 Task: Find a one-way flight from Austin to Cedar Rapids for 5 people in business class on 9 May, using specific filters for airlines, bags, and price range.
Action: Mouse moved to (385, 129)
Screenshot: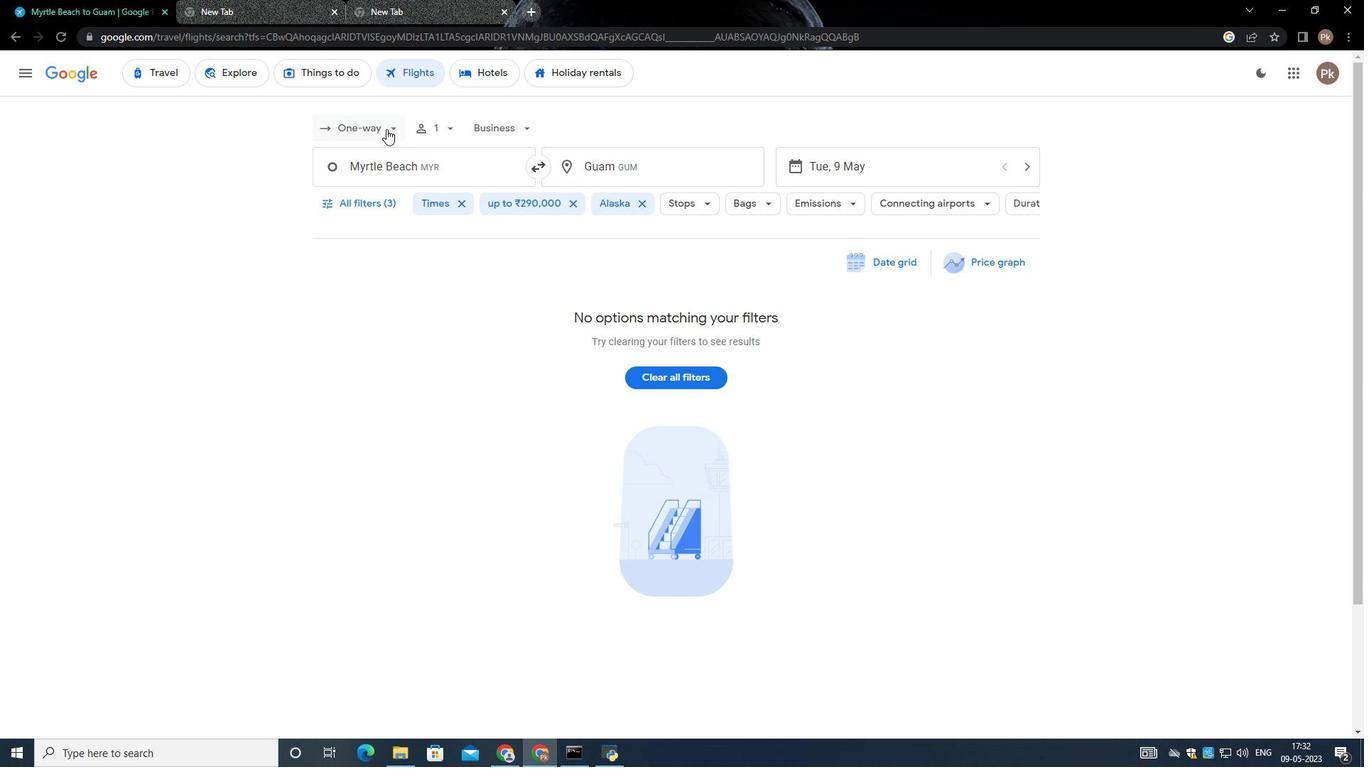 
Action: Mouse pressed left at (385, 129)
Screenshot: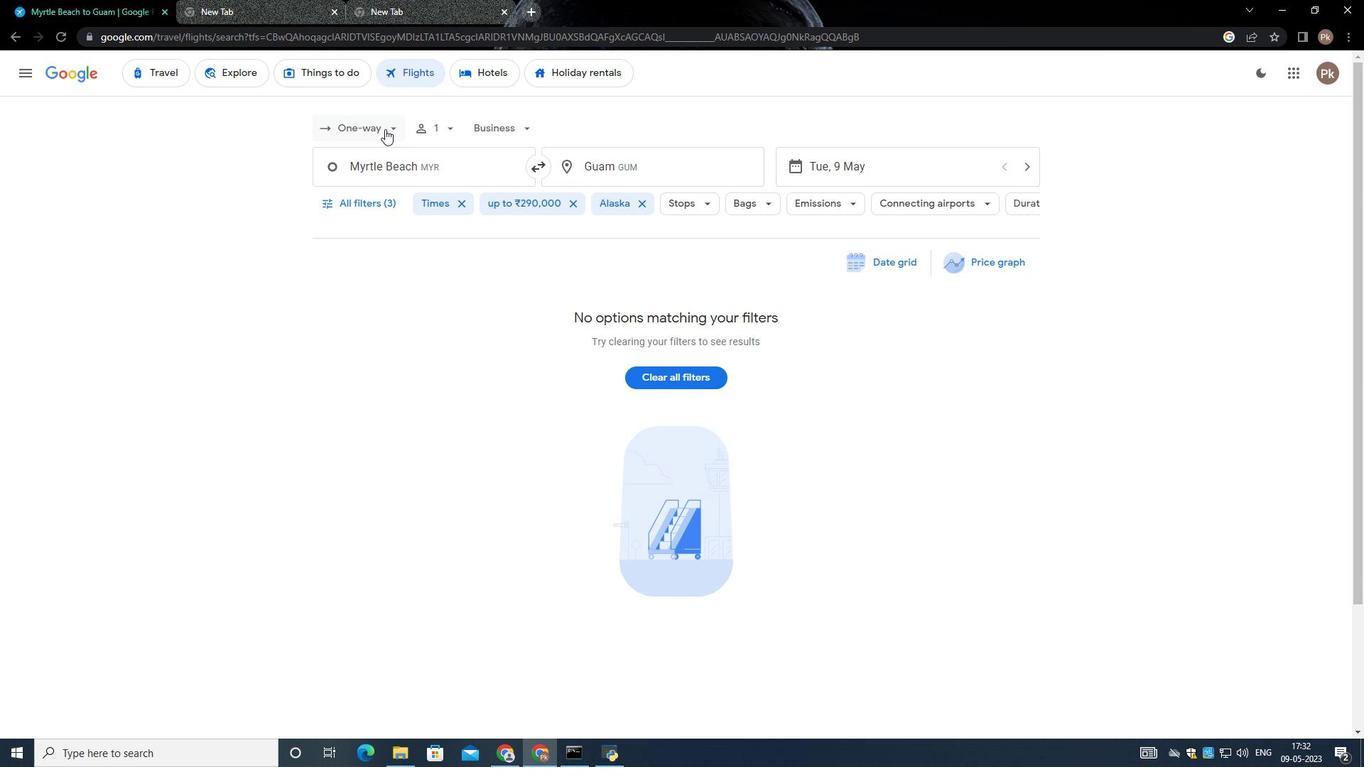
Action: Mouse moved to (390, 191)
Screenshot: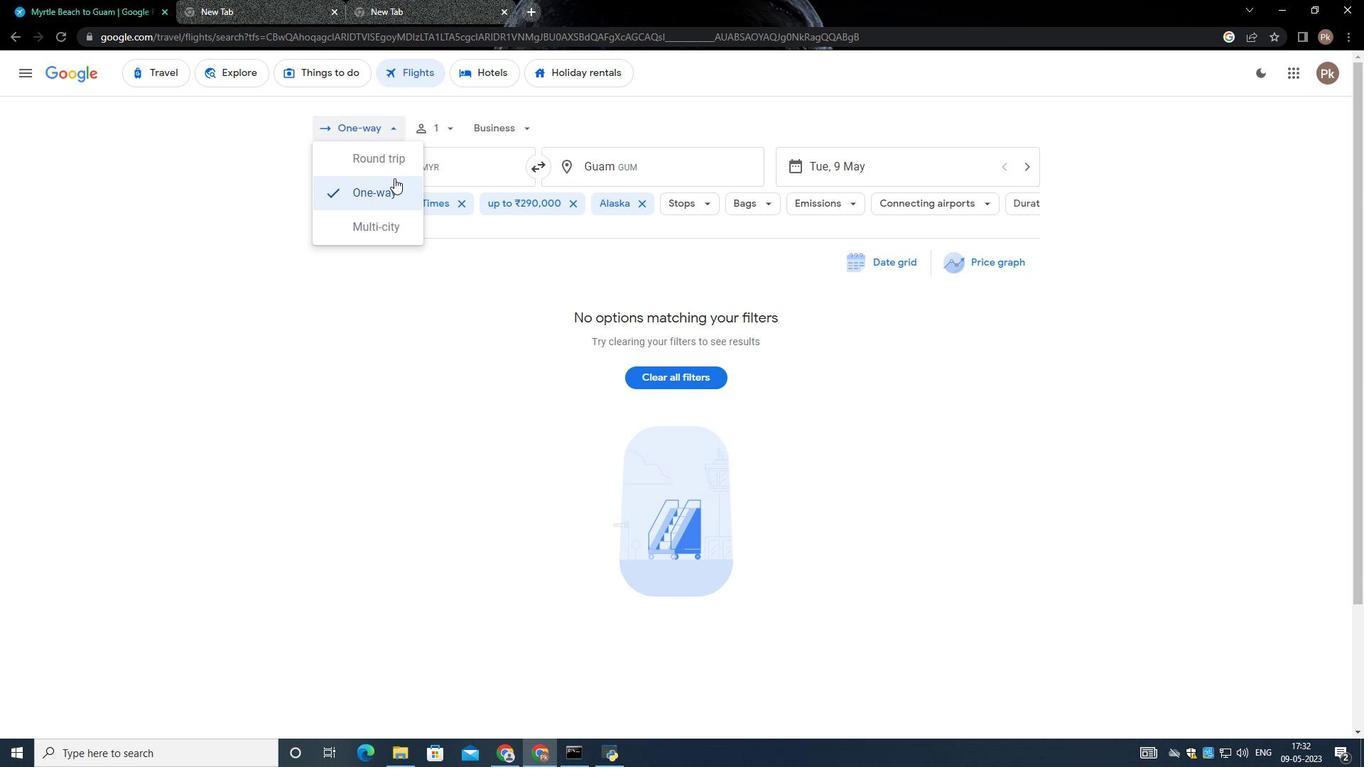 
Action: Mouse pressed left at (390, 191)
Screenshot: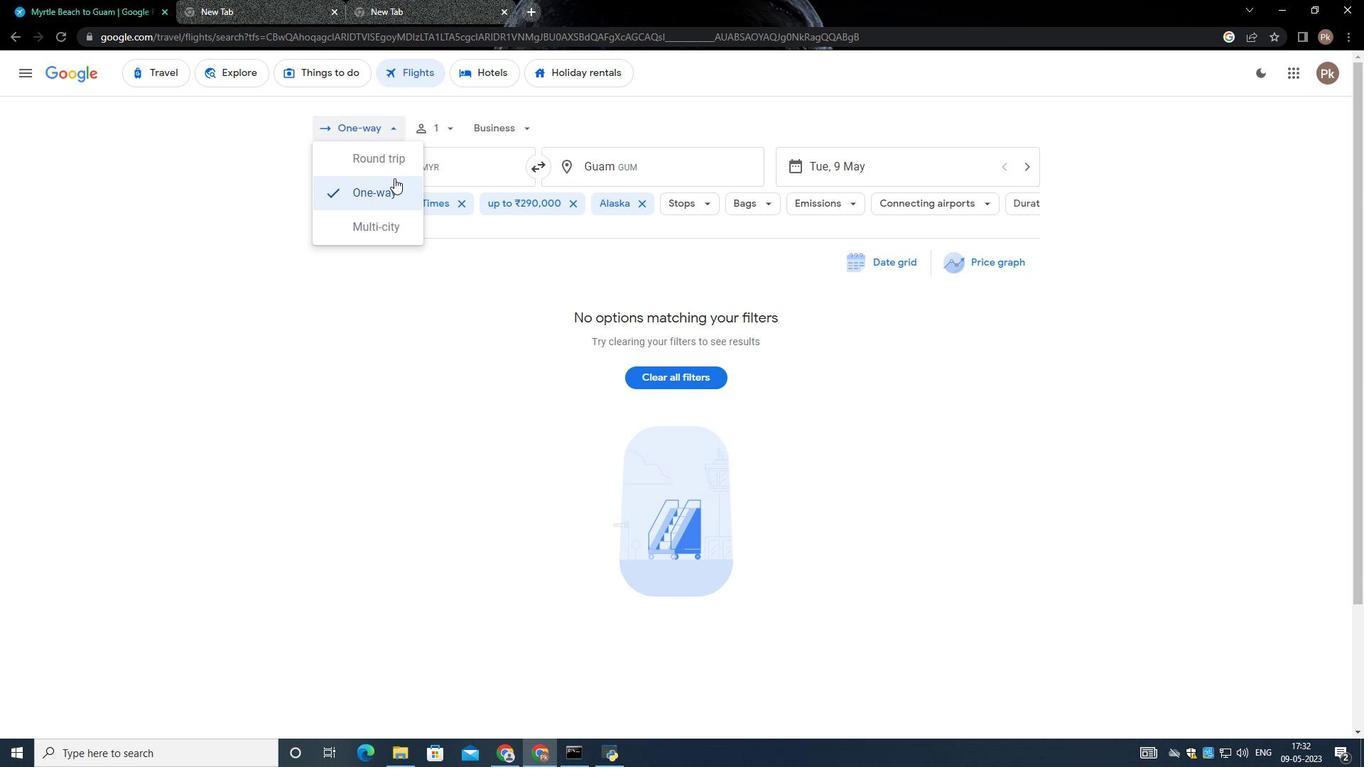 
Action: Mouse moved to (452, 123)
Screenshot: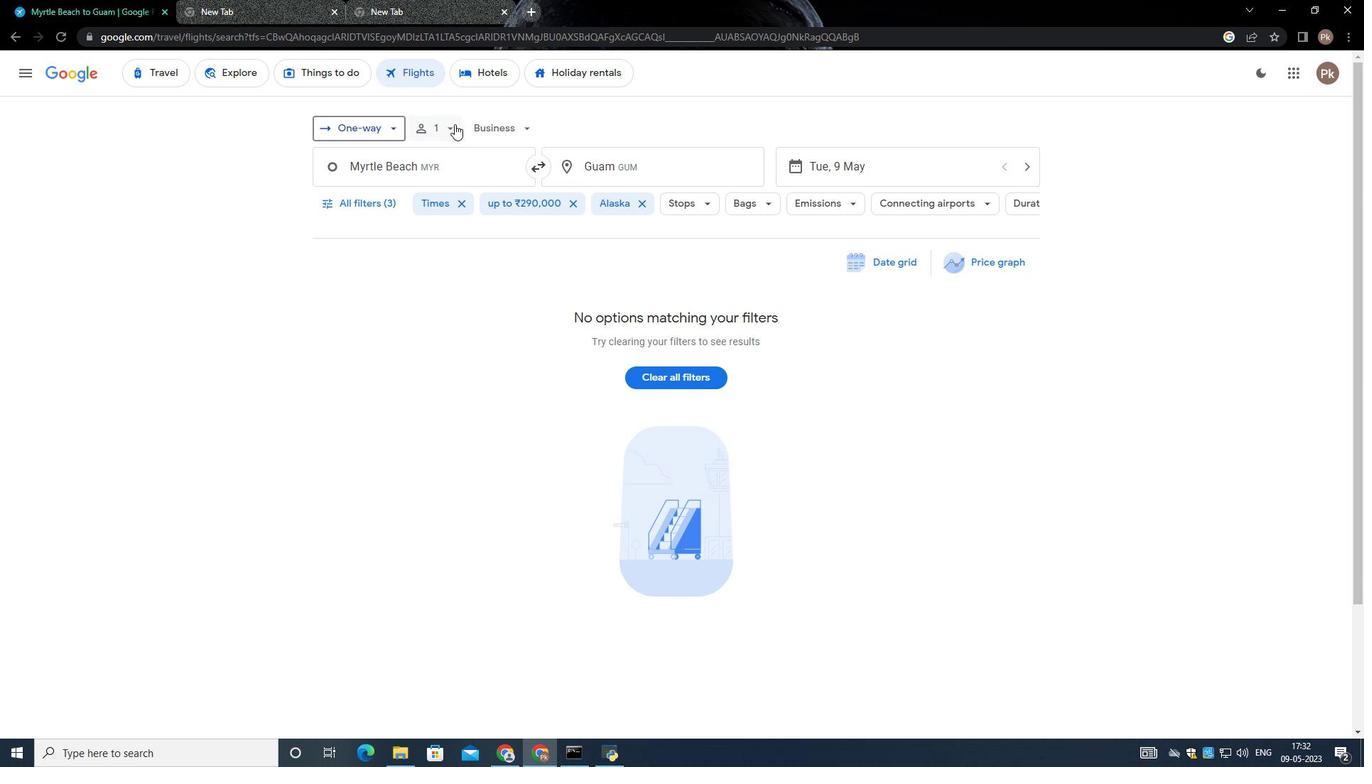 
Action: Mouse pressed left at (452, 123)
Screenshot: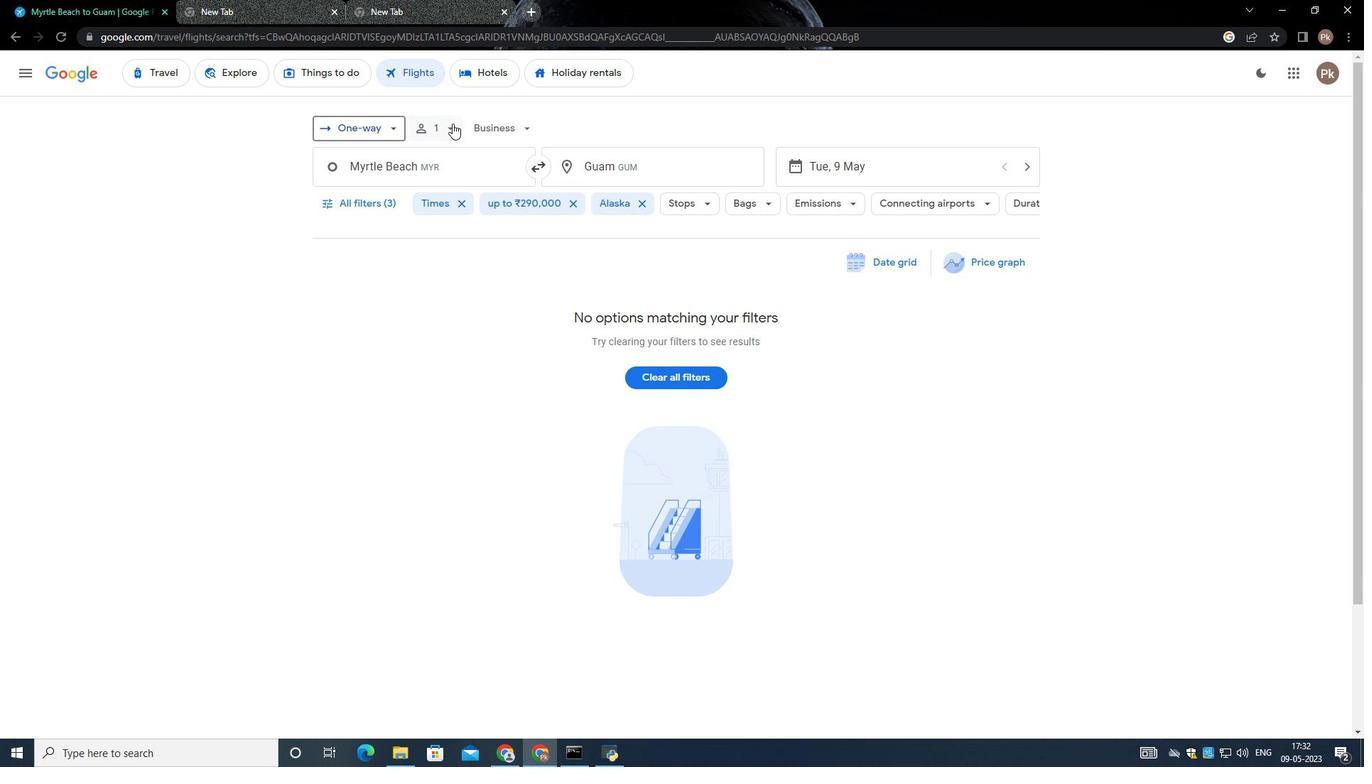 
Action: Mouse moved to (554, 166)
Screenshot: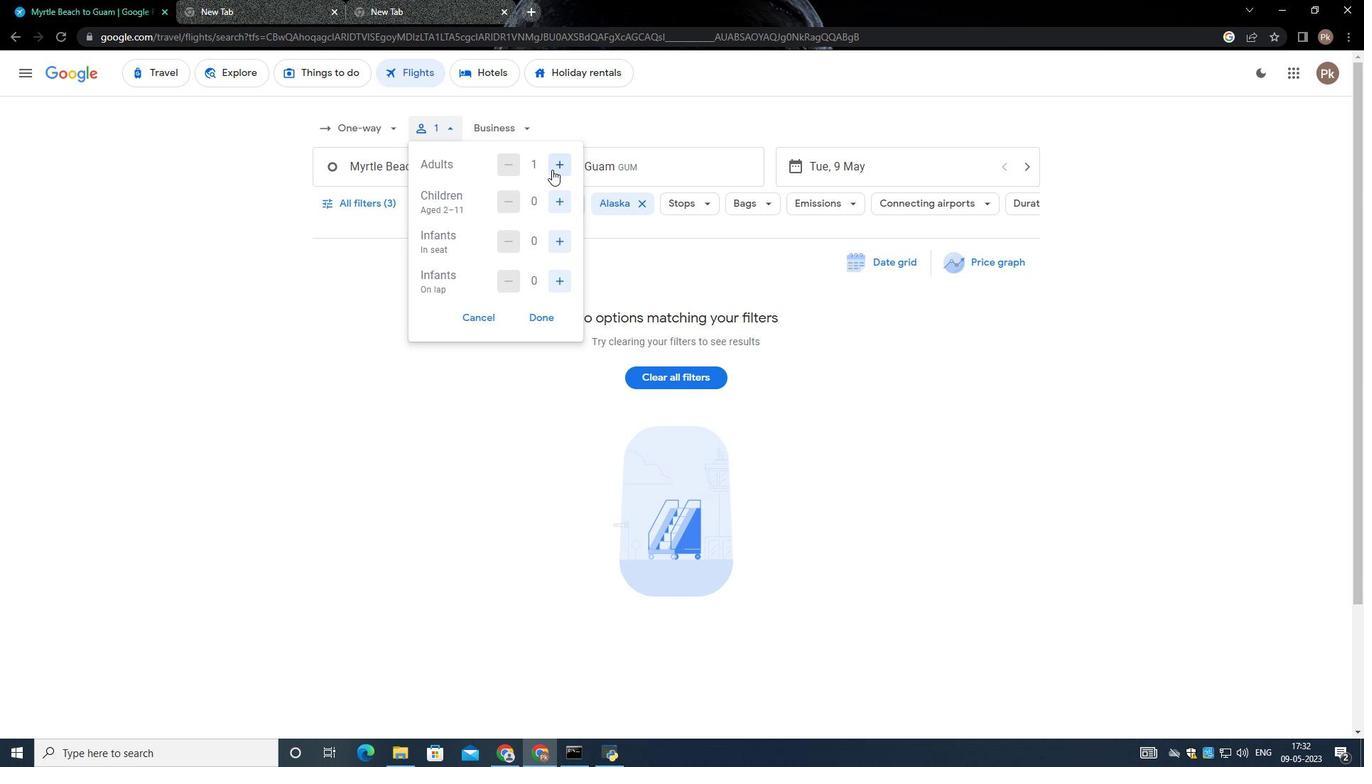 
Action: Mouse pressed left at (554, 166)
Screenshot: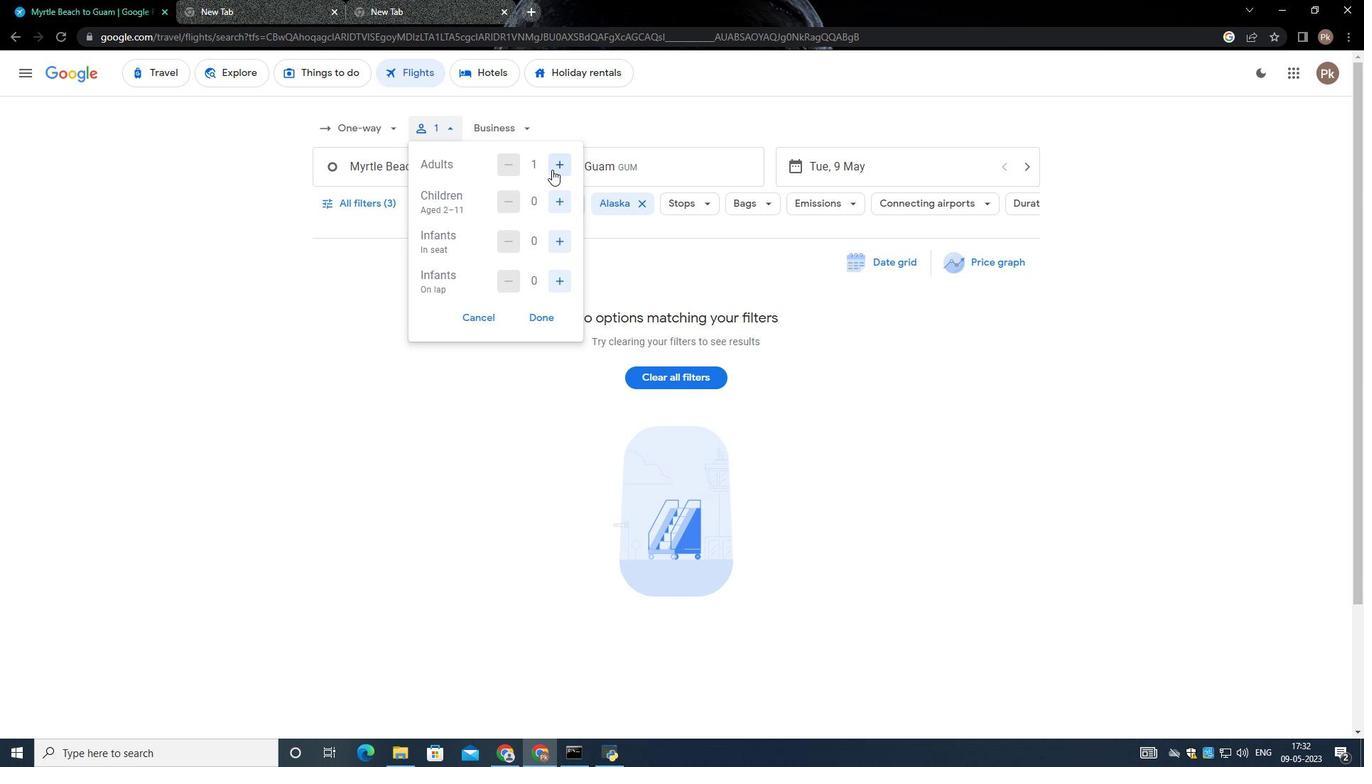 
Action: Mouse moved to (552, 202)
Screenshot: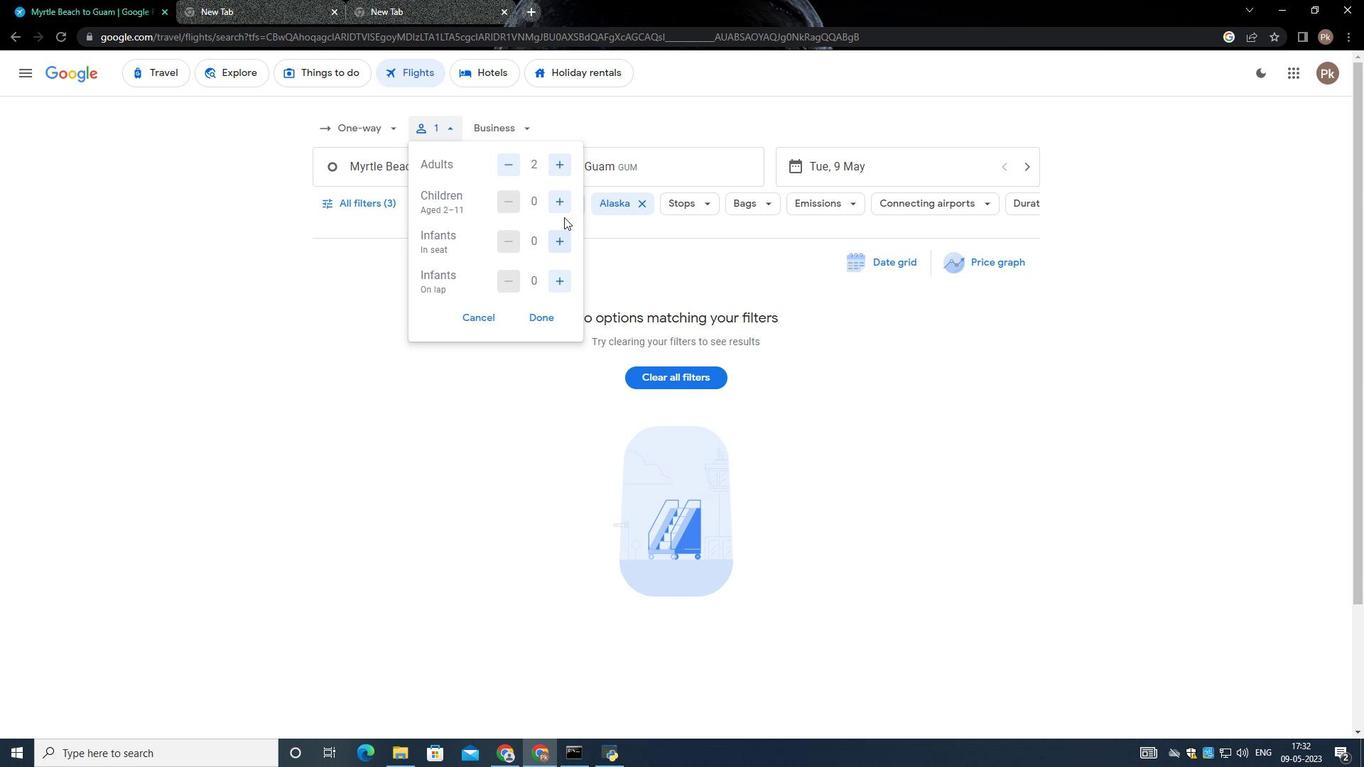 
Action: Mouse pressed left at (552, 202)
Screenshot: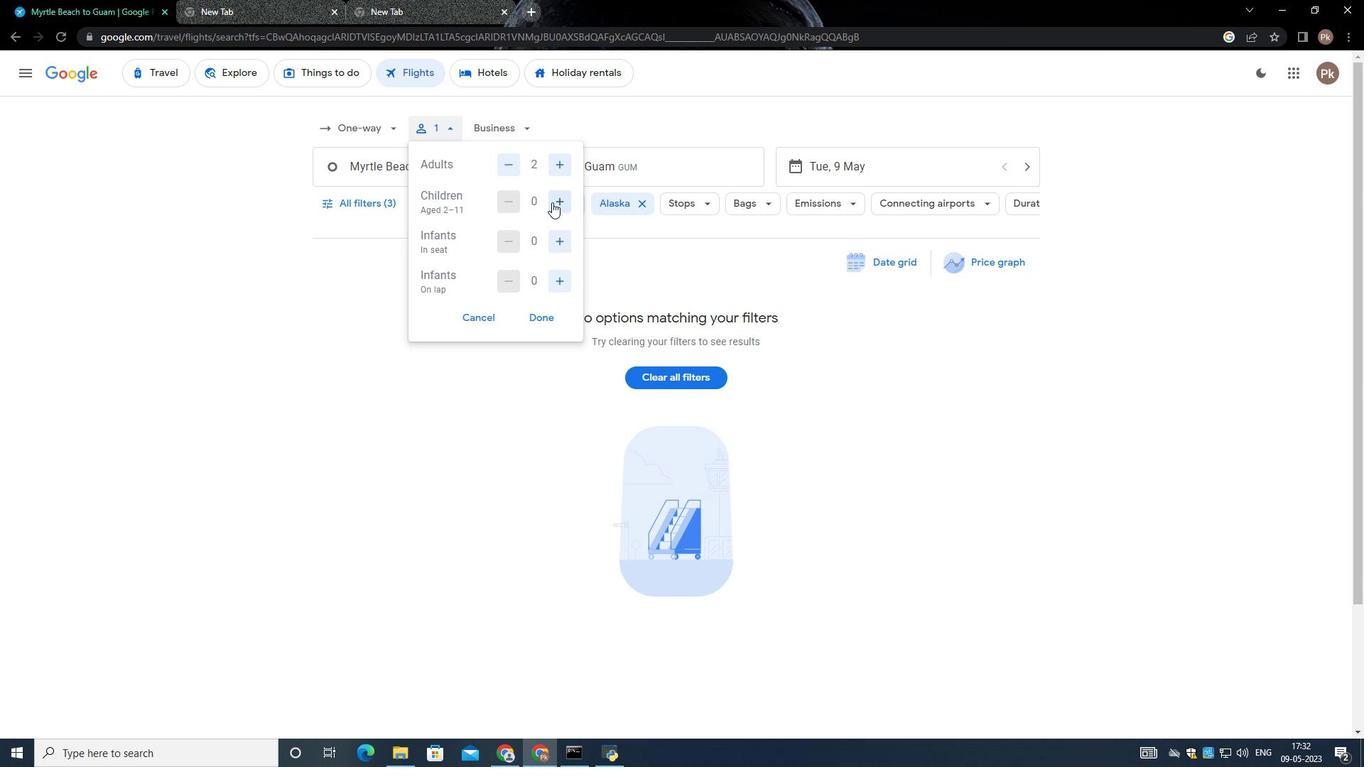 
Action: Mouse moved to (505, 202)
Screenshot: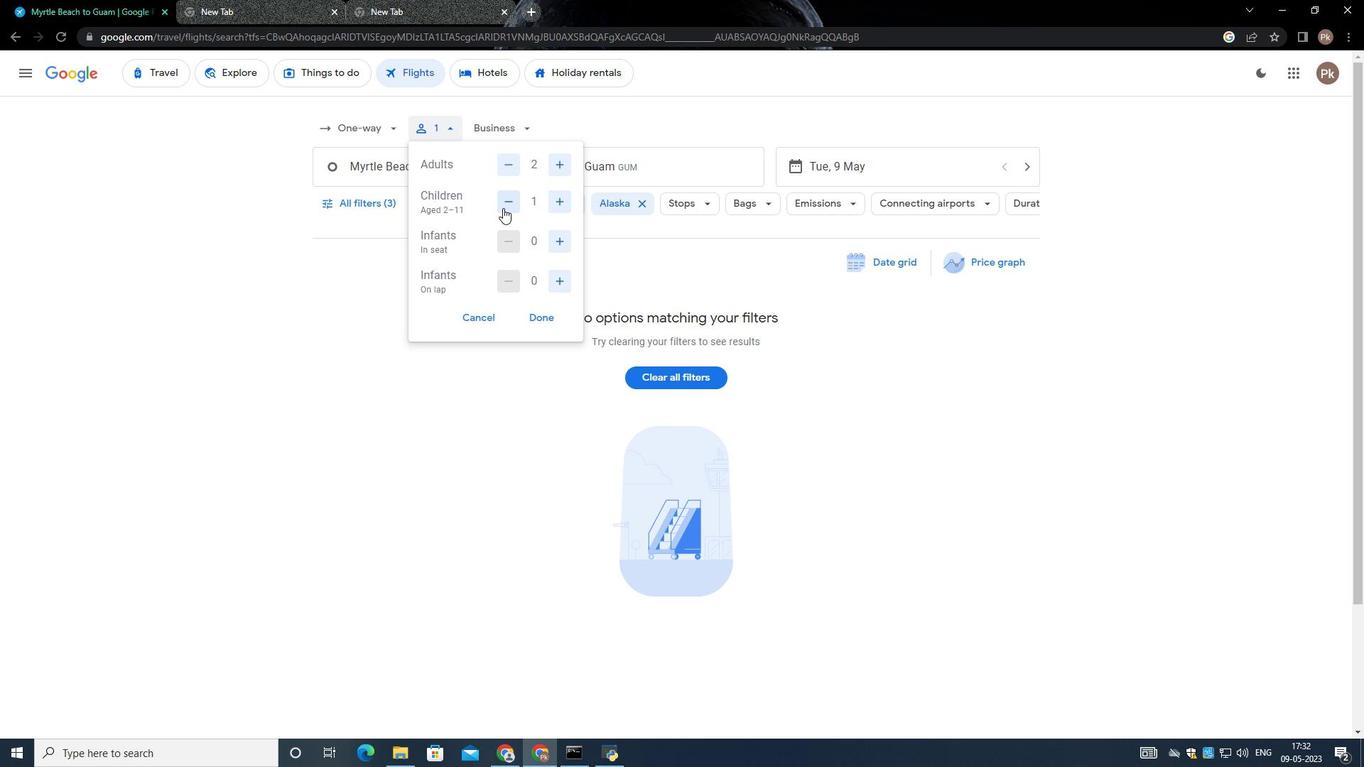 
Action: Mouse pressed left at (505, 202)
Screenshot: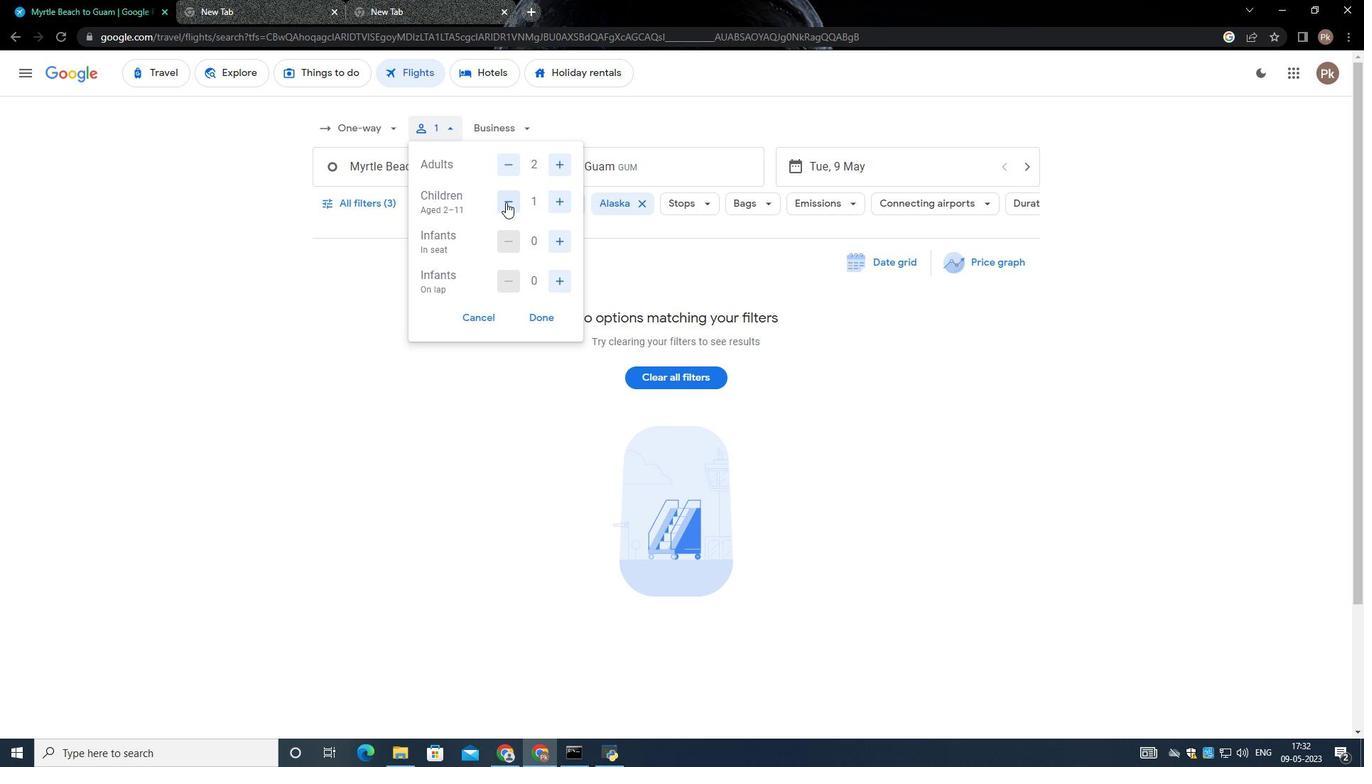 
Action: Mouse moved to (559, 241)
Screenshot: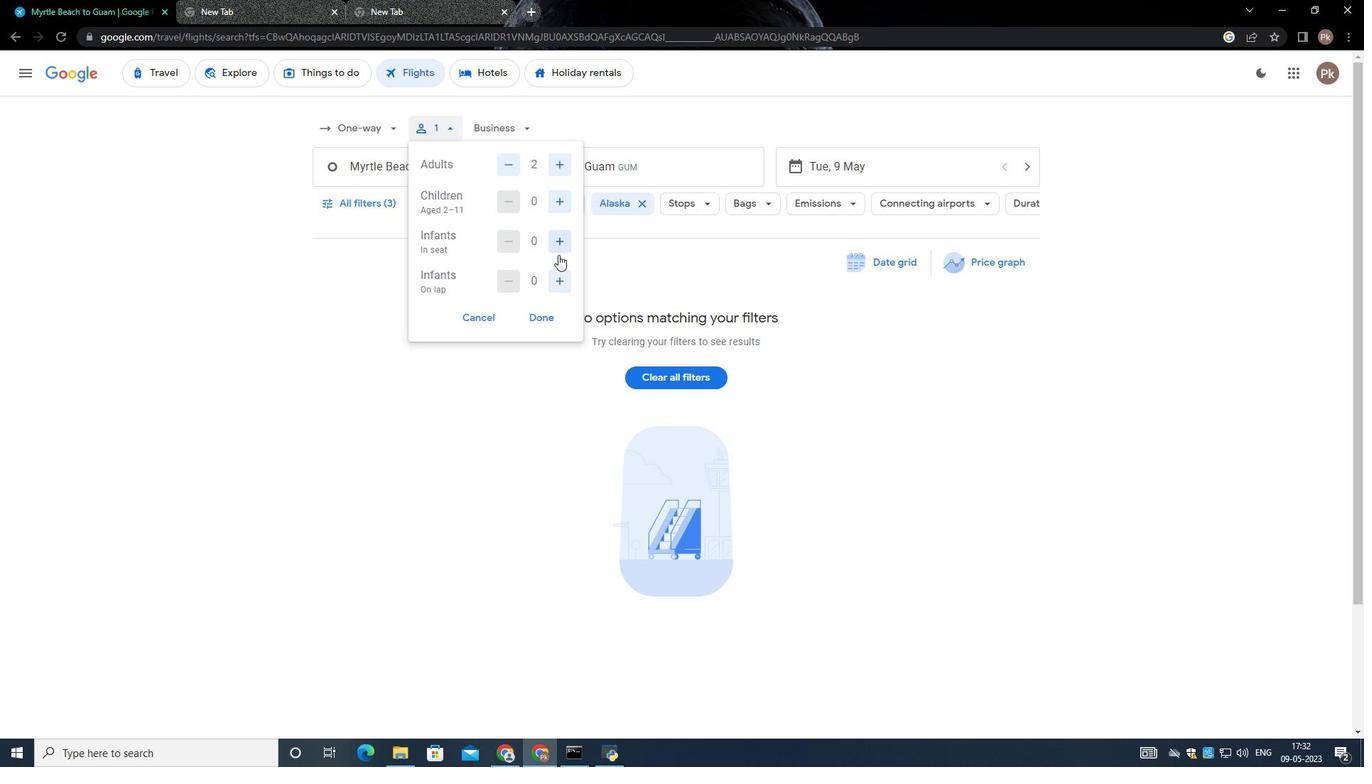 
Action: Mouse pressed left at (559, 241)
Screenshot: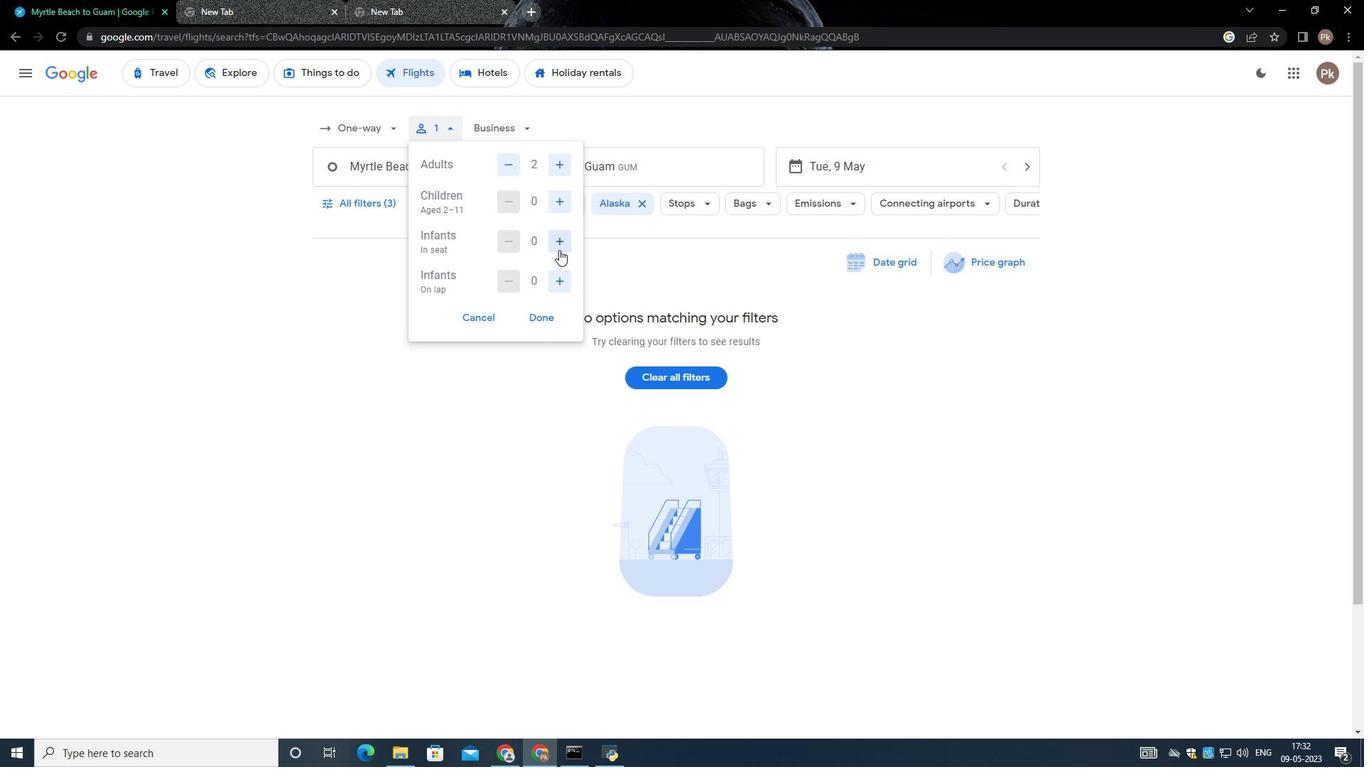 
Action: Mouse pressed left at (559, 241)
Screenshot: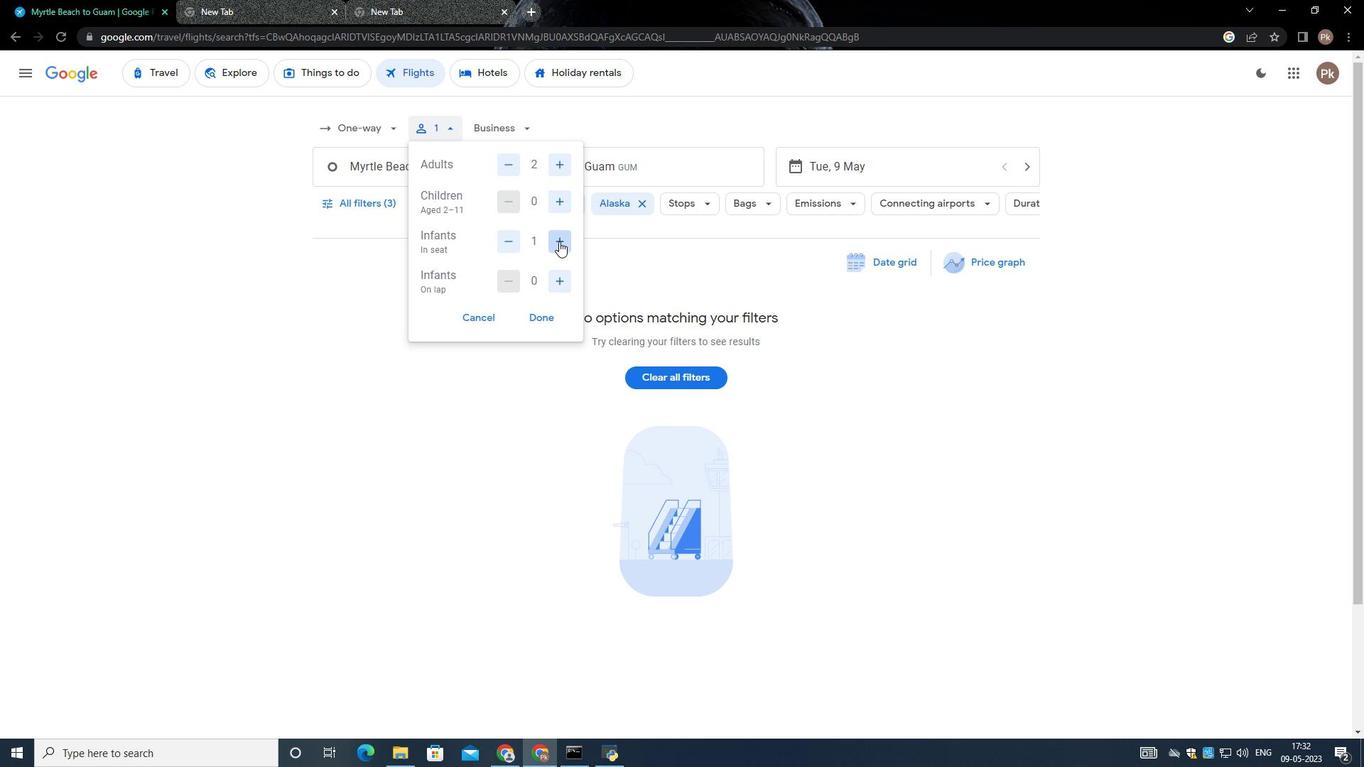 
Action: Mouse moved to (555, 279)
Screenshot: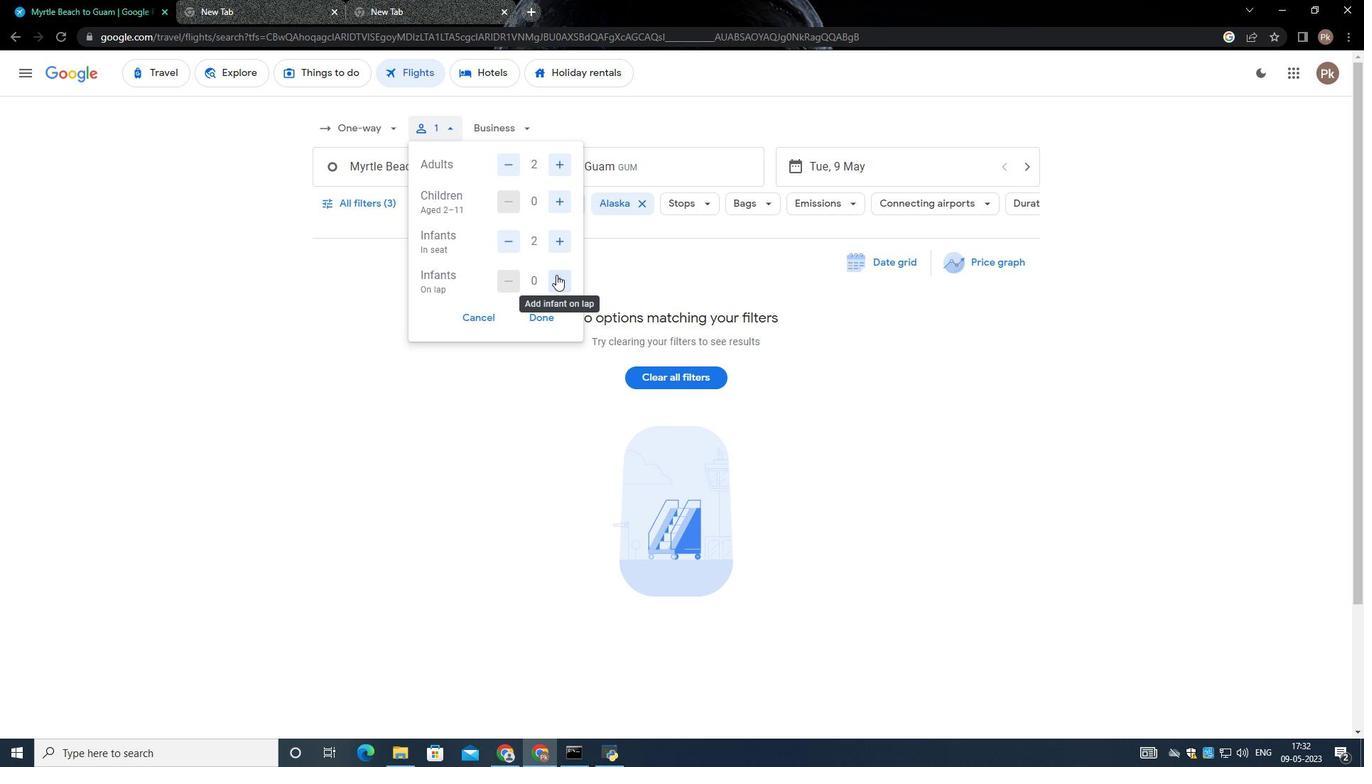 
Action: Mouse pressed left at (555, 279)
Screenshot: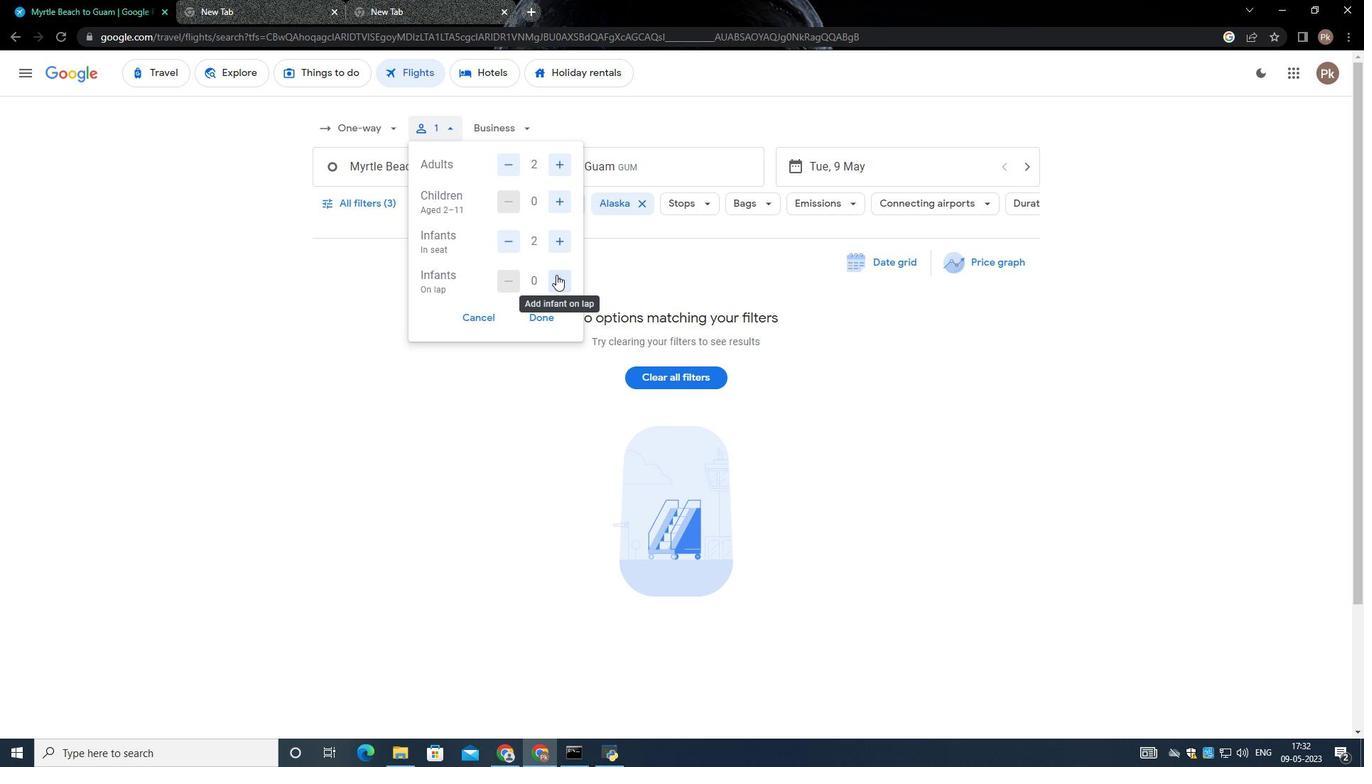 
Action: Mouse moved to (541, 316)
Screenshot: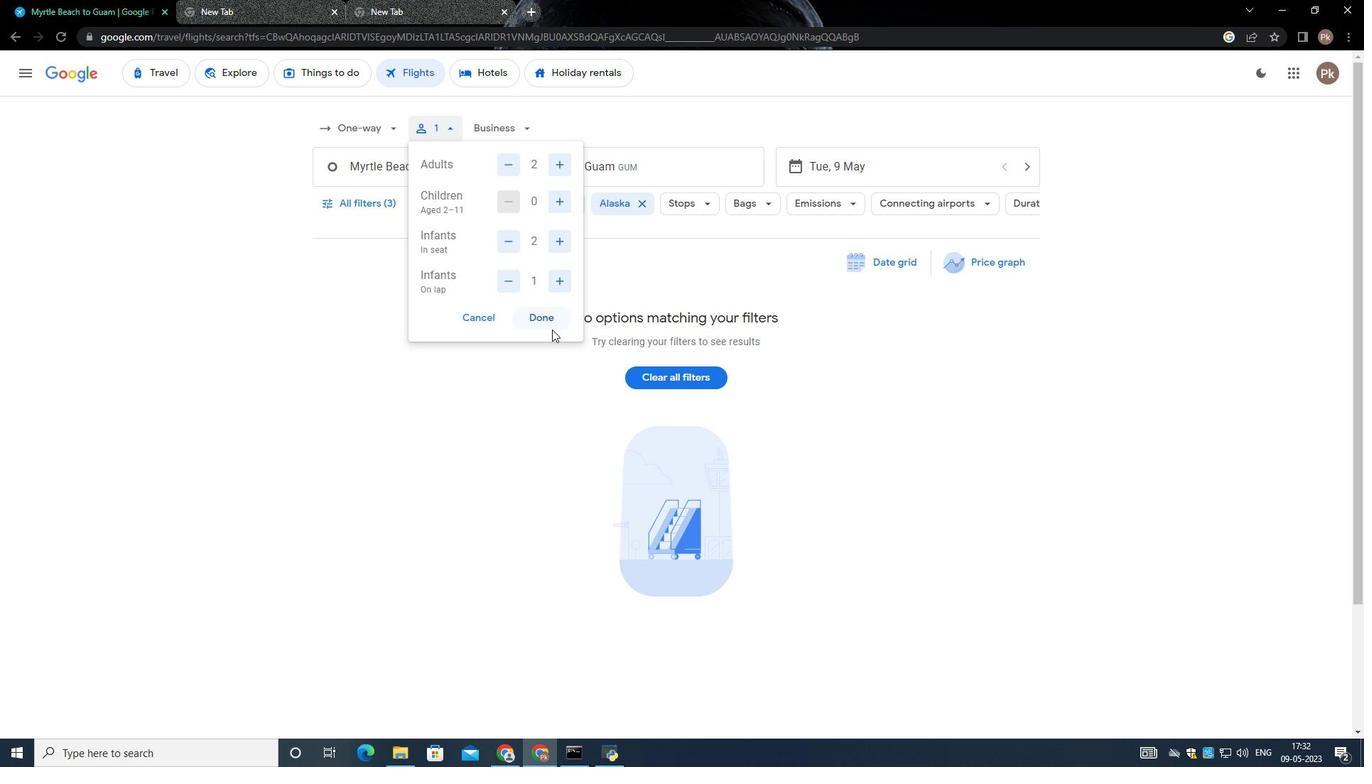 
Action: Mouse pressed left at (541, 316)
Screenshot: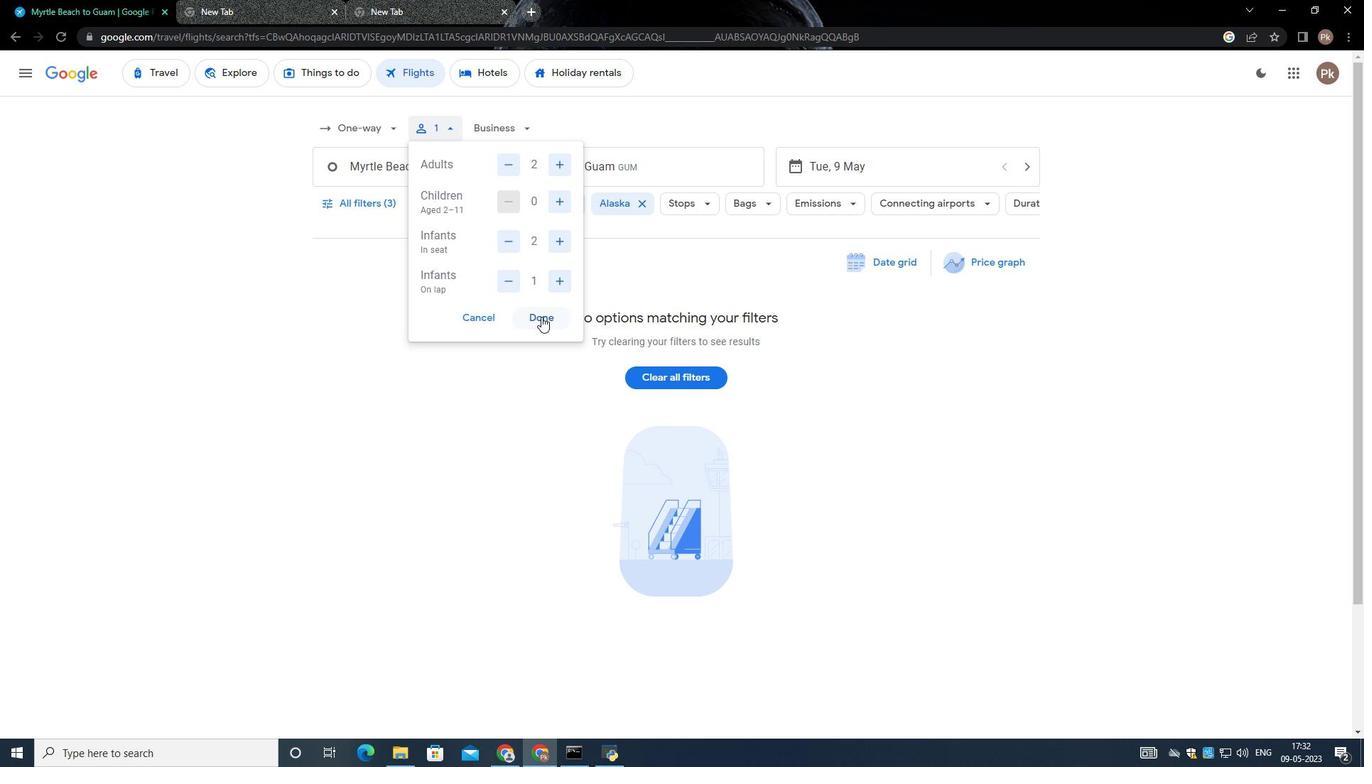 
Action: Mouse moved to (403, 168)
Screenshot: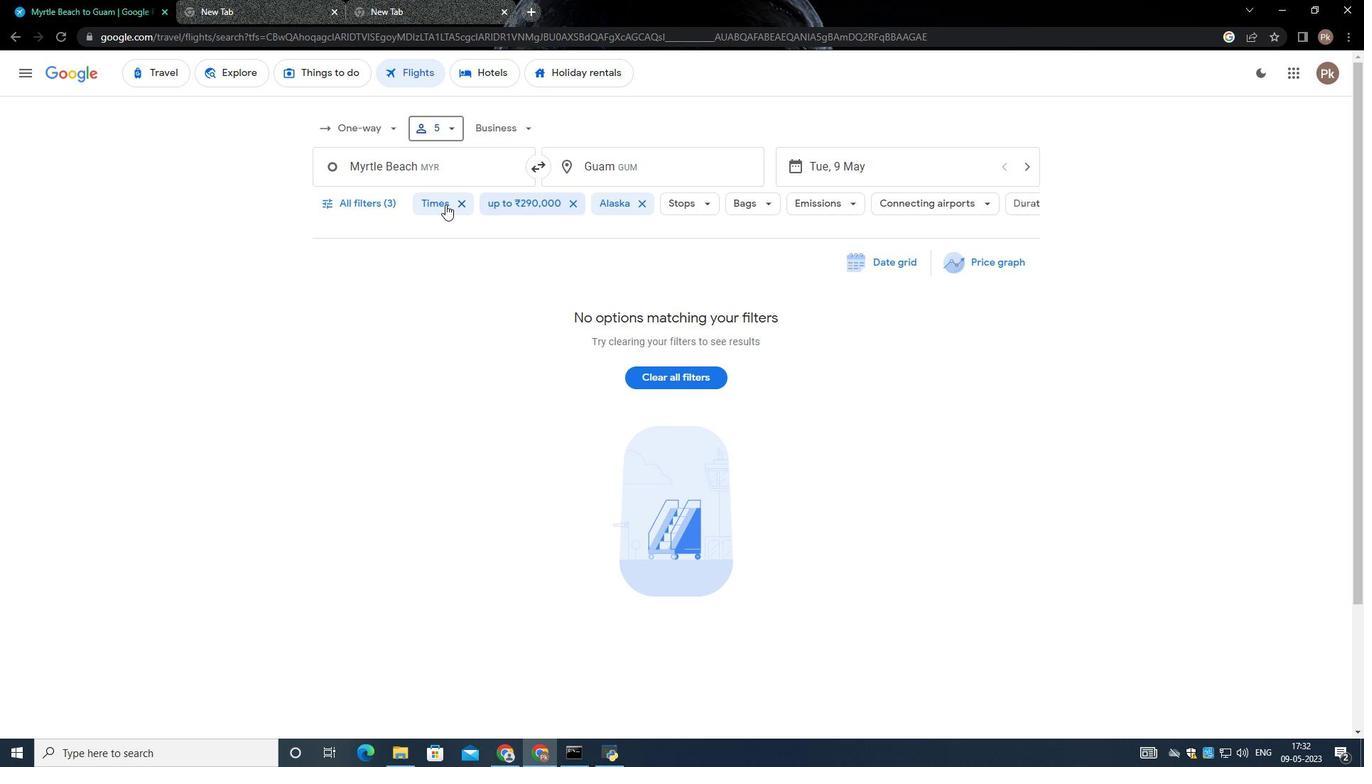
Action: Mouse pressed left at (403, 168)
Screenshot: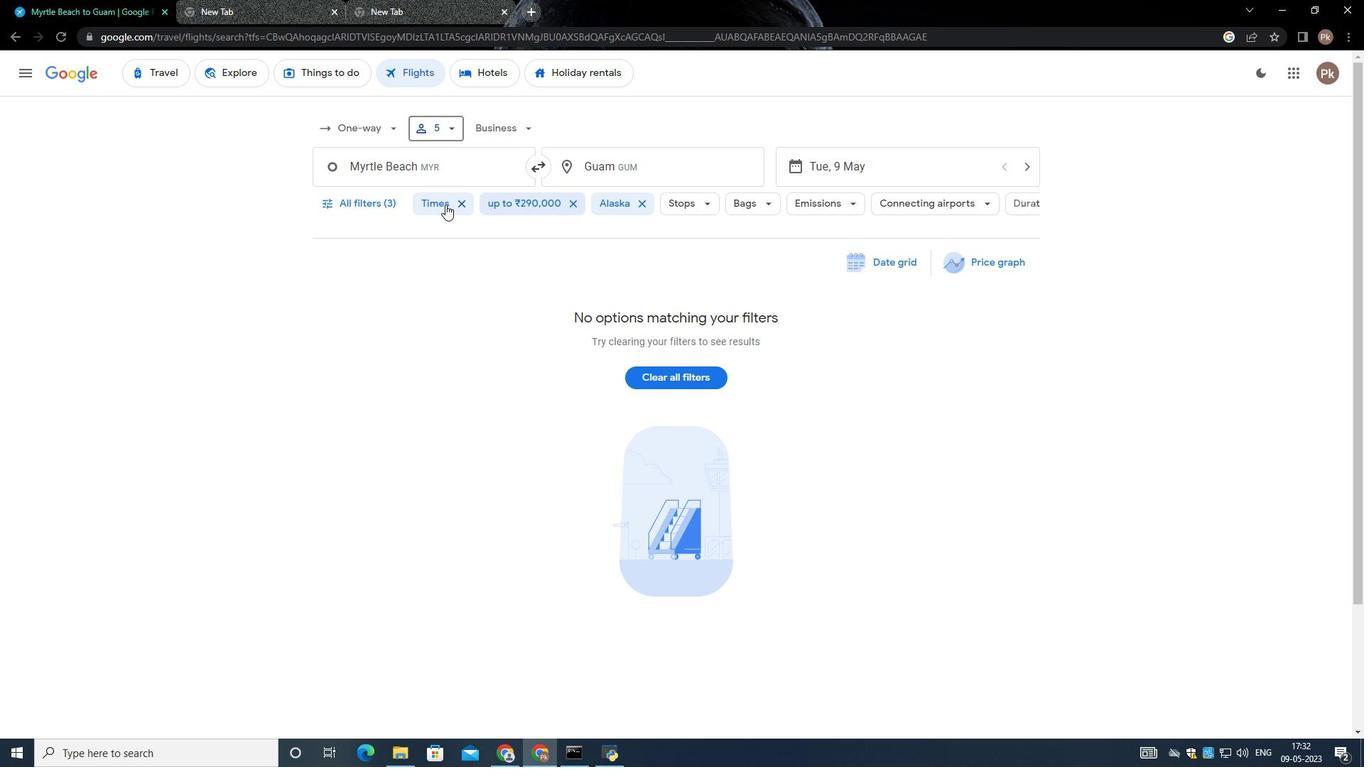 
Action: Mouse moved to (403, 167)
Screenshot: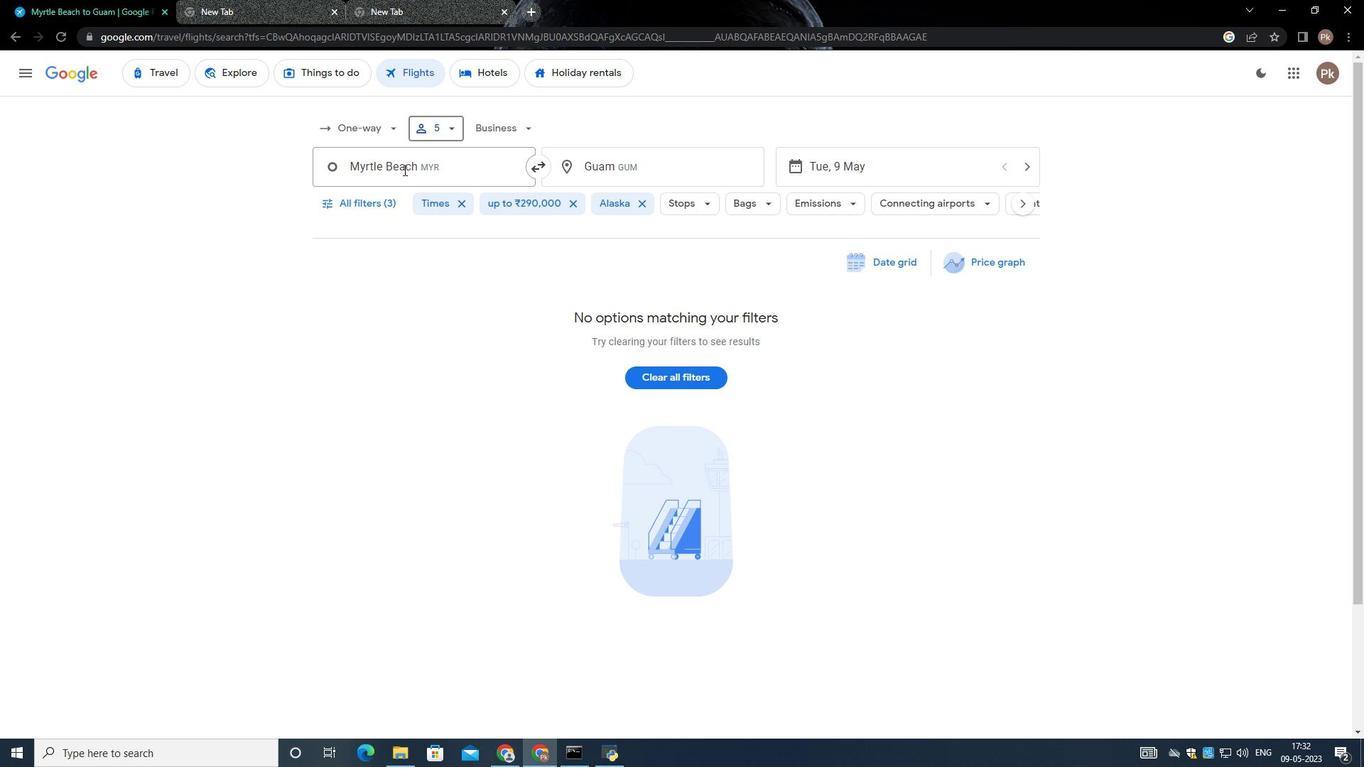 
Action: Key pressed <Key.backspace>
Screenshot: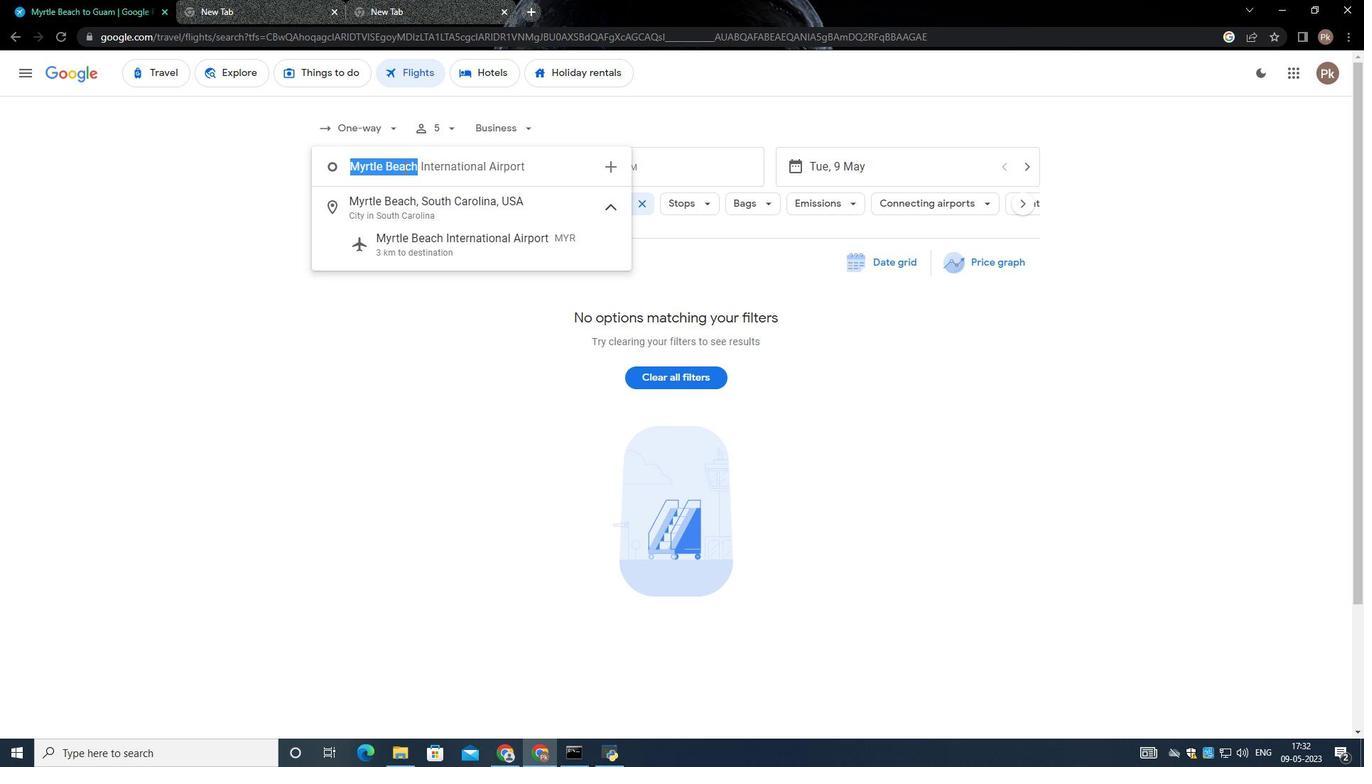 
Action: Mouse moved to (403, 166)
Screenshot: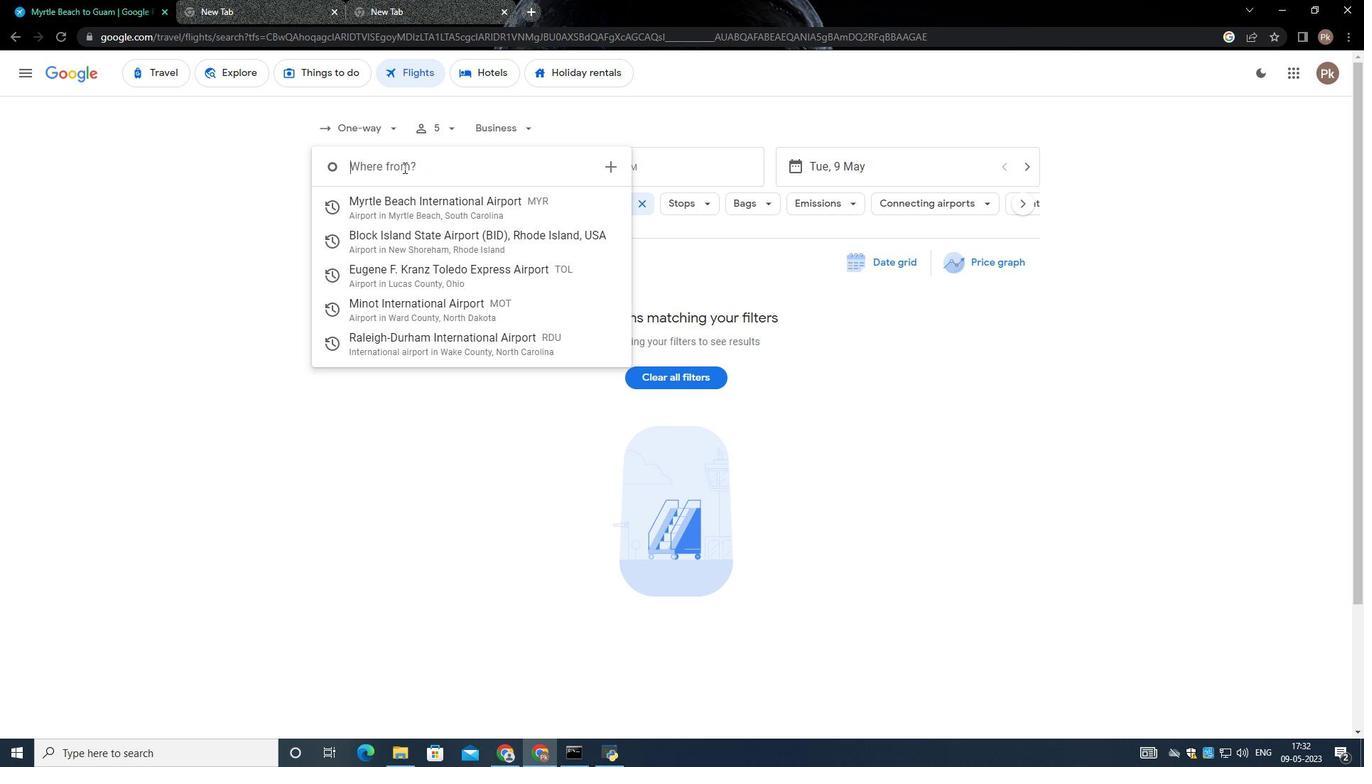 
Action: Key pressed <Key.shift>Austinbergstrom
Screenshot: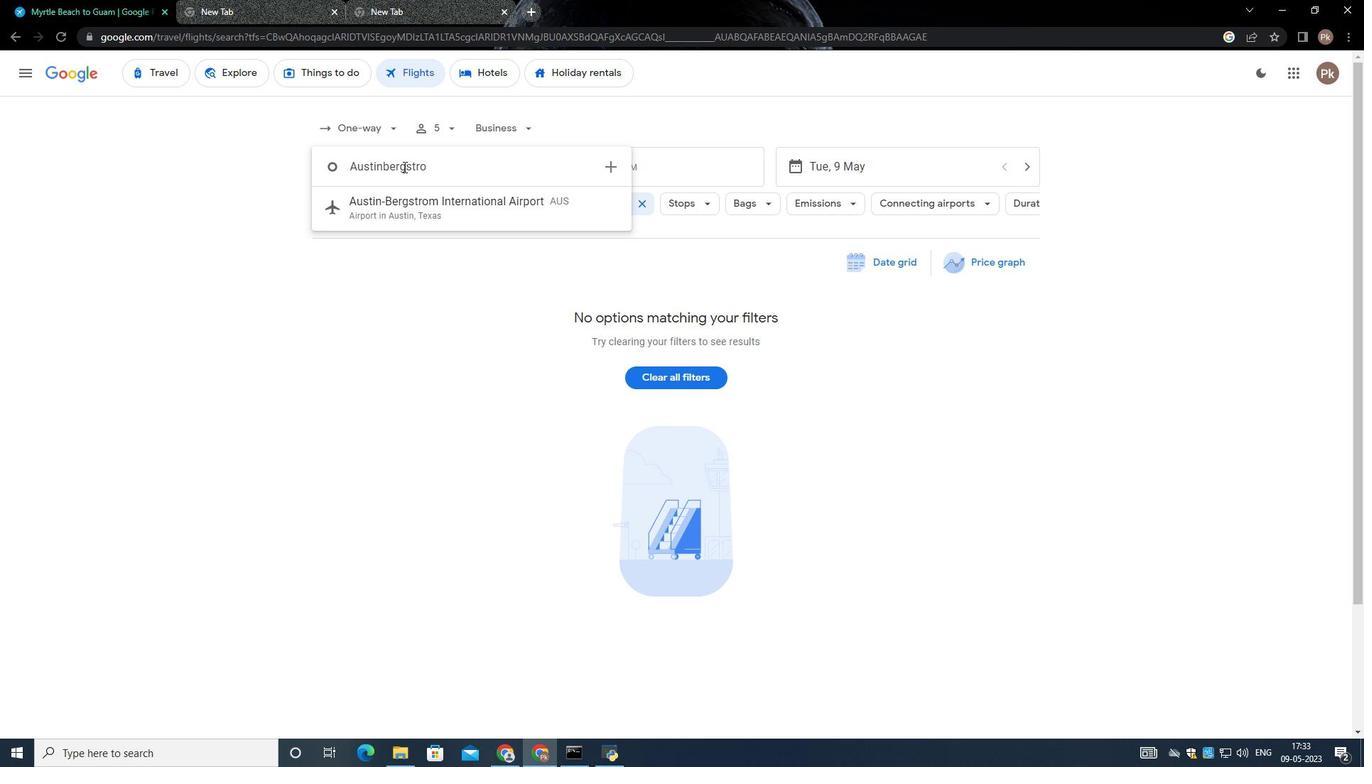
Action: Mouse moved to (476, 206)
Screenshot: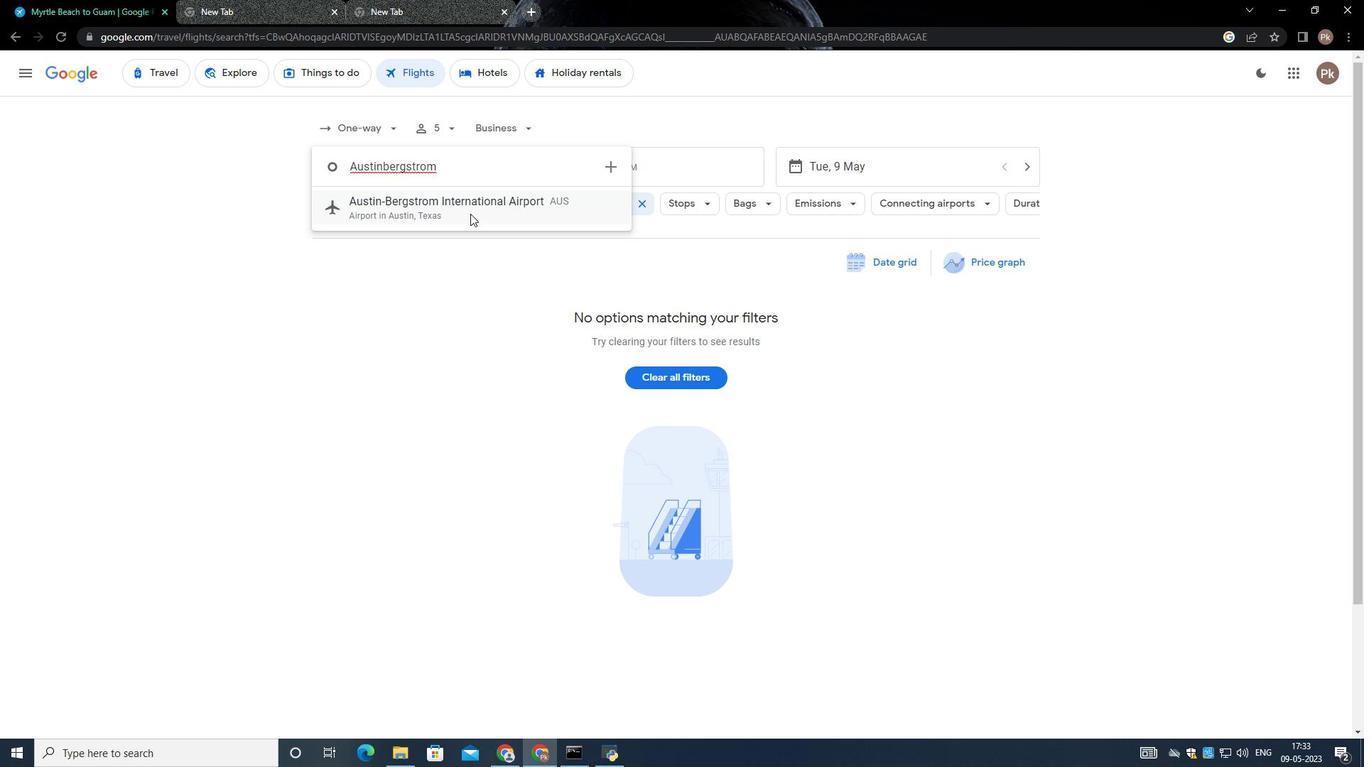 
Action: Mouse pressed left at (476, 206)
Screenshot: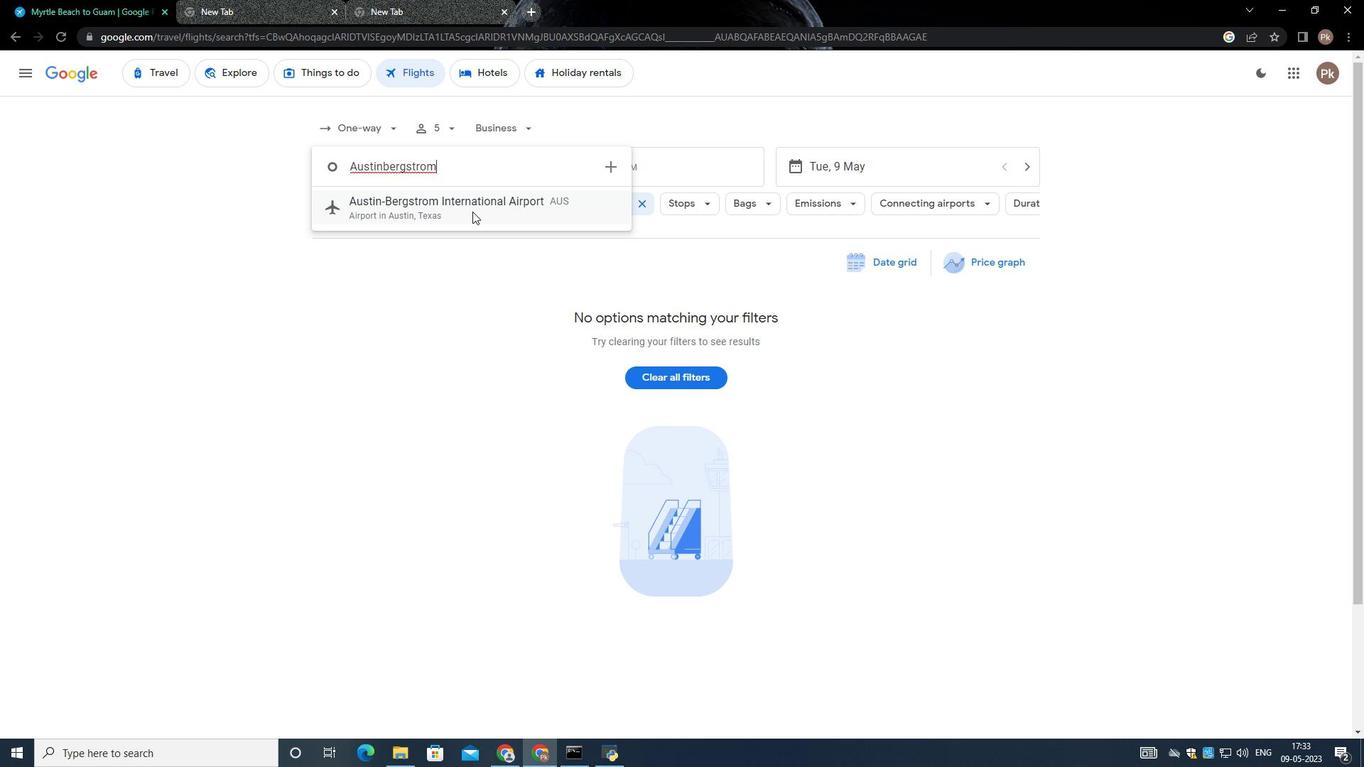 
Action: Mouse moved to (635, 163)
Screenshot: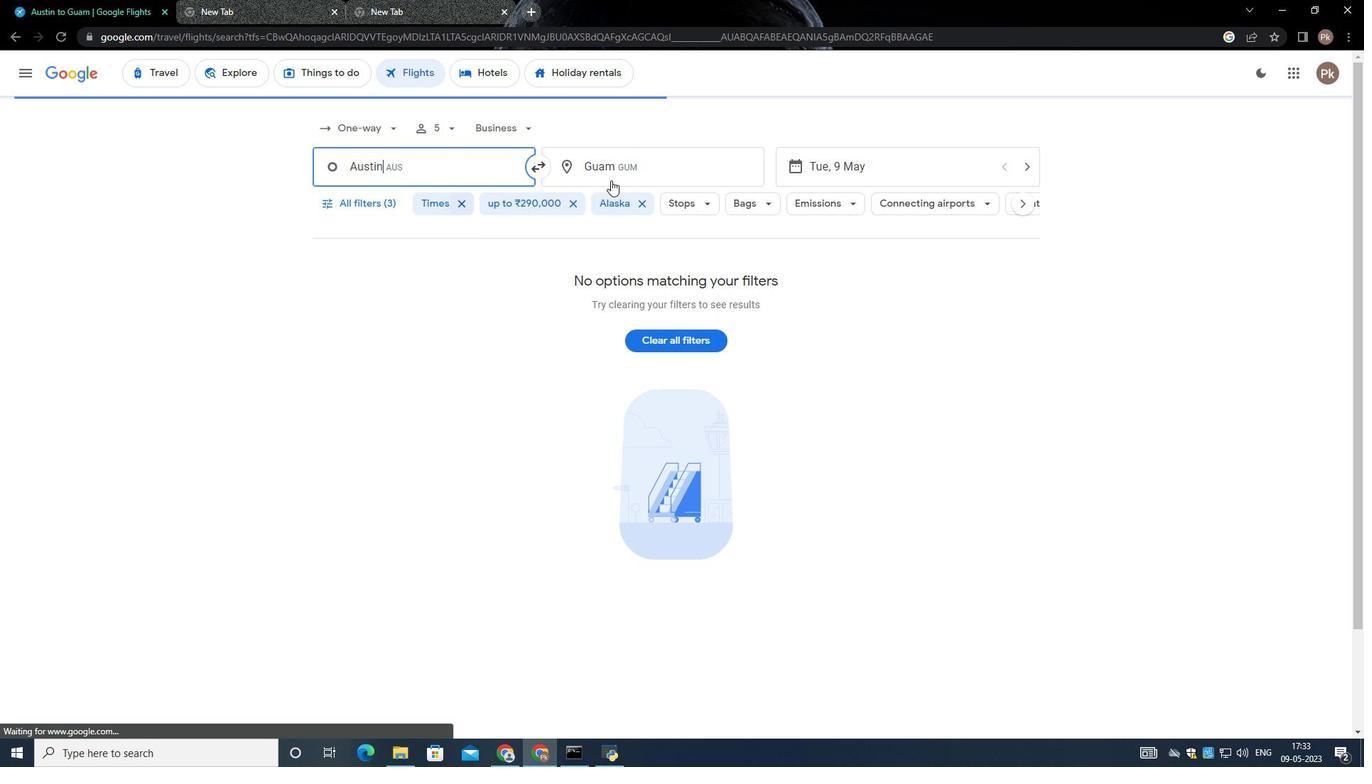 
Action: Mouse pressed left at (635, 163)
Screenshot: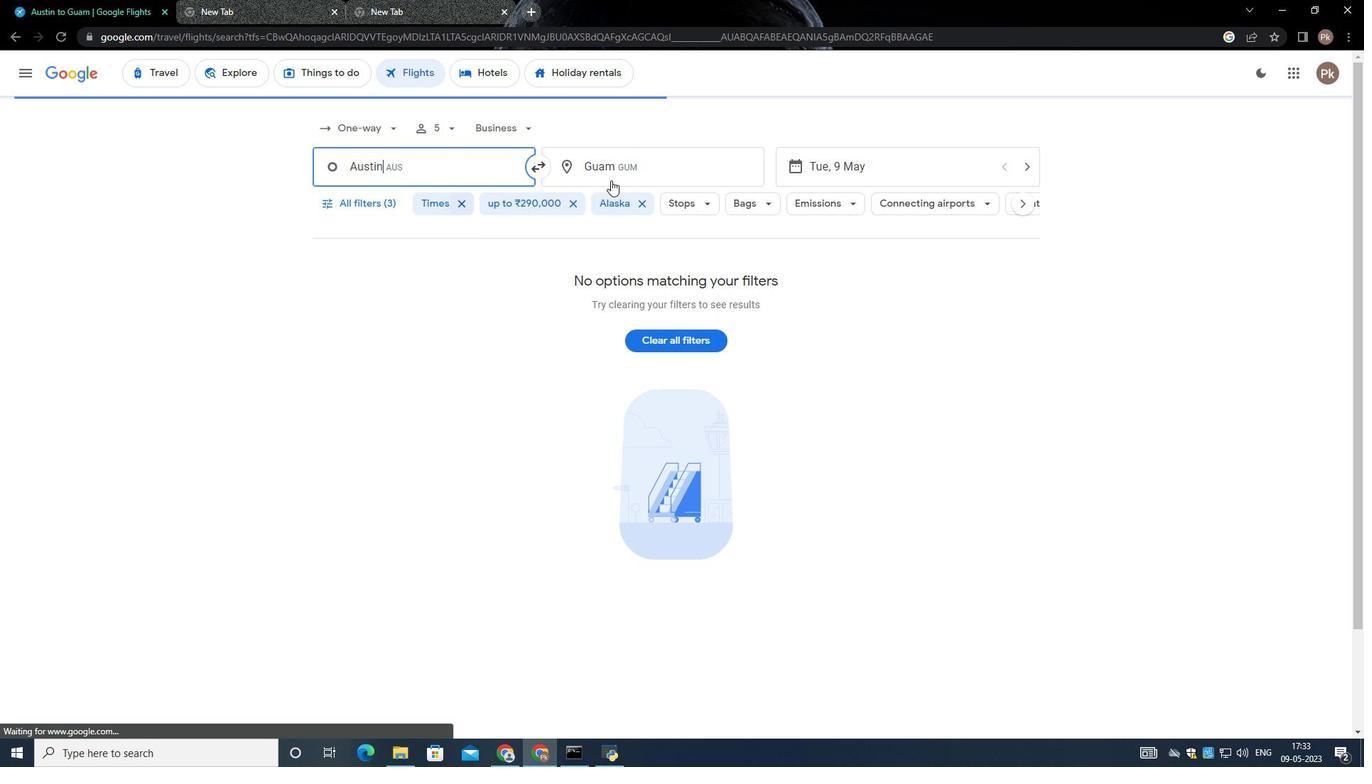 
Action: Mouse moved to (544, 163)
Screenshot: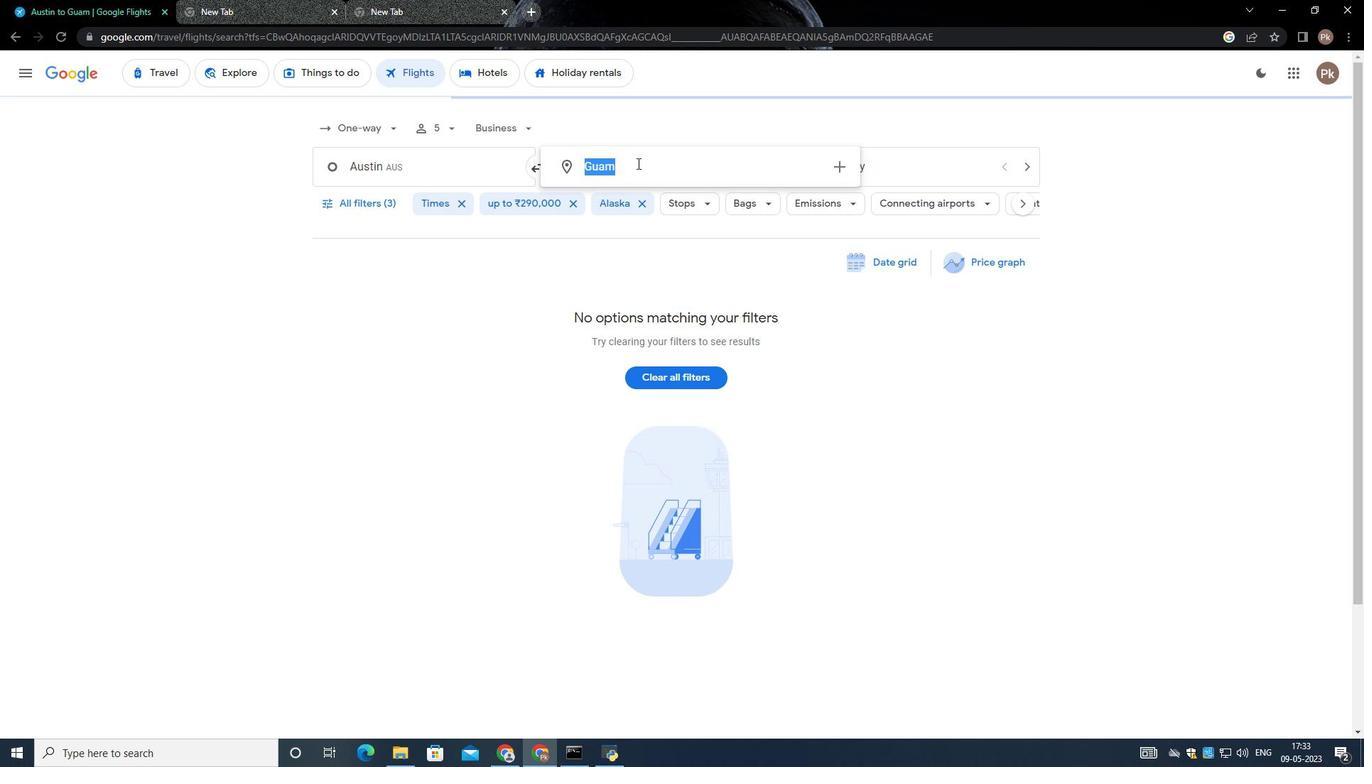 
Action: Key pressed <Key.backspace>
Screenshot: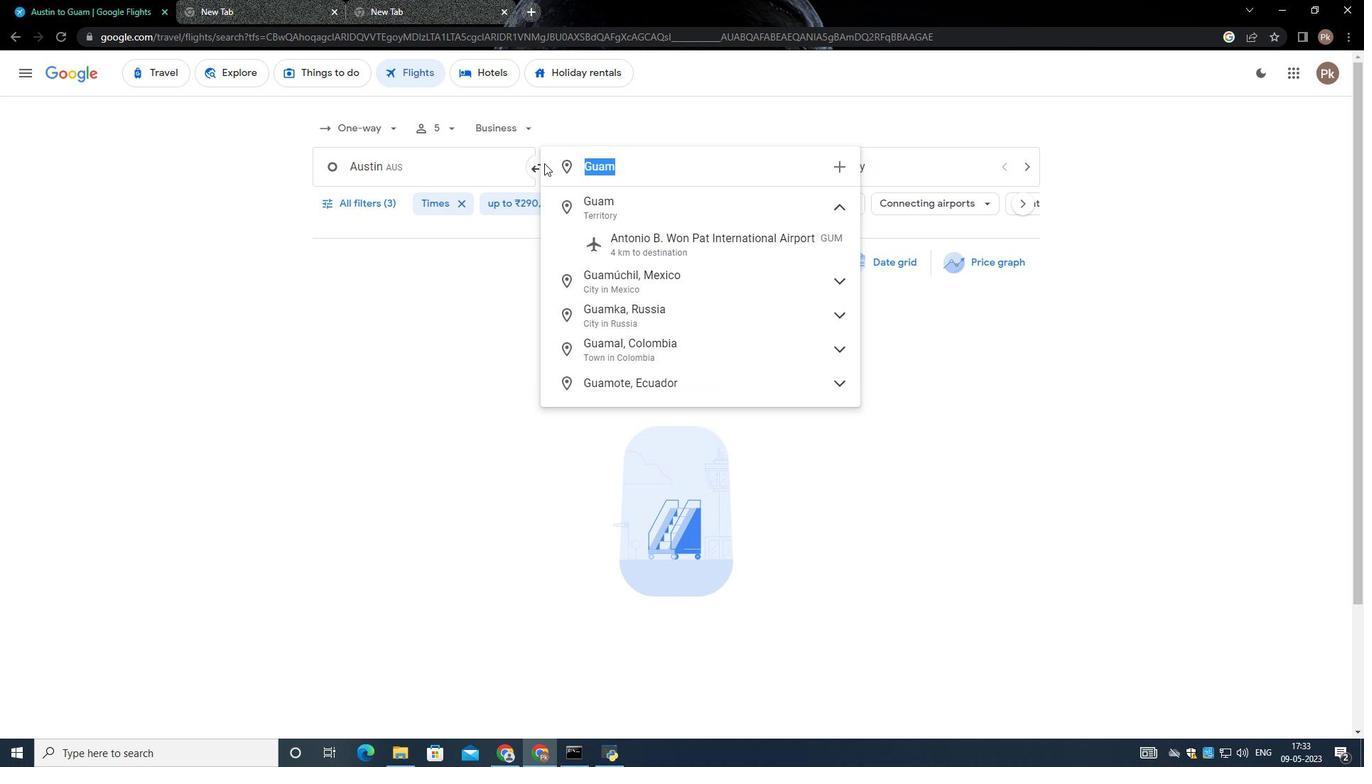 
Action: Mouse moved to (724, 159)
Screenshot: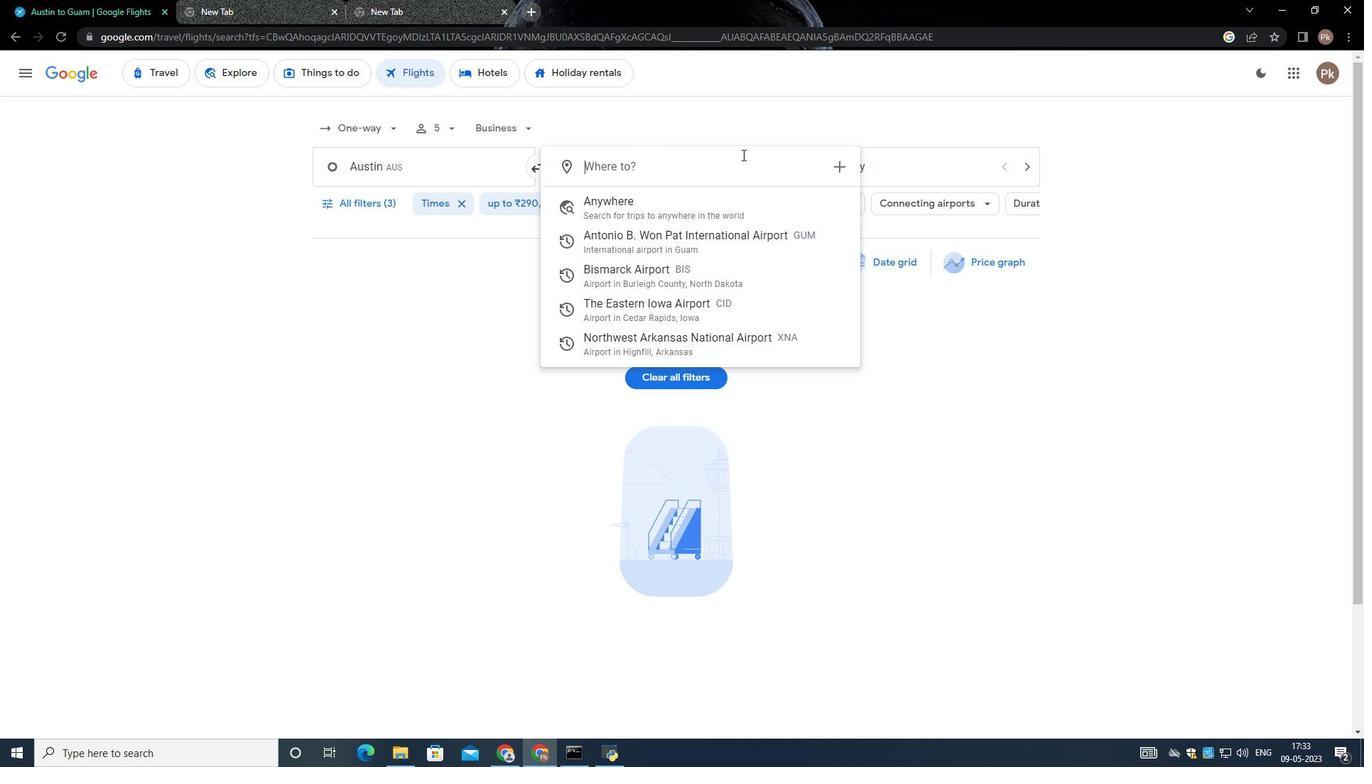 
Action: Key pressed <Key.shift>Eastern<Key.space>lows<Key.backspace>a
Screenshot: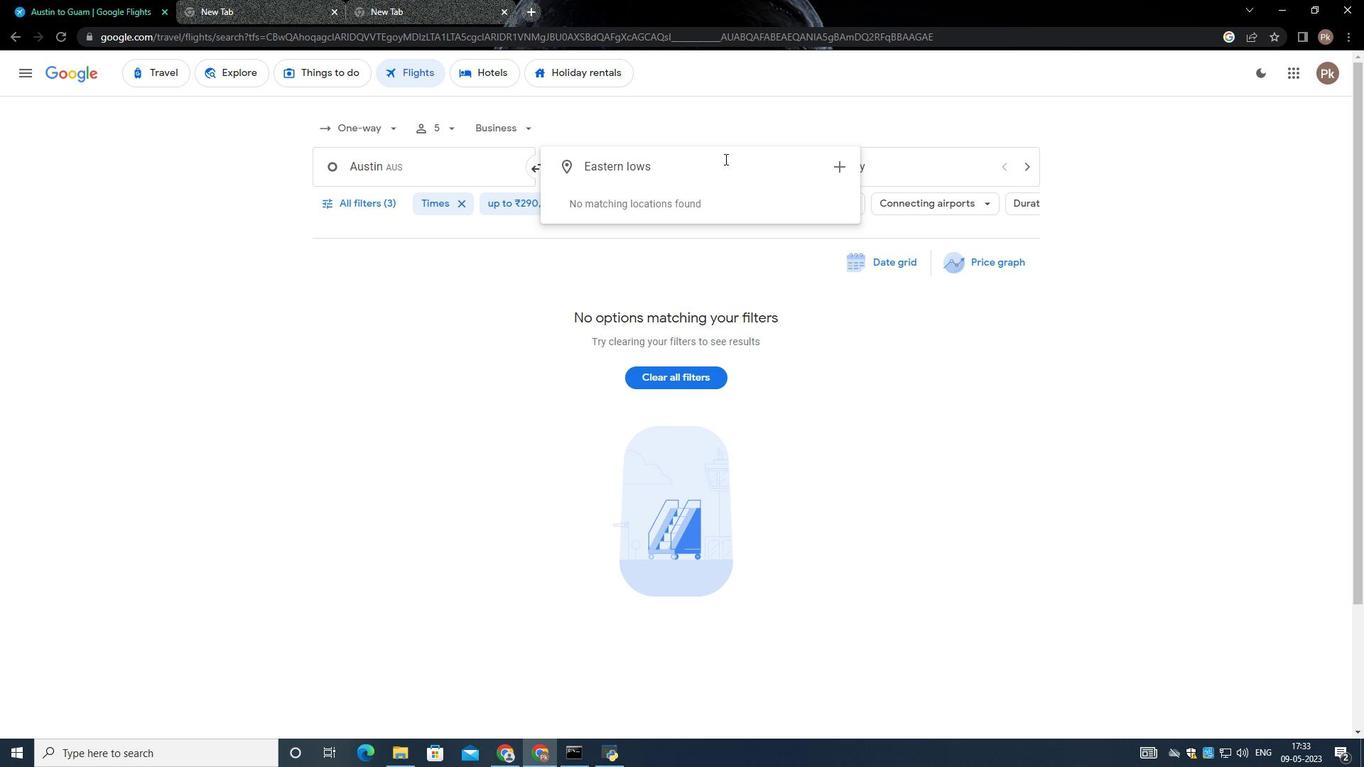 
Action: Mouse moved to (652, 202)
Screenshot: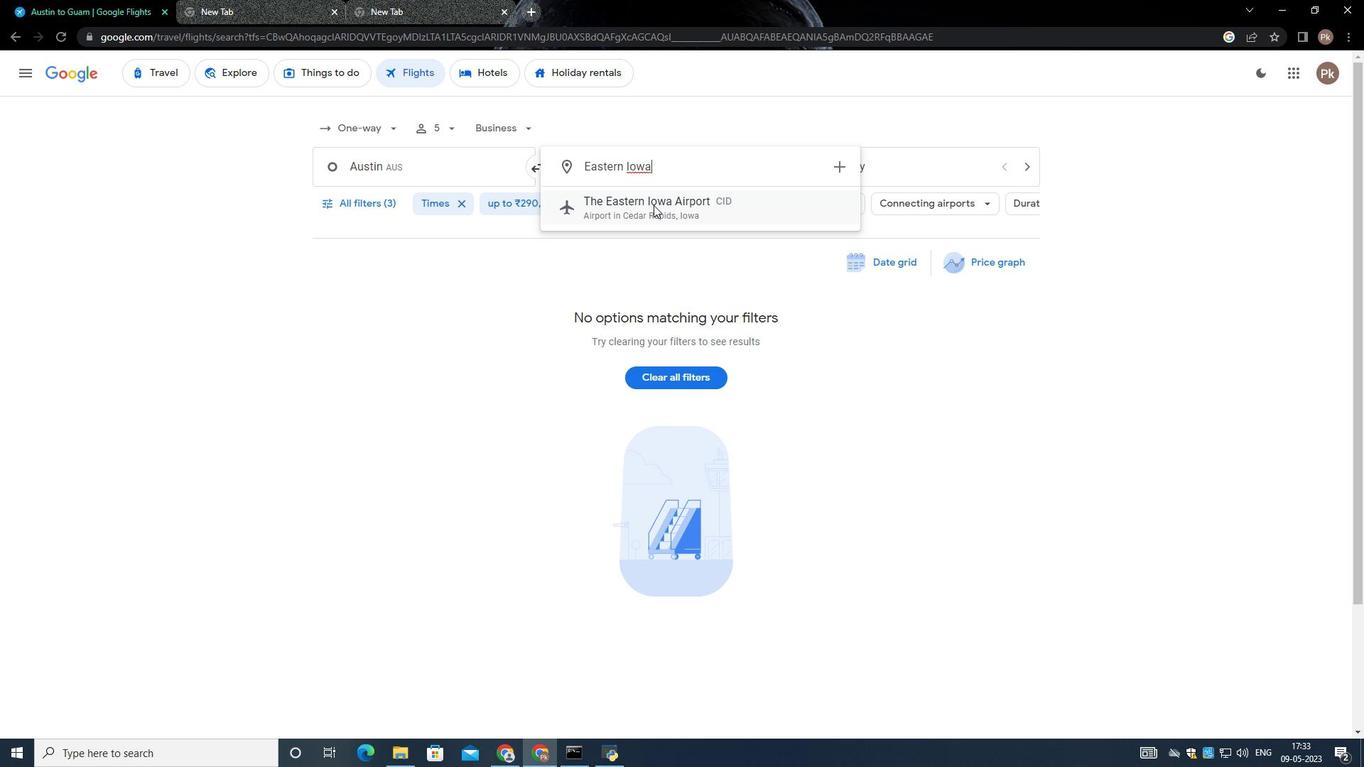 
Action: Mouse pressed left at (652, 202)
Screenshot: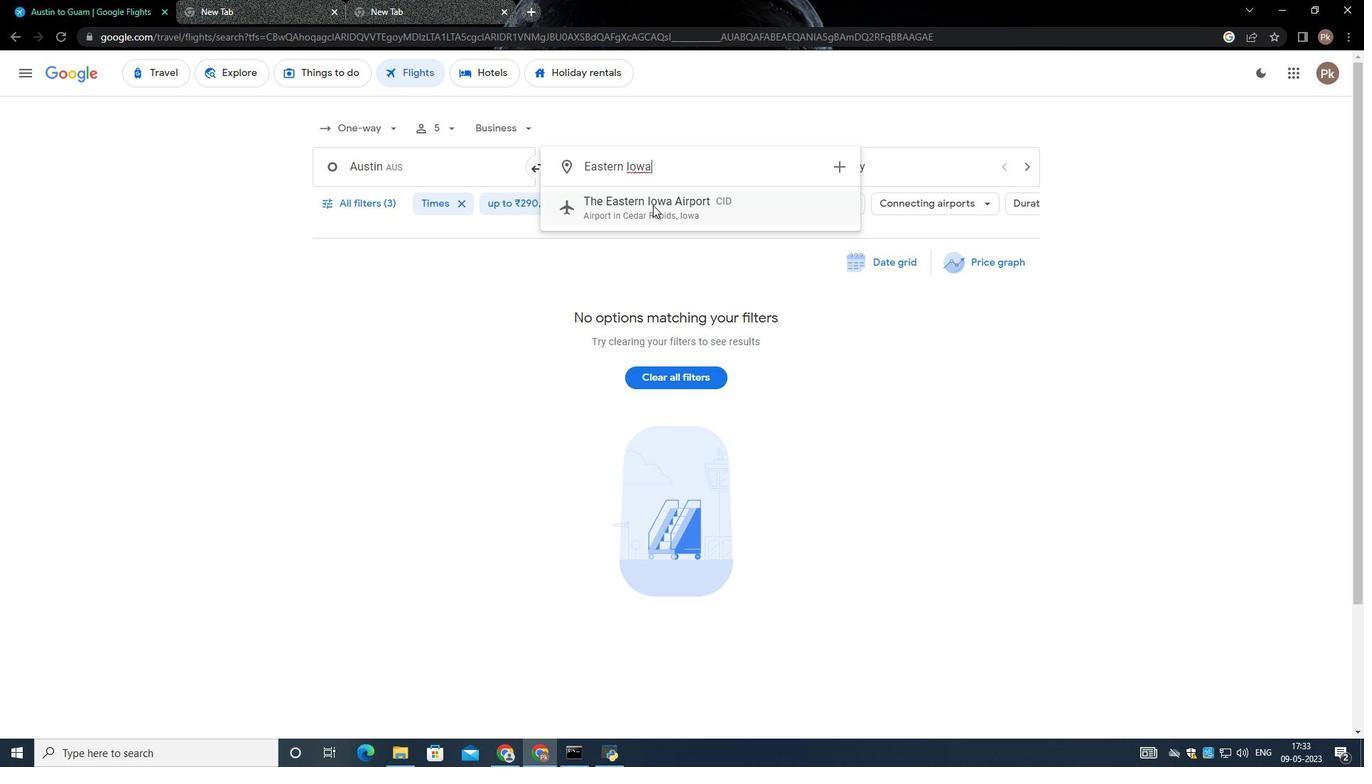 
Action: Mouse moved to (833, 166)
Screenshot: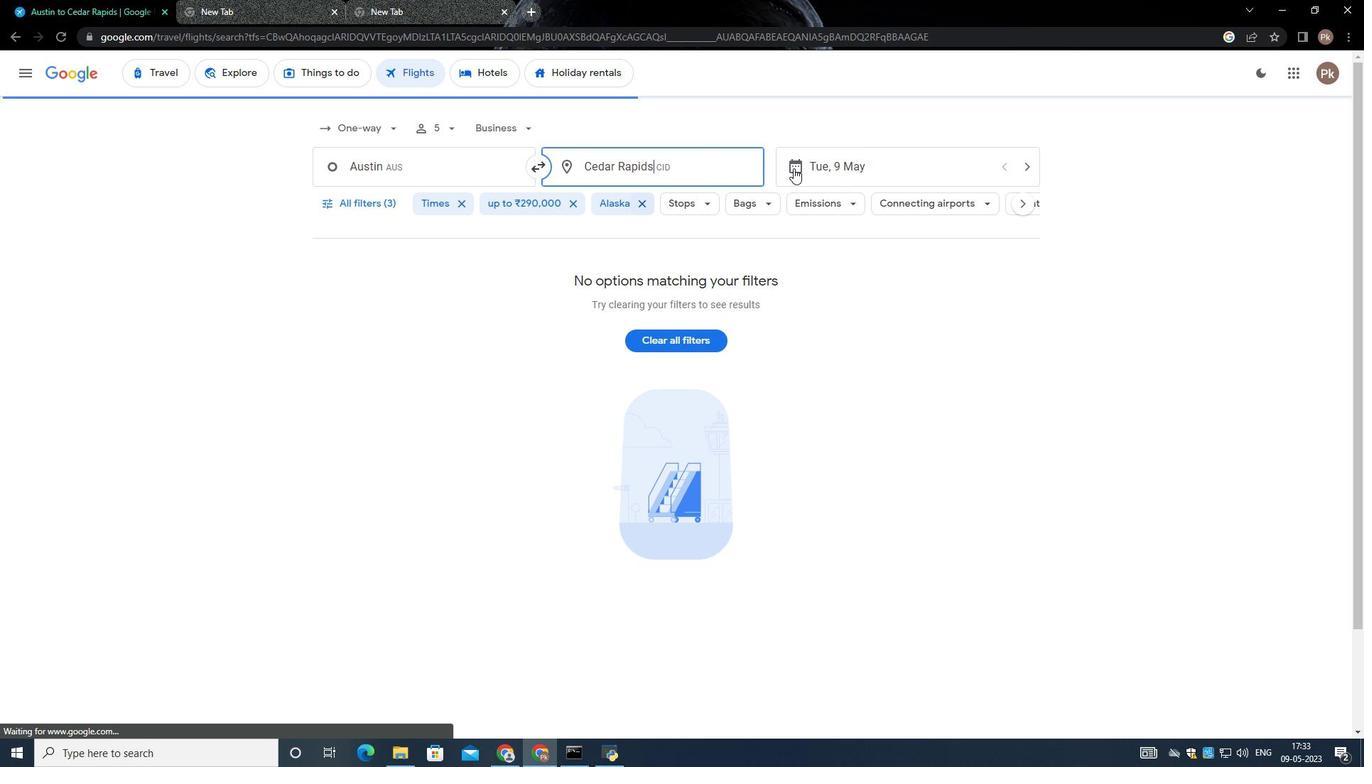 
Action: Mouse pressed left at (833, 166)
Screenshot: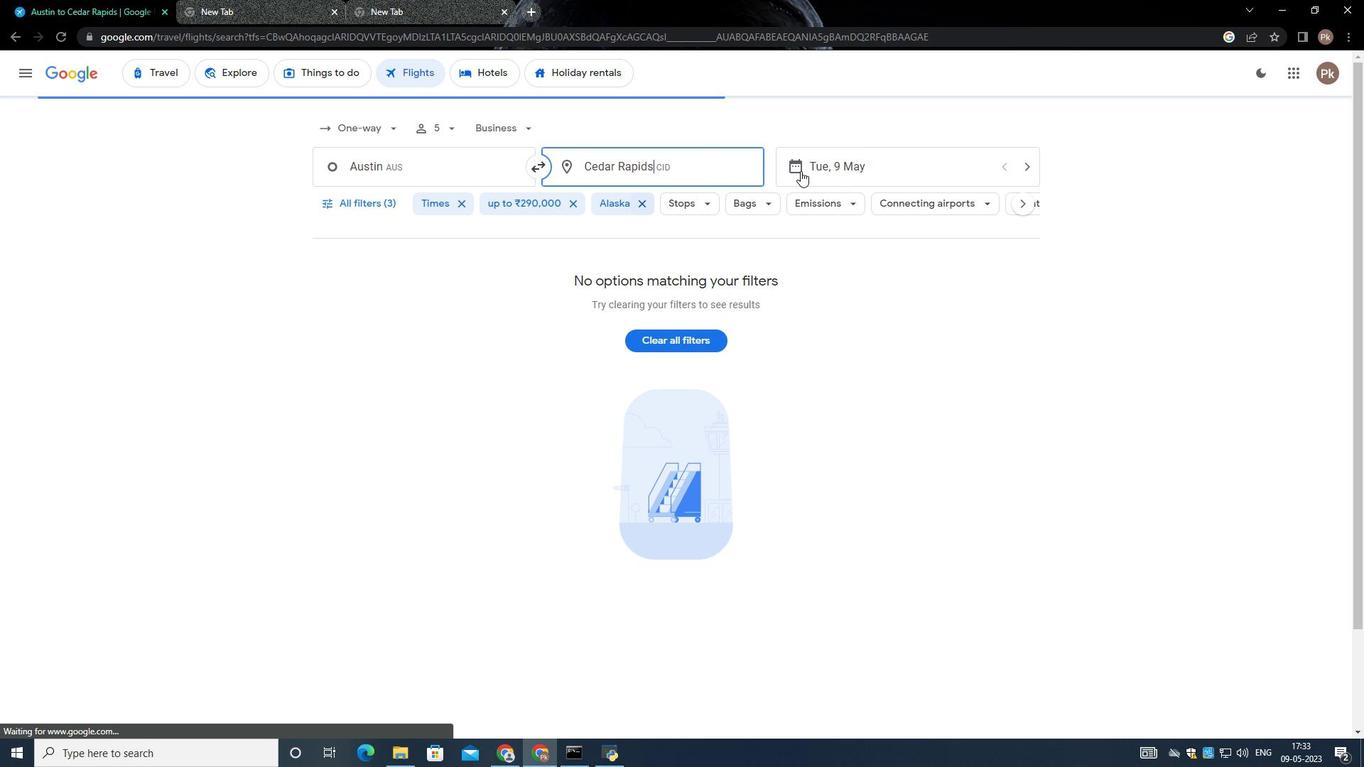 
Action: Mouse moved to (603, 318)
Screenshot: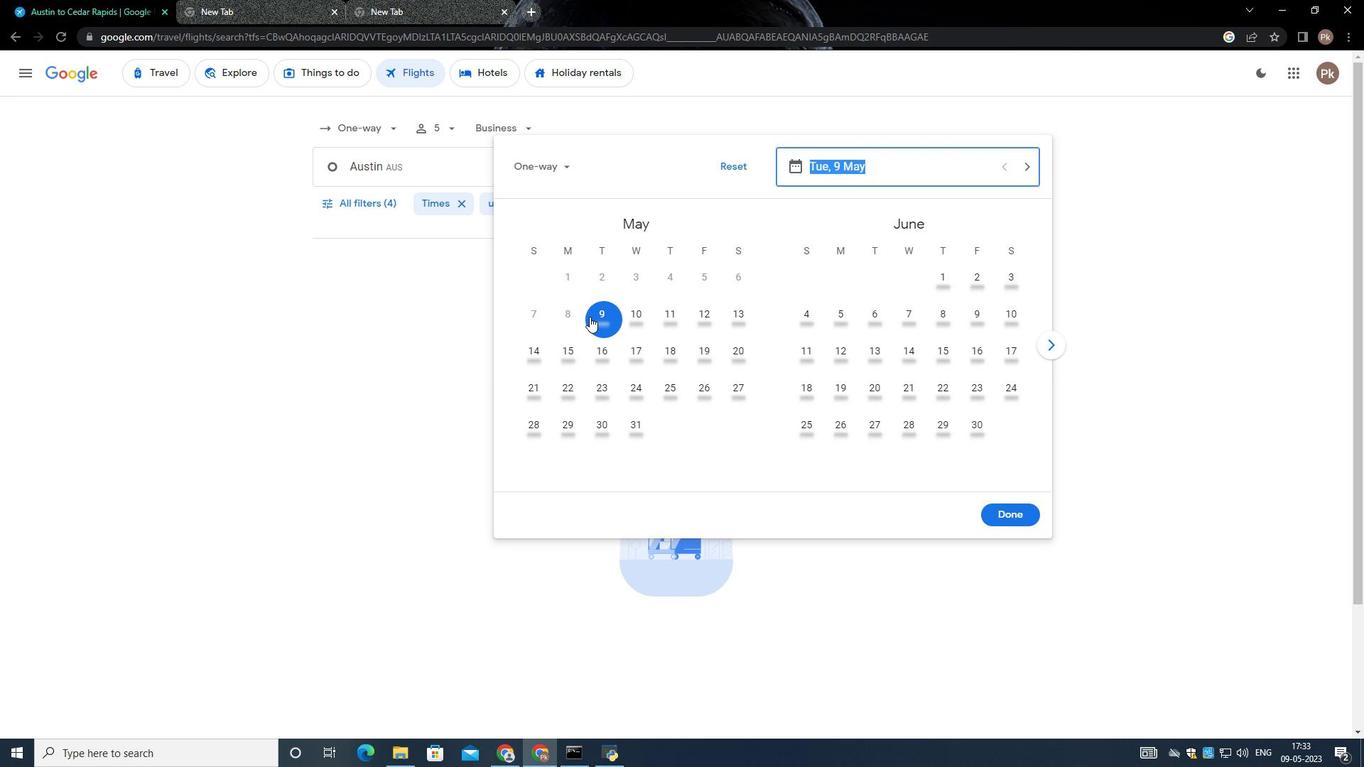 
Action: Mouse pressed left at (603, 318)
Screenshot: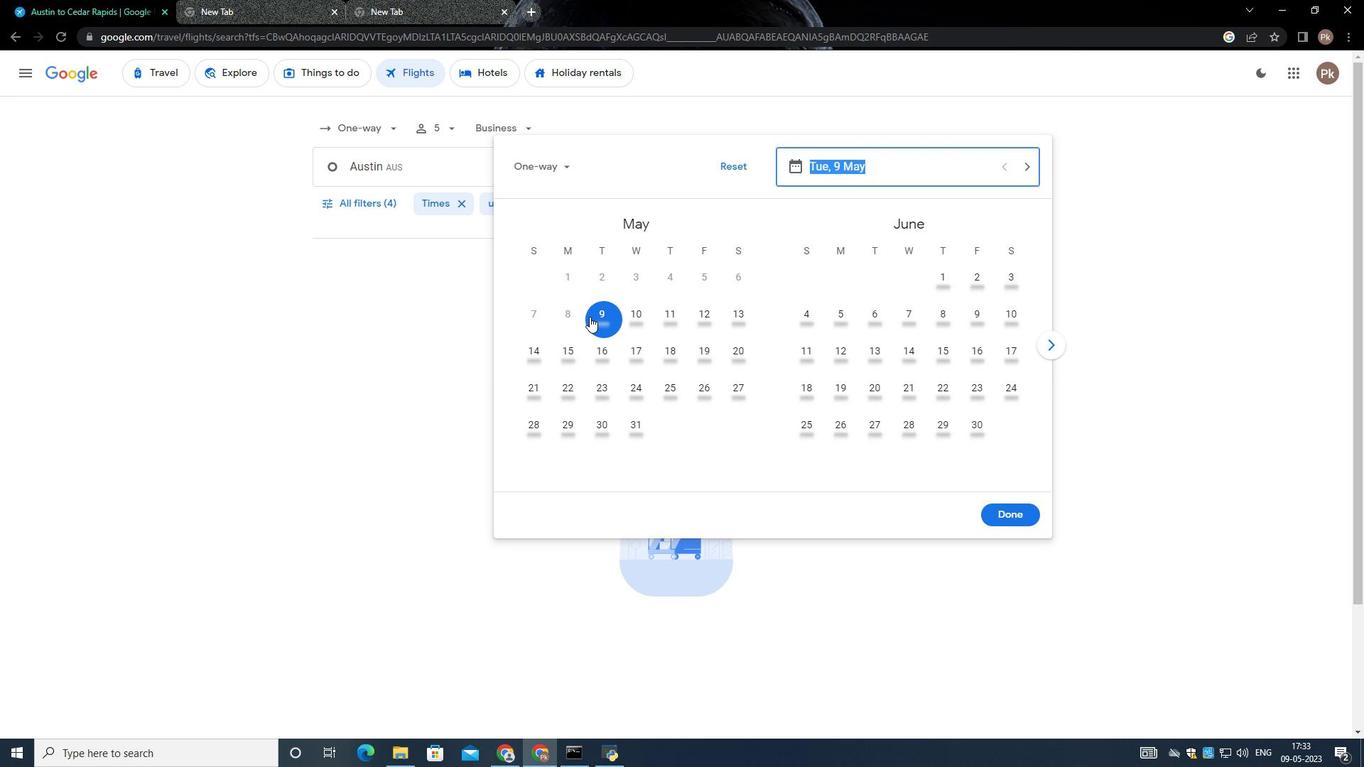 
Action: Mouse moved to (1010, 520)
Screenshot: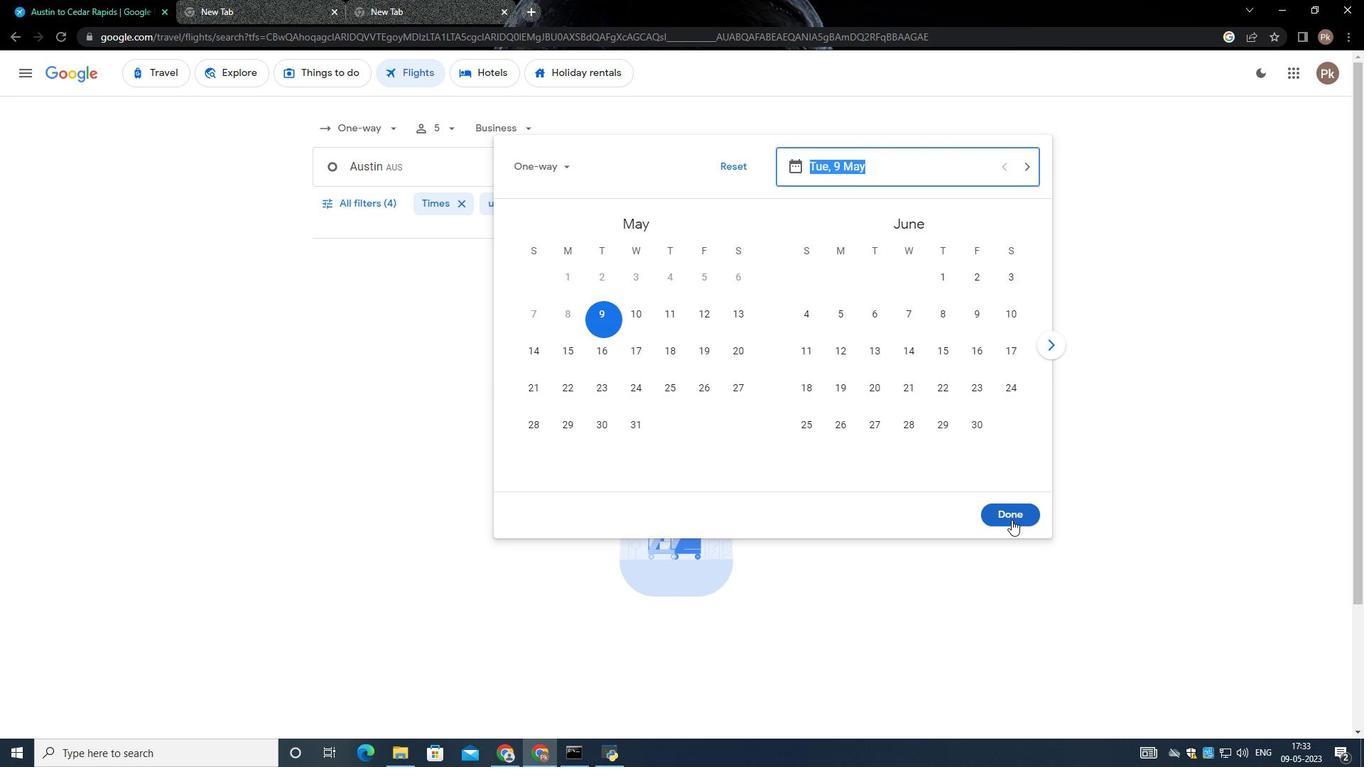 
Action: Mouse pressed left at (1010, 520)
Screenshot: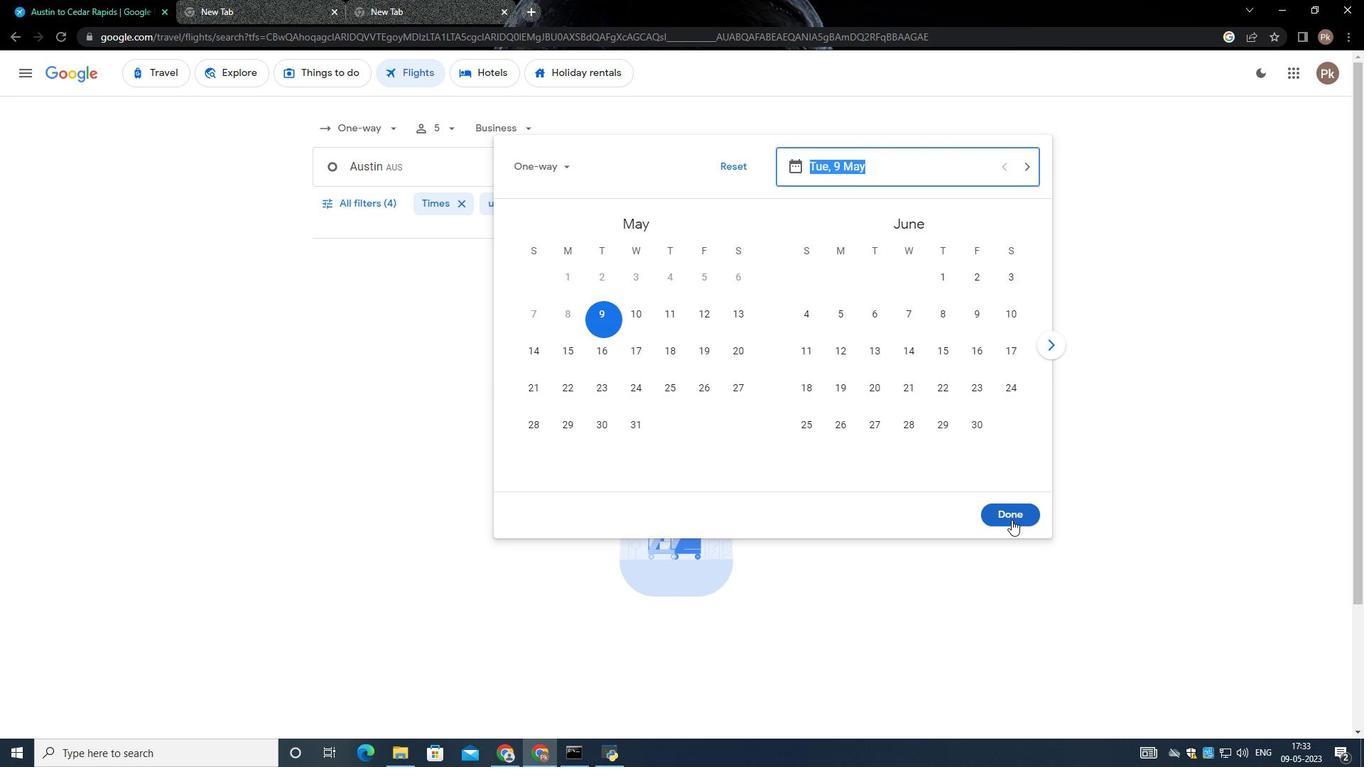 
Action: Mouse moved to (366, 210)
Screenshot: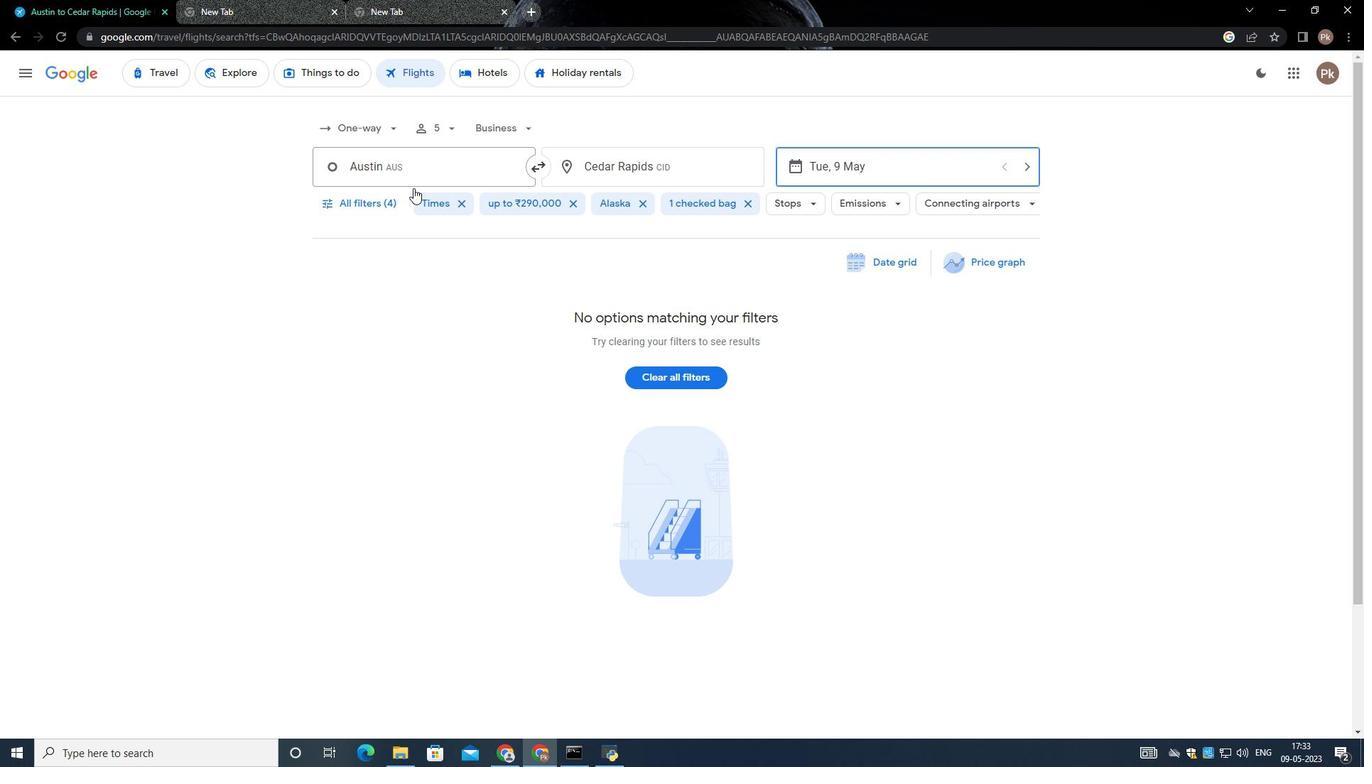 
Action: Mouse pressed left at (366, 210)
Screenshot: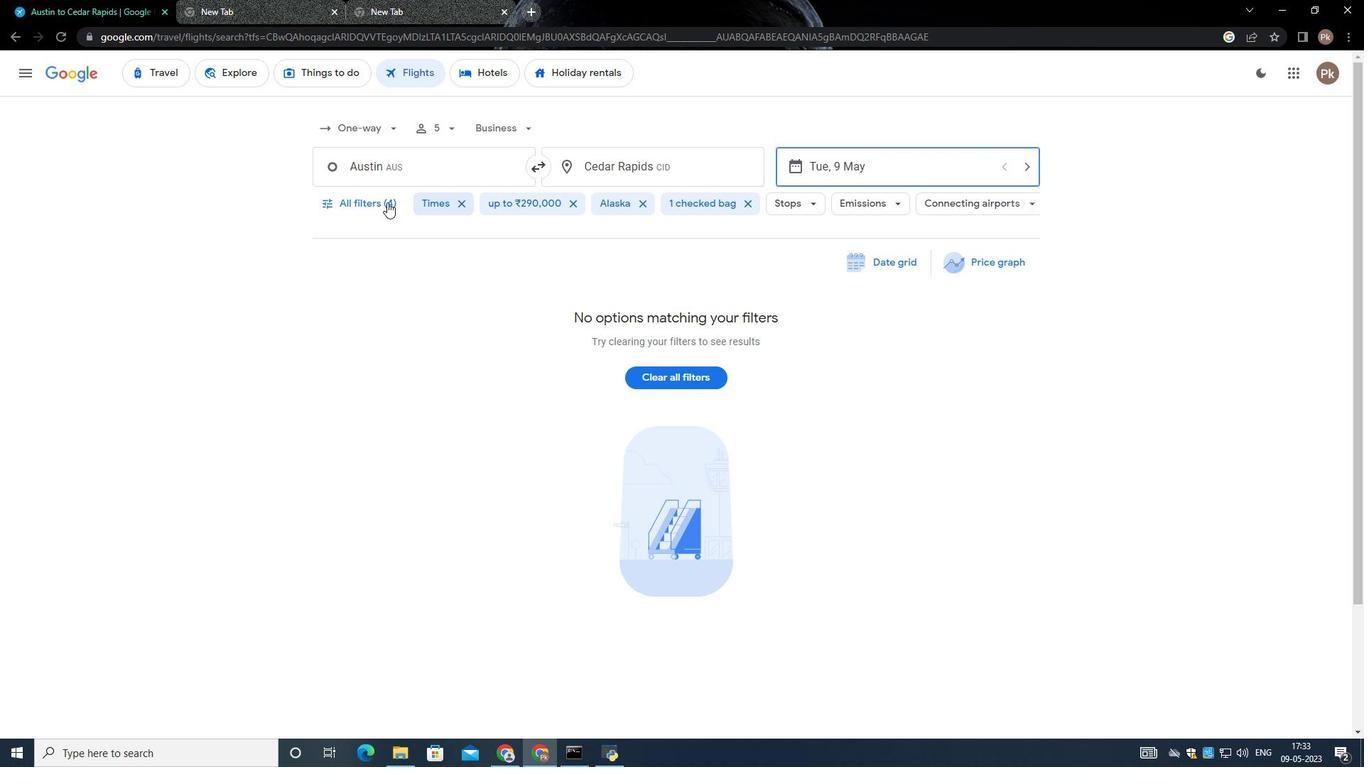 
Action: Mouse moved to (574, 425)
Screenshot: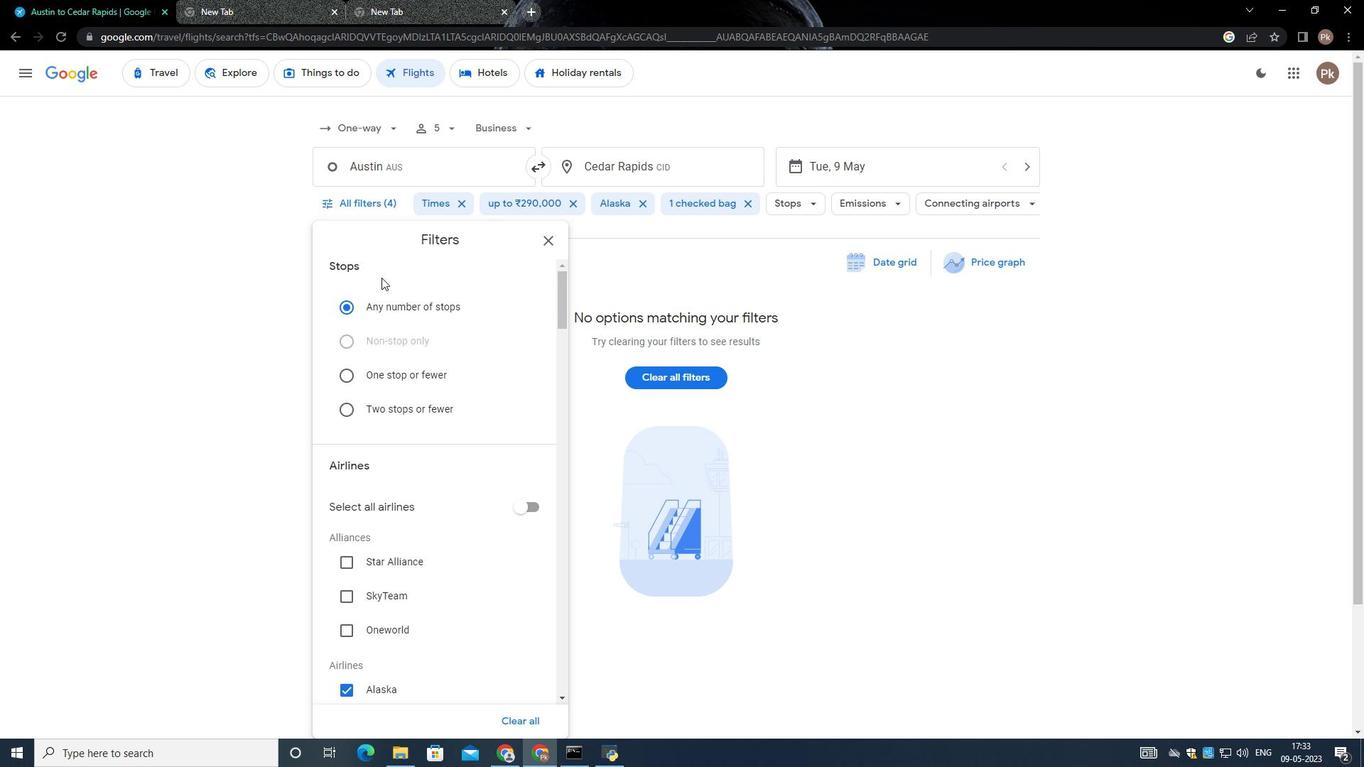 
Action: Mouse scrolled (574, 424) with delta (0, 0)
Screenshot: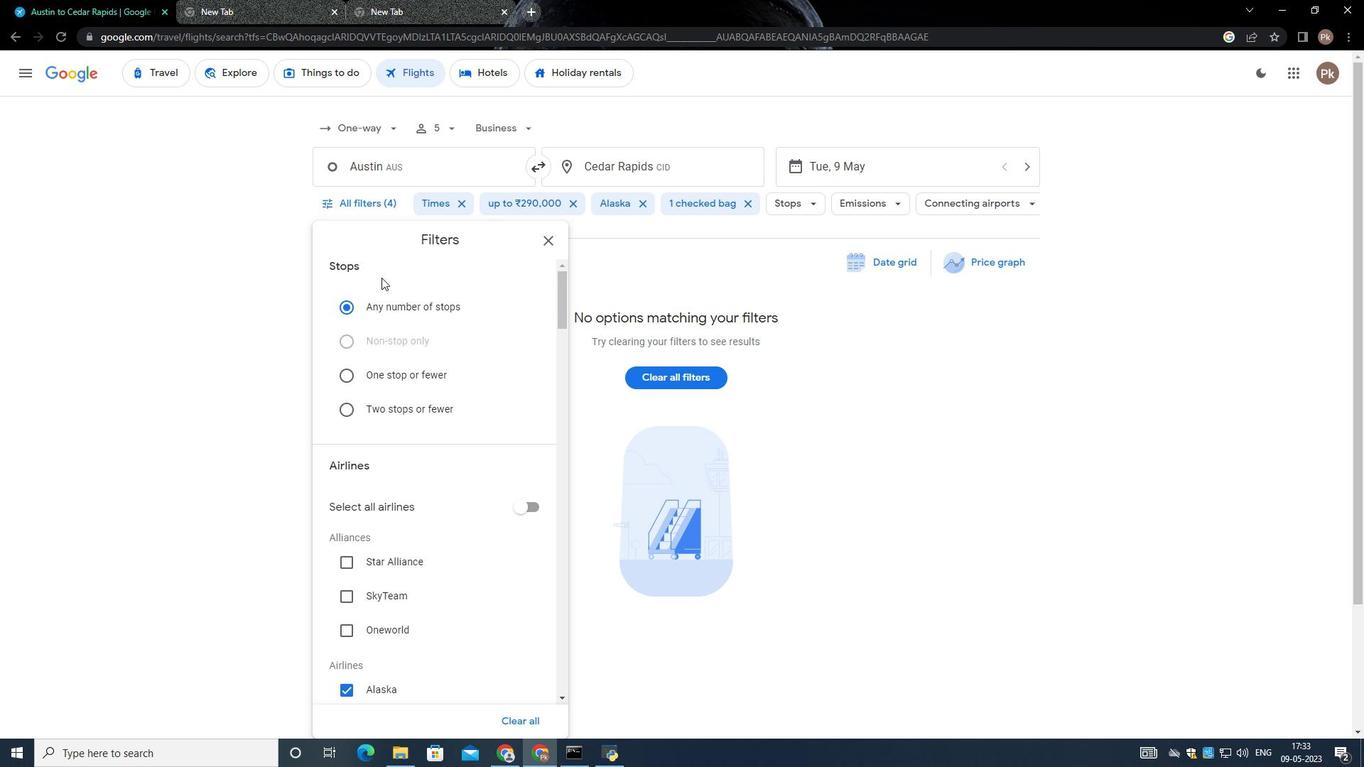 
Action: Mouse moved to (554, 461)
Screenshot: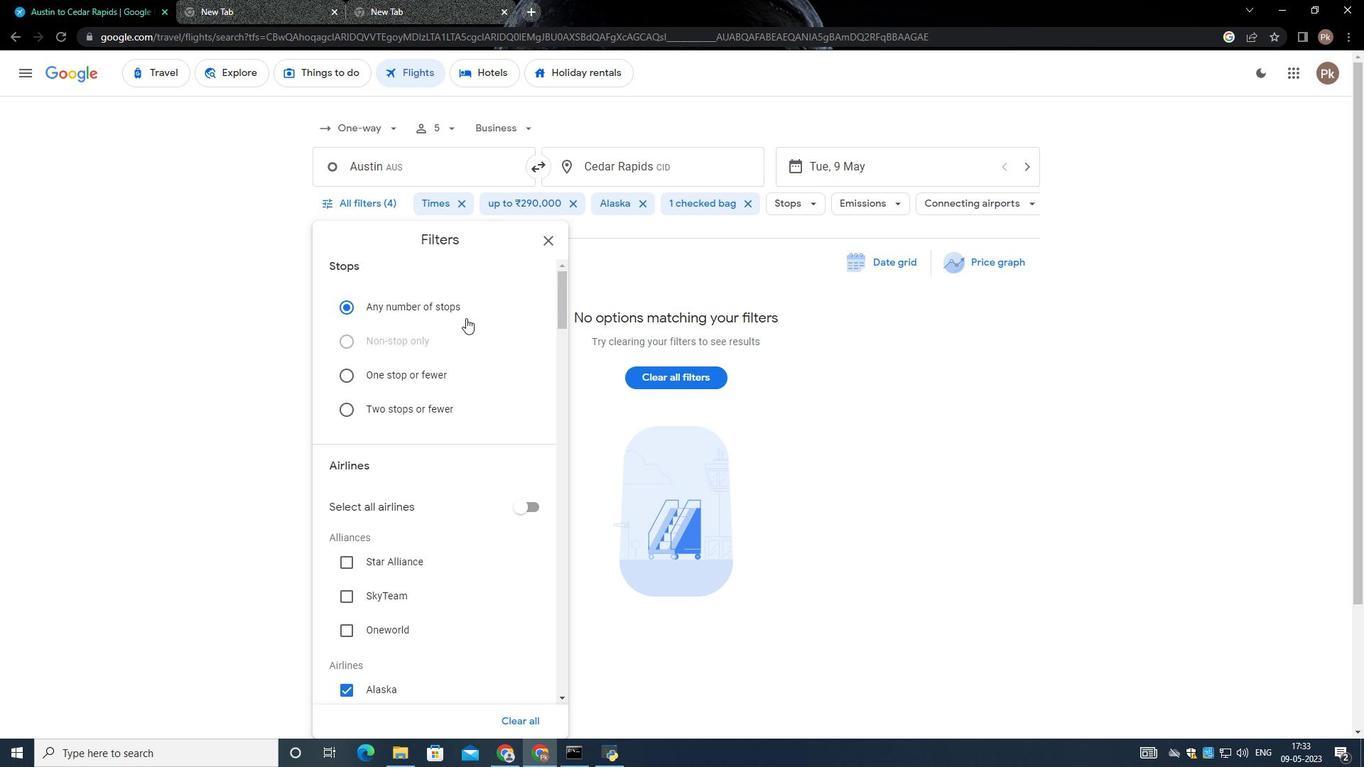 
Action: Mouse scrolled (554, 460) with delta (0, 0)
Screenshot: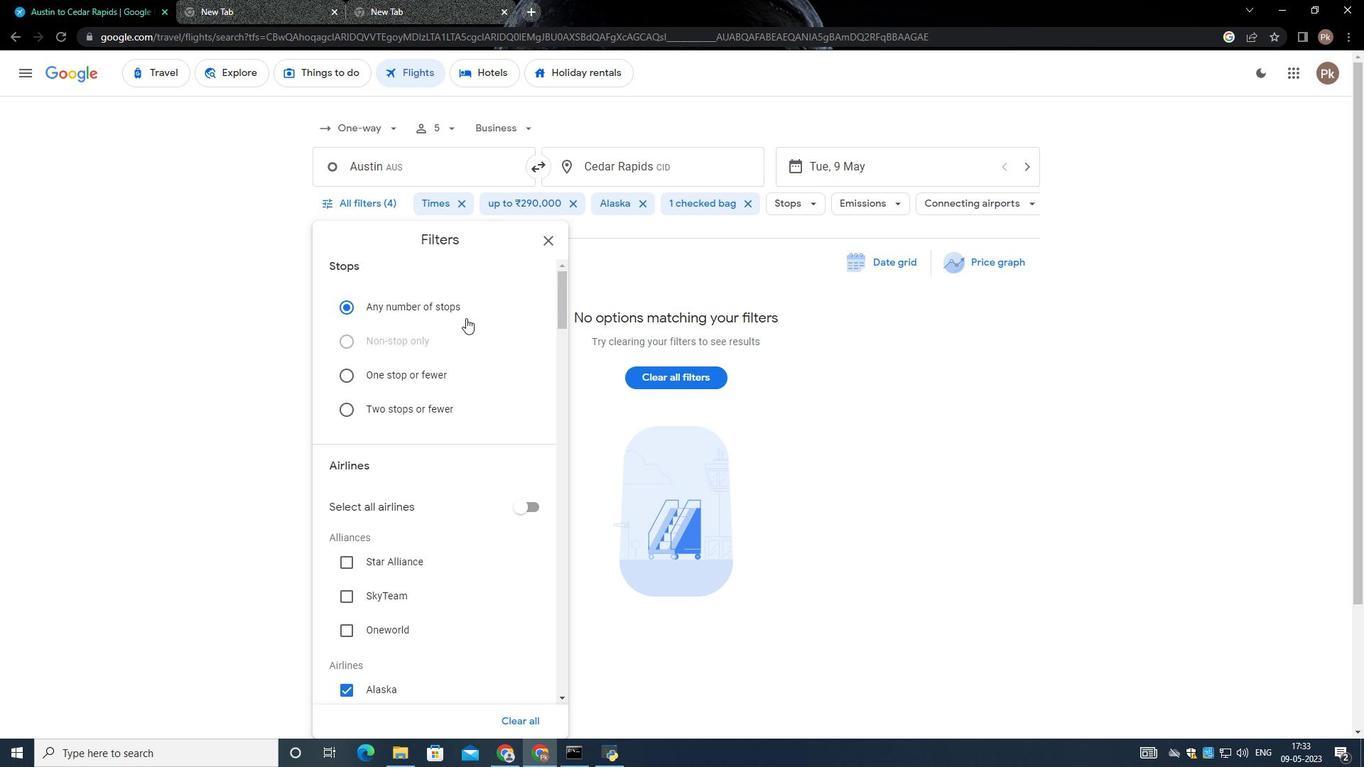 
Action: Mouse moved to (458, 488)
Screenshot: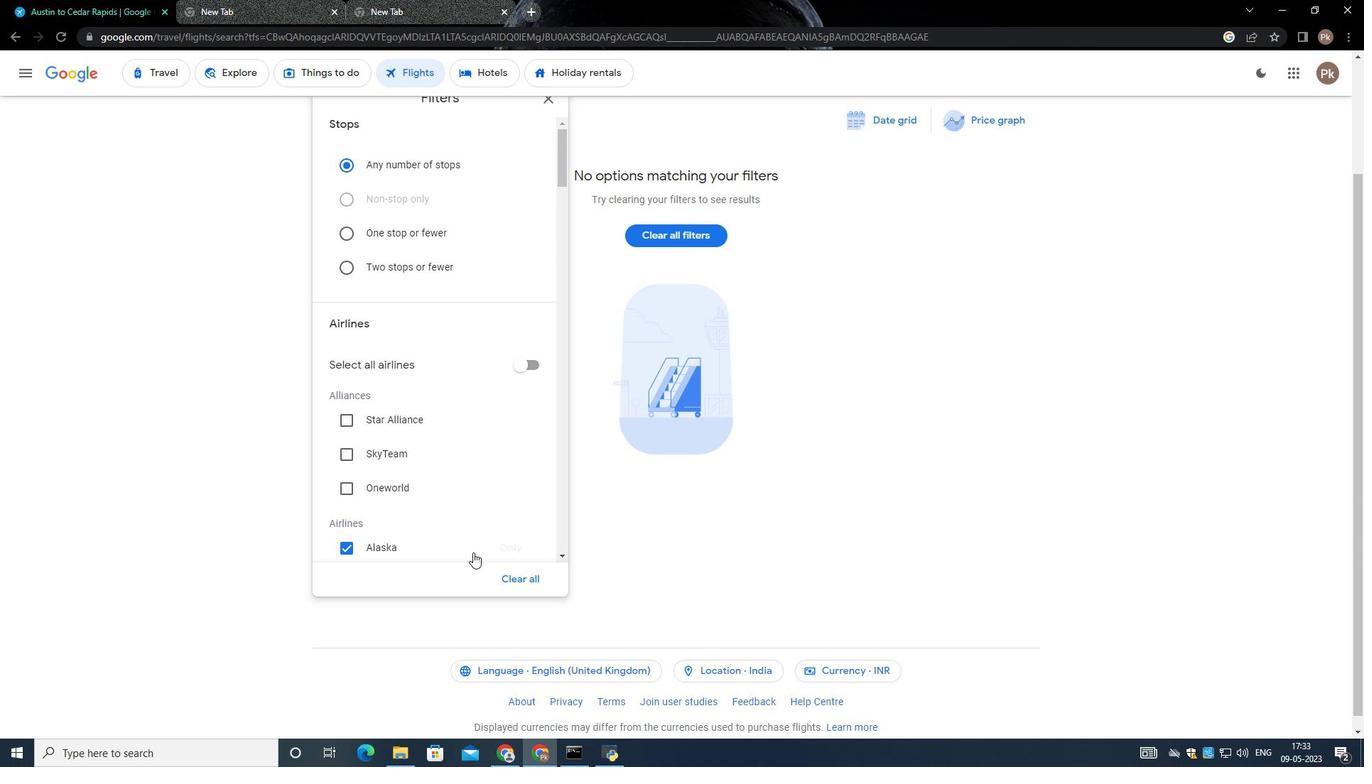 
Action: Mouse scrolled (458, 488) with delta (0, 0)
Screenshot: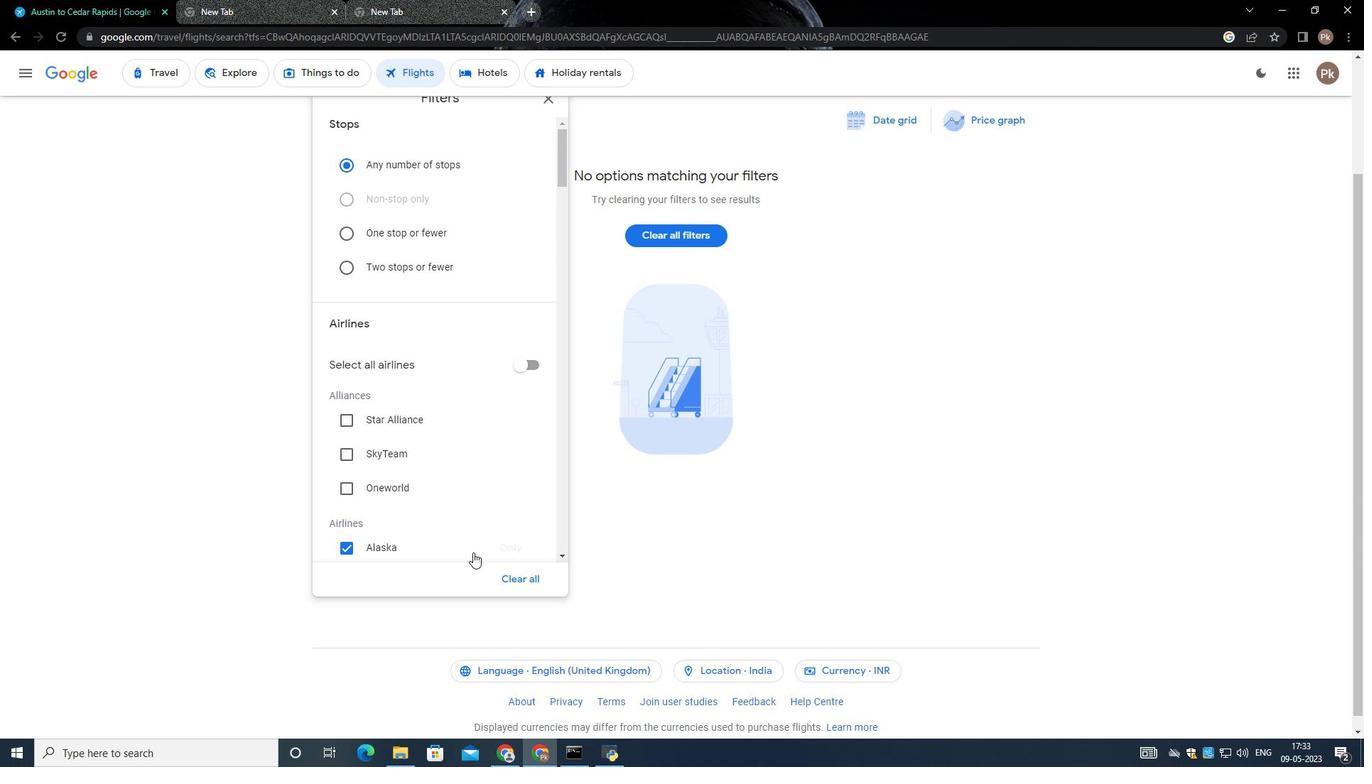 
Action: Mouse moved to (458, 488)
Screenshot: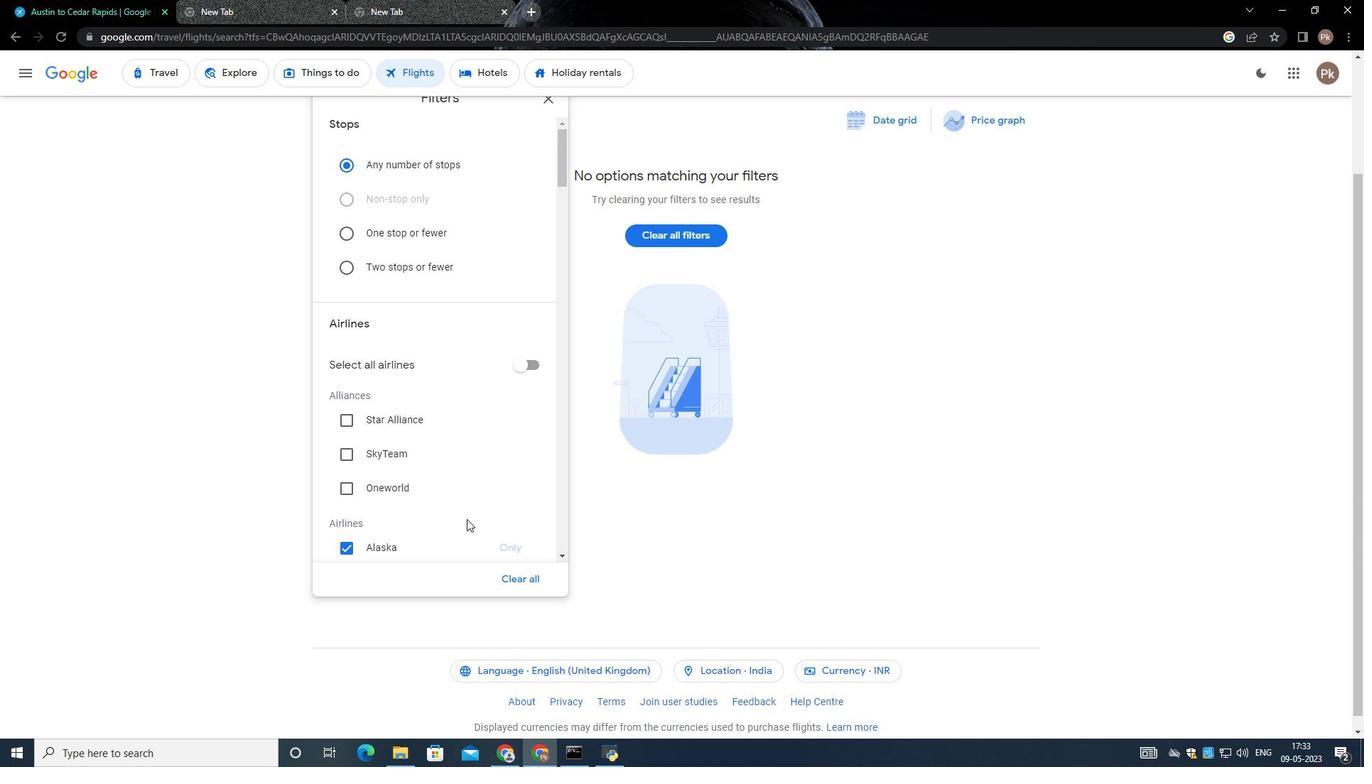 
Action: Mouse scrolled (458, 488) with delta (0, 0)
Screenshot: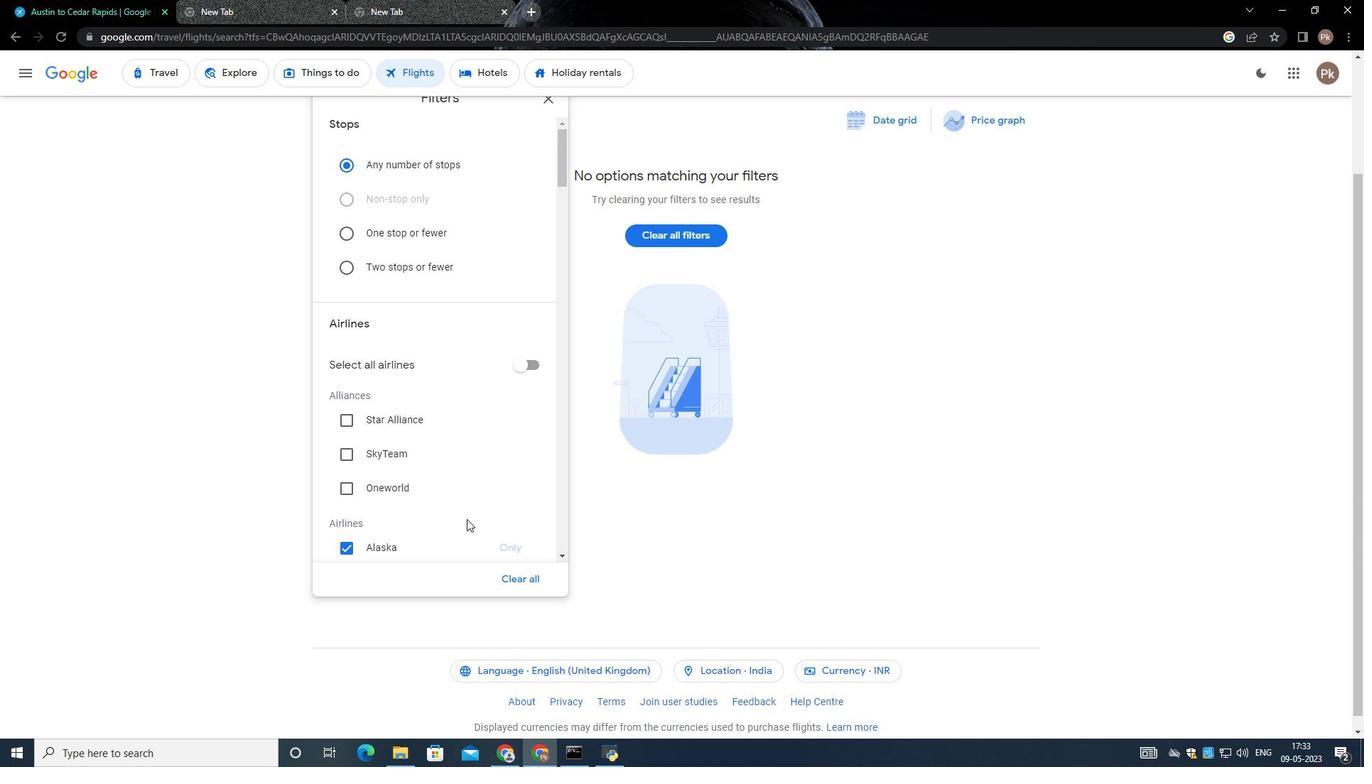 
Action: Mouse moved to (458, 488)
Screenshot: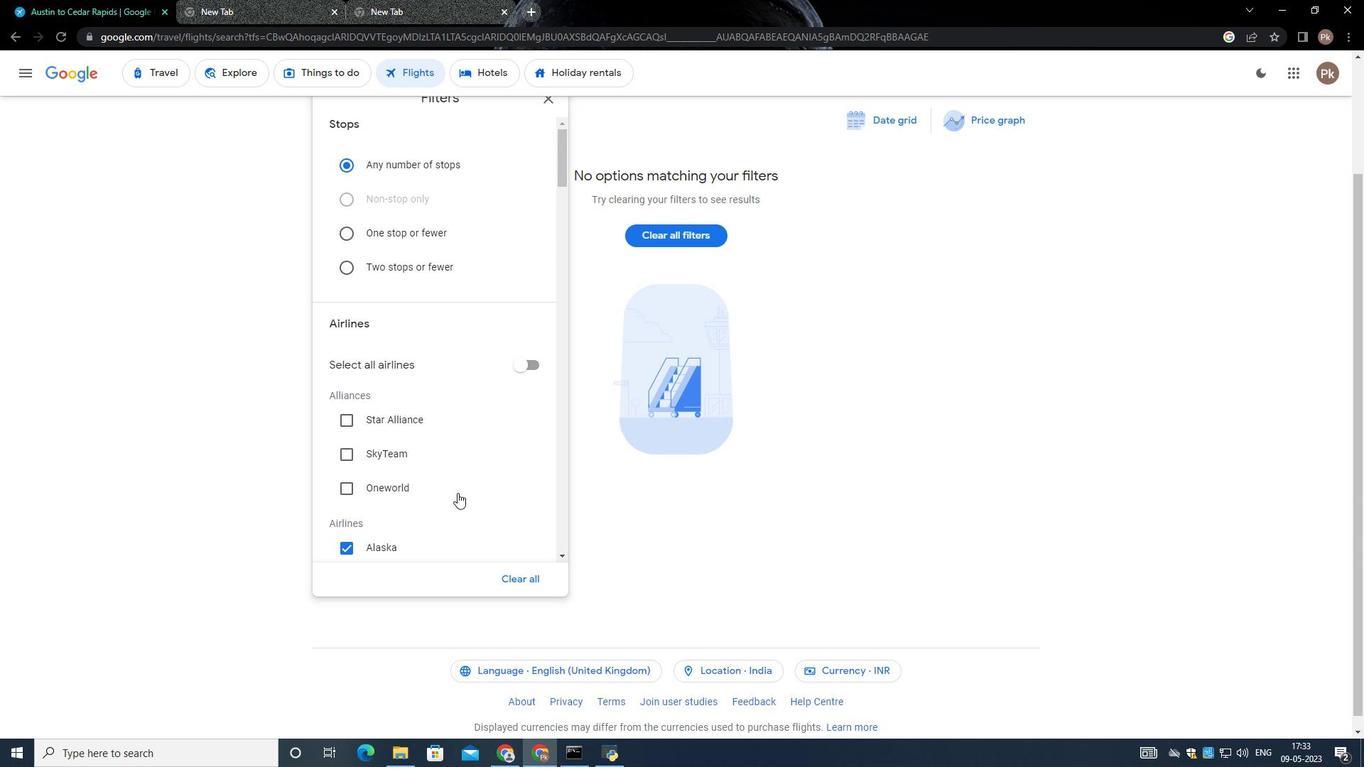 
Action: Mouse scrolled (458, 487) with delta (0, 0)
Screenshot: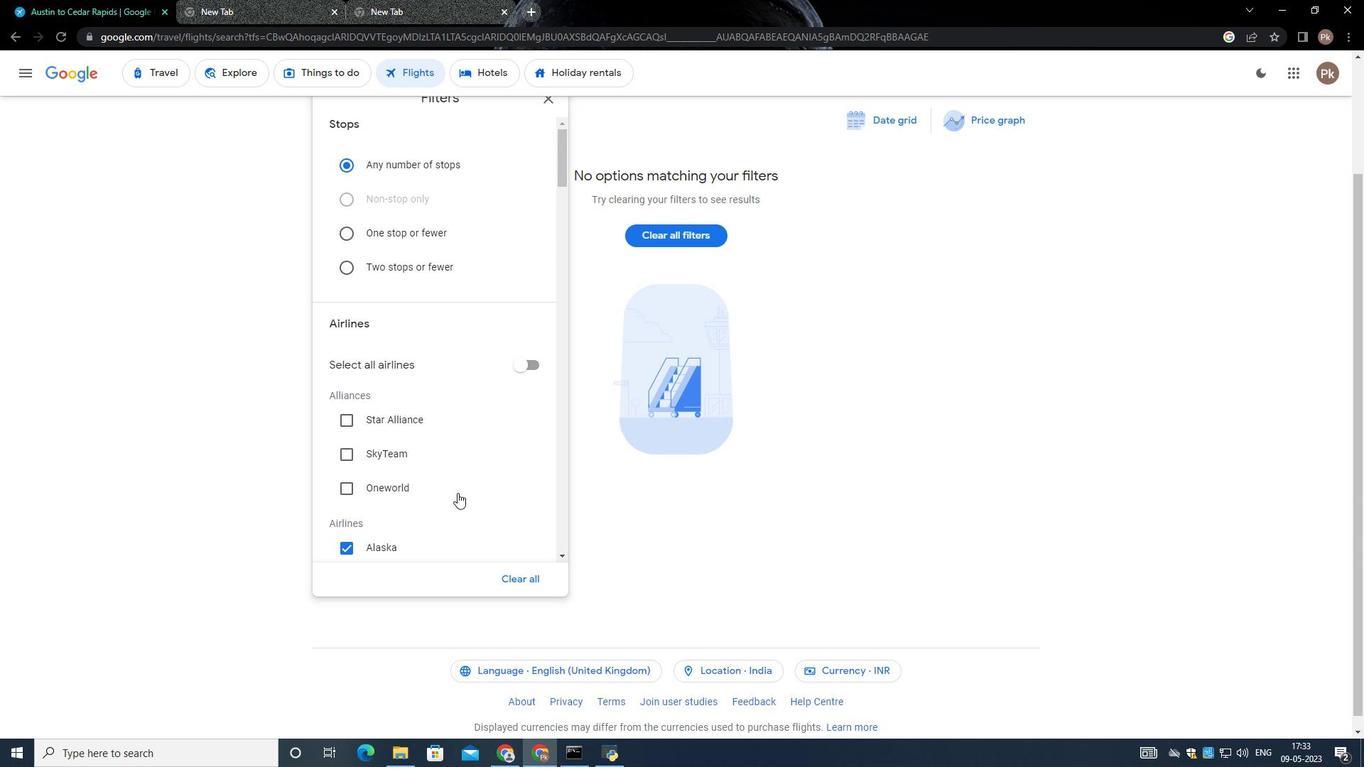 
Action: Mouse moved to (353, 329)
Screenshot: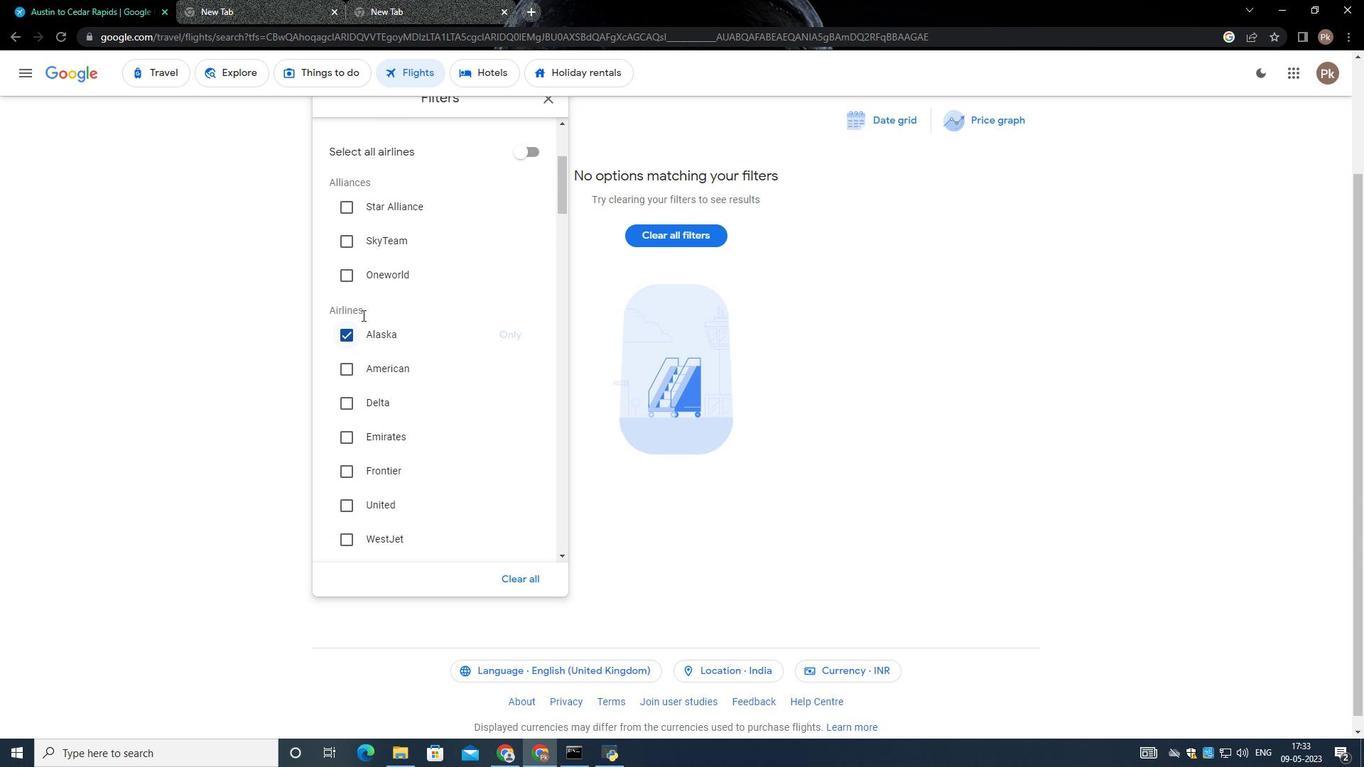 
Action: Mouse pressed left at (353, 329)
Screenshot: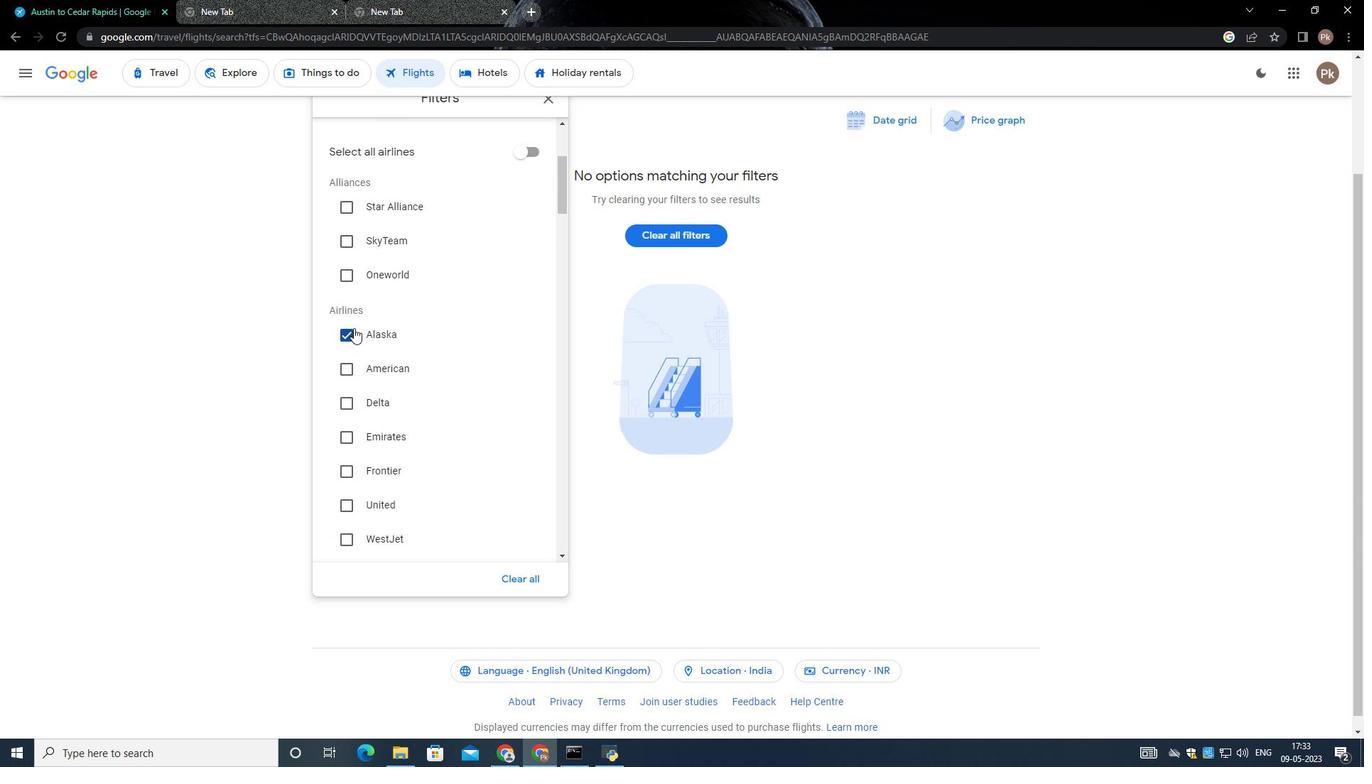 
Action: Mouse moved to (412, 328)
Screenshot: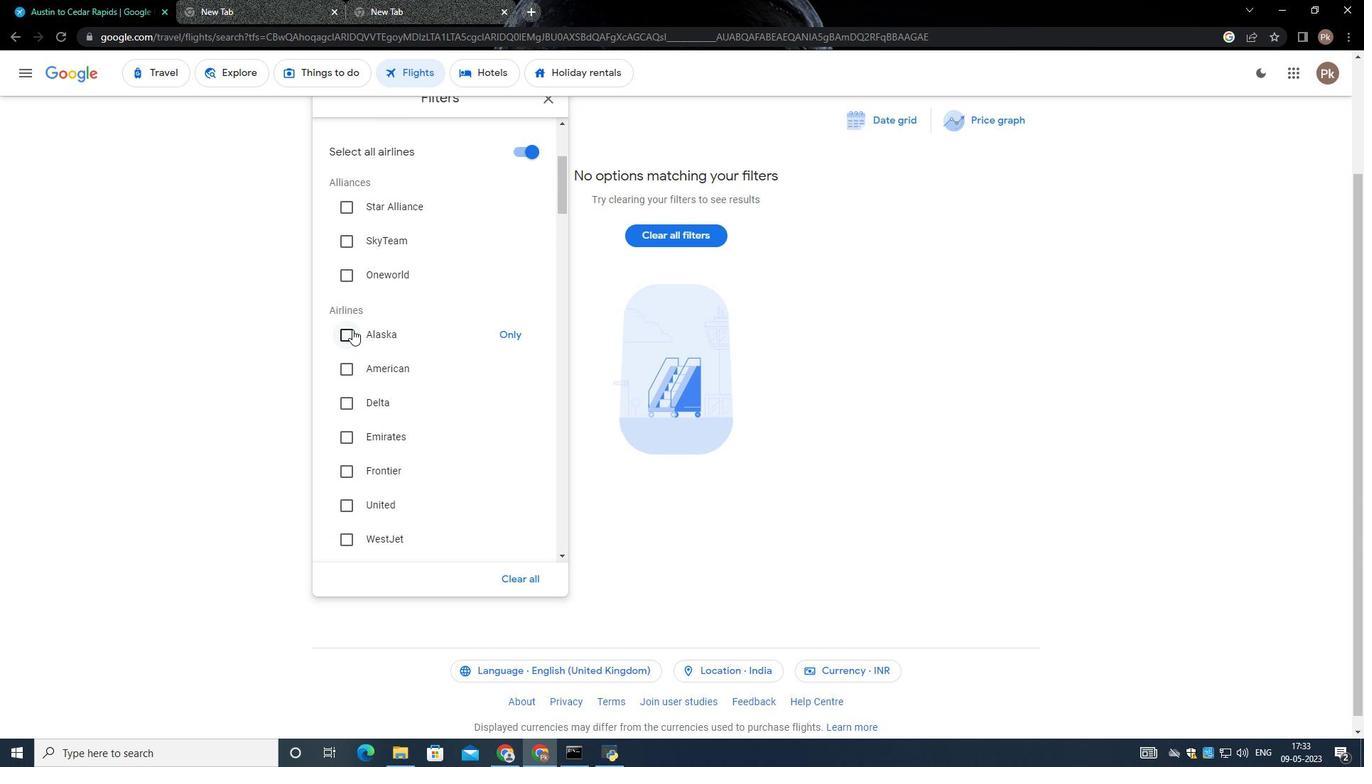 
Action: Mouse scrolled (412, 328) with delta (0, 0)
Screenshot: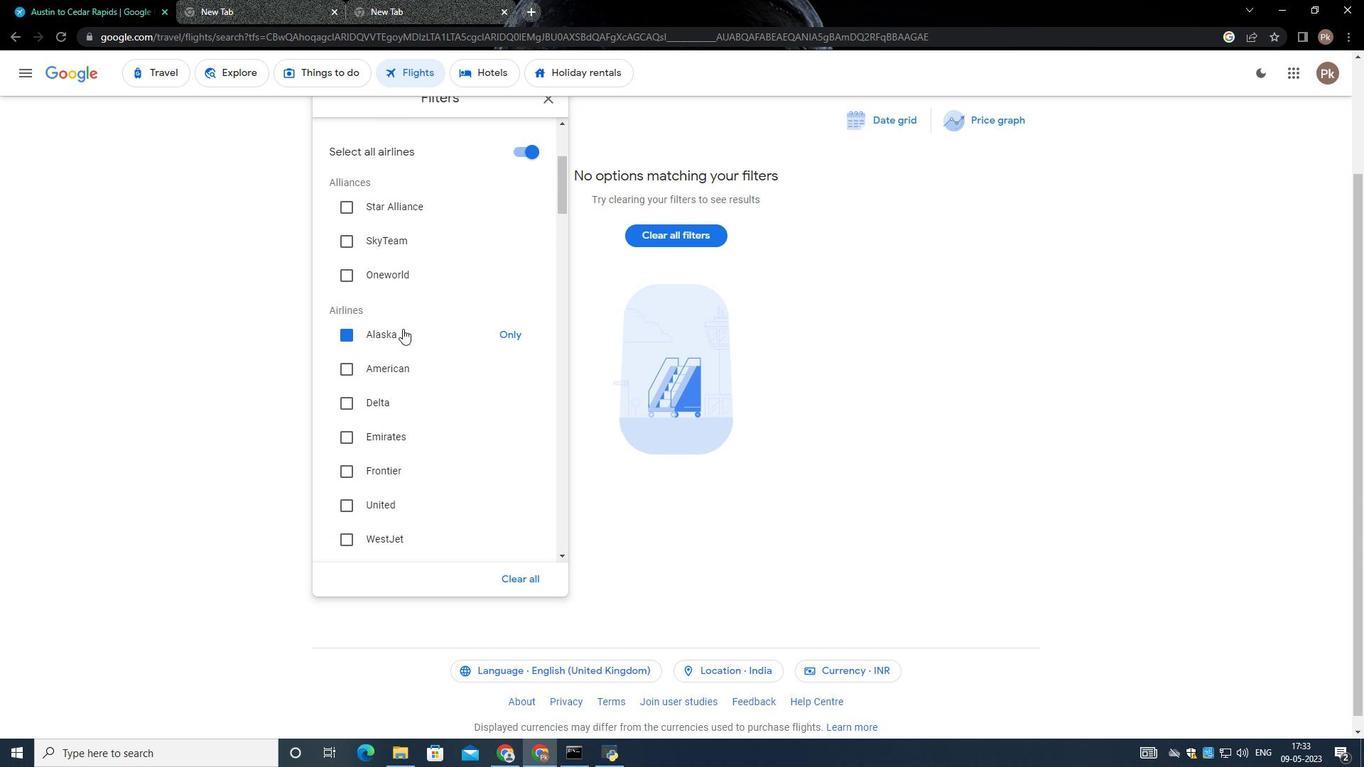 
Action: Mouse scrolled (412, 328) with delta (0, 0)
Screenshot: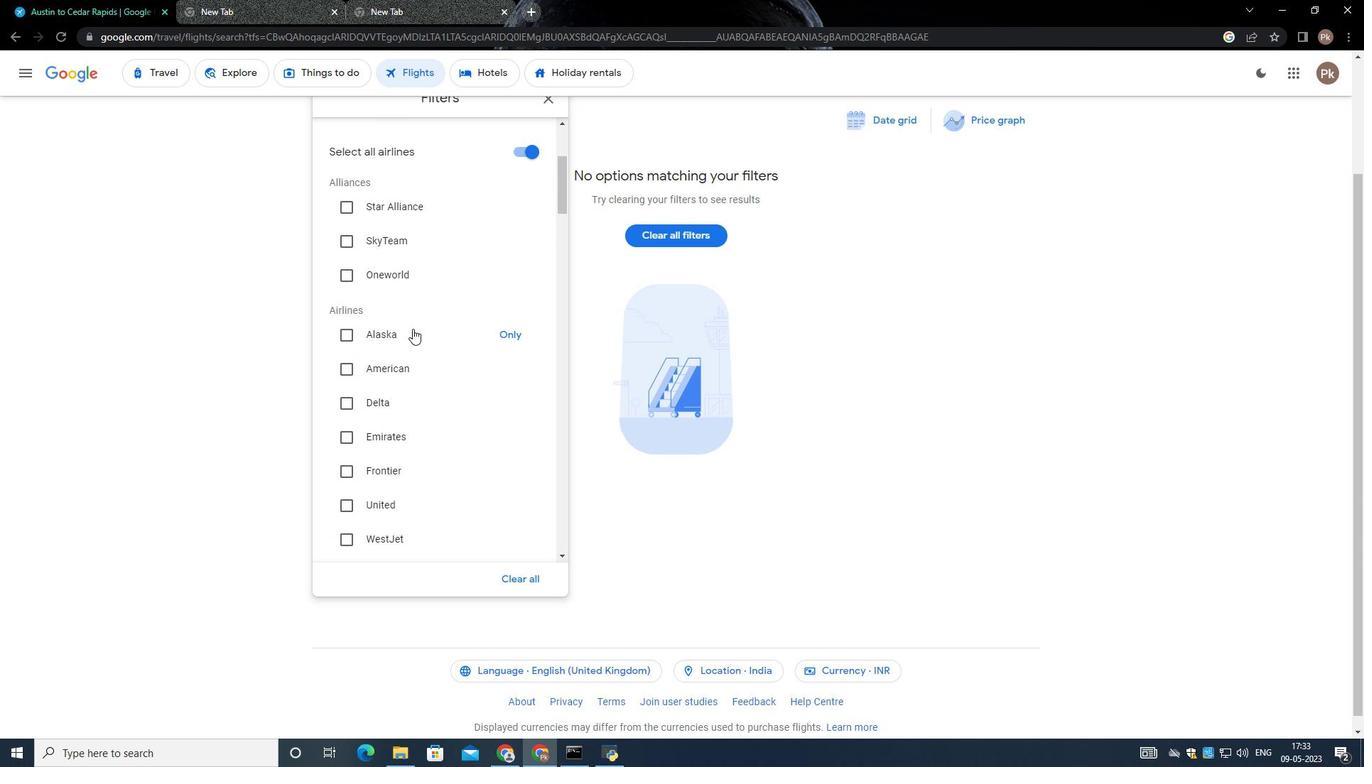 
Action: Mouse scrolled (412, 328) with delta (0, 0)
Screenshot: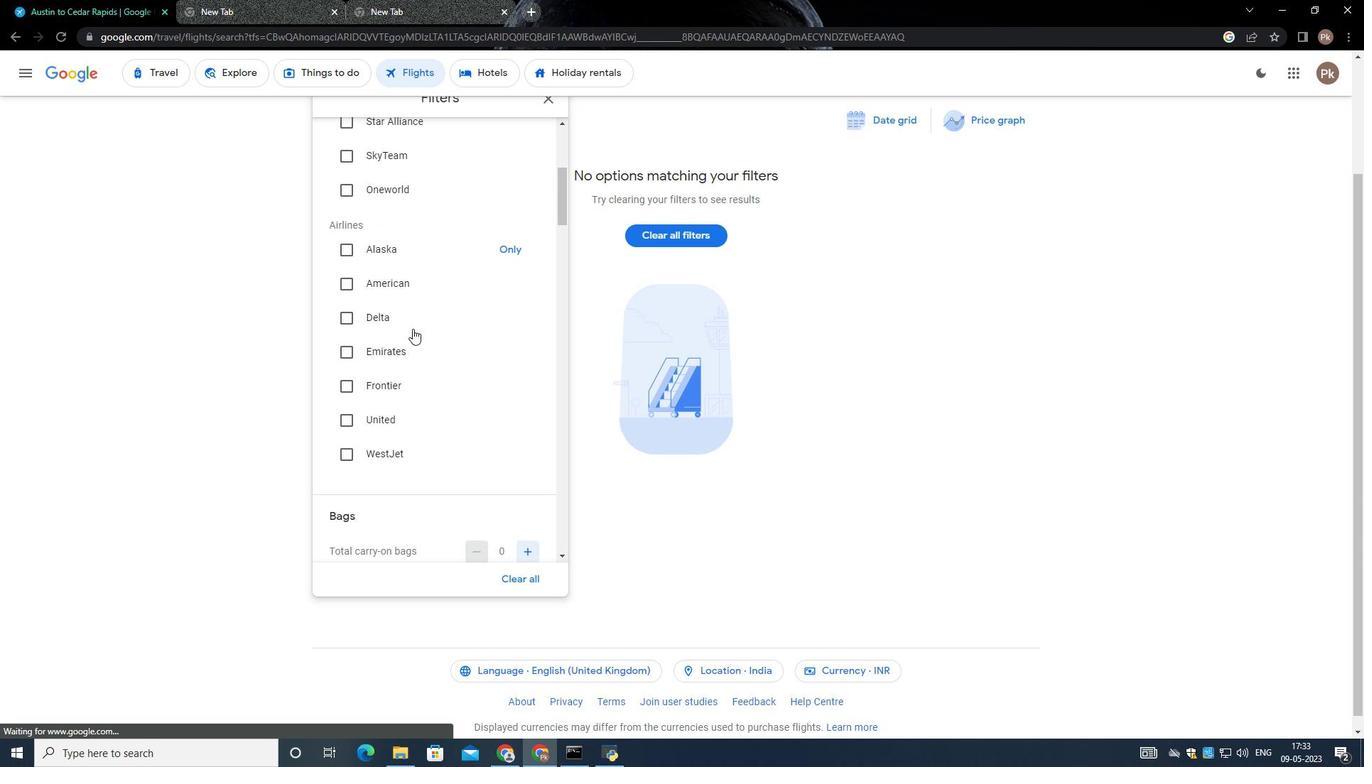 
Action: Mouse moved to (414, 328)
Screenshot: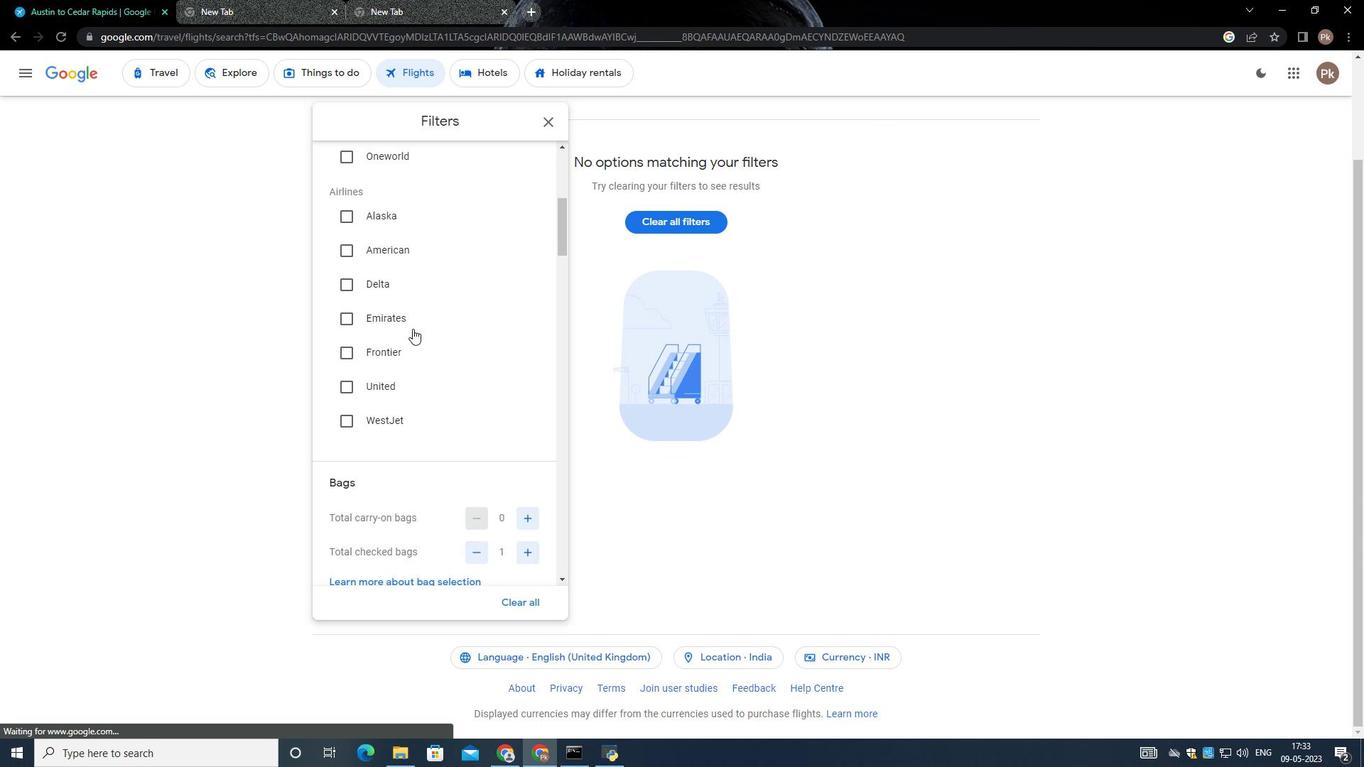 
Action: Mouse scrolled (414, 328) with delta (0, 0)
Screenshot: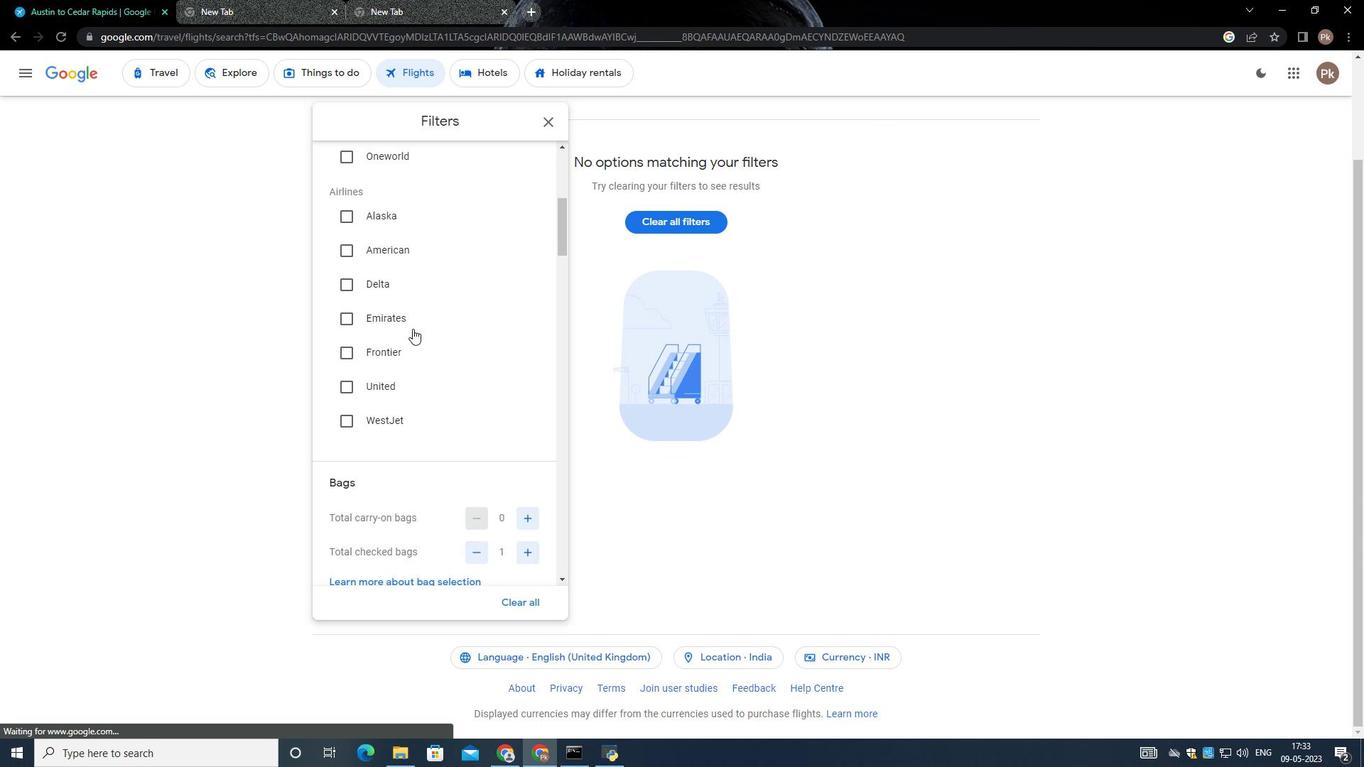 
Action: Mouse moved to (417, 331)
Screenshot: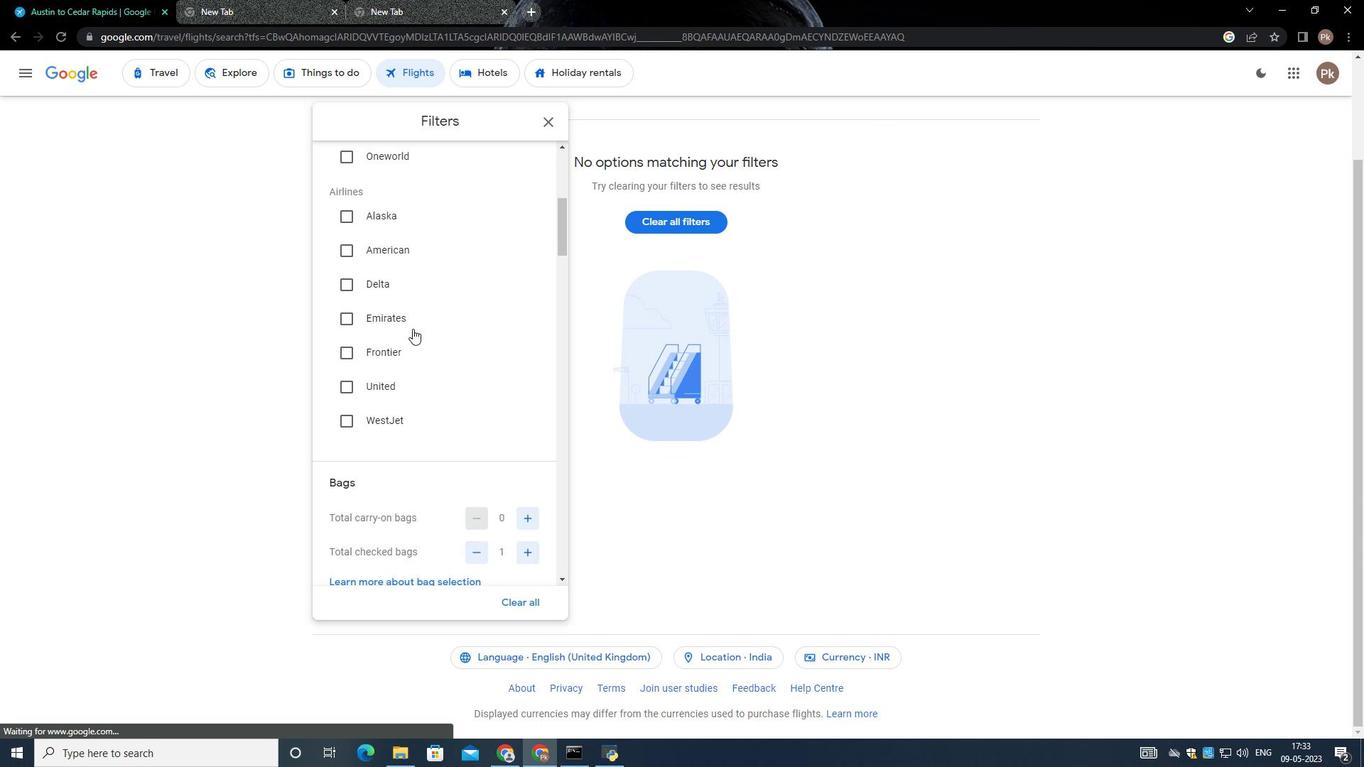 
Action: Mouse scrolled (417, 331) with delta (0, 0)
Screenshot: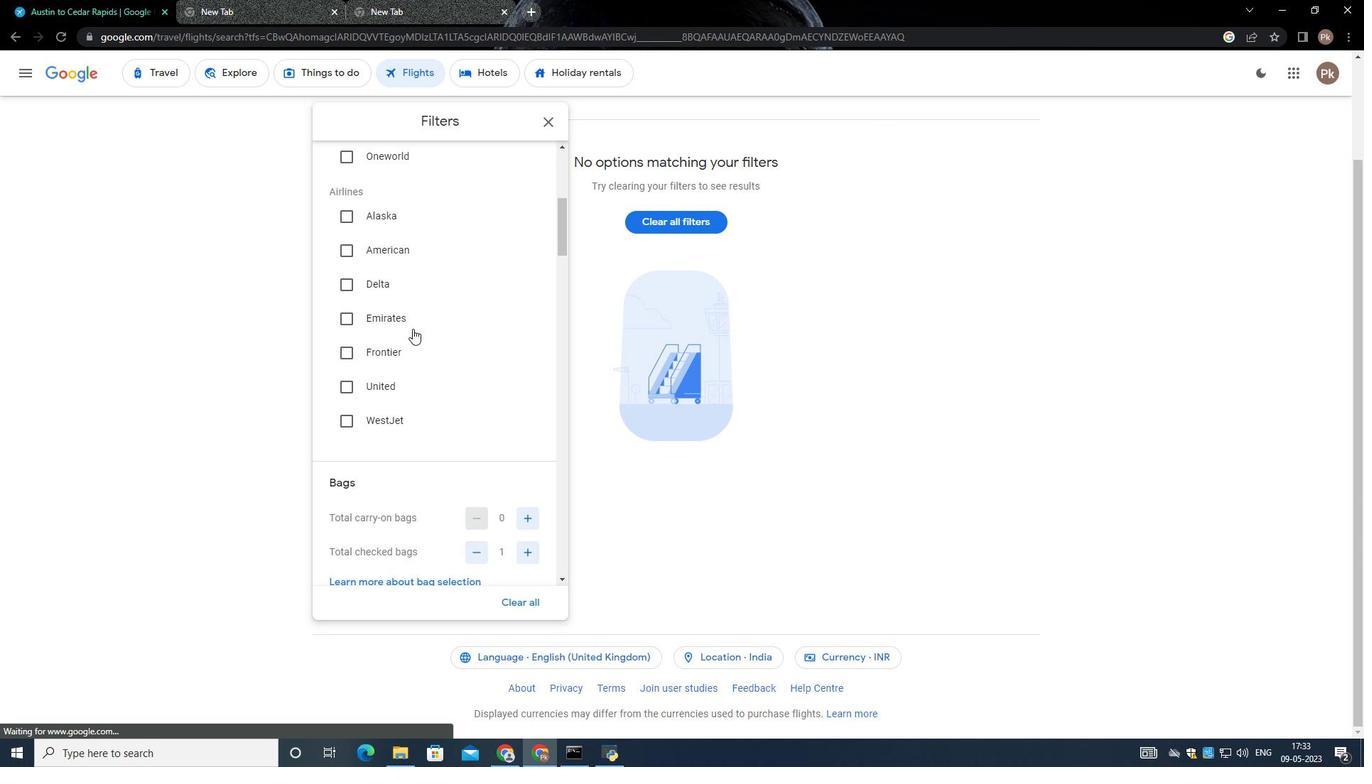 
Action: Mouse moved to (530, 453)
Screenshot: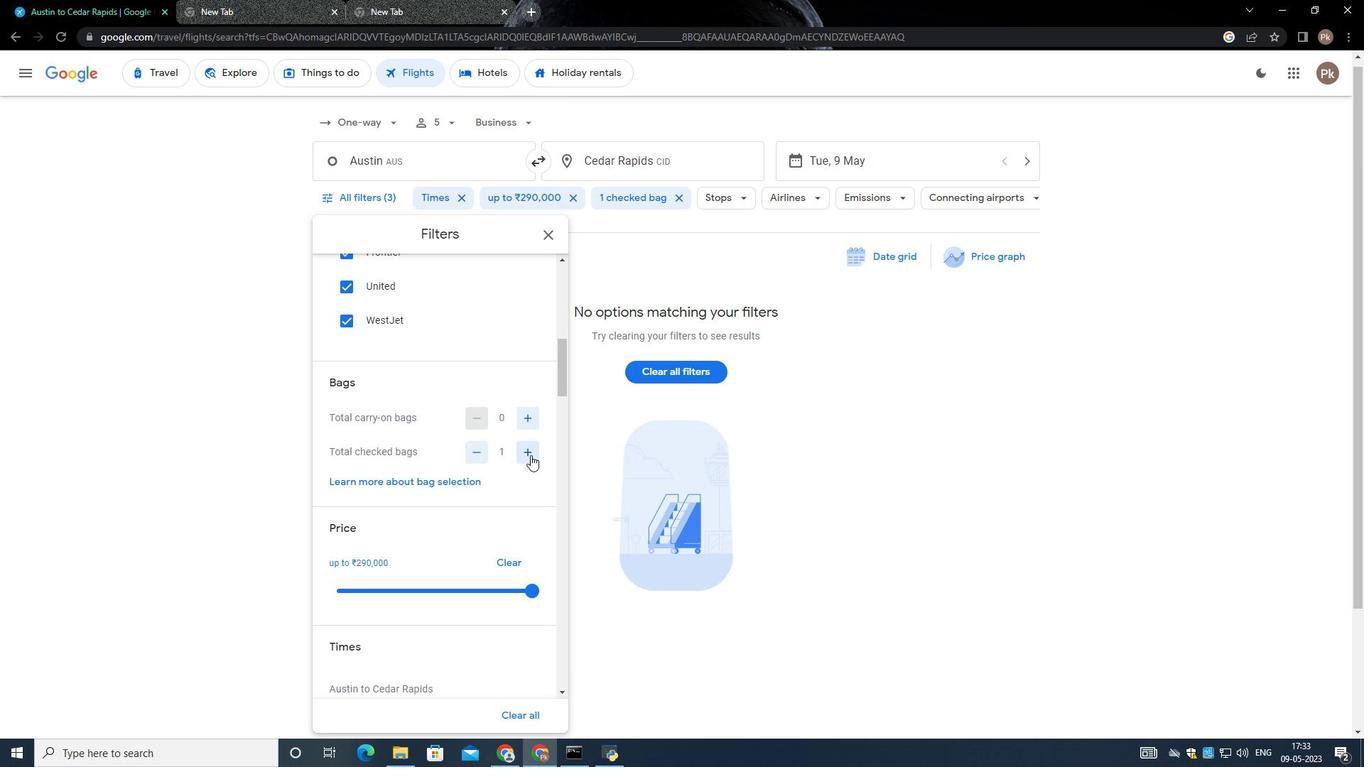 
Action: Mouse pressed left at (530, 453)
Screenshot: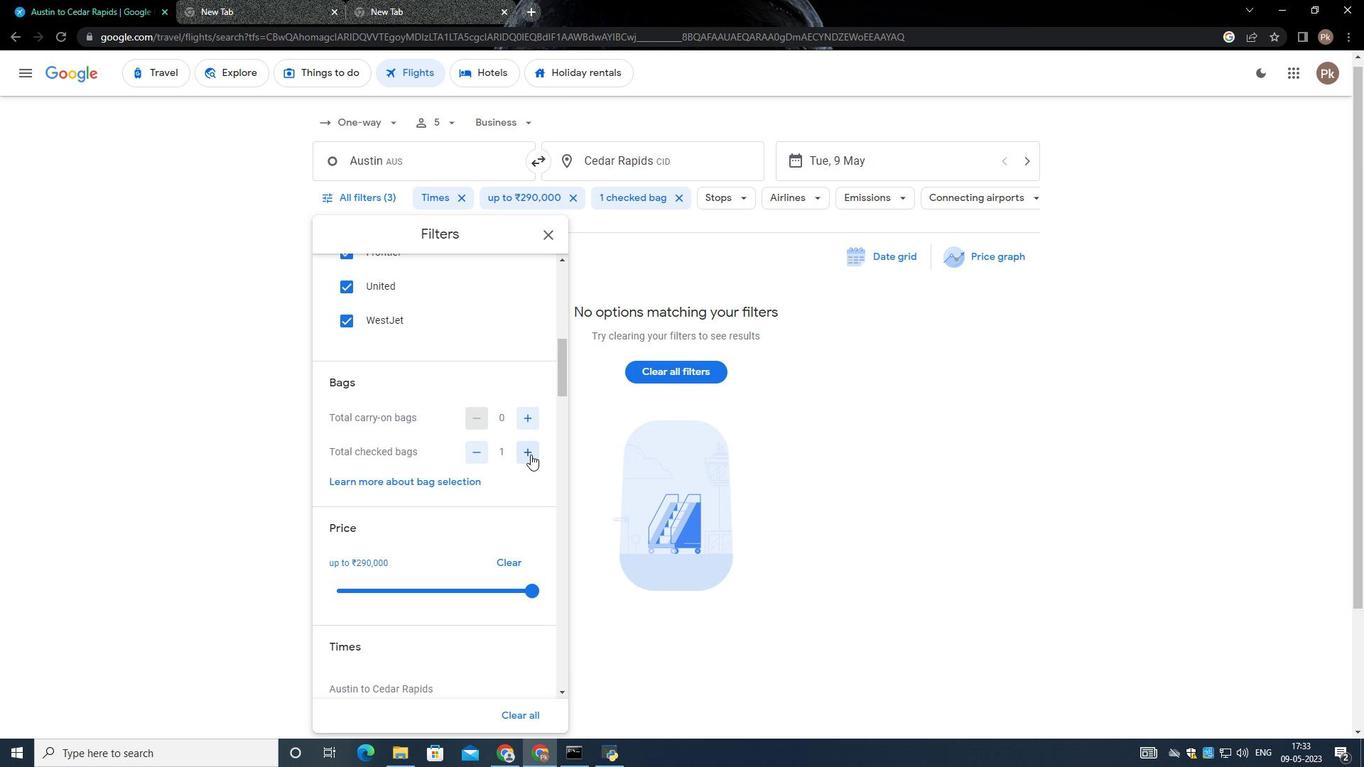 
Action: Mouse pressed left at (530, 453)
Screenshot: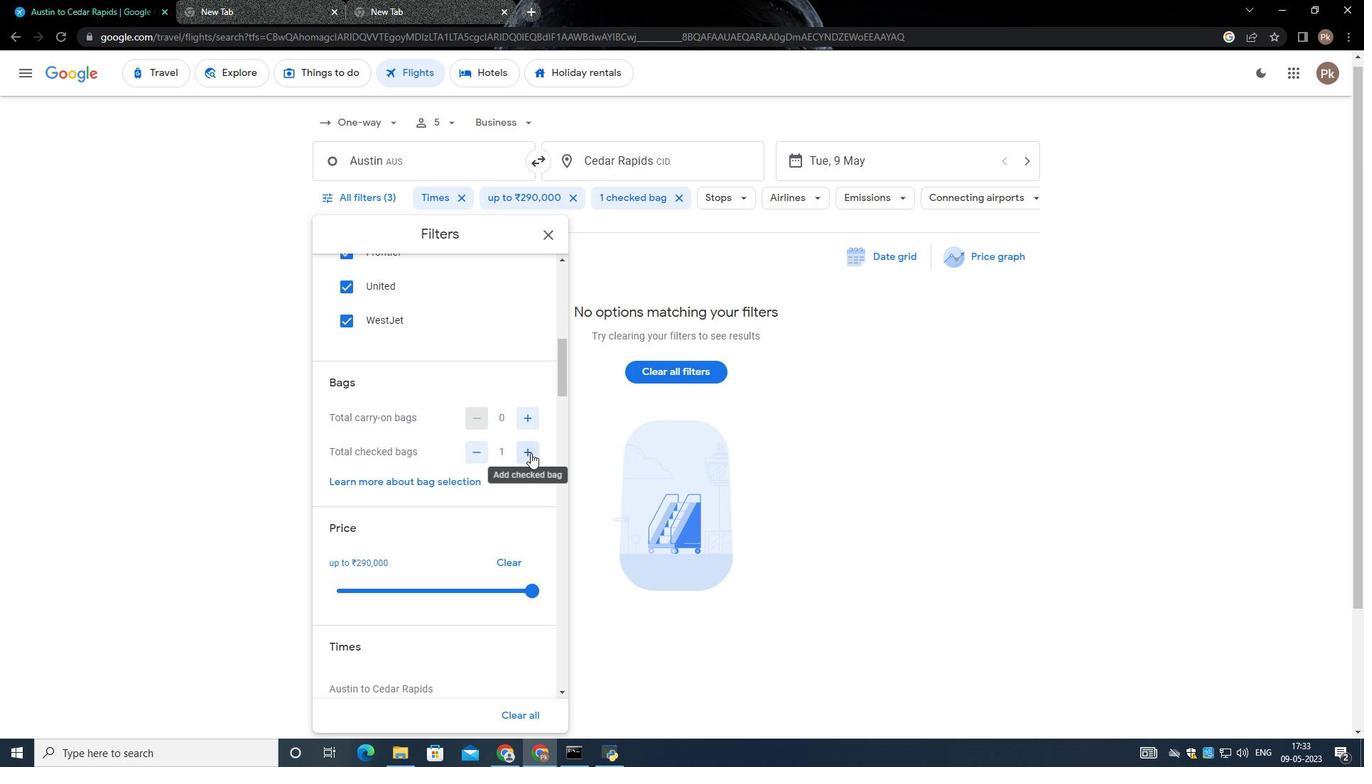 
Action: Mouse moved to (476, 436)
Screenshot: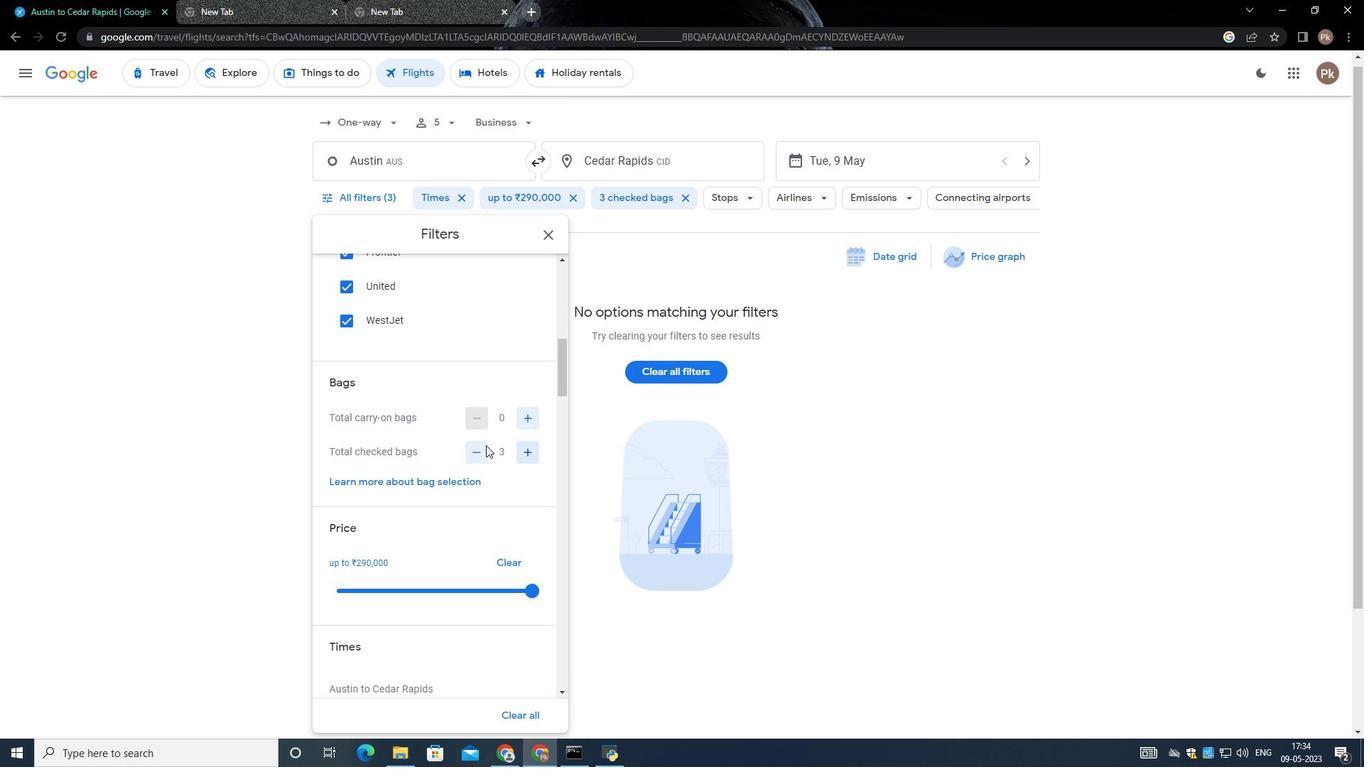 
Action: Mouse scrolled (476, 436) with delta (0, 0)
Screenshot: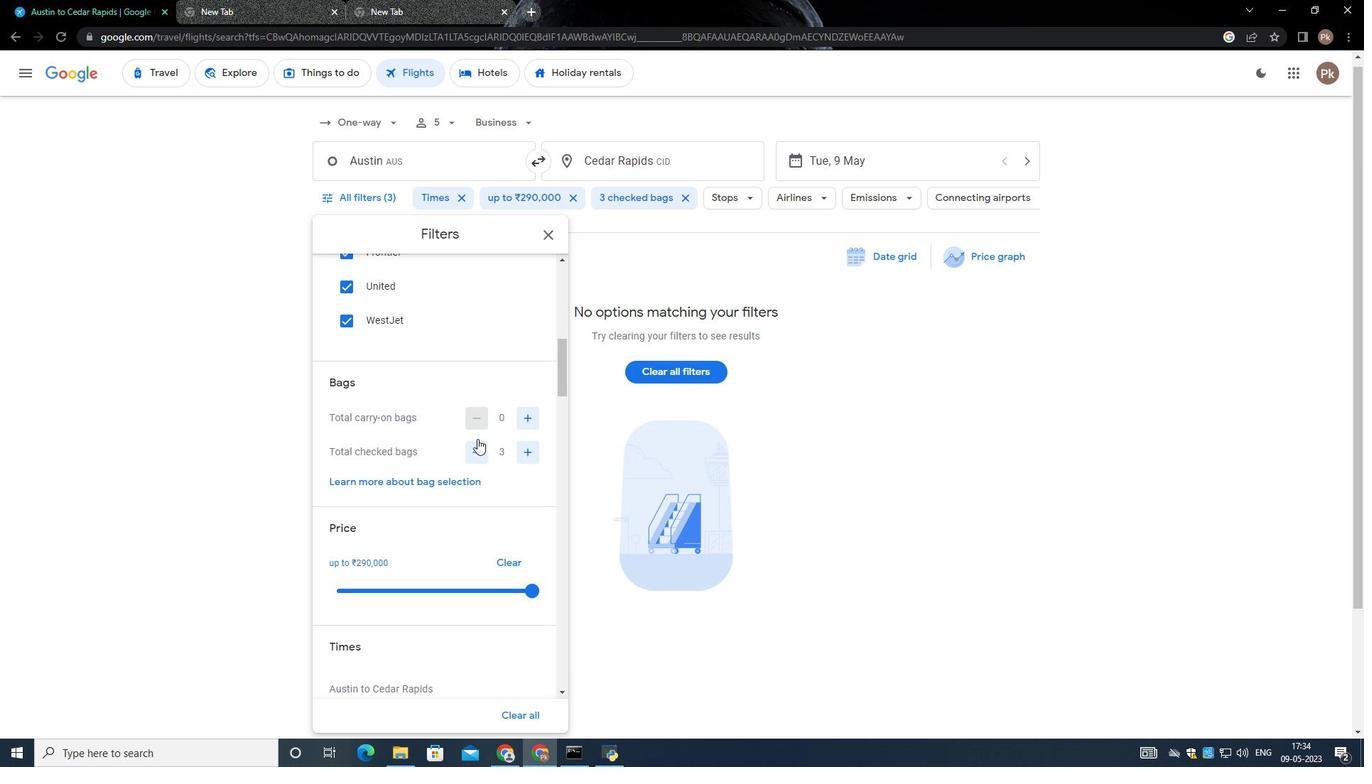 
Action: Mouse scrolled (476, 436) with delta (0, 0)
Screenshot: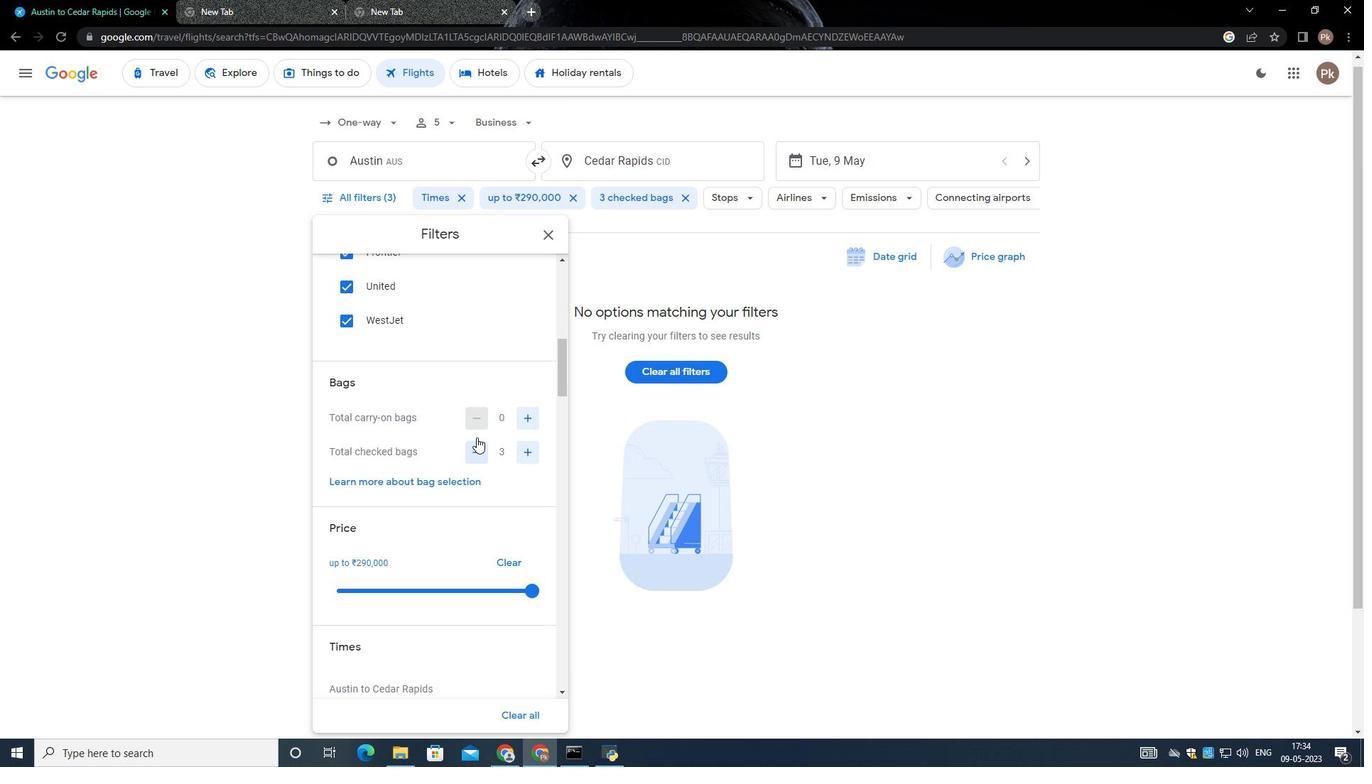 
Action: Mouse moved to (535, 446)
Screenshot: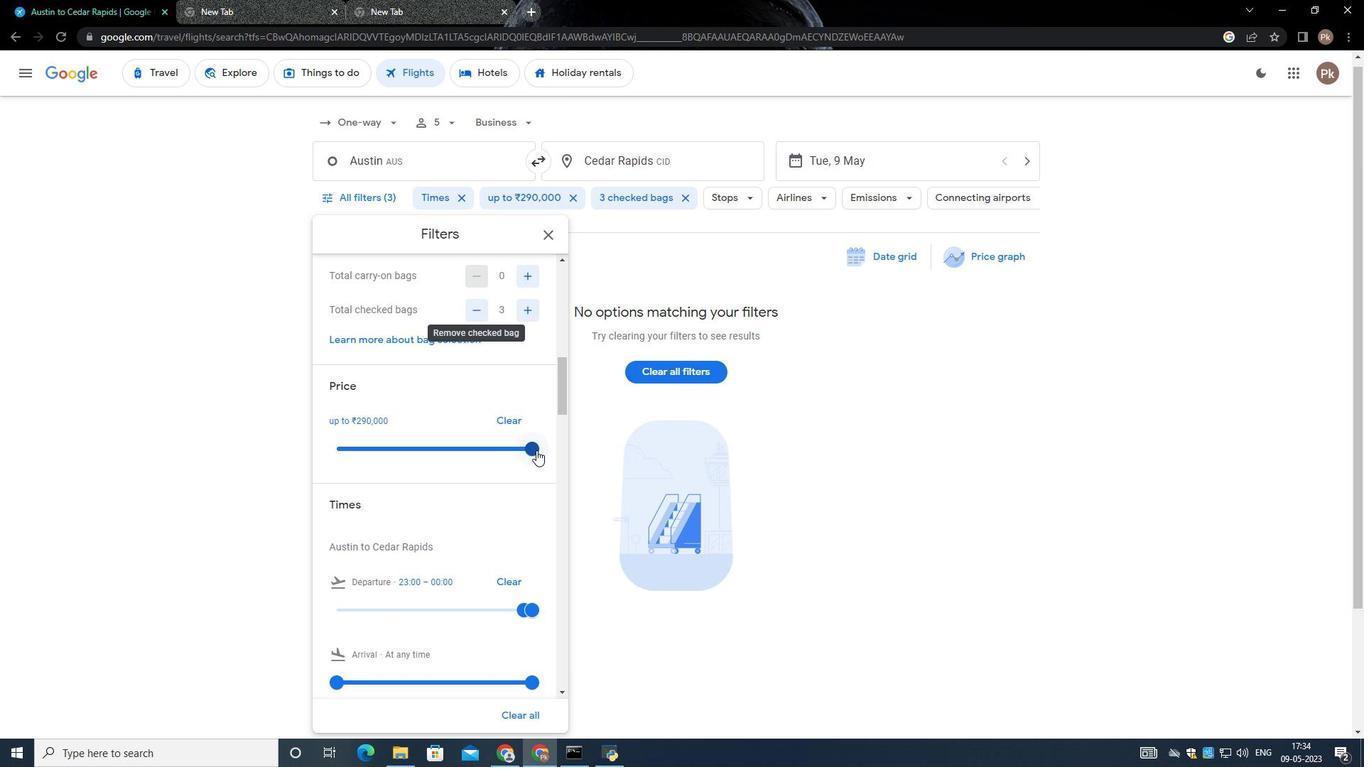 
Action: Mouse pressed left at (535, 446)
Screenshot: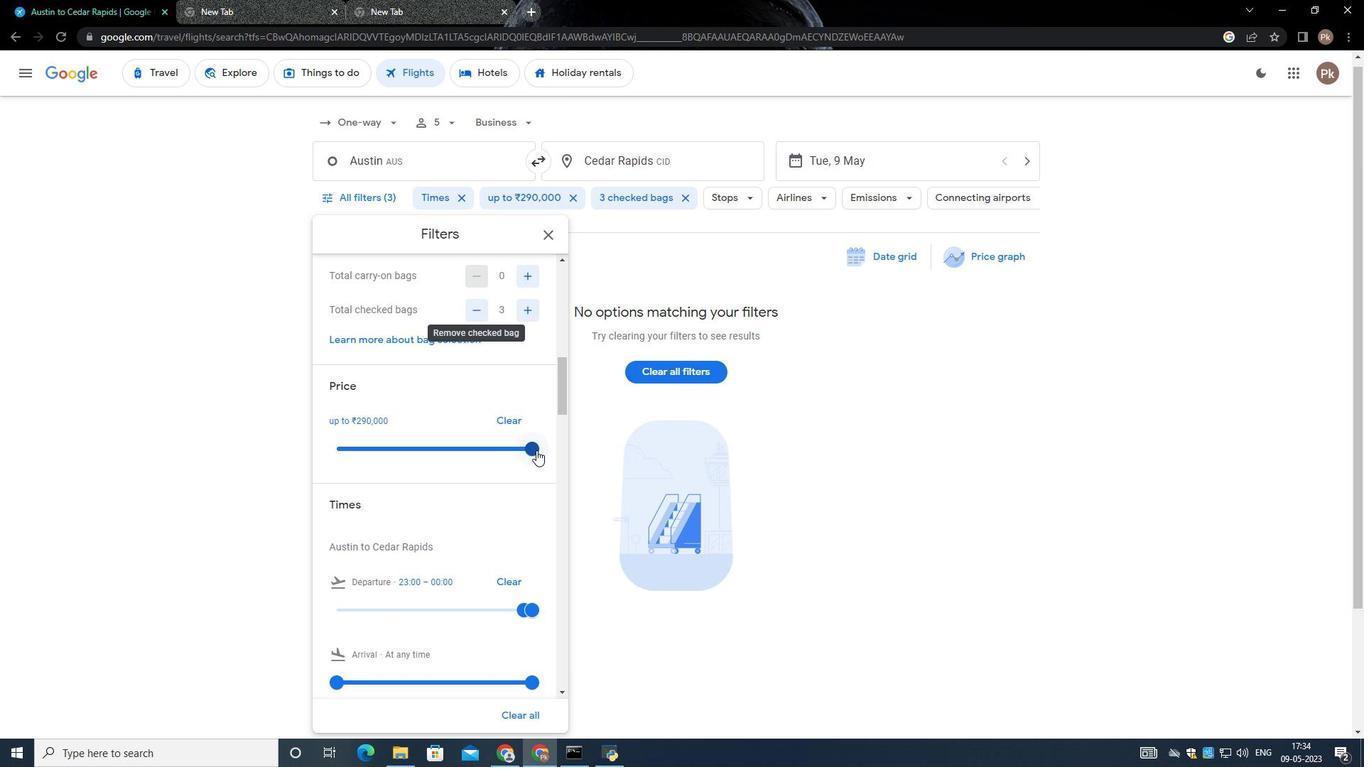 
Action: Mouse moved to (508, 431)
Screenshot: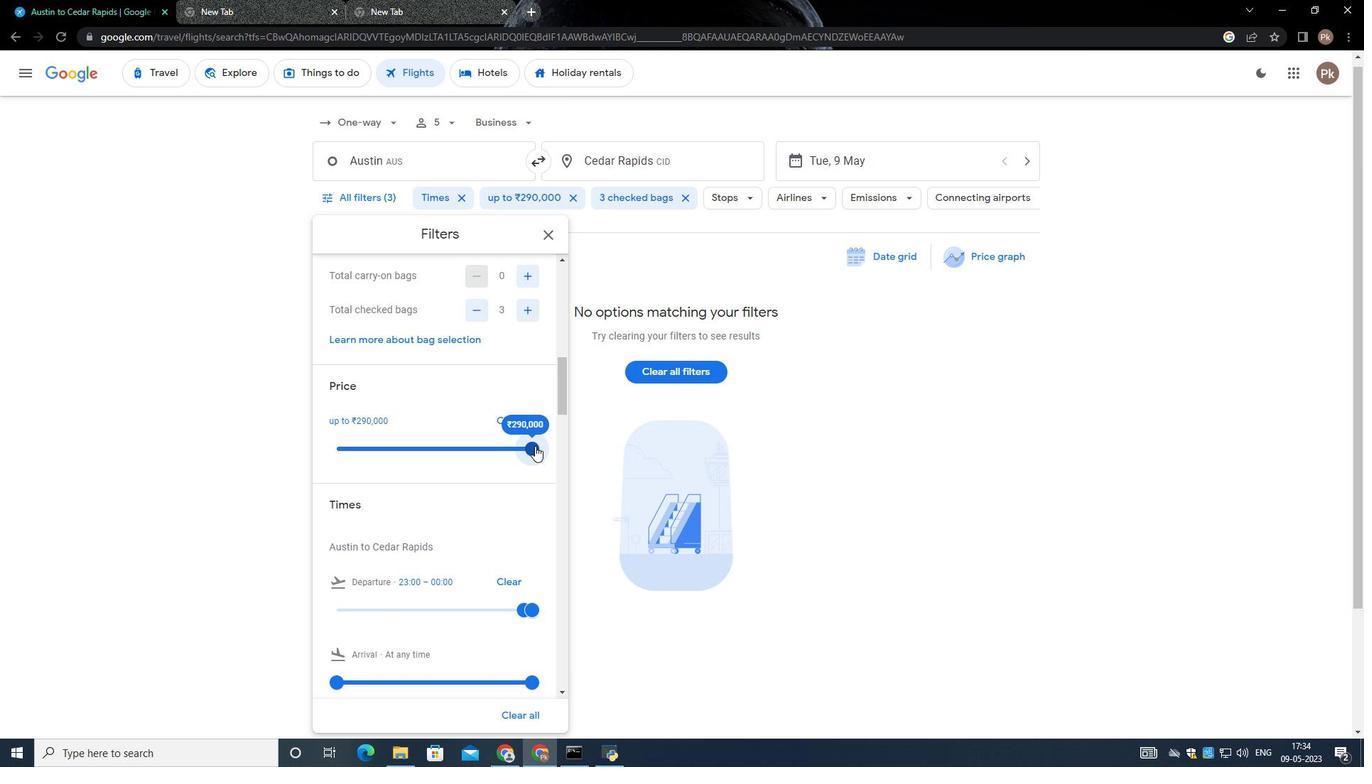 
Action: Mouse scrolled (508, 431) with delta (0, 0)
Screenshot: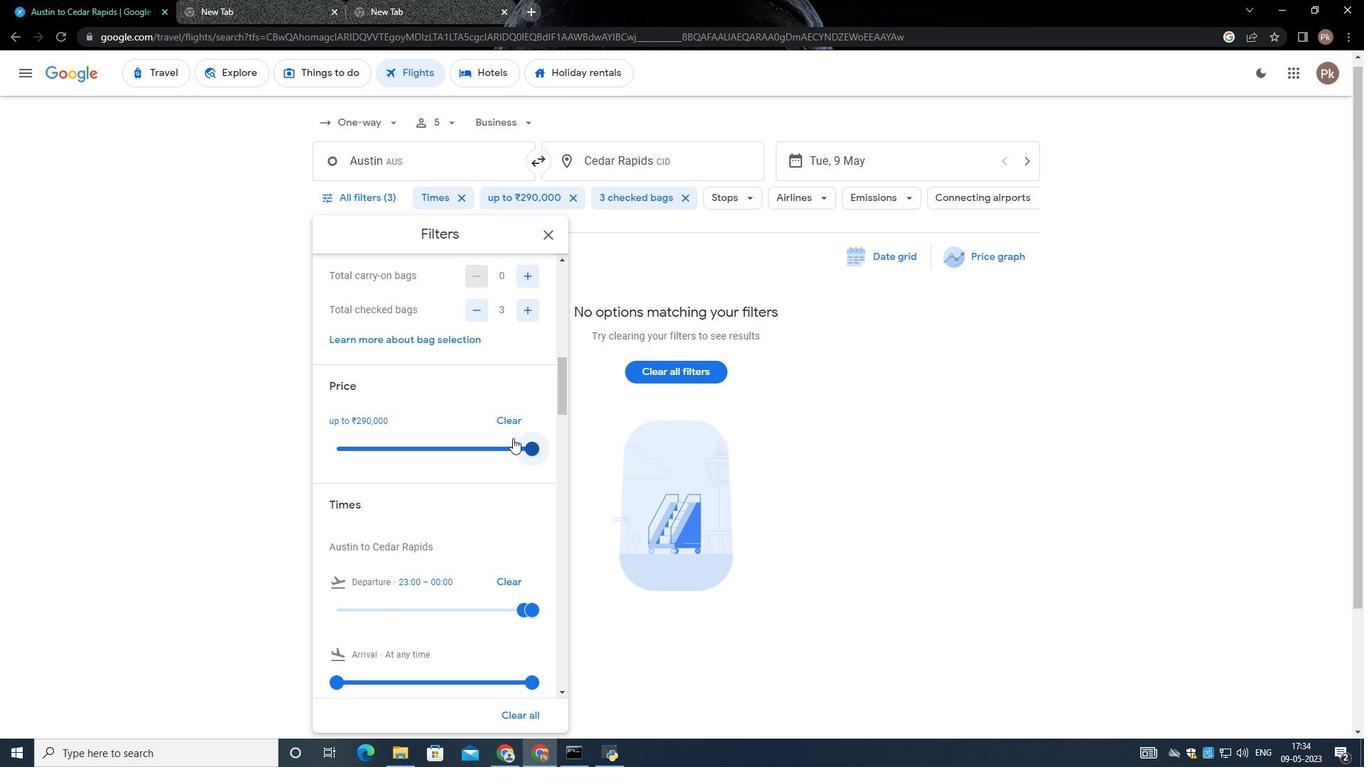 
Action: Mouse moved to (495, 535)
Screenshot: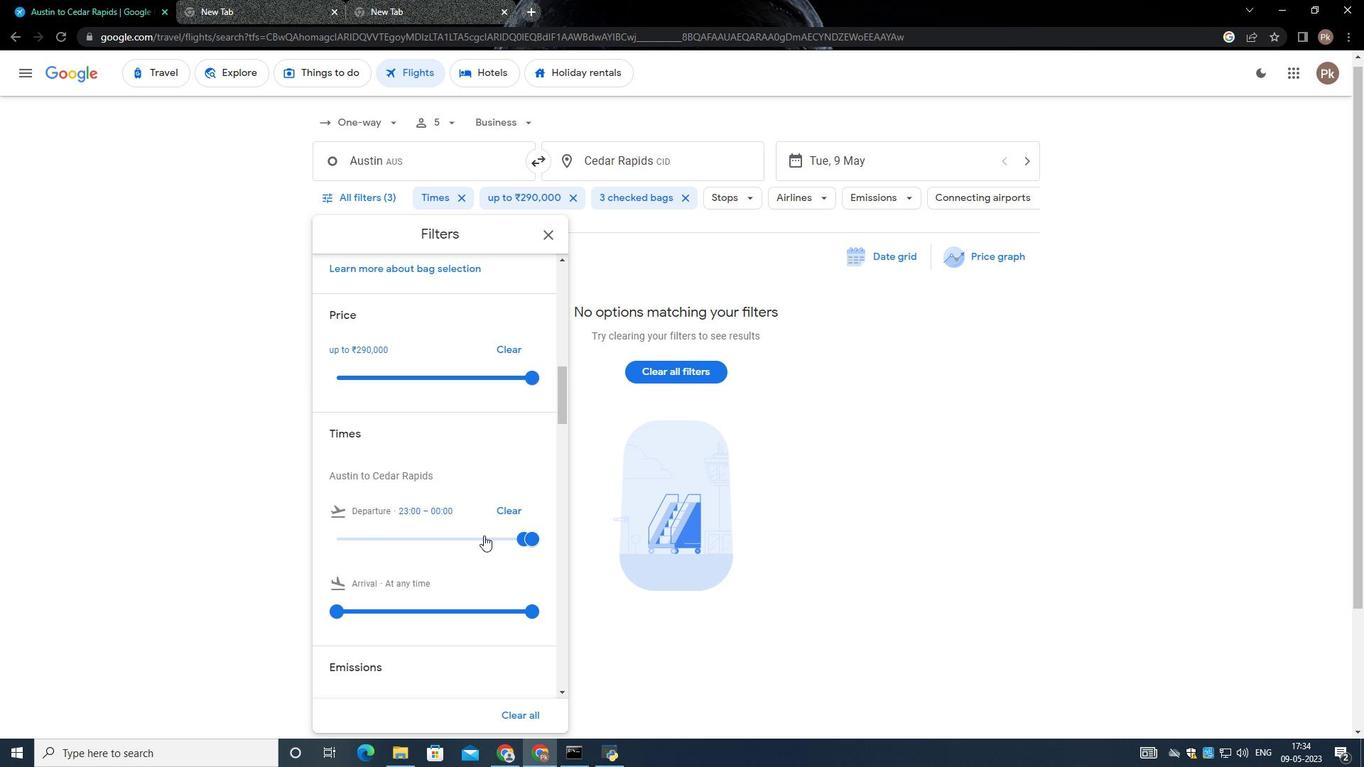 
Action: Mouse pressed left at (495, 535)
Screenshot: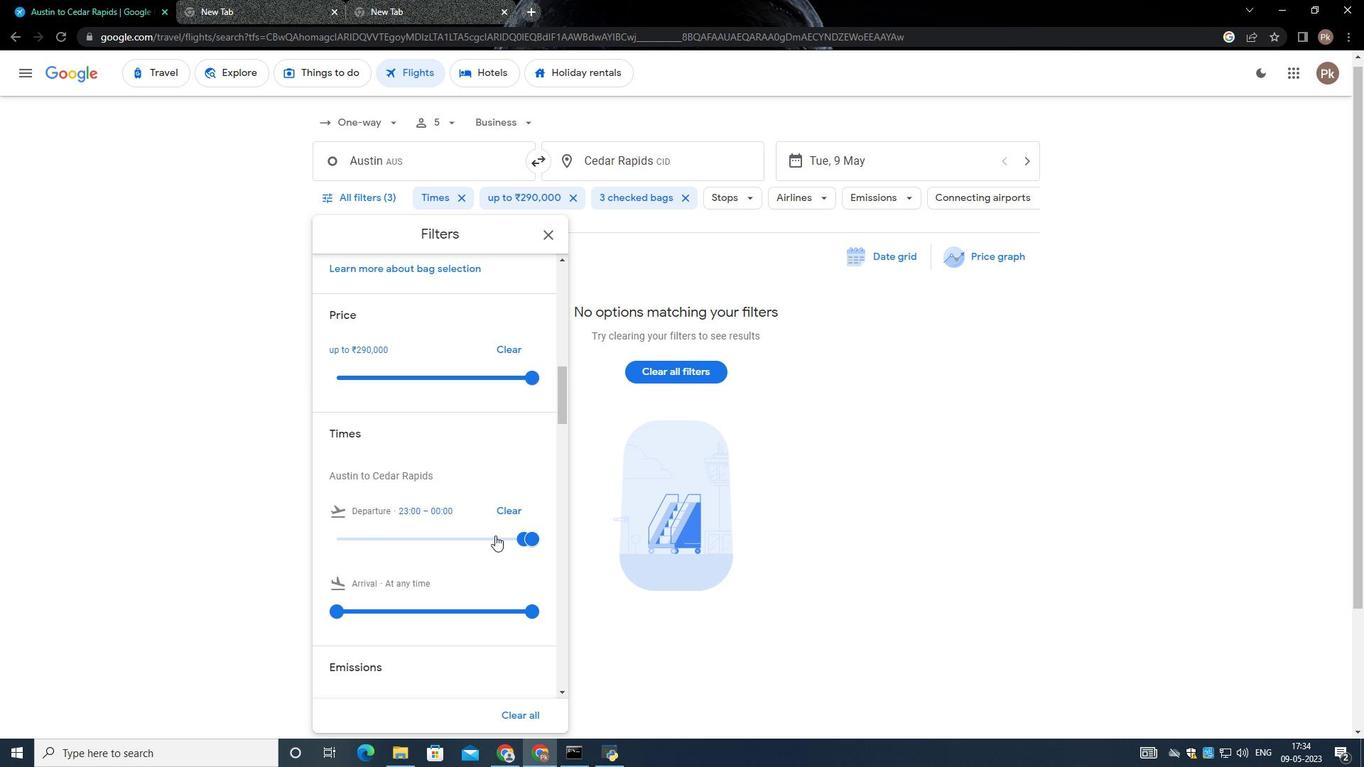 
Action: Mouse moved to (514, 537)
Screenshot: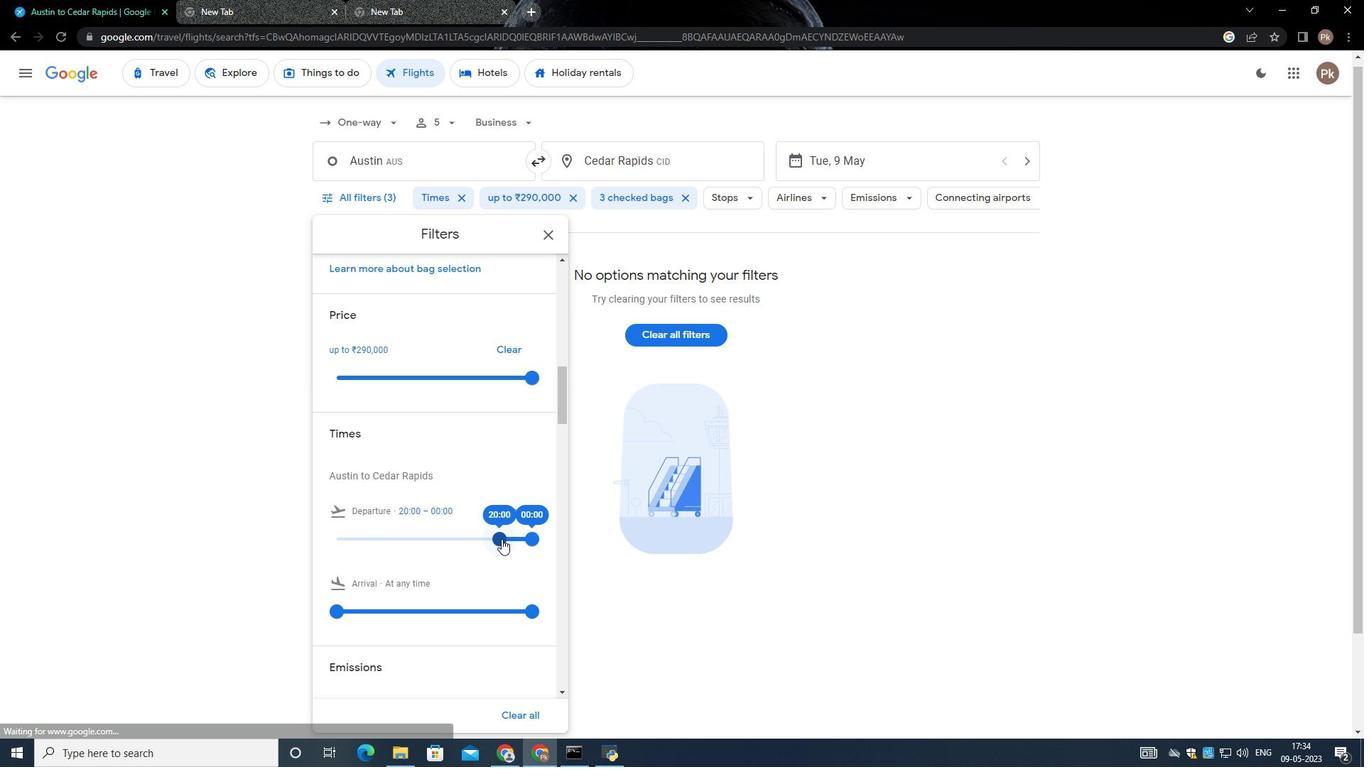 
Action: Mouse pressed left at (514, 537)
Screenshot: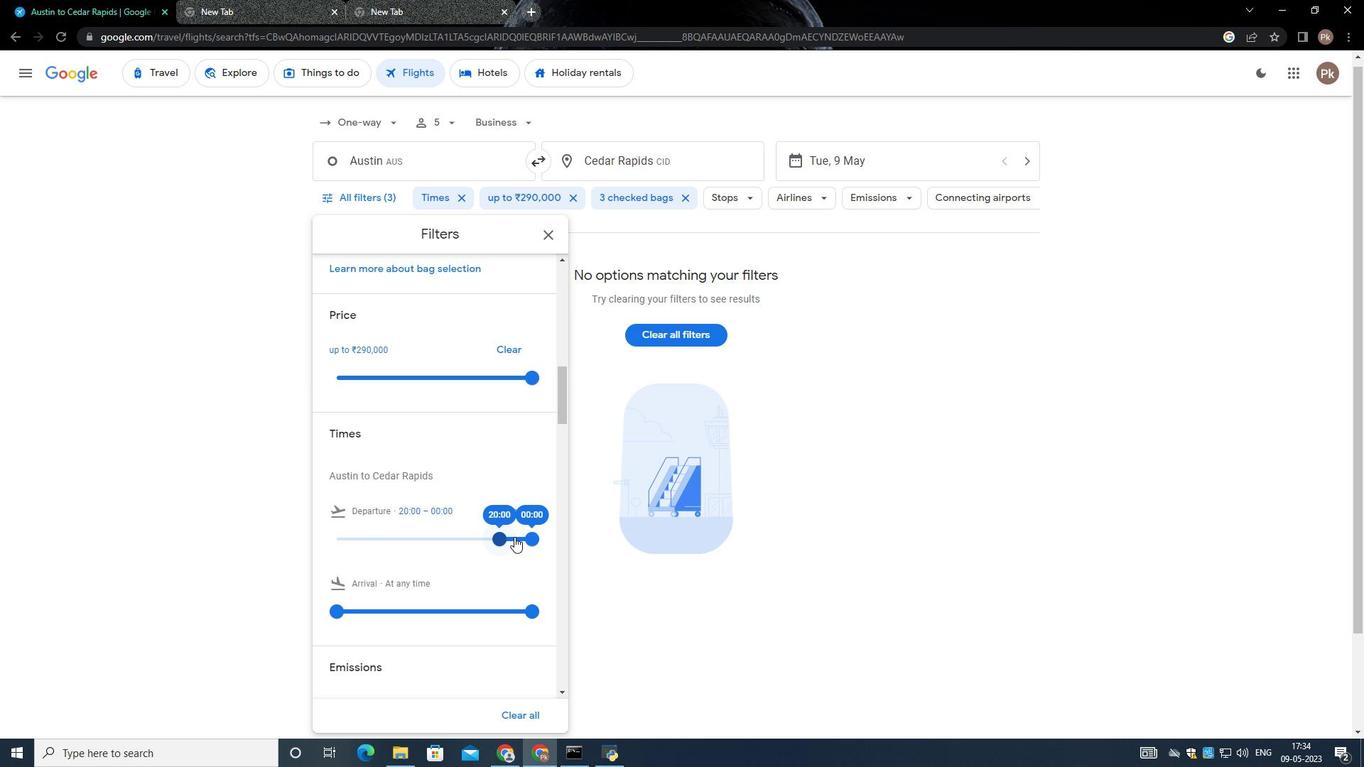 
Action: Mouse moved to (537, 538)
Screenshot: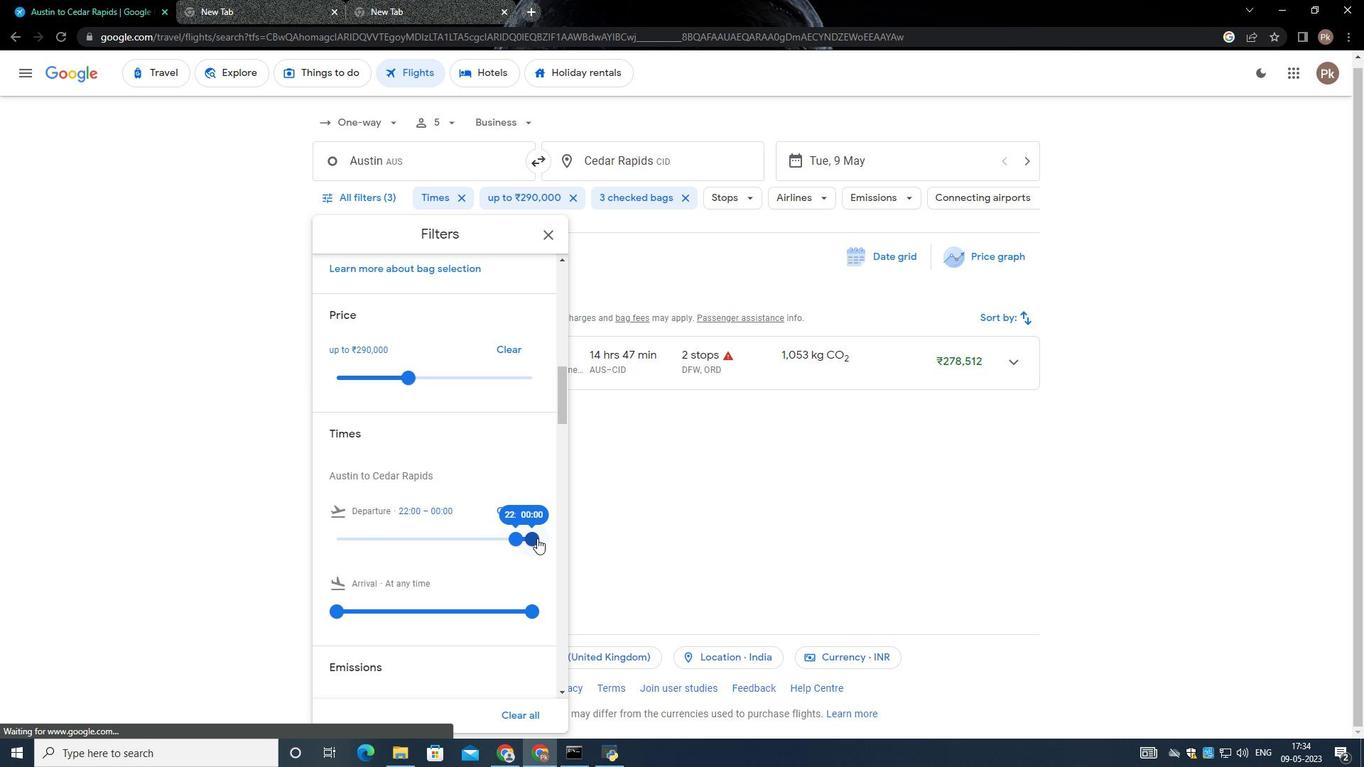 
Action: Mouse pressed left at (537, 538)
Screenshot: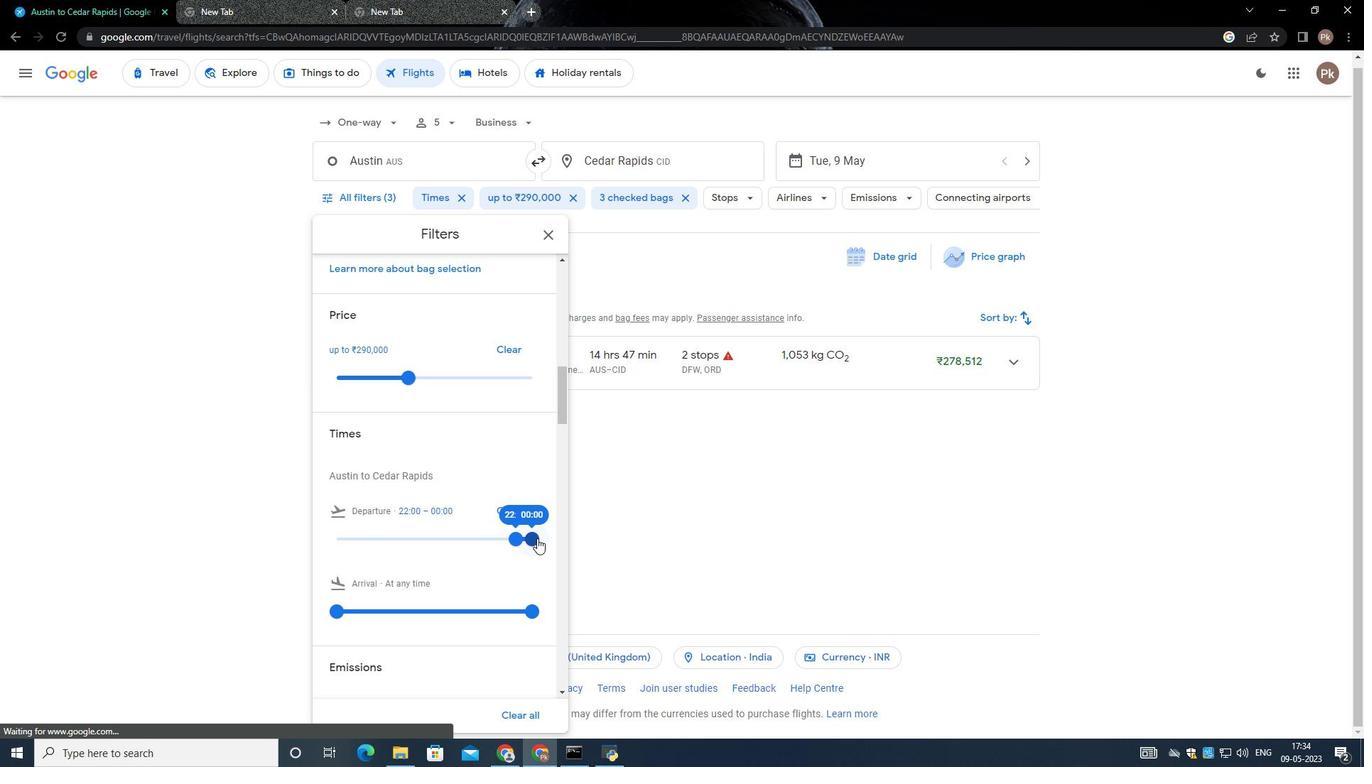 
Action: Mouse moved to (505, 538)
Screenshot: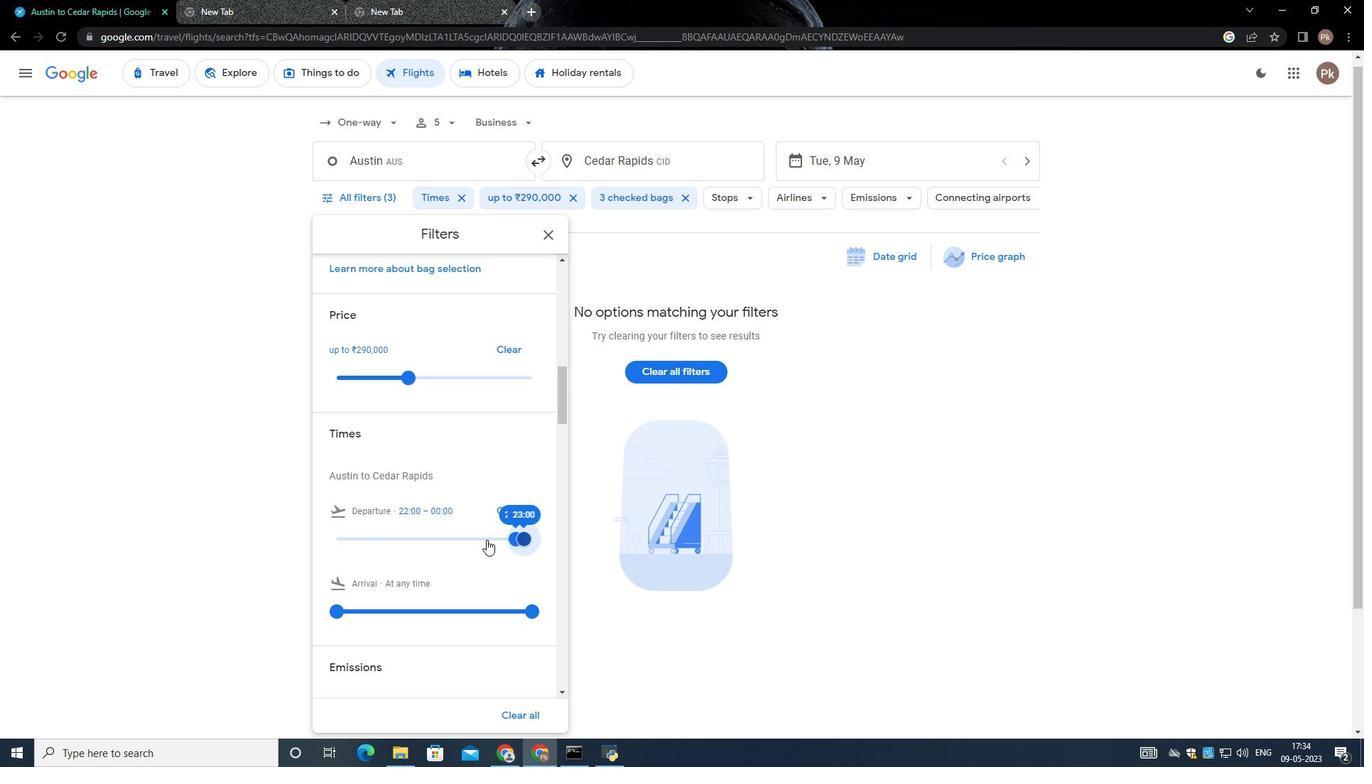 
Action: Mouse scrolled (505, 537) with delta (0, 0)
Screenshot: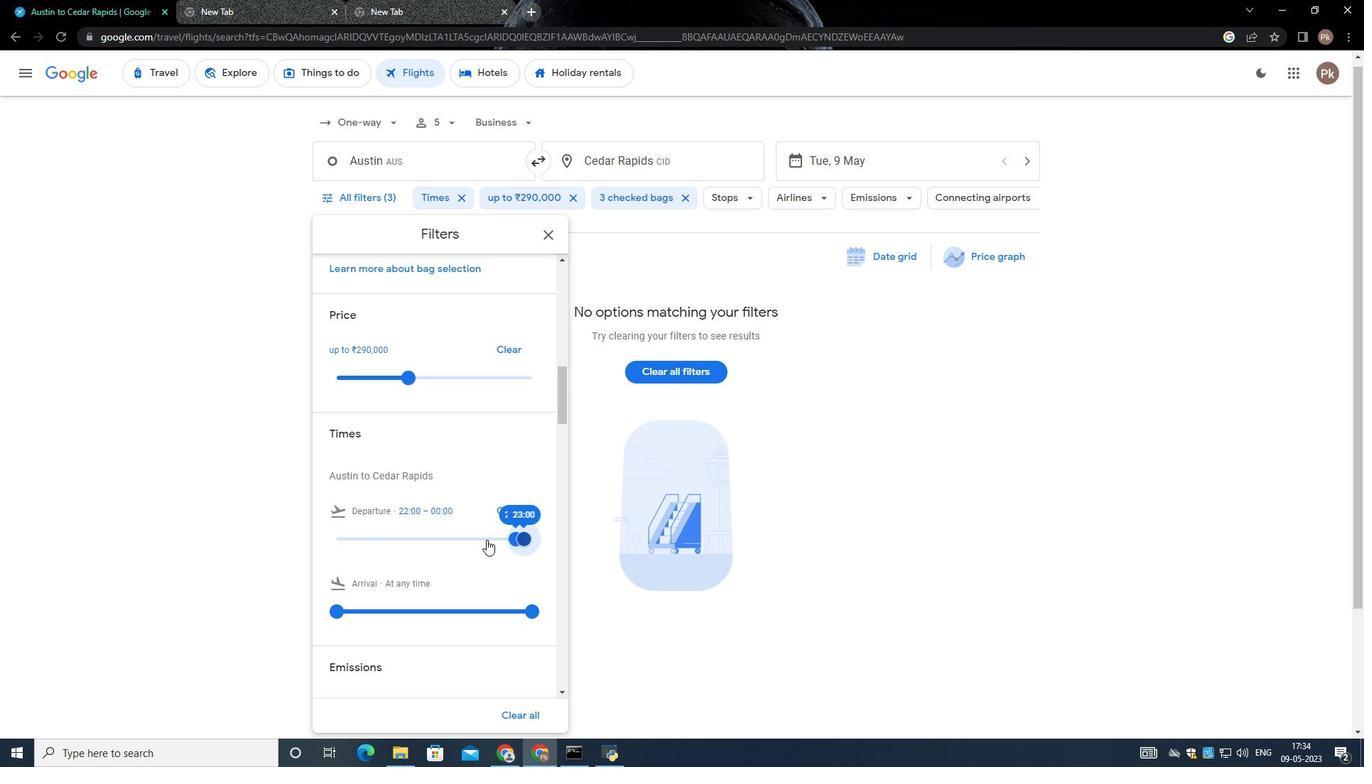 
Action: Mouse moved to (505, 541)
Screenshot: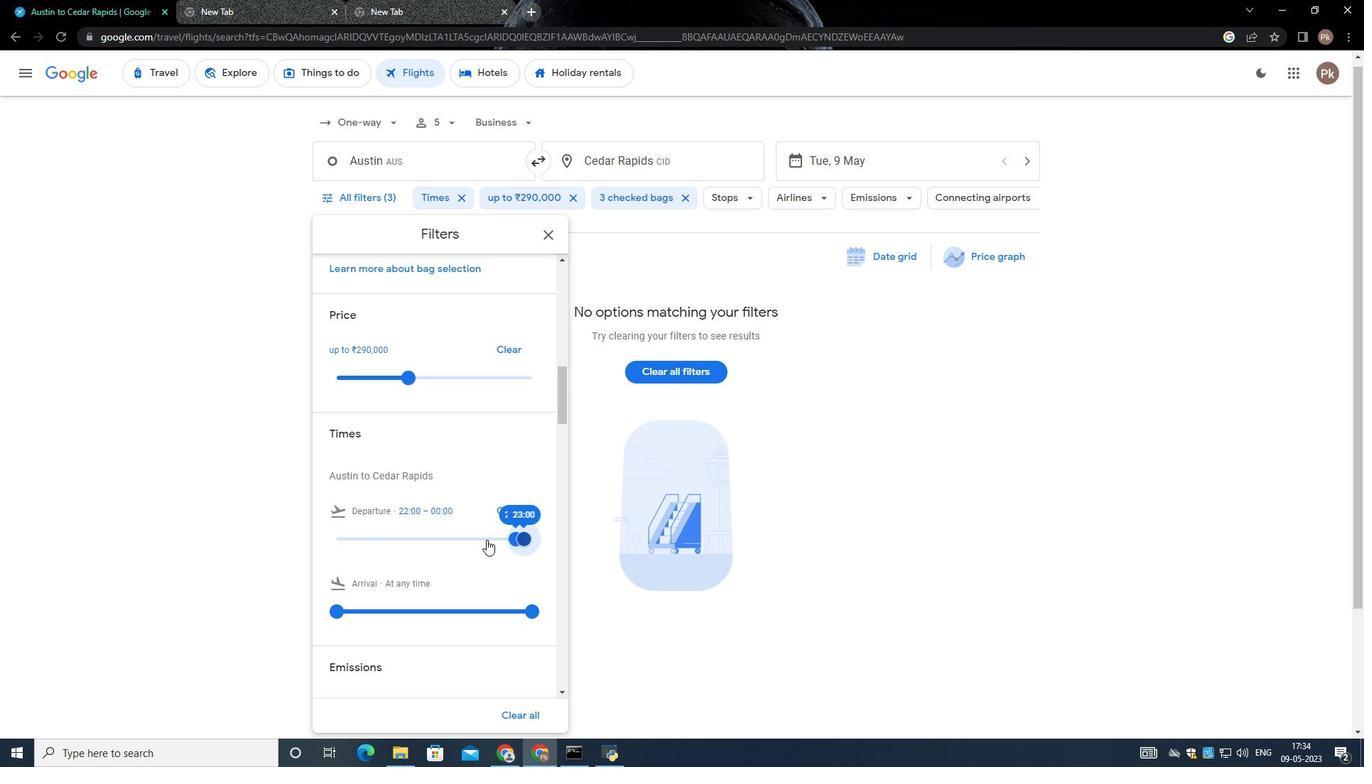 
Action: Mouse scrolled (505, 540) with delta (0, 0)
Screenshot: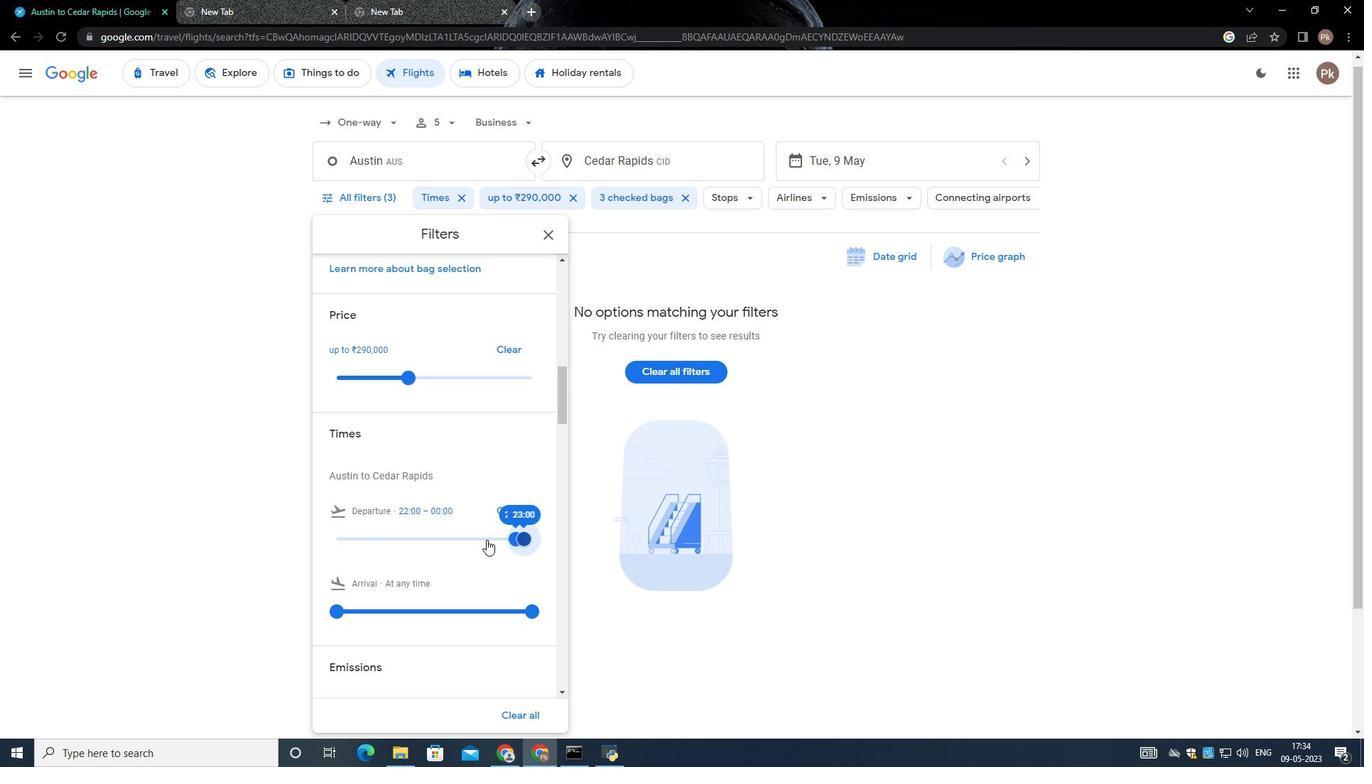 
Action: Mouse moved to (505, 542)
Screenshot: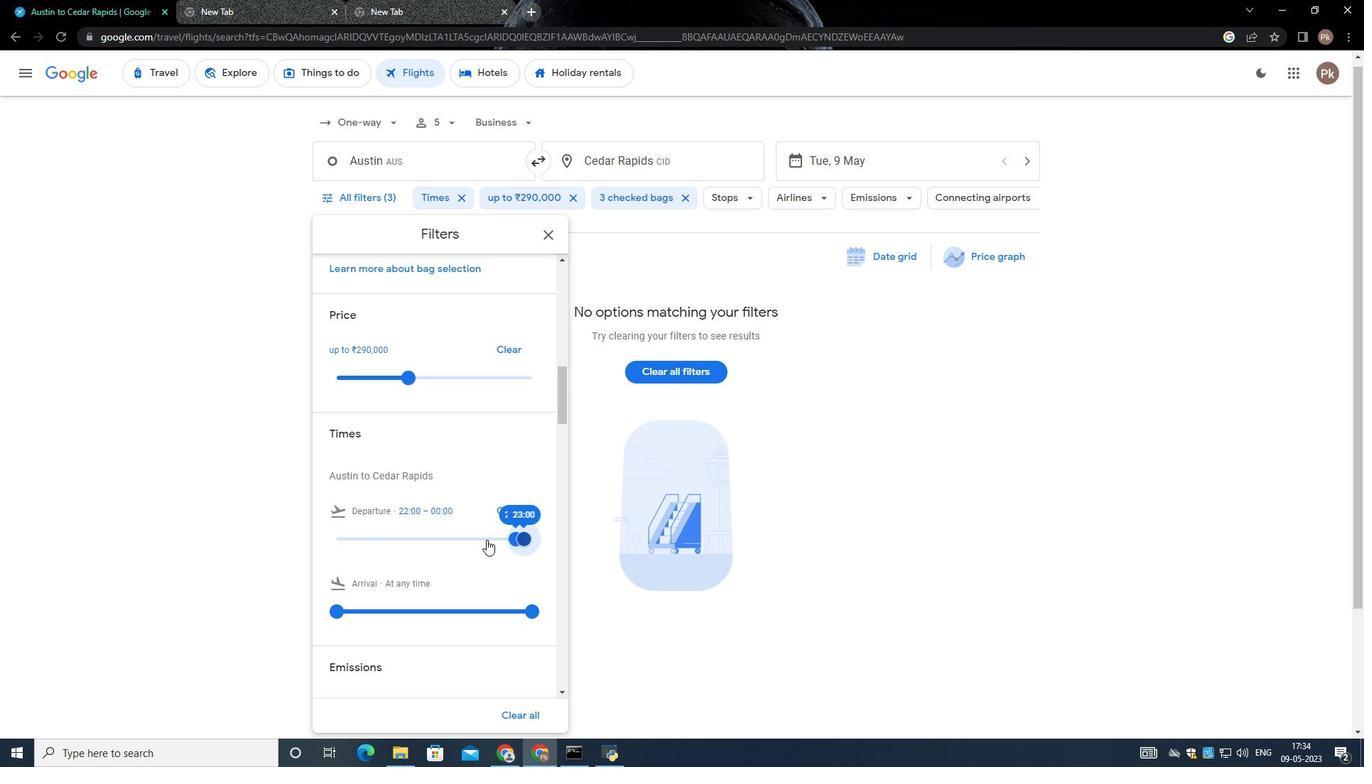 
Action: Mouse scrolled (505, 541) with delta (0, 0)
Screenshot: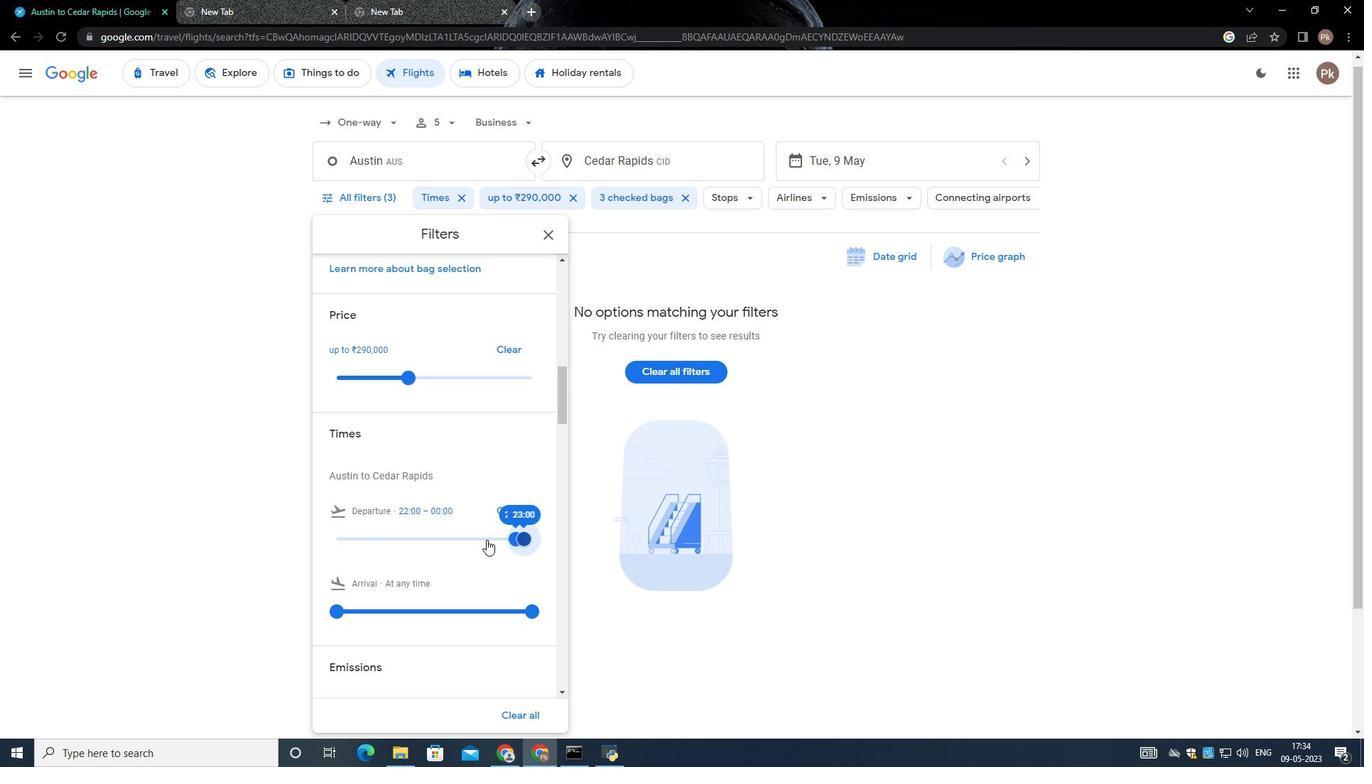 
Action: Mouse moved to (505, 542)
Screenshot: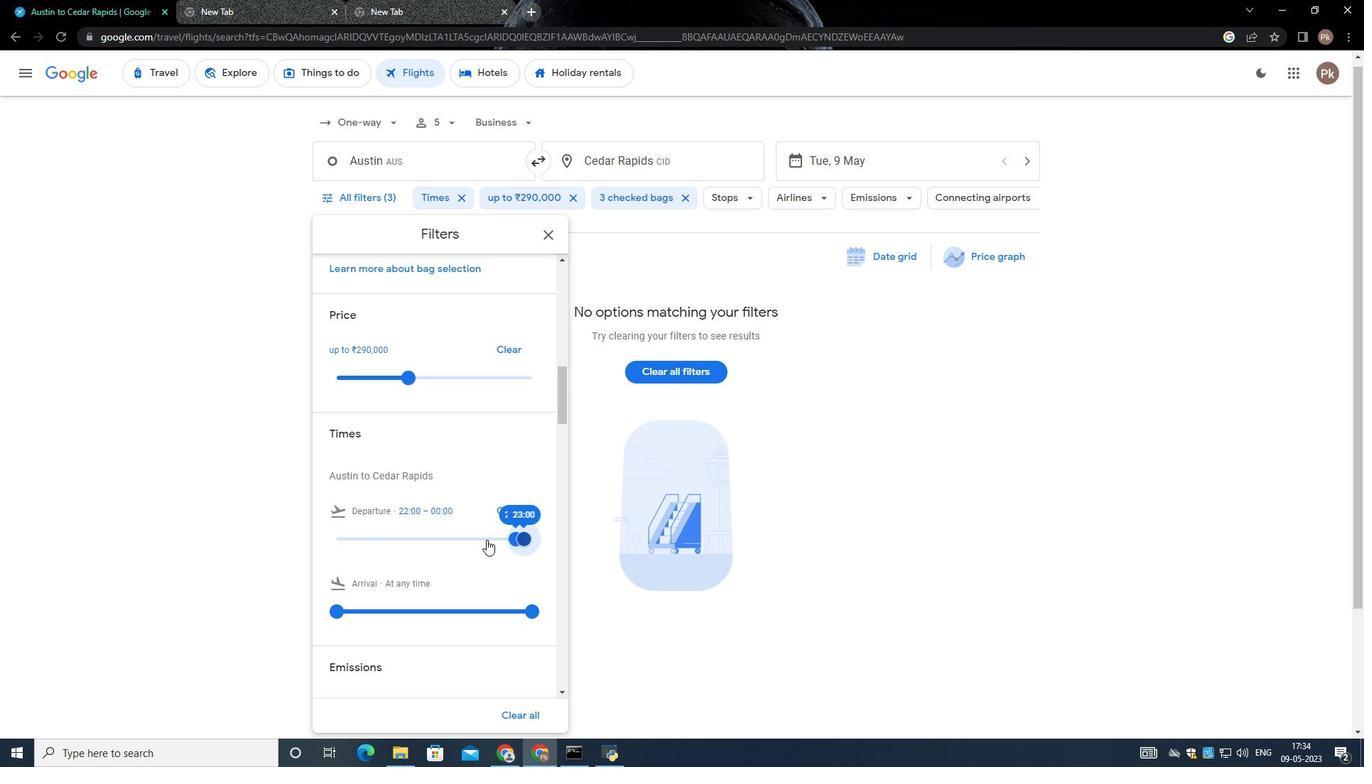 
Action: Mouse scrolled (505, 542) with delta (0, 0)
Screenshot: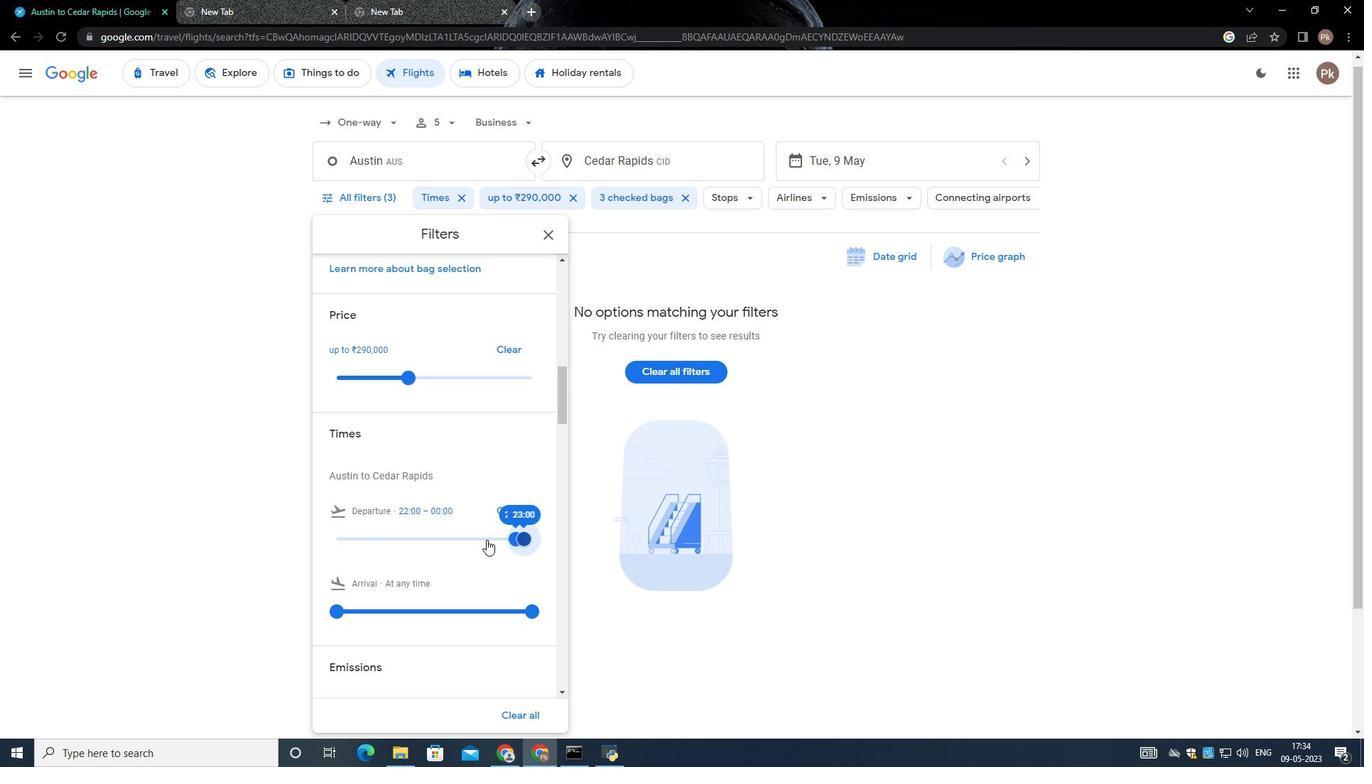 
Action: Mouse scrolled (505, 542) with delta (0, 0)
Screenshot: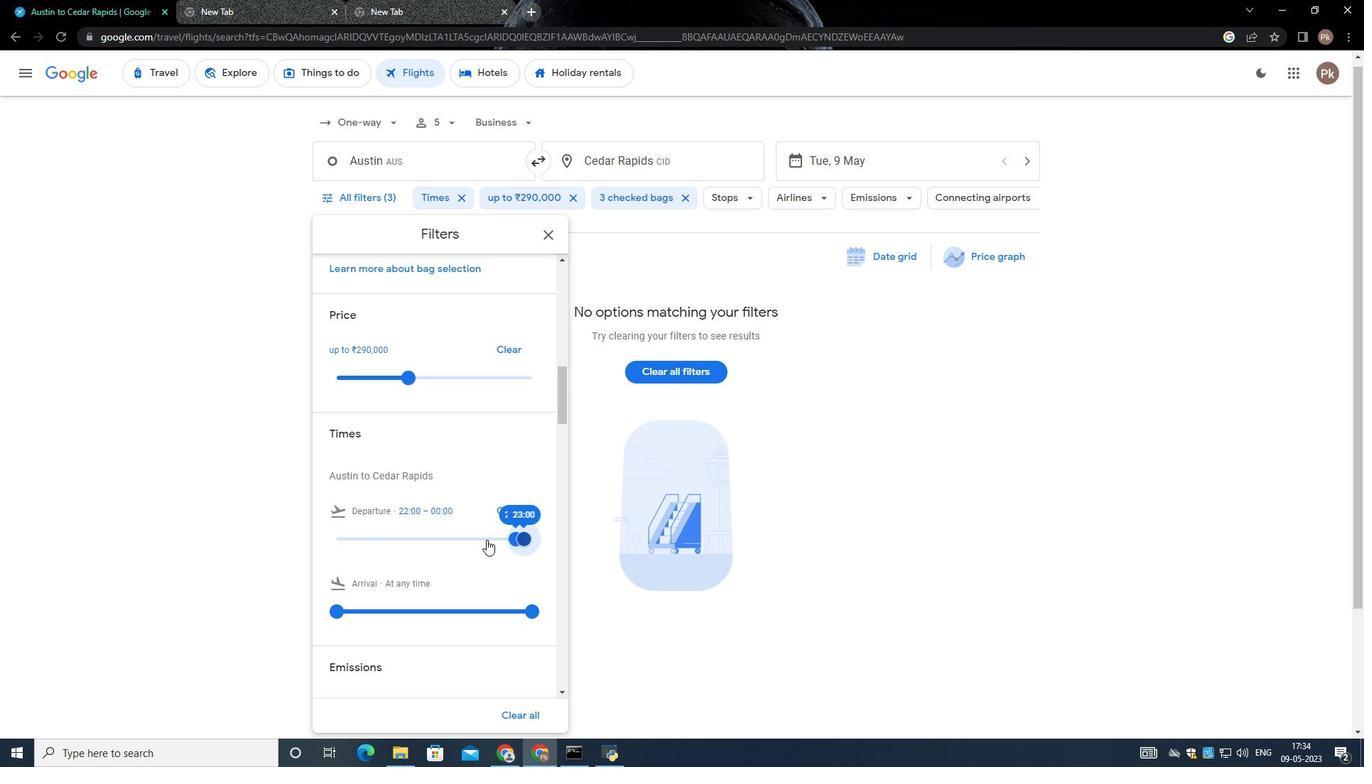 
Action: Mouse moved to (505, 543)
Screenshot: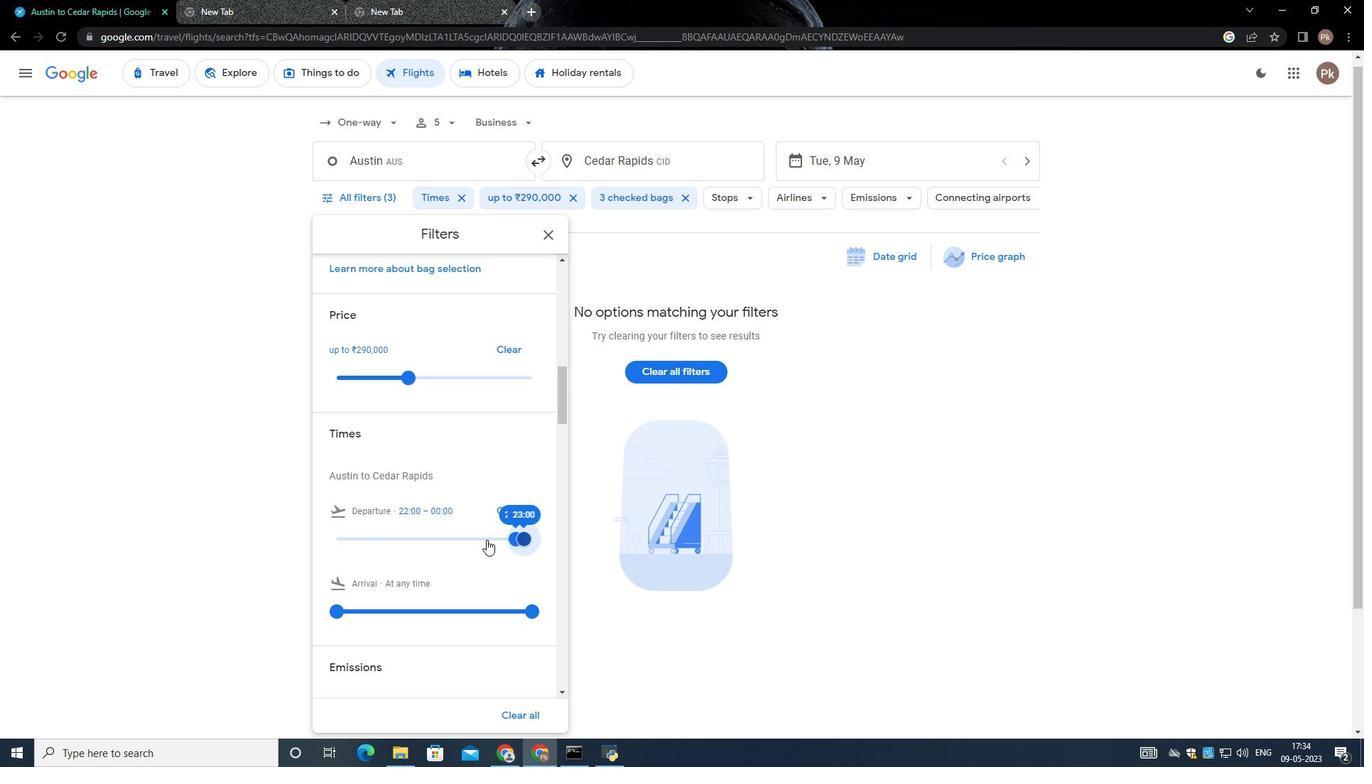 
Action: Mouse scrolled (505, 542) with delta (0, 0)
Screenshot: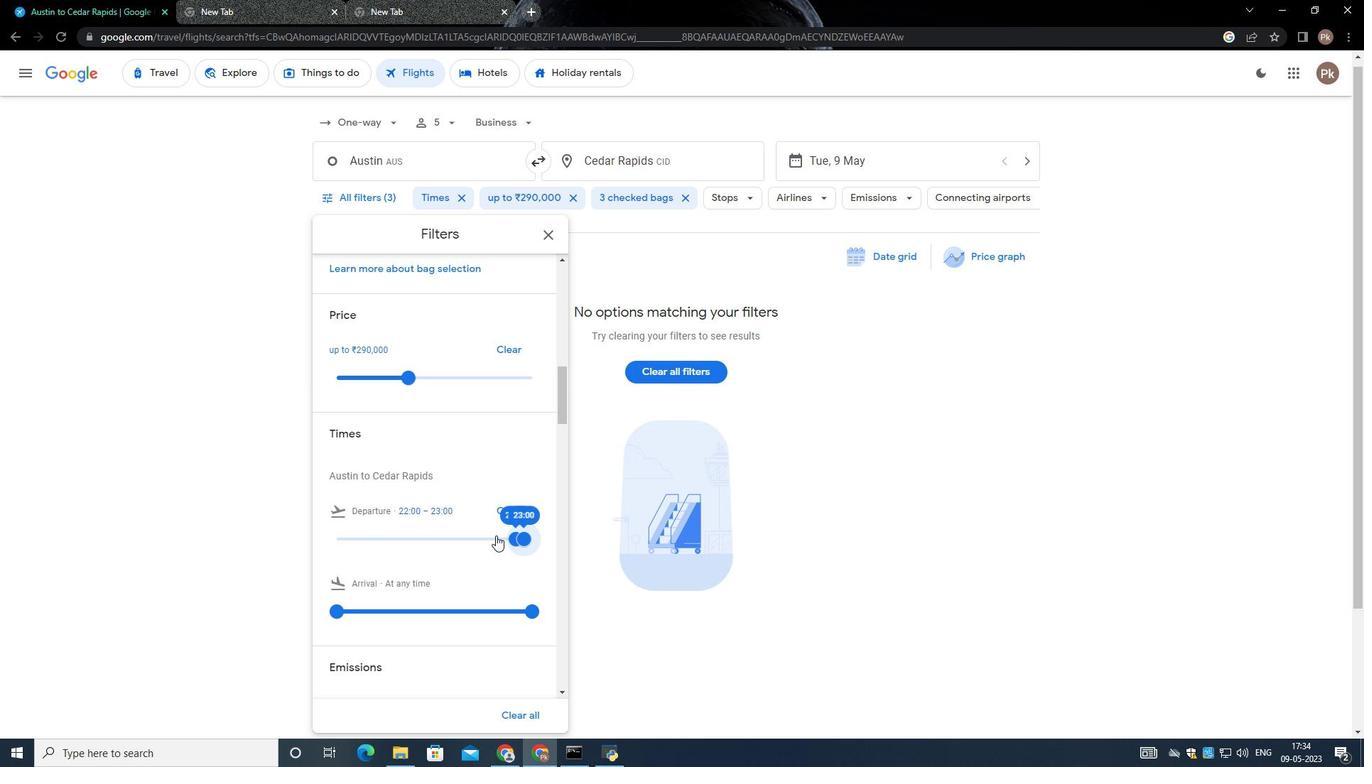
Action: Mouse moved to (473, 538)
Screenshot: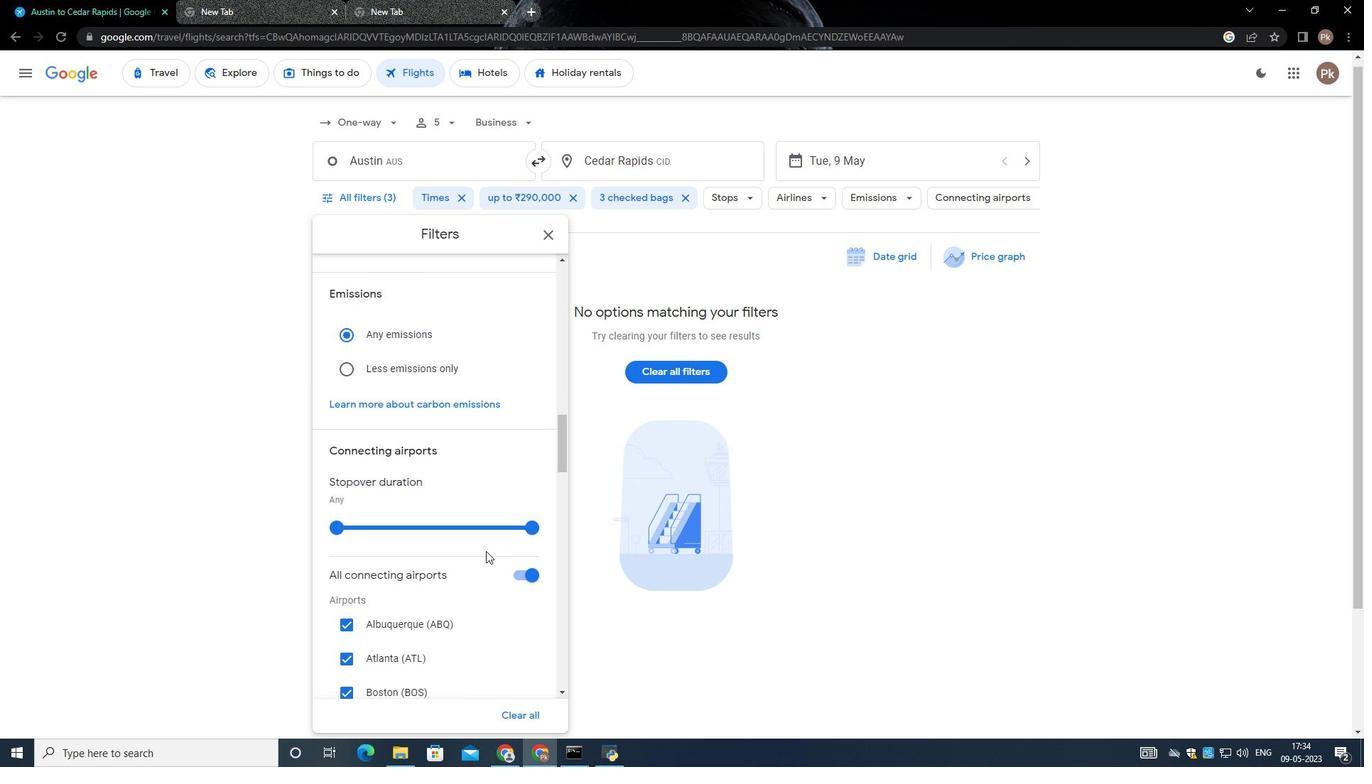 
Action: Mouse scrolled (473, 537) with delta (0, 0)
Screenshot: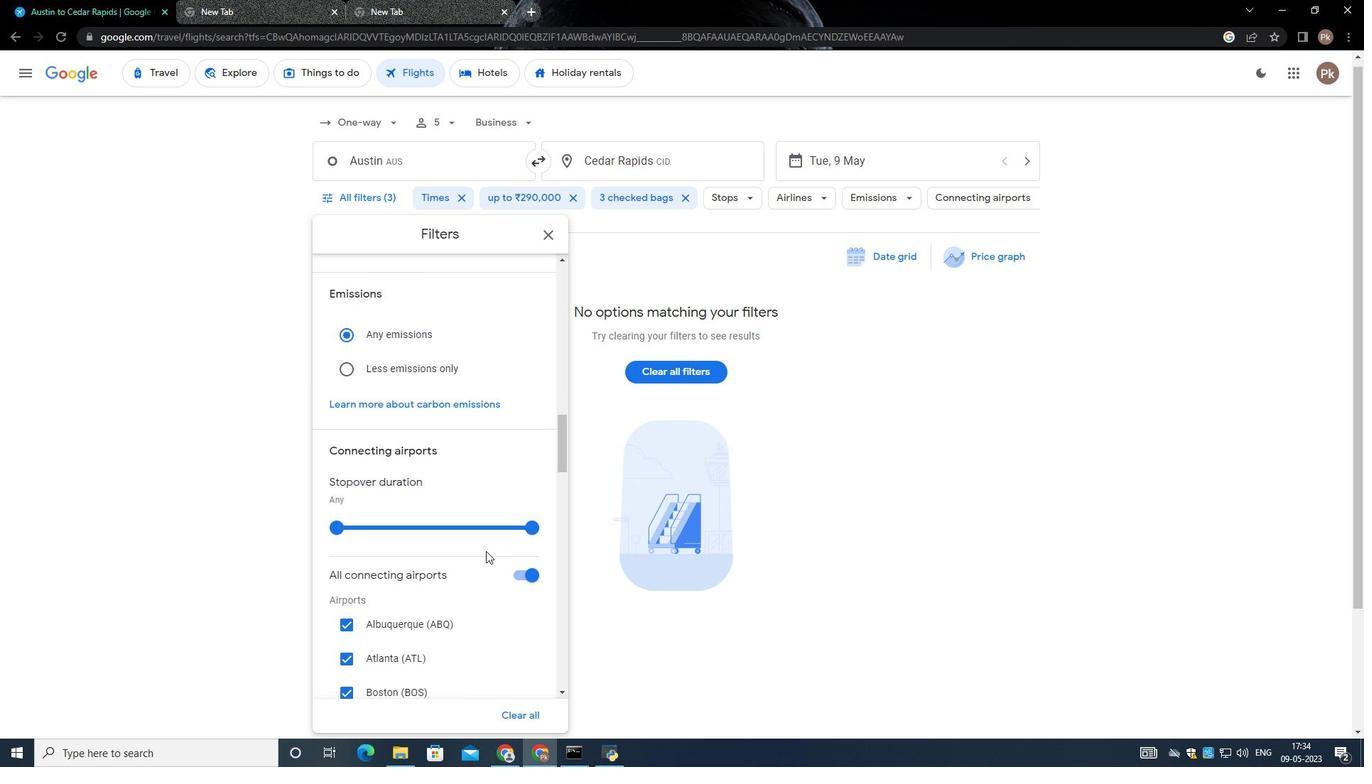 
Action: Mouse moved to (473, 539)
Screenshot: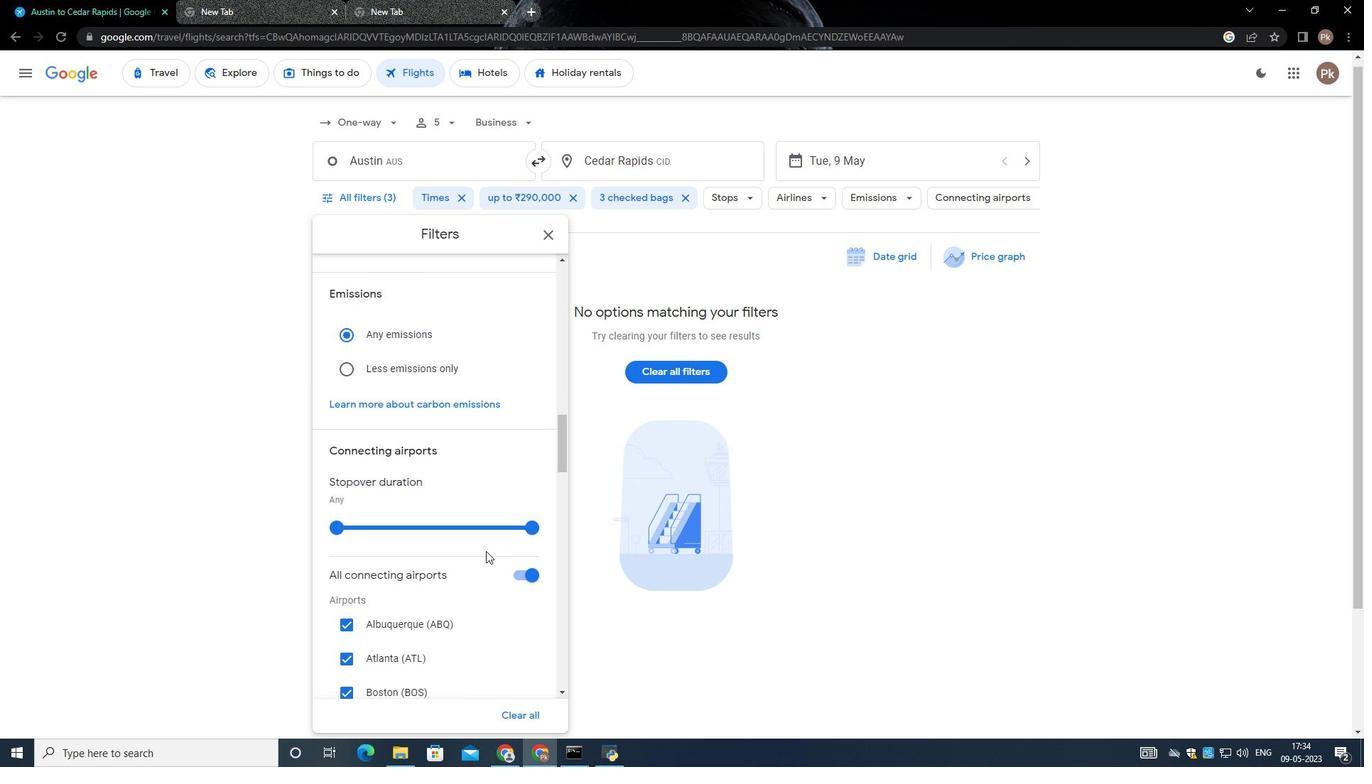 
Action: Mouse scrolled (473, 538) with delta (0, 0)
Screenshot: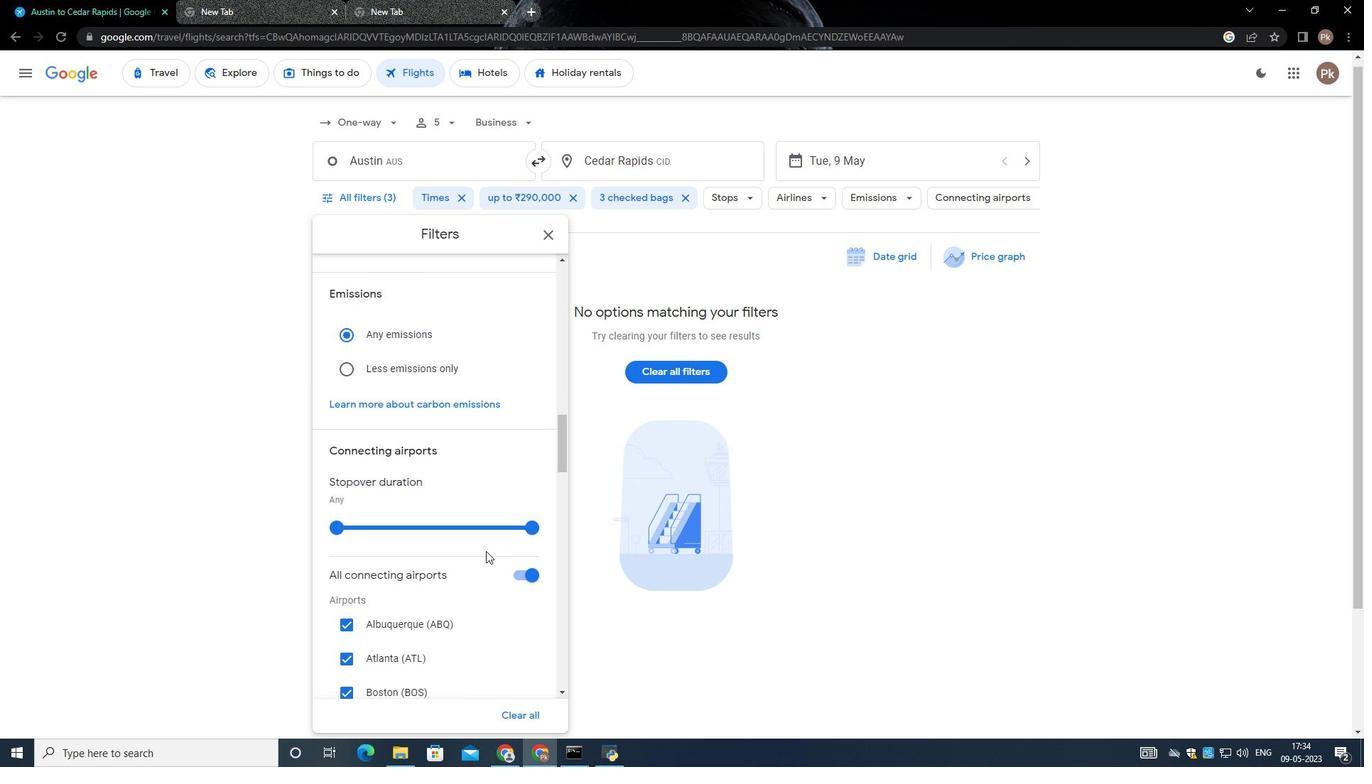 
Action: Mouse moved to (473, 539)
Screenshot: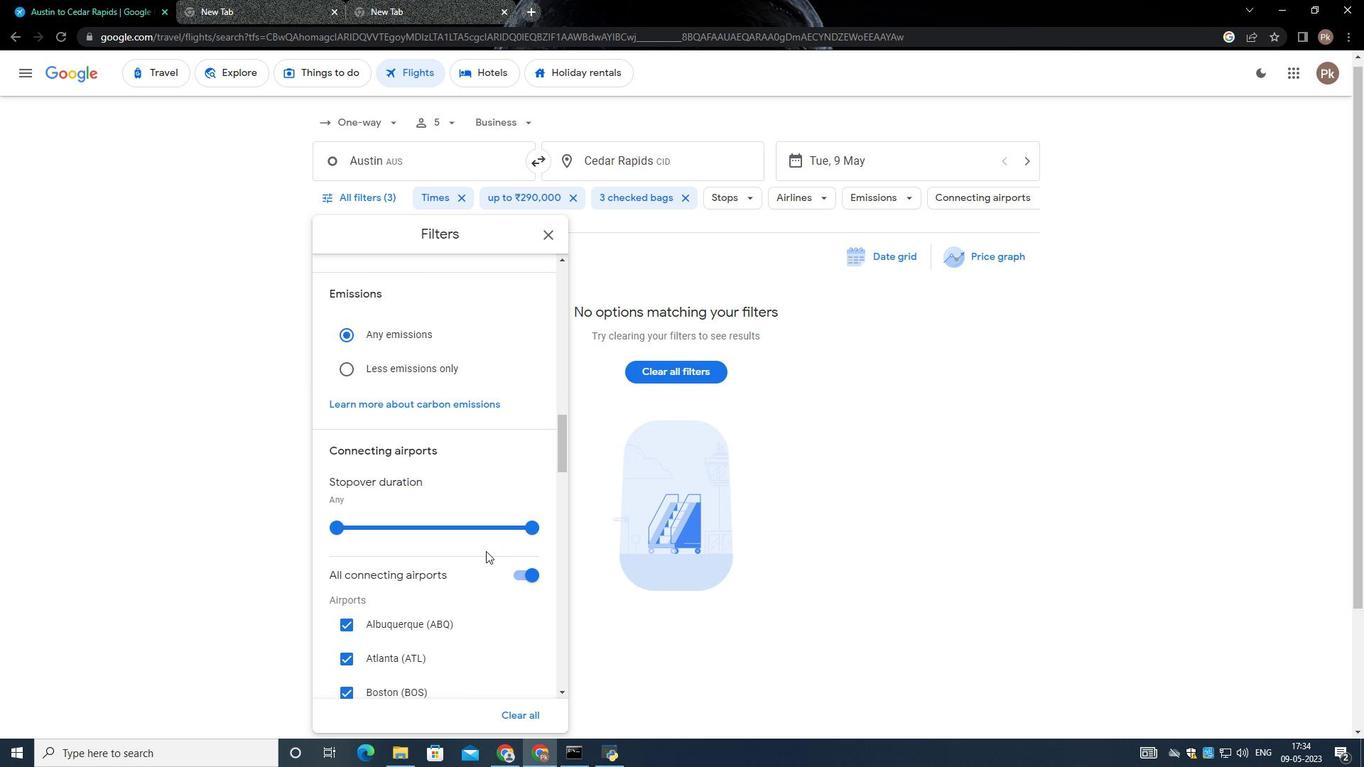 
Action: Mouse scrolled (473, 538) with delta (0, 0)
Screenshot: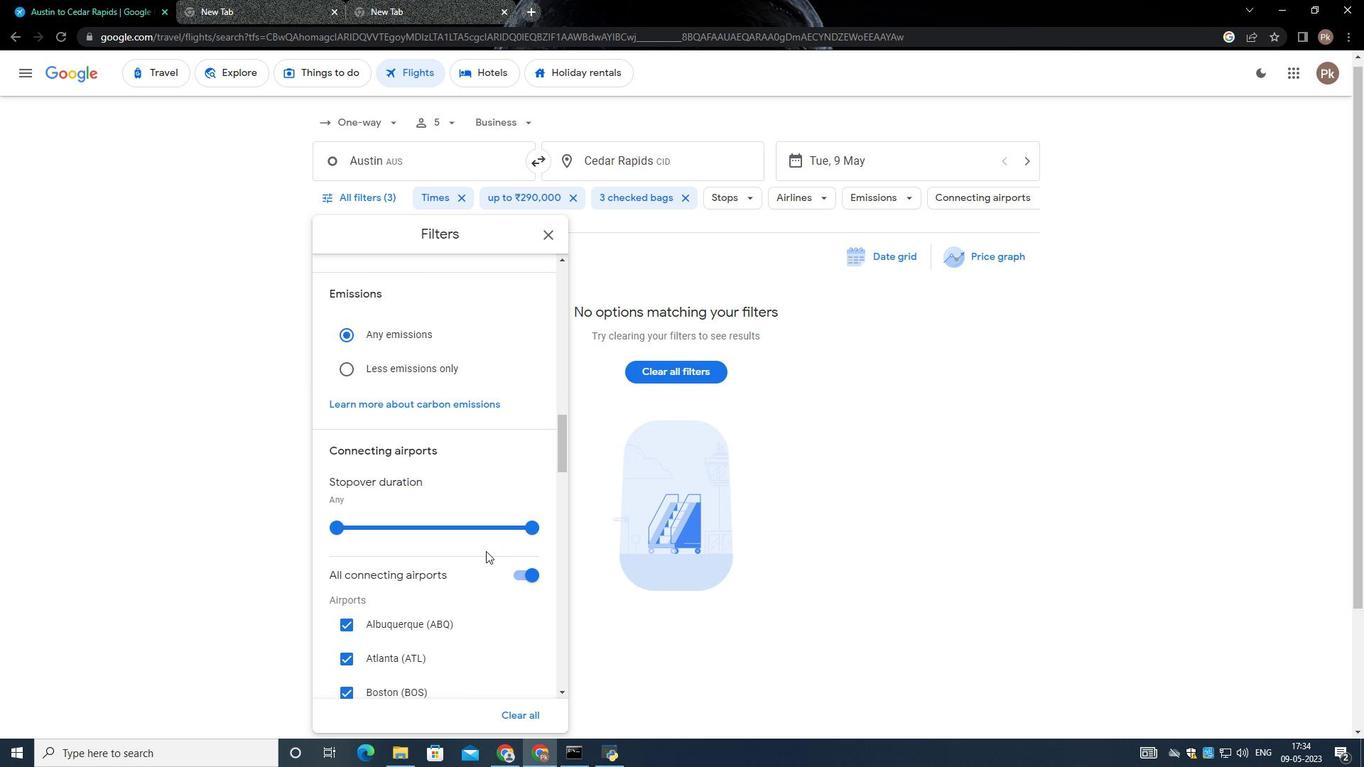 
Action: Mouse scrolled (473, 538) with delta (0, 0)
Screenshot: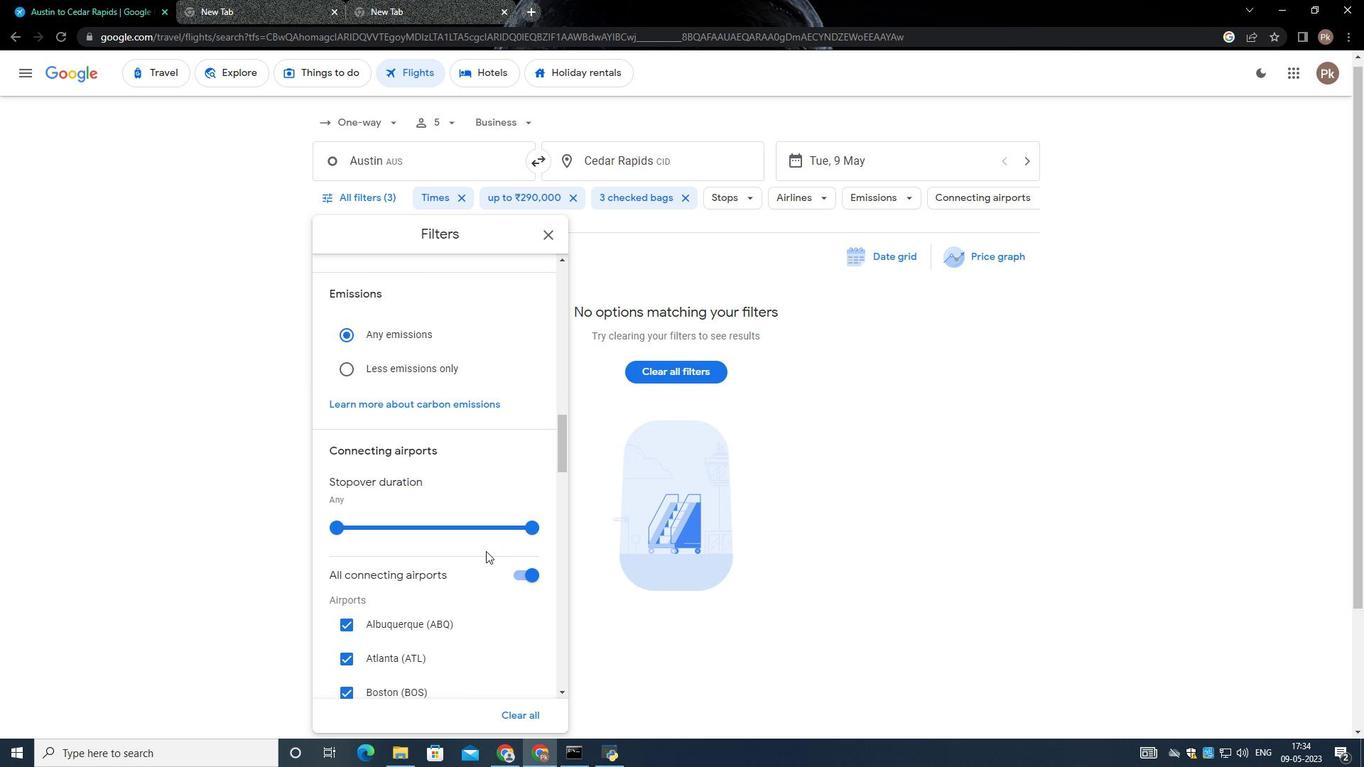 
Action: Mouse moved to (472, 539)
Screenshot: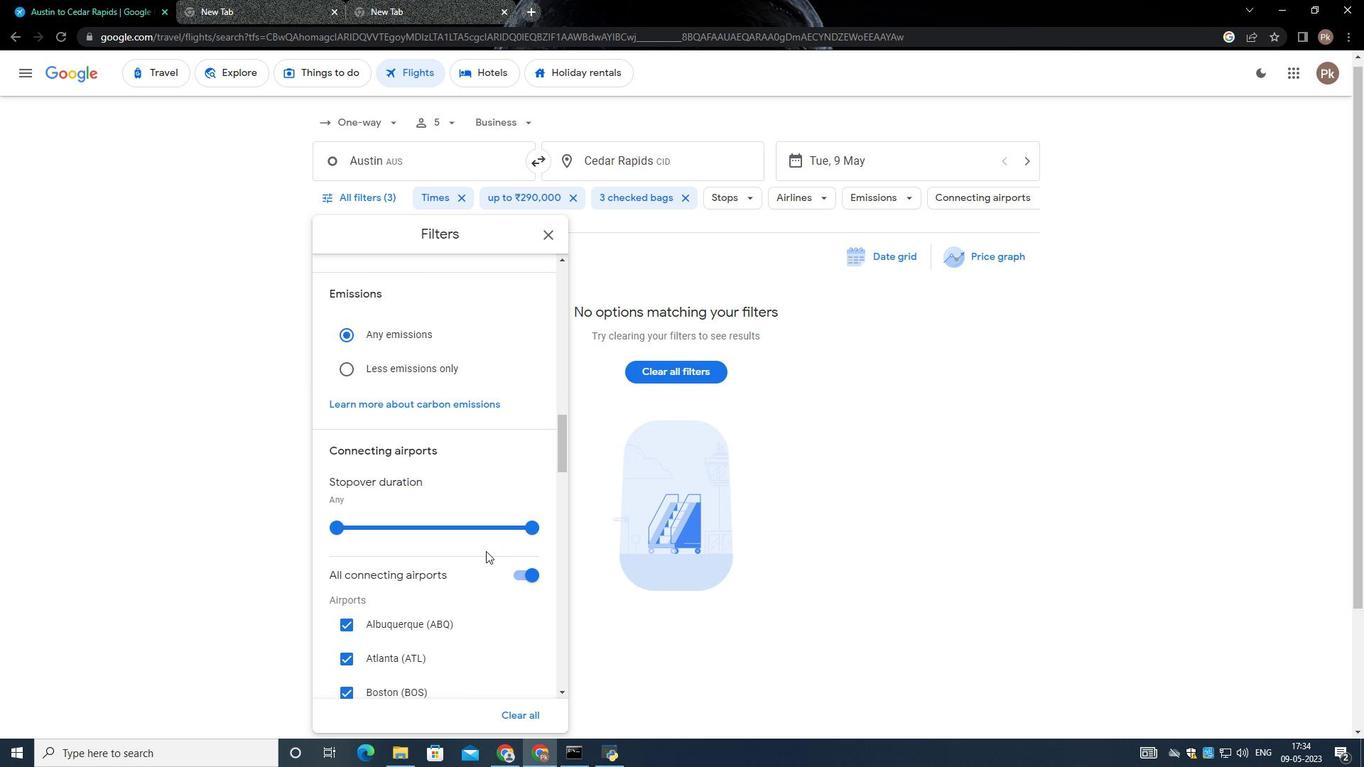 
Action: Mouse scrolled (472, 538) with delta (0, 0)
Screenshot: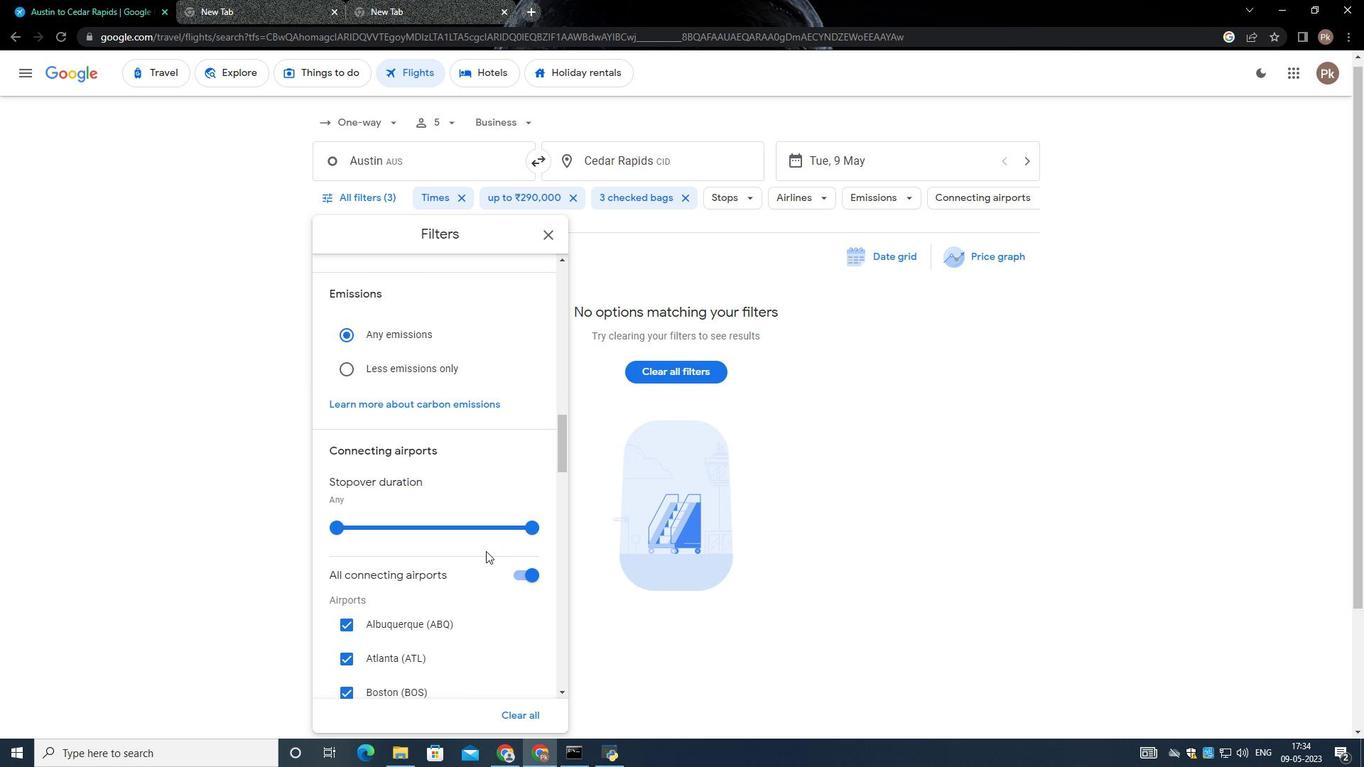 
Action: Mouse moved to (434, 540)
Screenshot: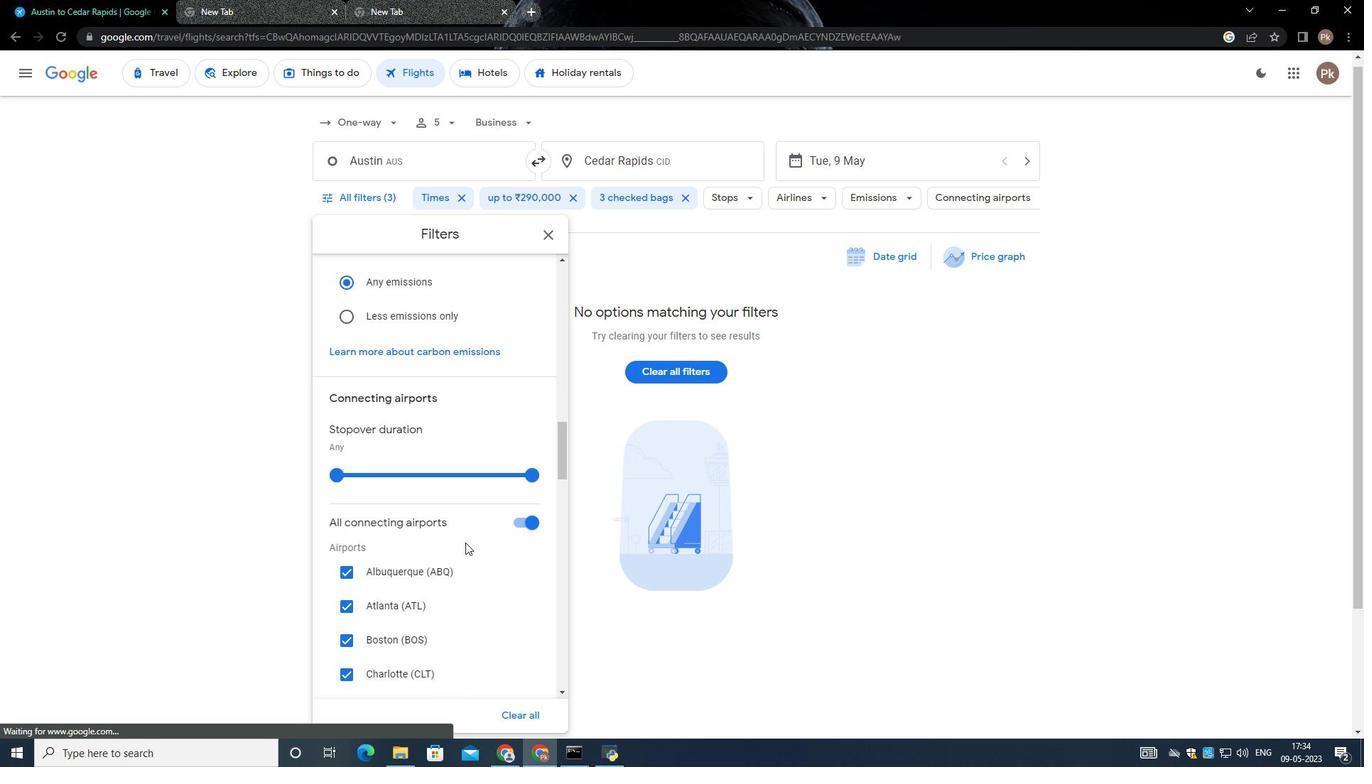 
Action: Mouse scrolled (434, 539) with delta (0, 0)
Screenshot: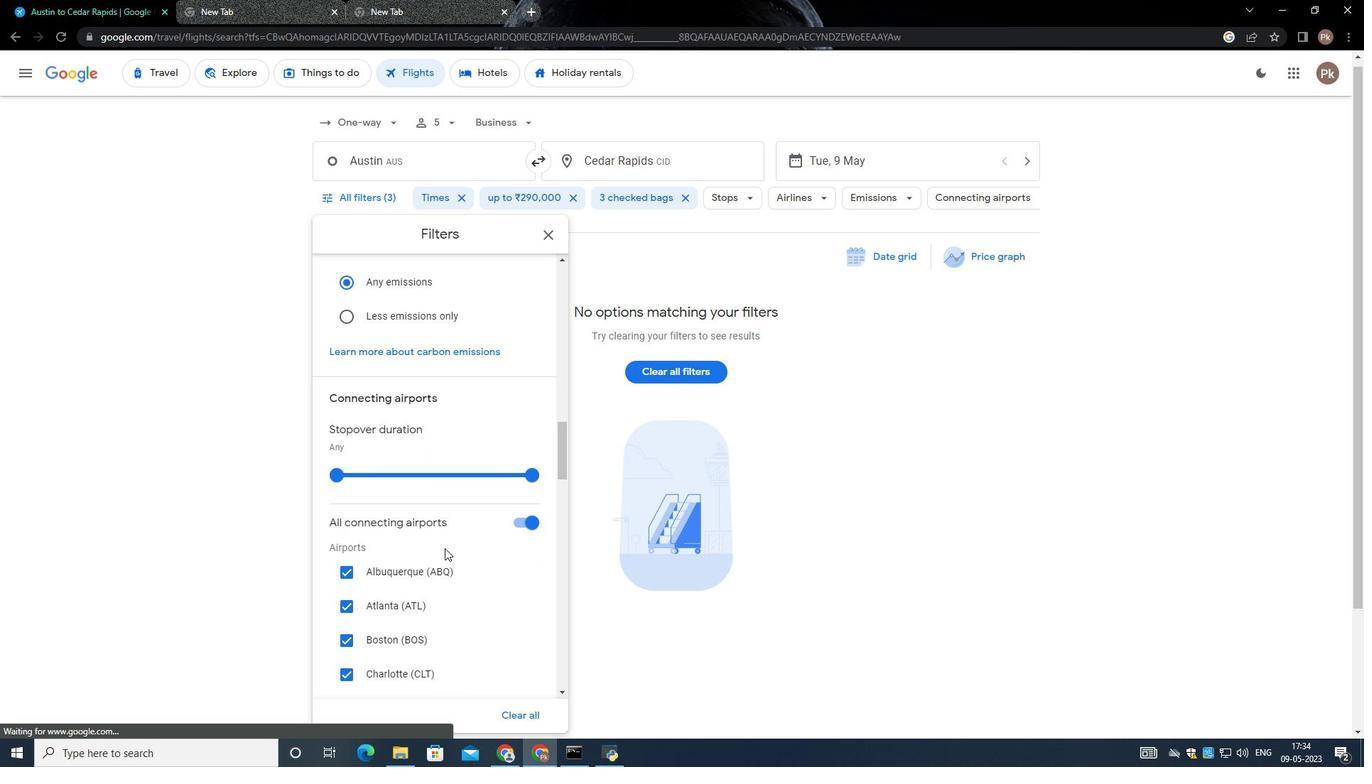 
Action: Mouse moved to (434, 540)
Screenshot: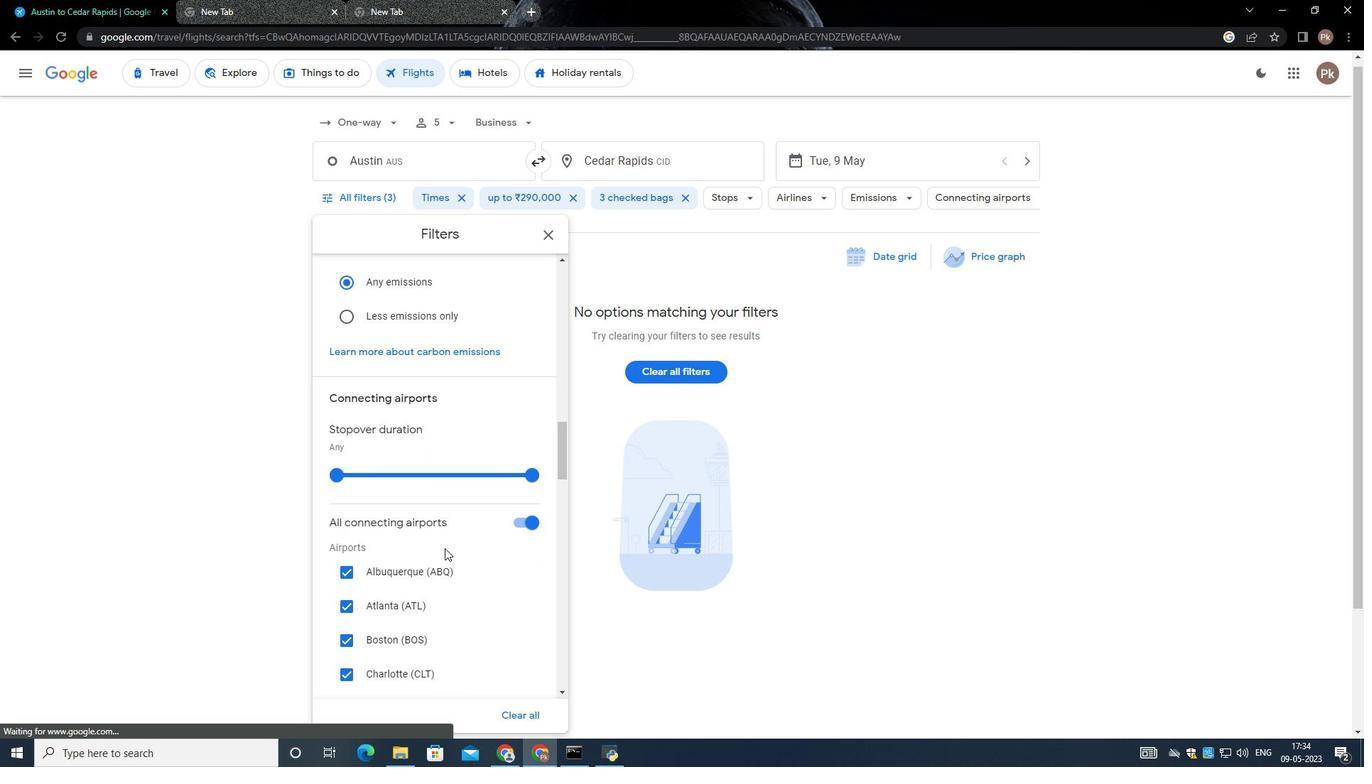 
Action: Mouse scrolled (434, 539) with delta (0, 0)
Screenshot: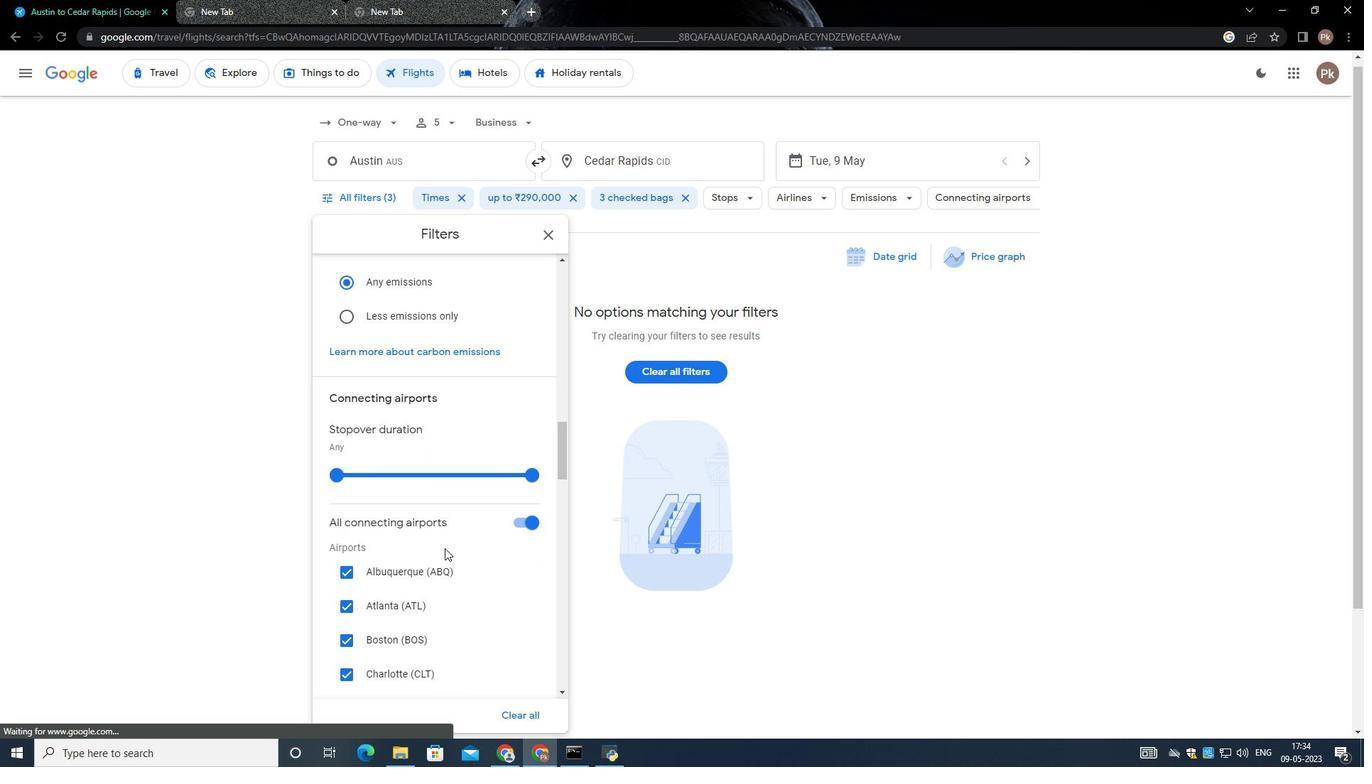 
Action: Mouse scrolled (434, 539) with delta (0, 0)
Screenshot: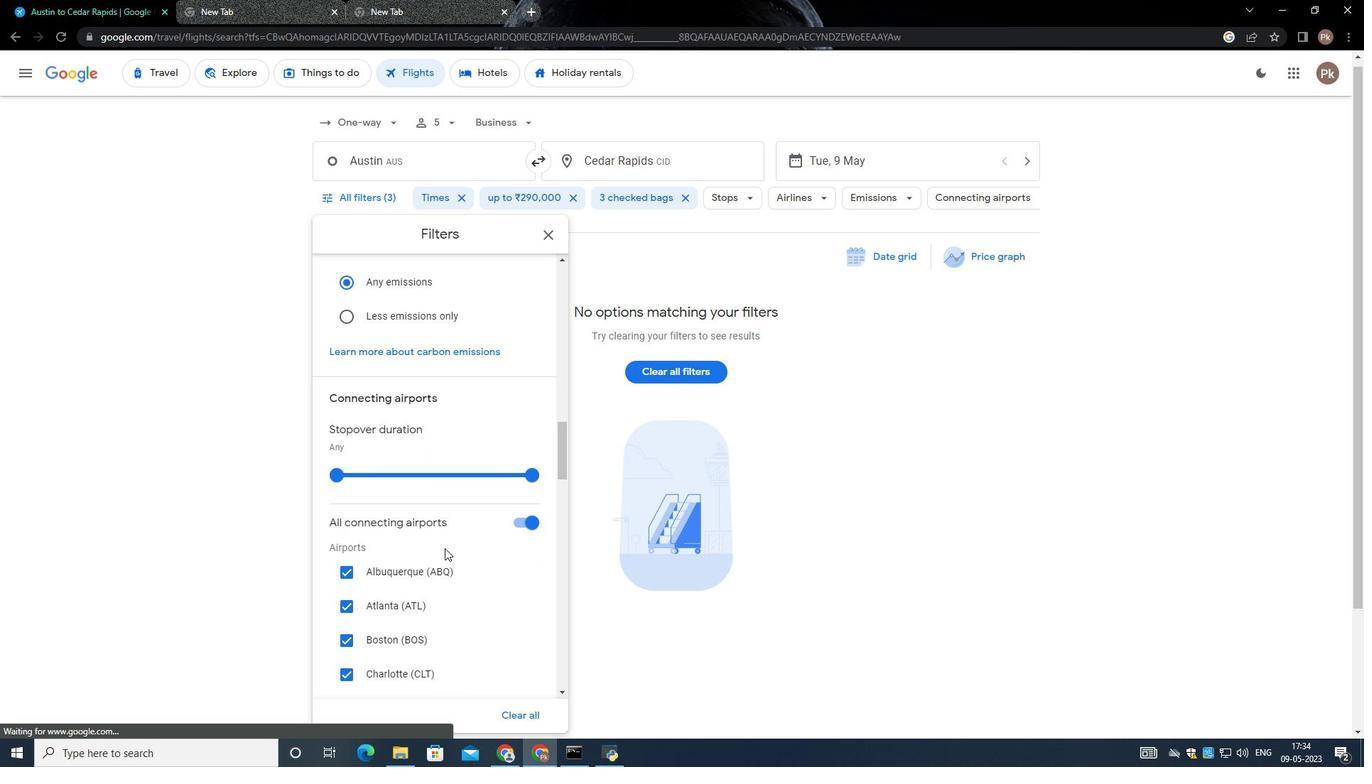
Action: Mouse scrolled (434, 539) with delta (0, 0)
Screenshot: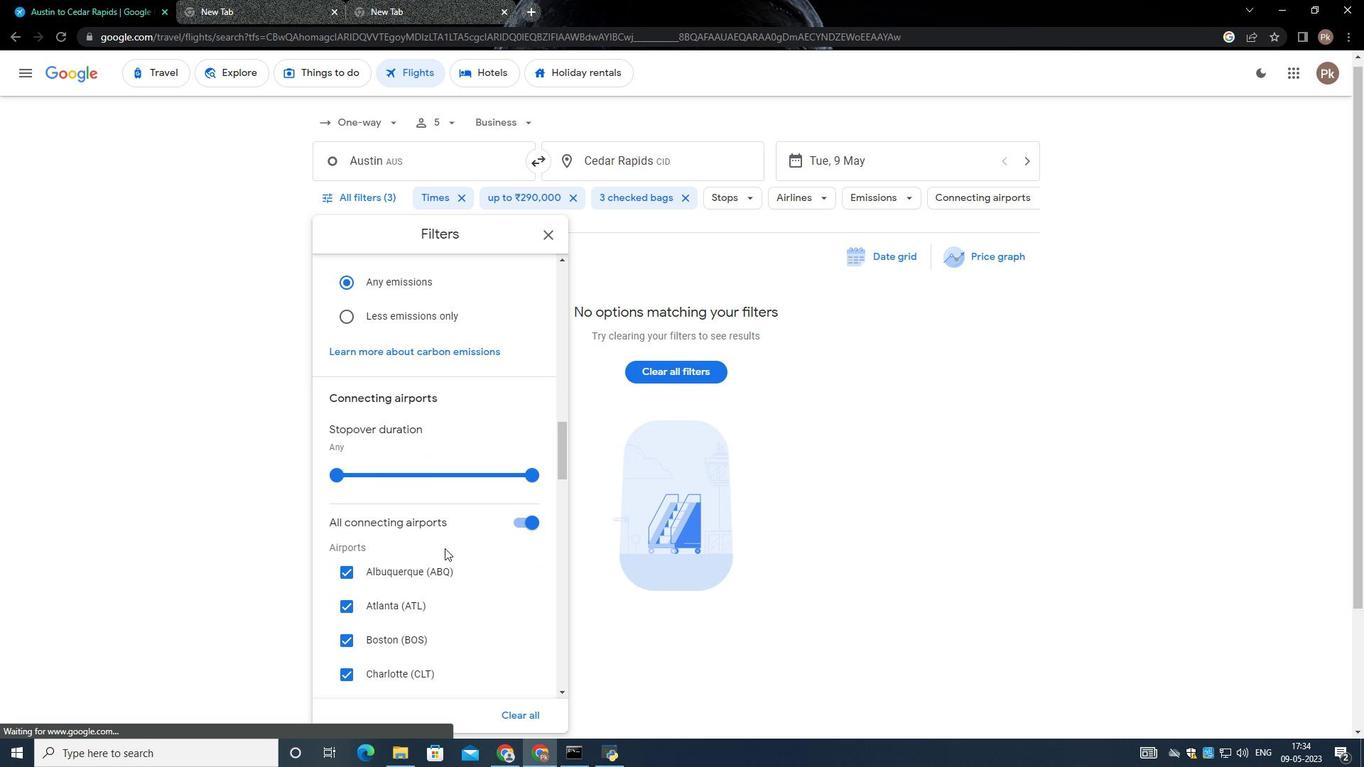 
Action: Mouse scrolled (434, 539) with delta (0, 0)
Screenshot: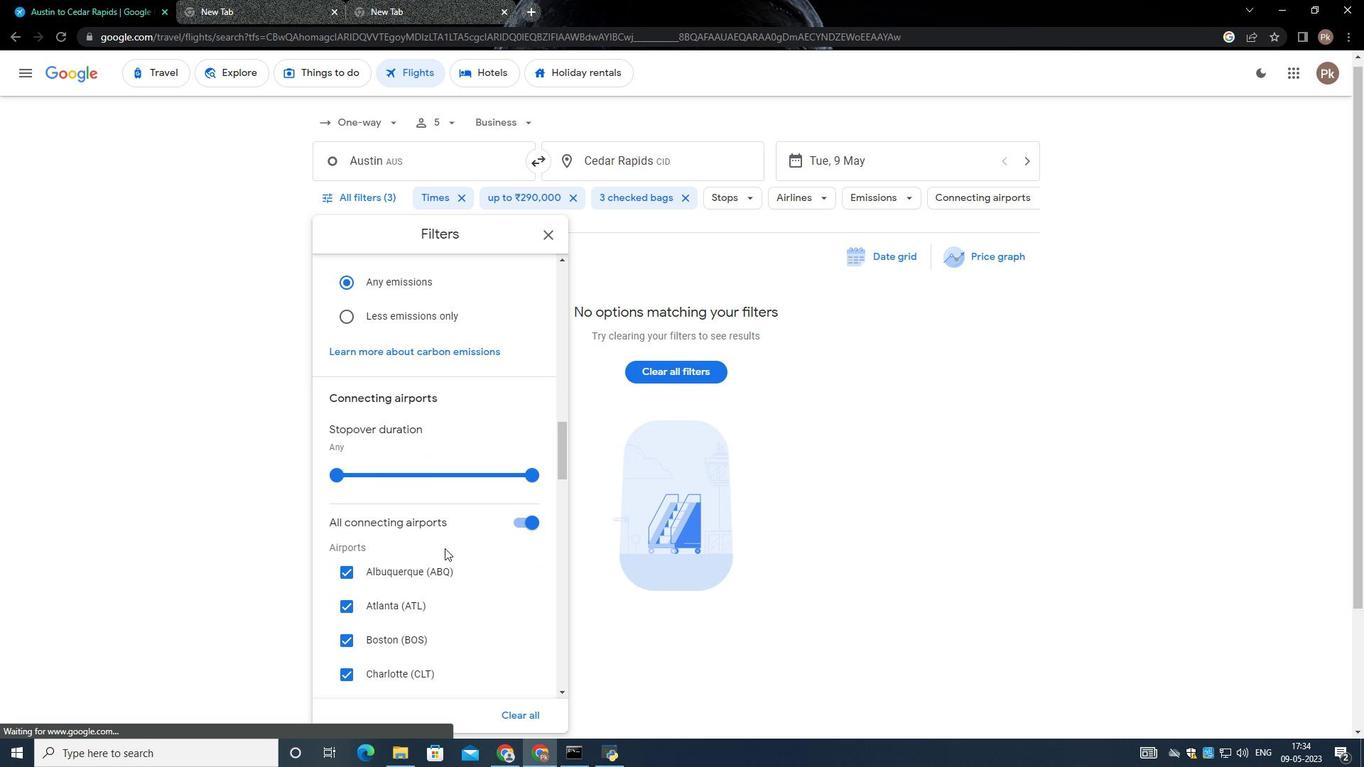 
Action: Mouse moved to (427, 537)
Screenshot: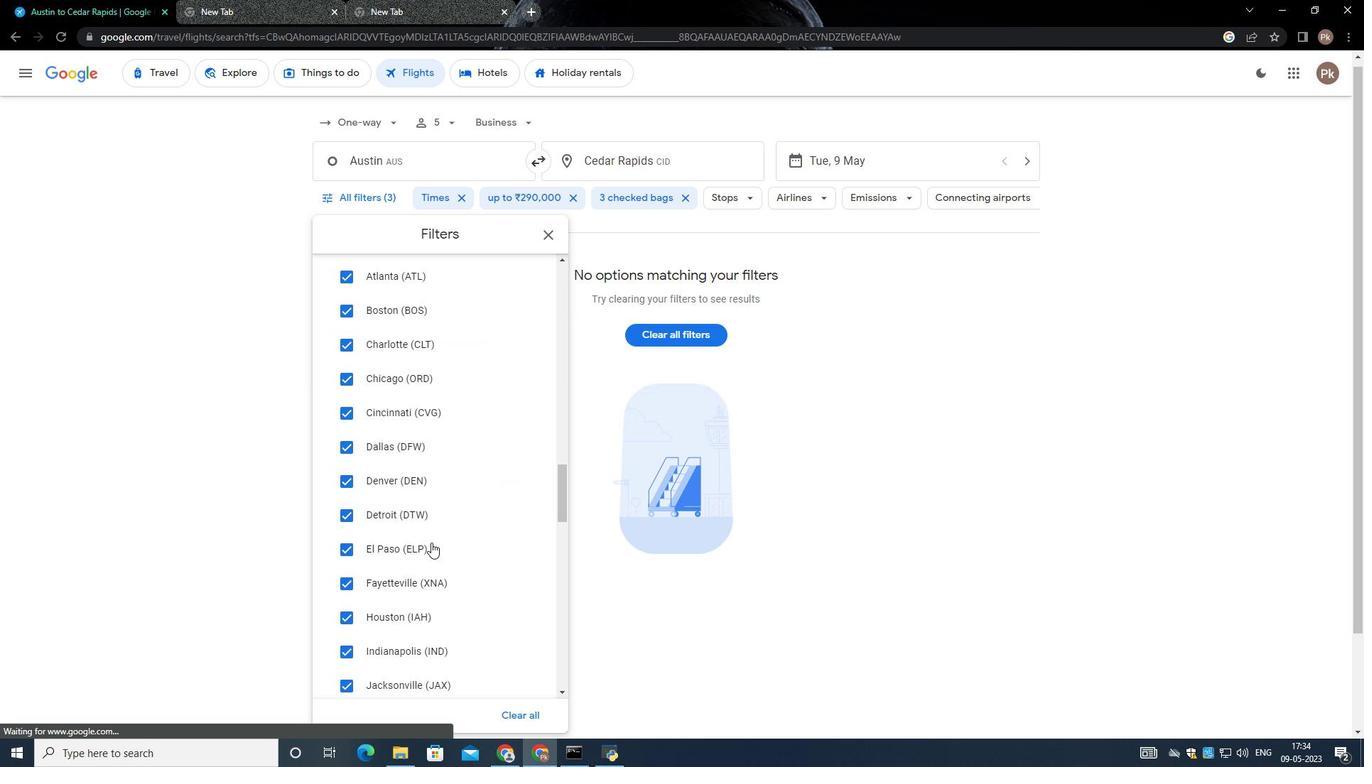 
Action: Mouse scrolled (427, 536) with delta (0, 0)
Screenshot: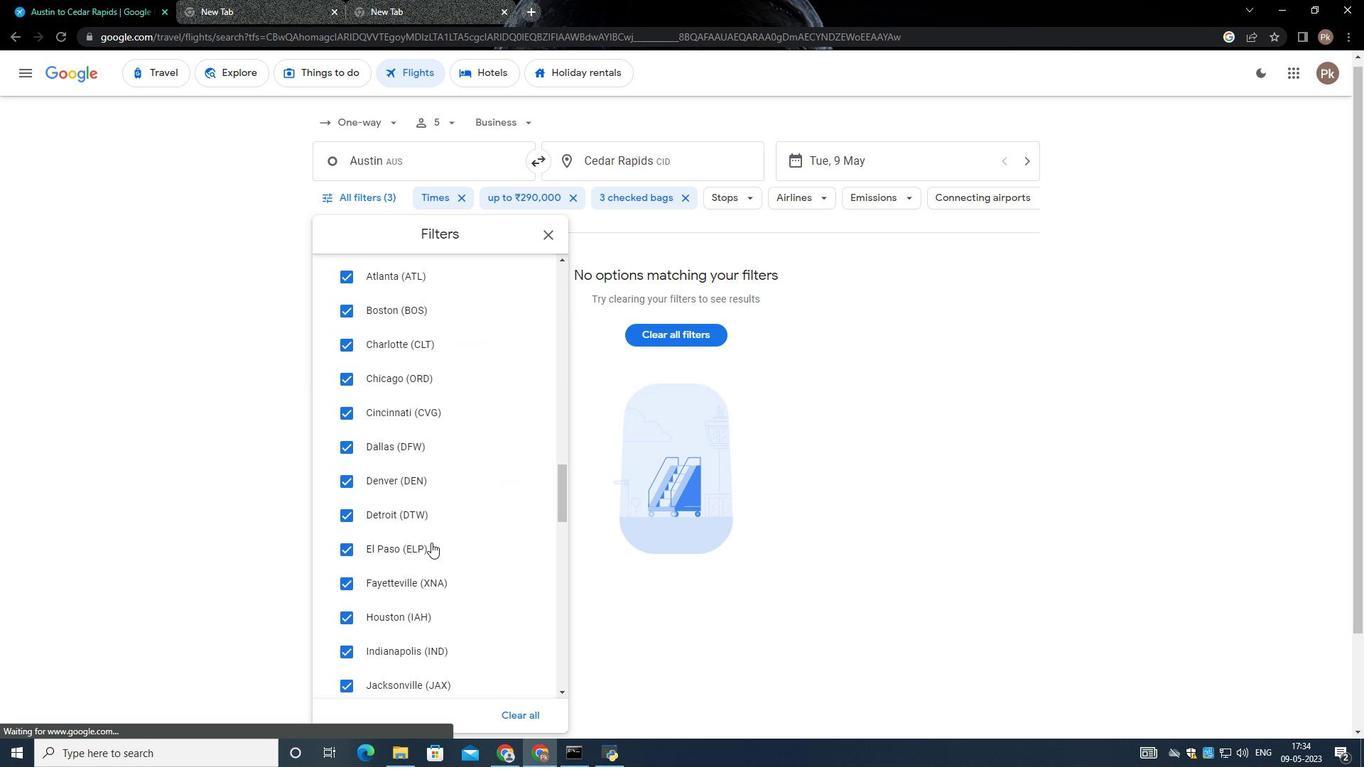 
Action: Mouse scrolled (427, 536) with delta (0, 0)
Screenshot: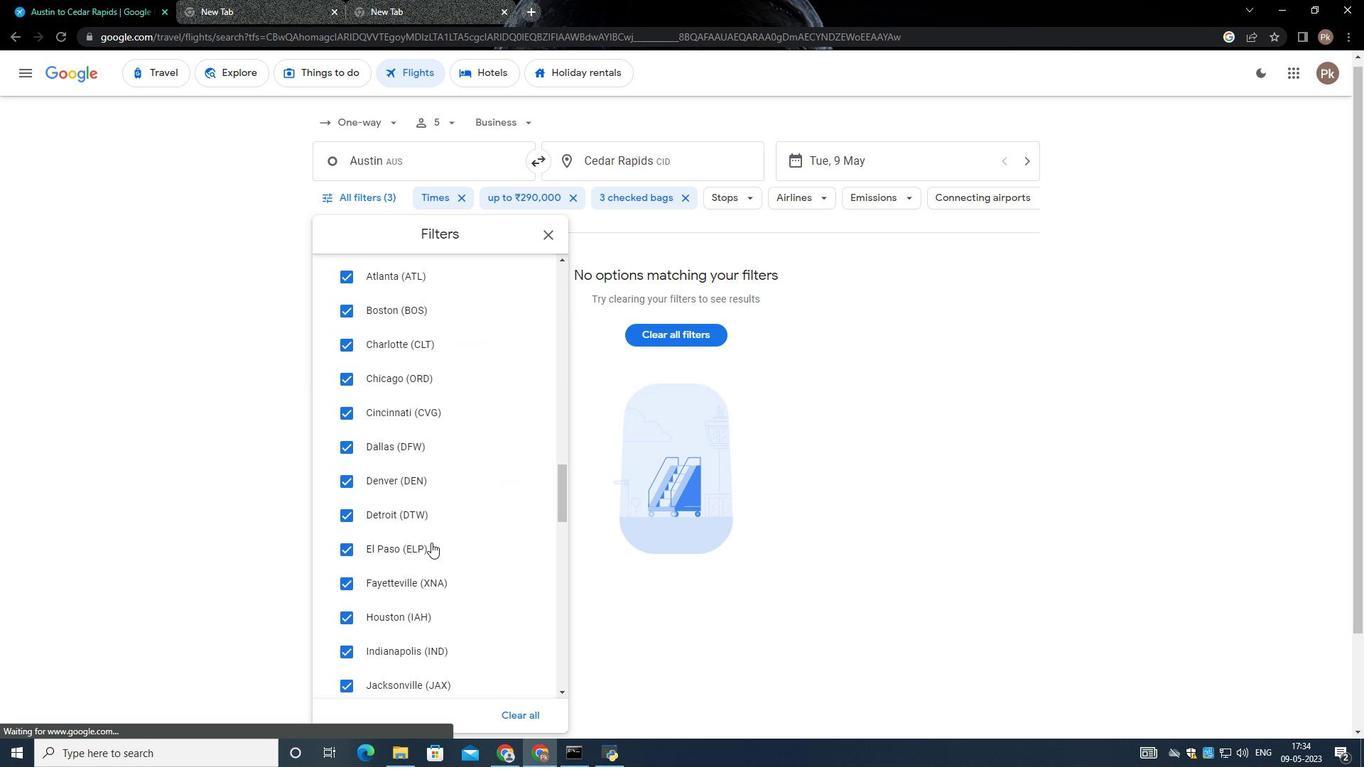 
Action: Mouse scrolled (427, 536) with delta (0, 0)
Screenshot: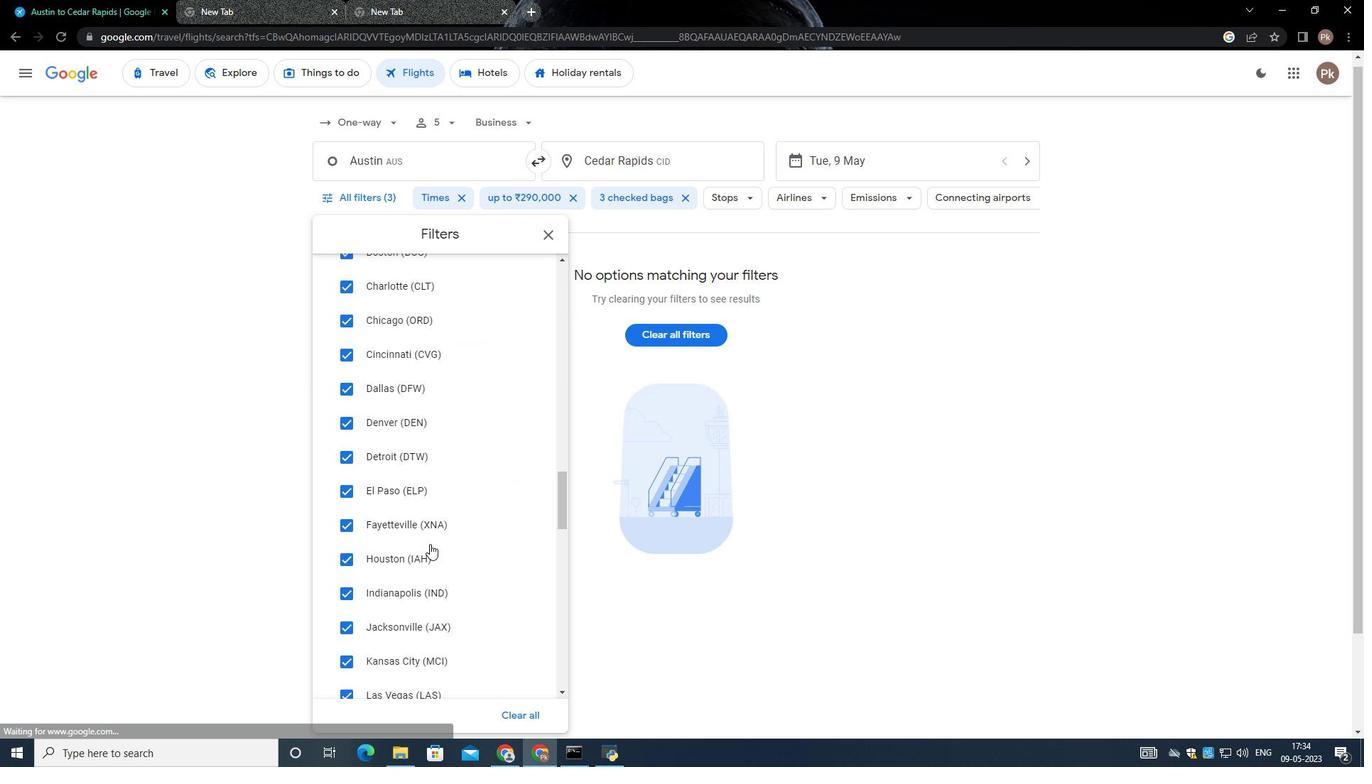 
Action: Mouse scrolled (427, 536) with delta (0, 0)
Screenshot: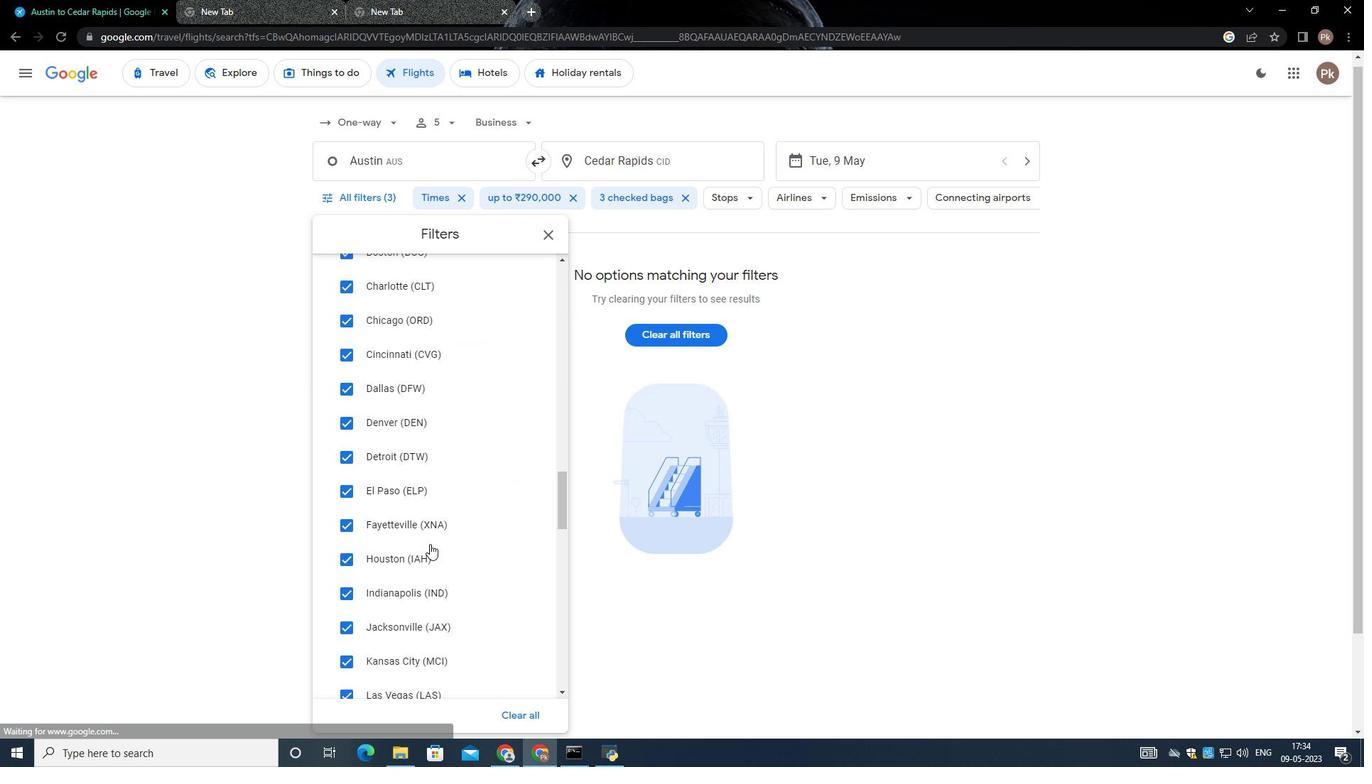 
Action: Mouse scrolled (427, 536) with delta (0, 0)
Screenshot: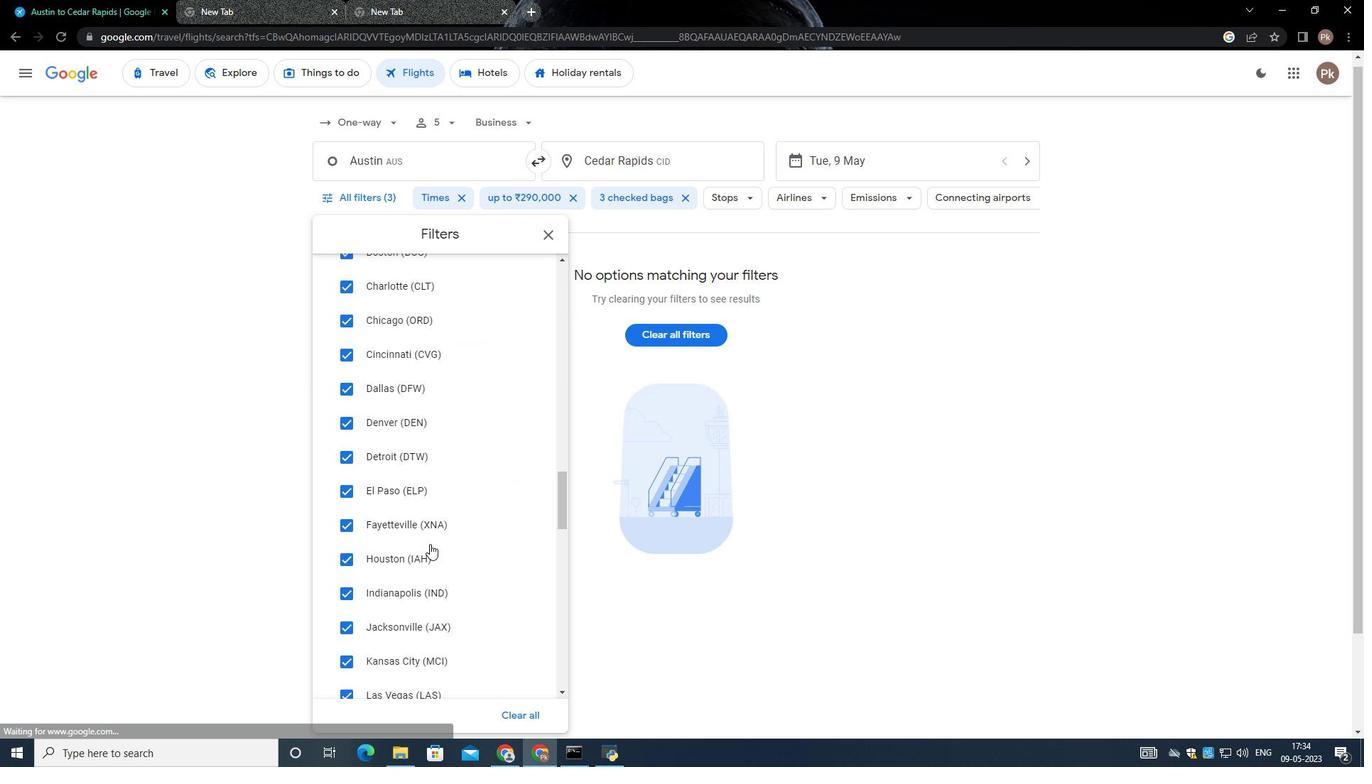 
Action: Mouse moved to (424, 530)
Screenshot: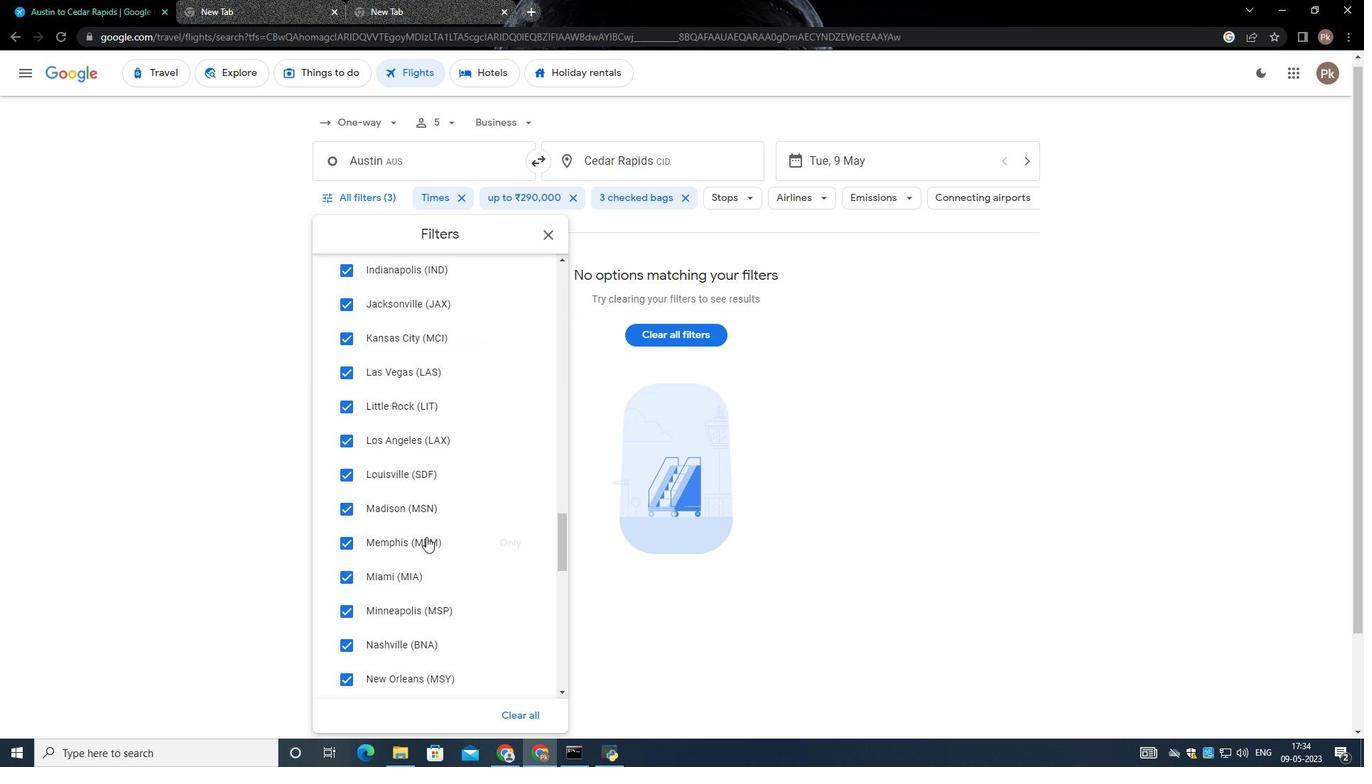 
Action: Mouse scrolled (424, 530) with delta (0, 0)
Screenshot: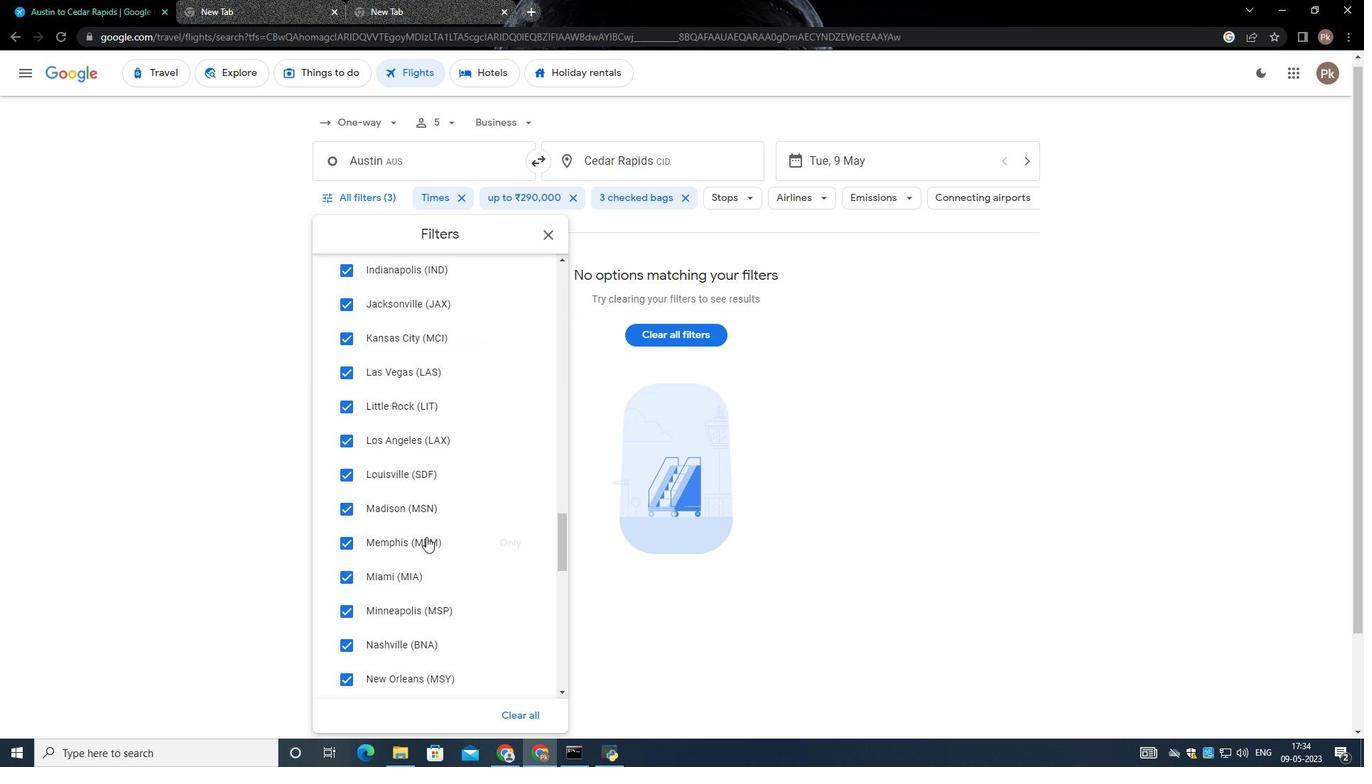 
Action: Mouse scrolled (424, 530) with delta (0, 0)
Screenshot: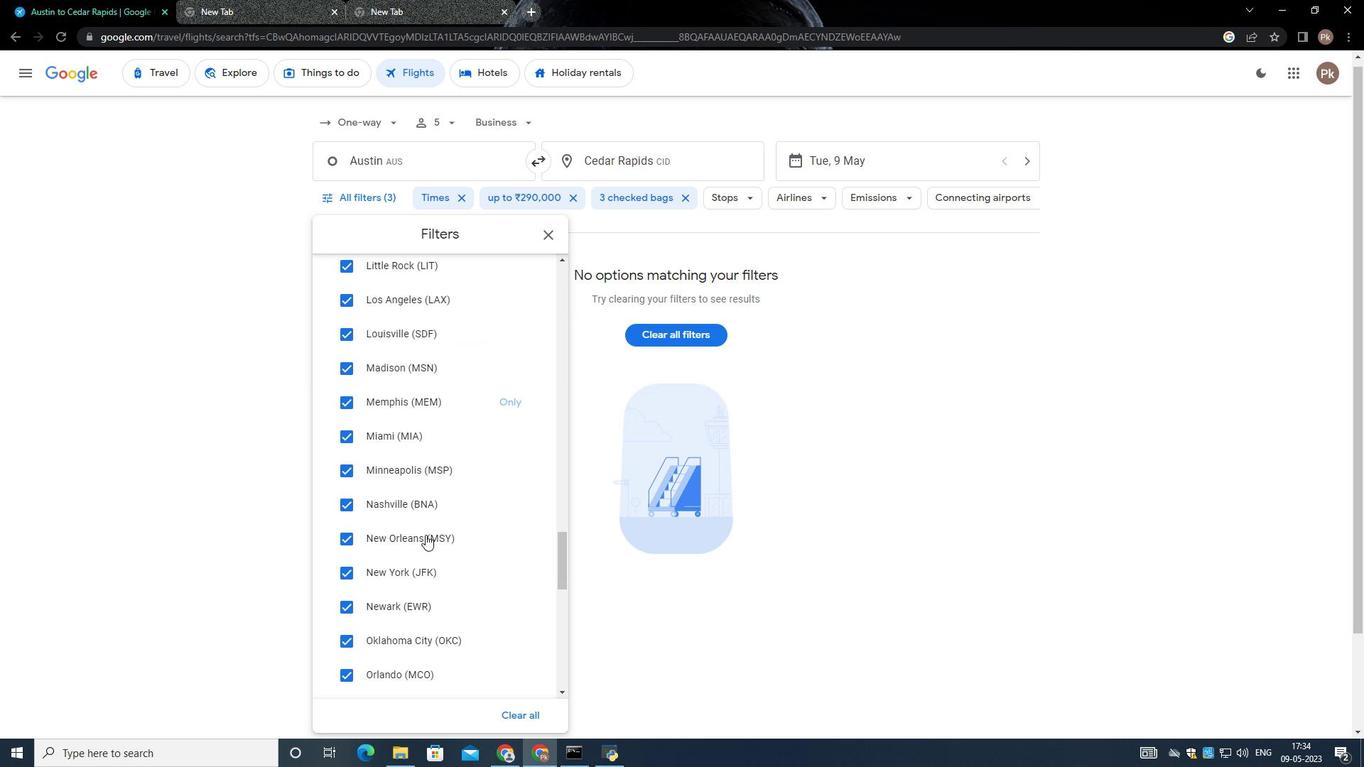 
Action: Mouse scrolled (424, 530) with delta (0, 0)
Screenshot: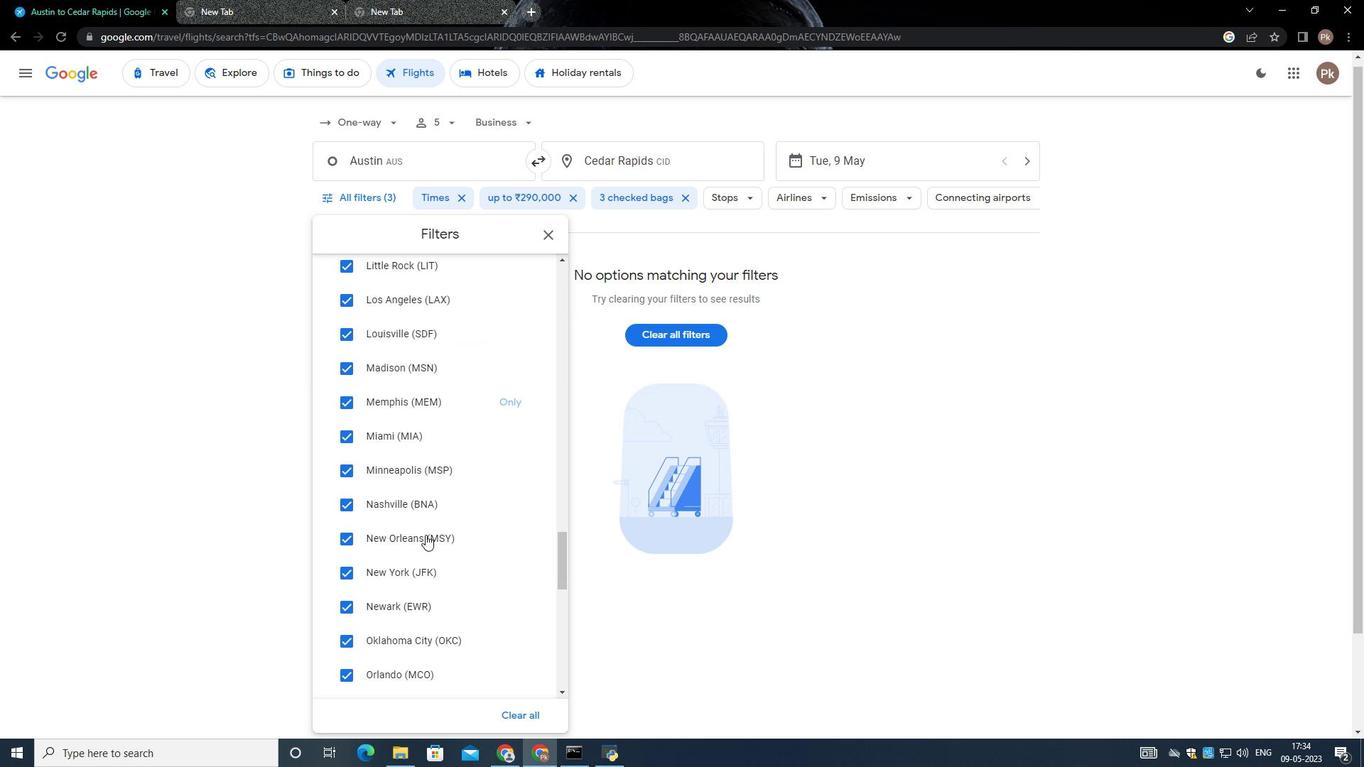 
Action: Mouse scrolled (424, 530) with delta (0, 0)
Screenshot: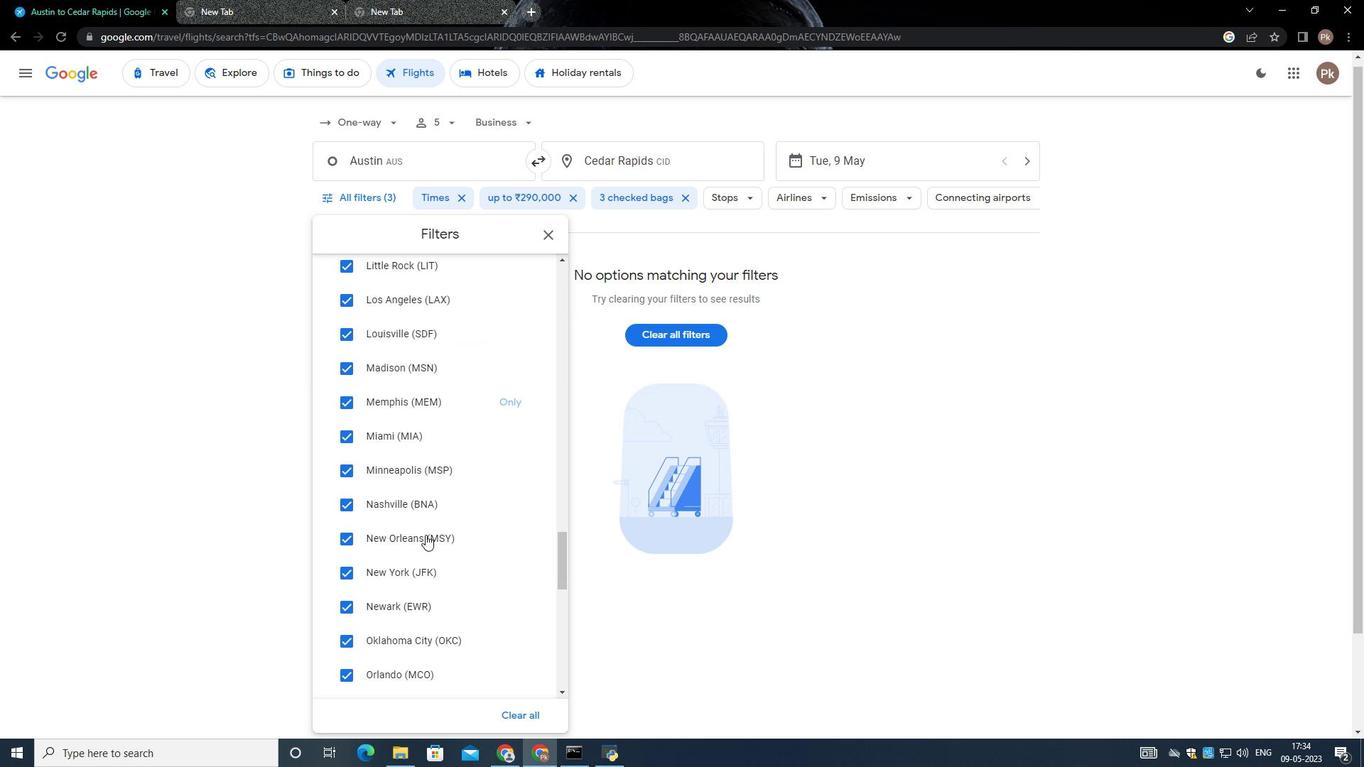 
Action: Mouse scrolled (424, 530) with delta (0, 0)
Screenshot: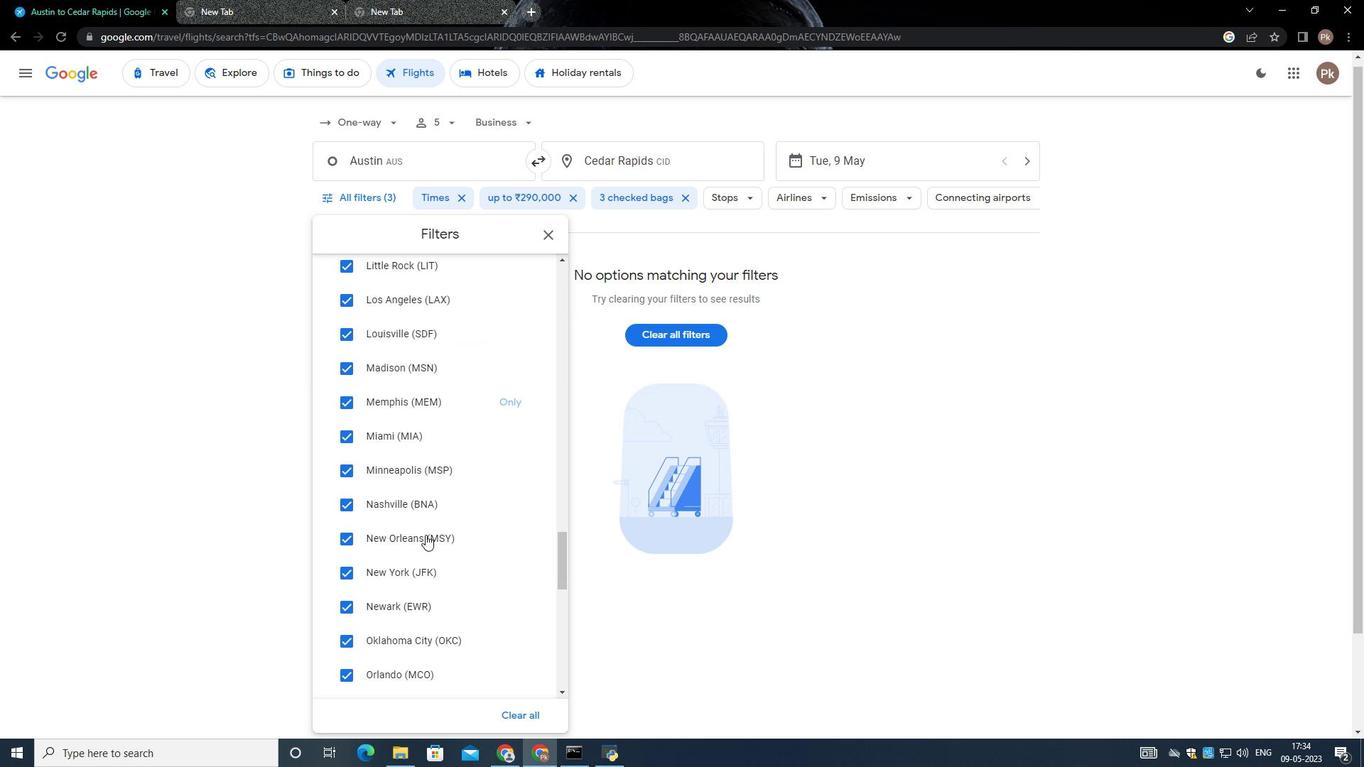 
Action: Mouse moved to (413, 517)
Screenshot: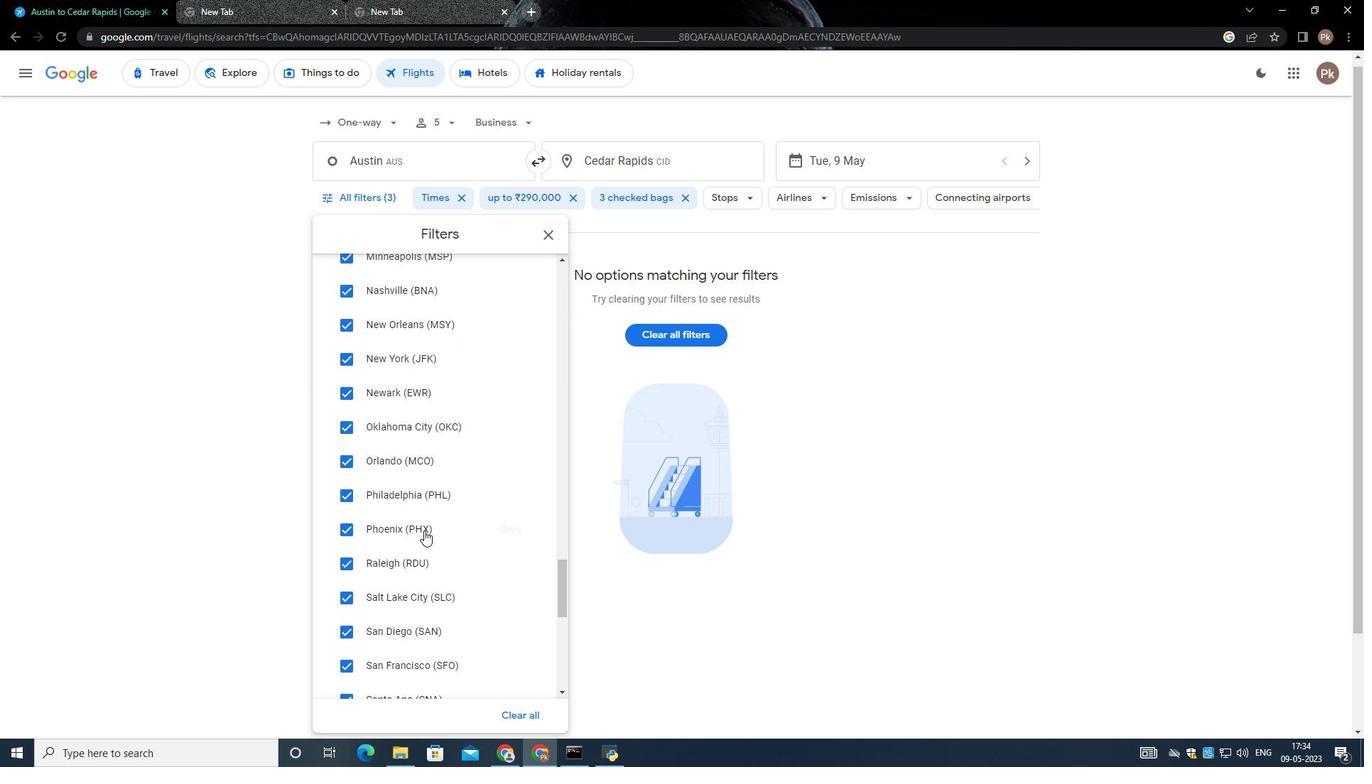 
Action: Mouse scrolled (413, 517) with delta (0, 0)
Screenshot: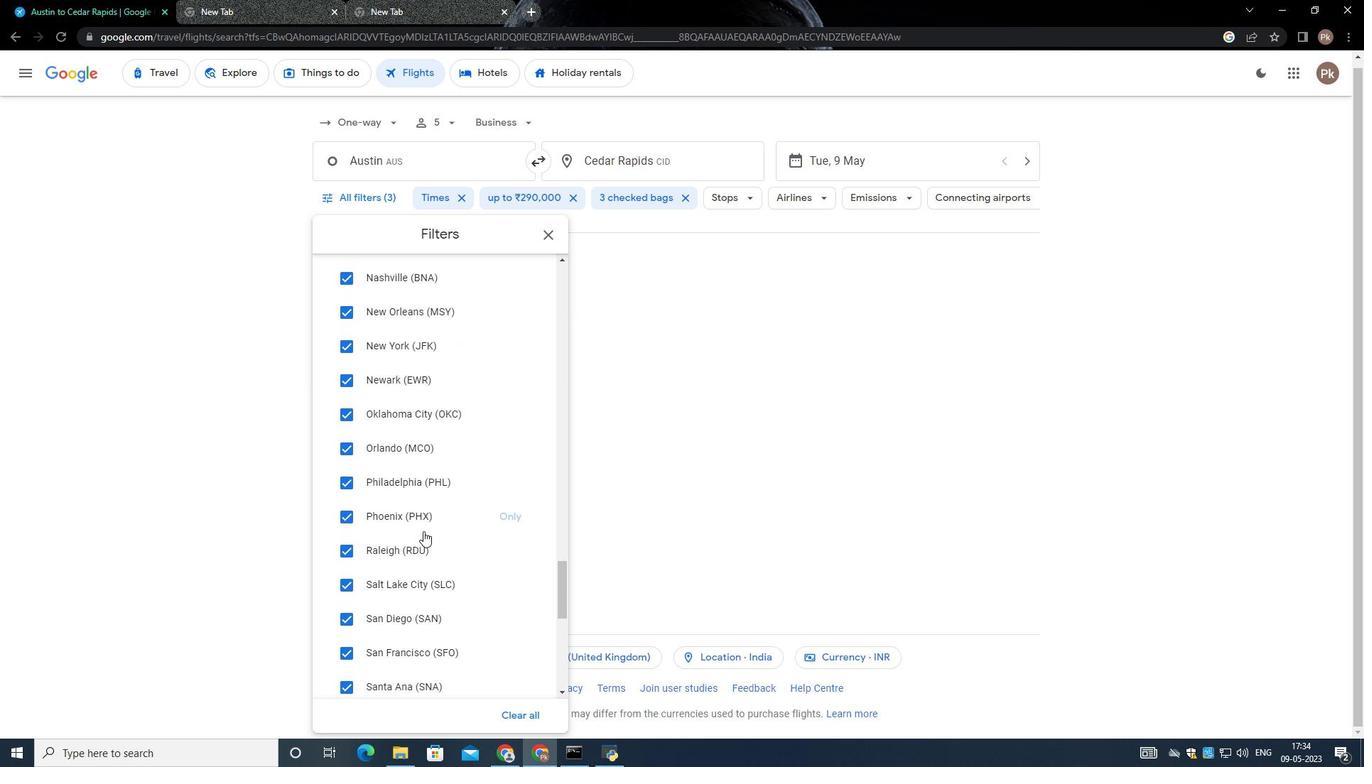 
Action: Mouse moved to (413, 517)
Screenshot: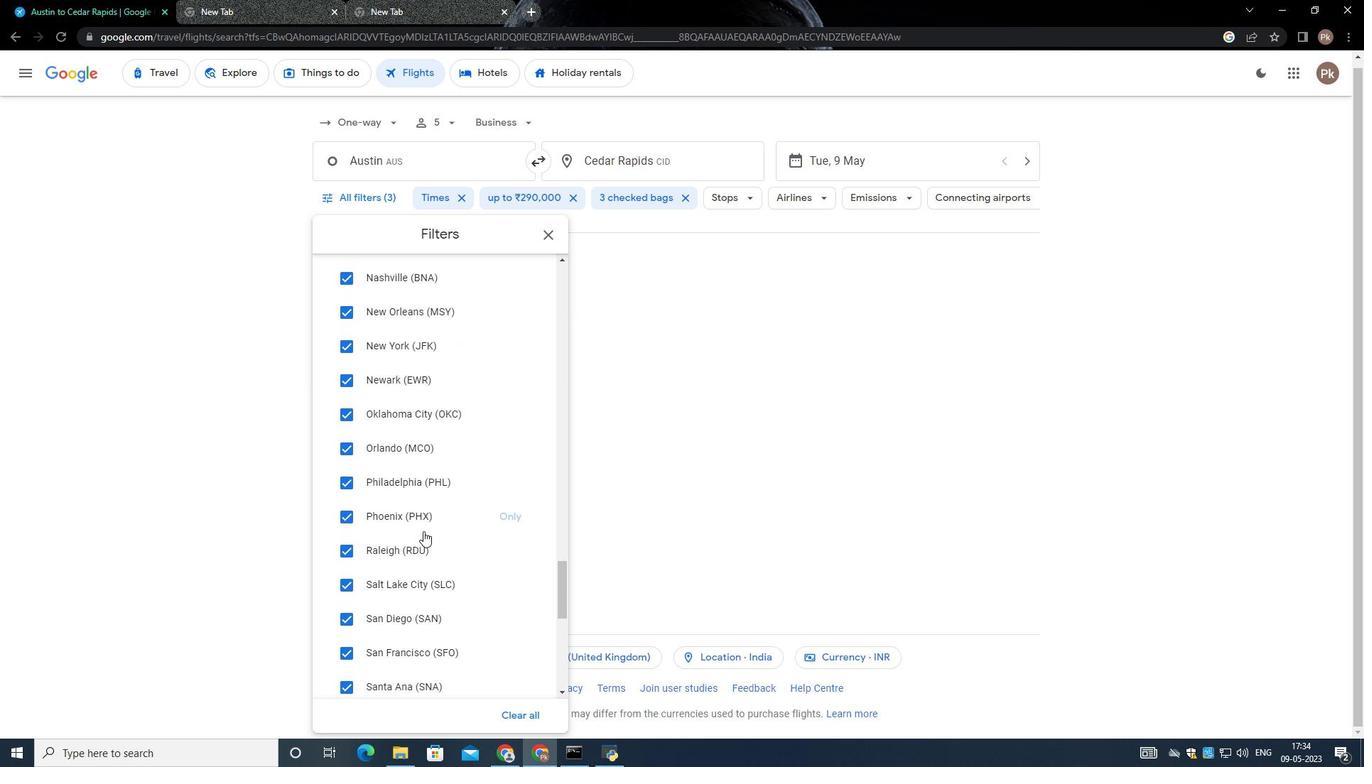 
Action: Mouse scrolled (413, 517) with delta (0, 0)
Screenshot: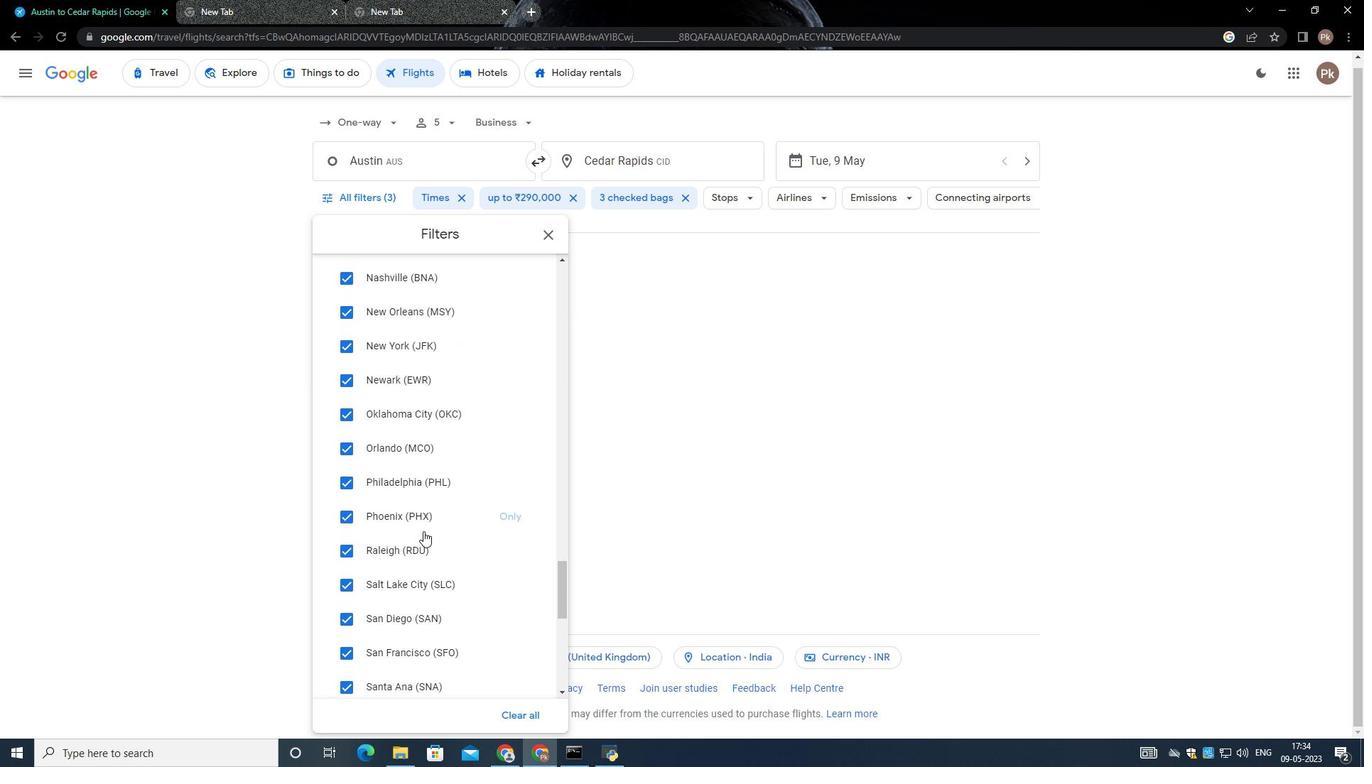 
Action: Mouse scrolled (413, 517) with delta (0, 0)
Screenshot: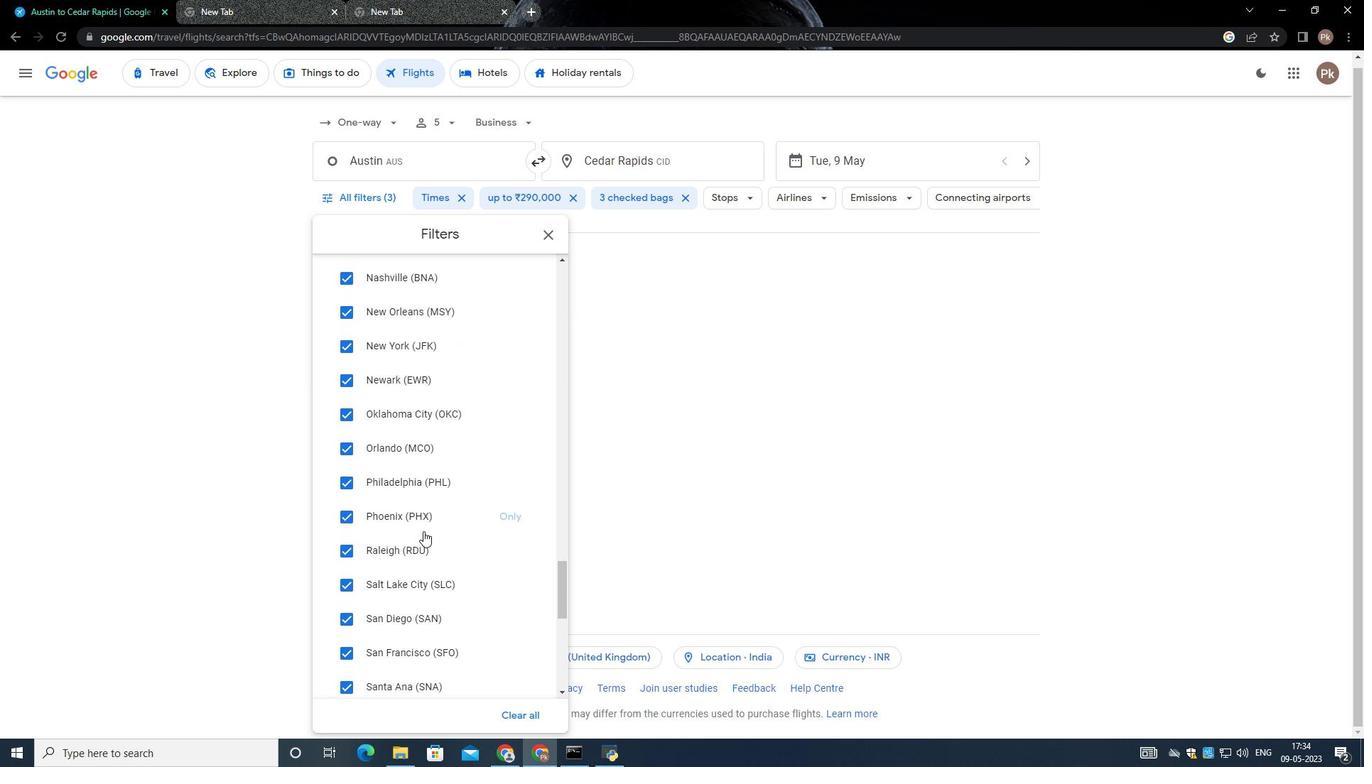 
Action: Mouse scrolled (413, 517) with delta (0, 0)
Screenshot: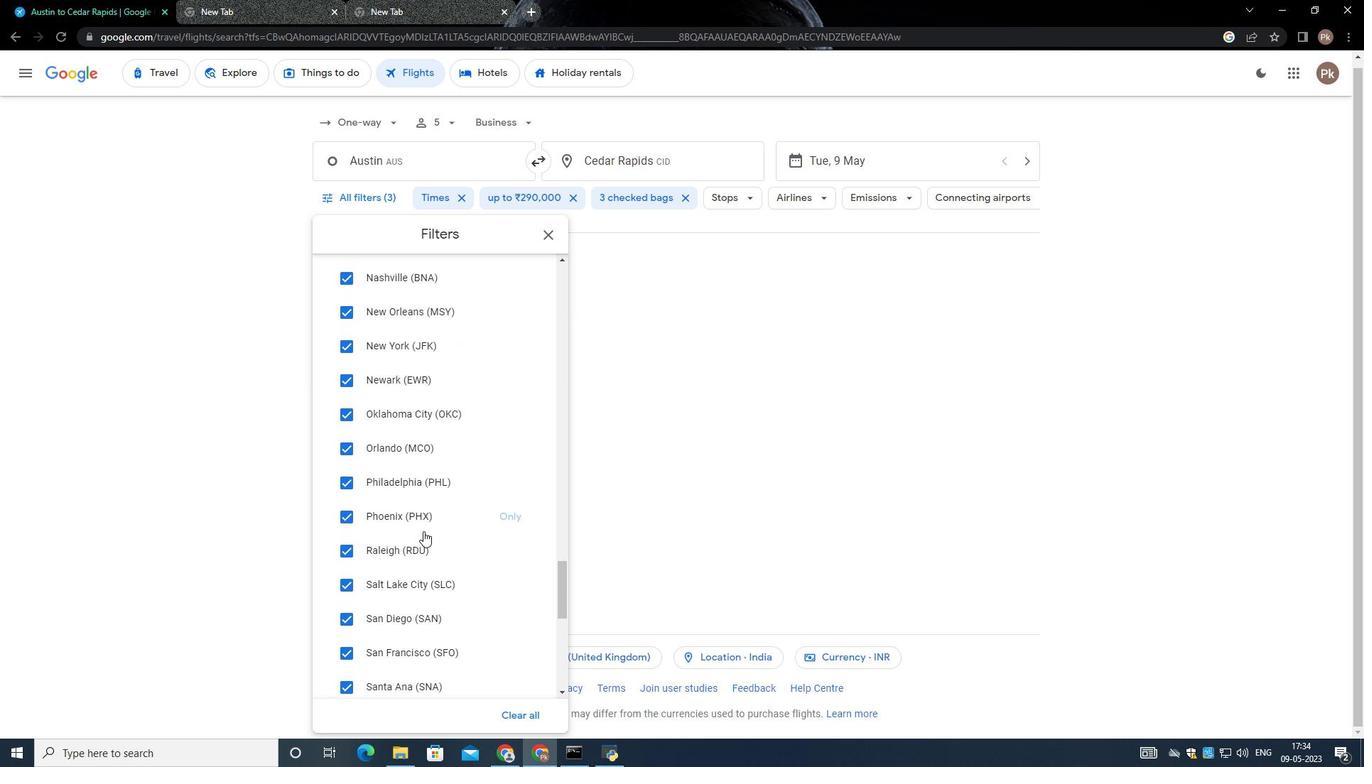 
Action: Mouse scrolled (413, 517) with delta (0, 0)
Screenshot: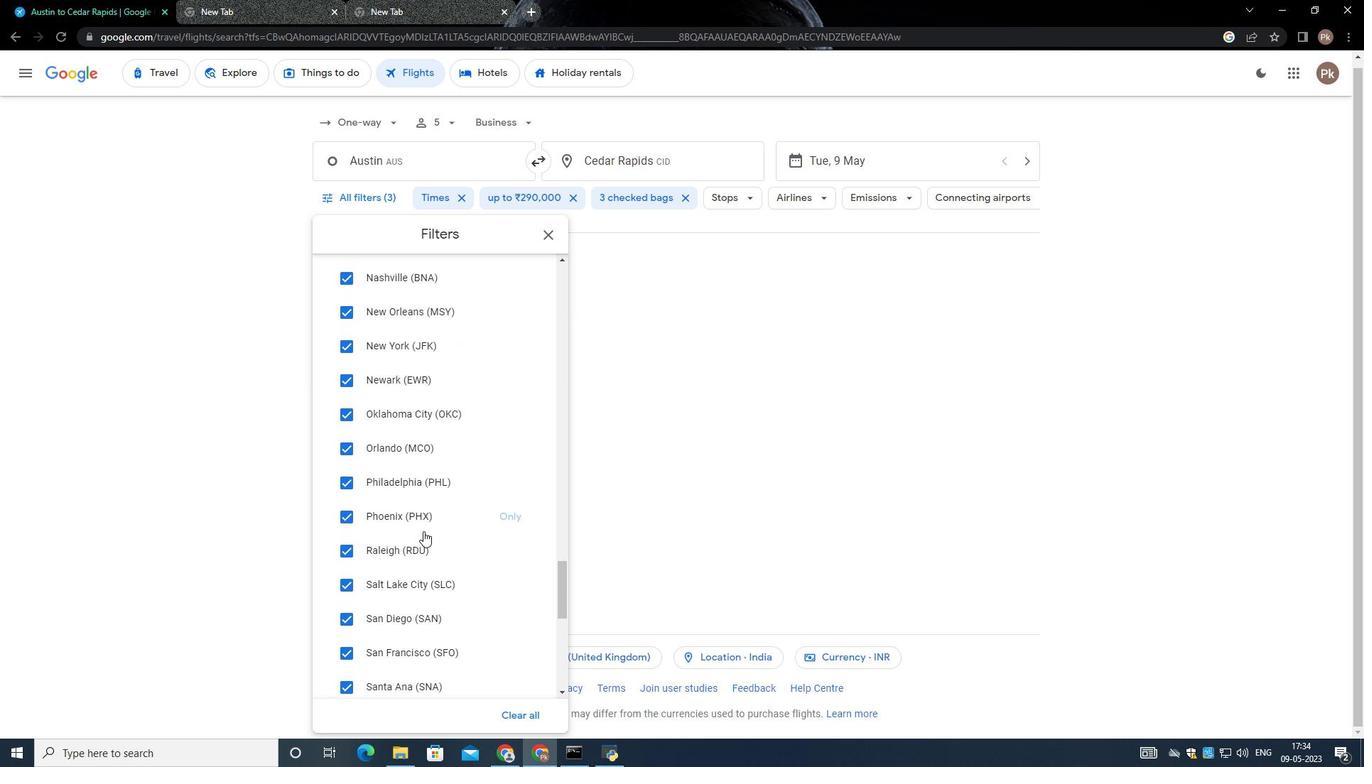 
Action: Mouse moved to (335, 541)
Screenshot: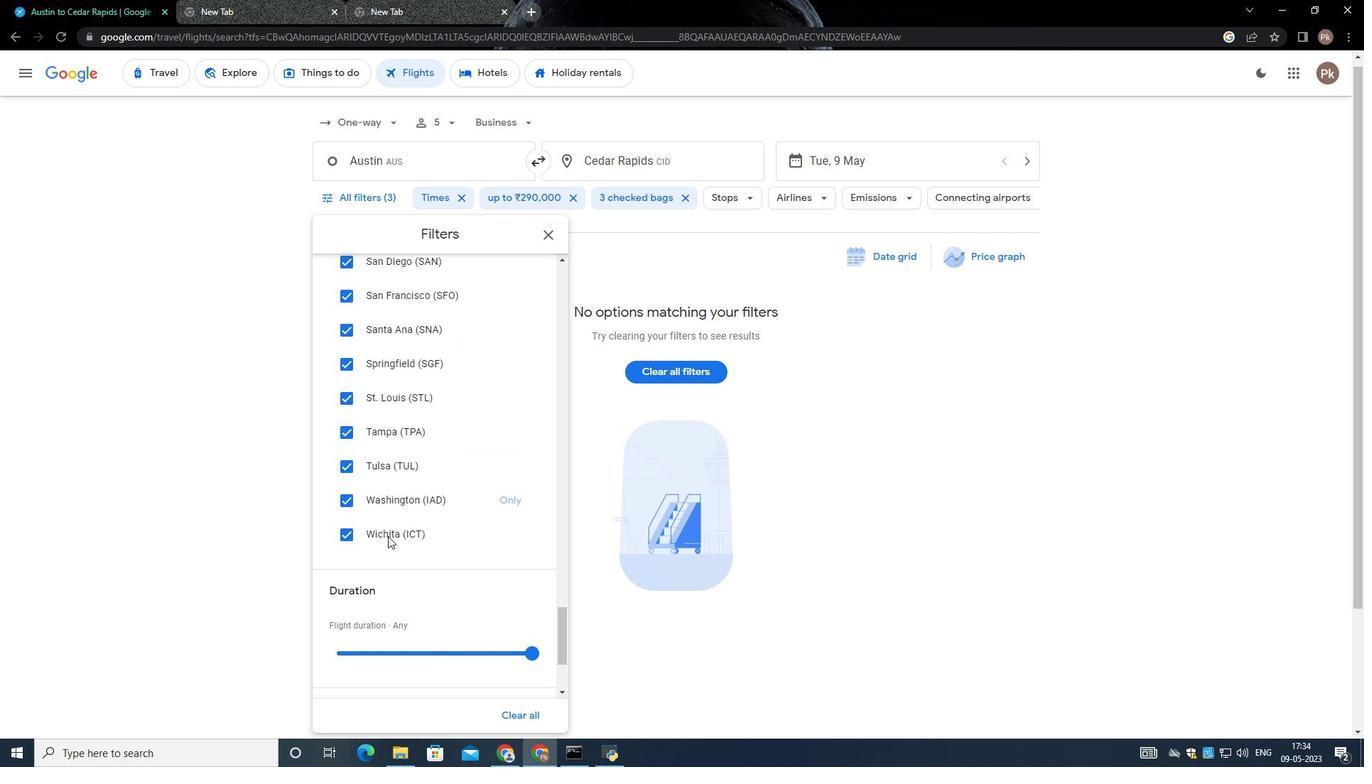 
Action: Mouse scrolled (335, 540) with delta (0, 0)
Screenshot: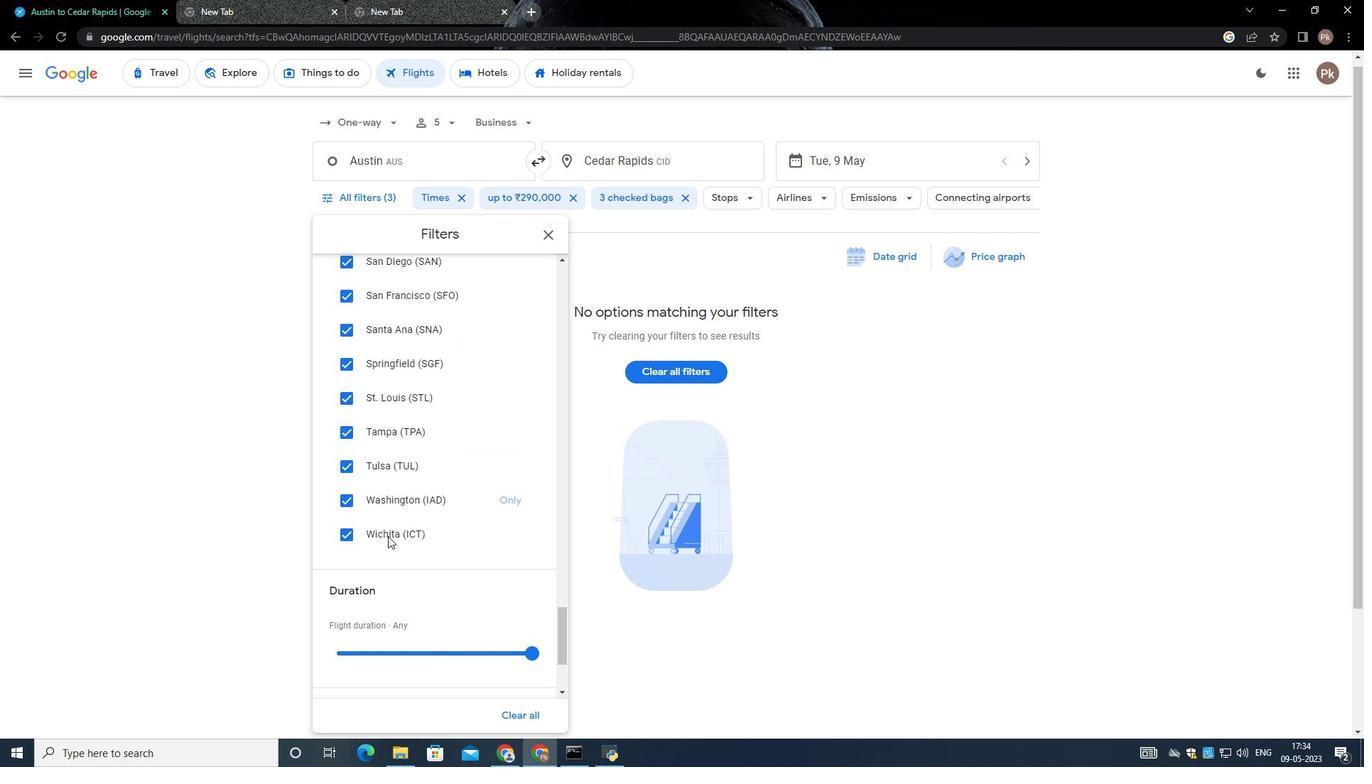 
Action: Mouse moved to (334, 542)
Screenshot: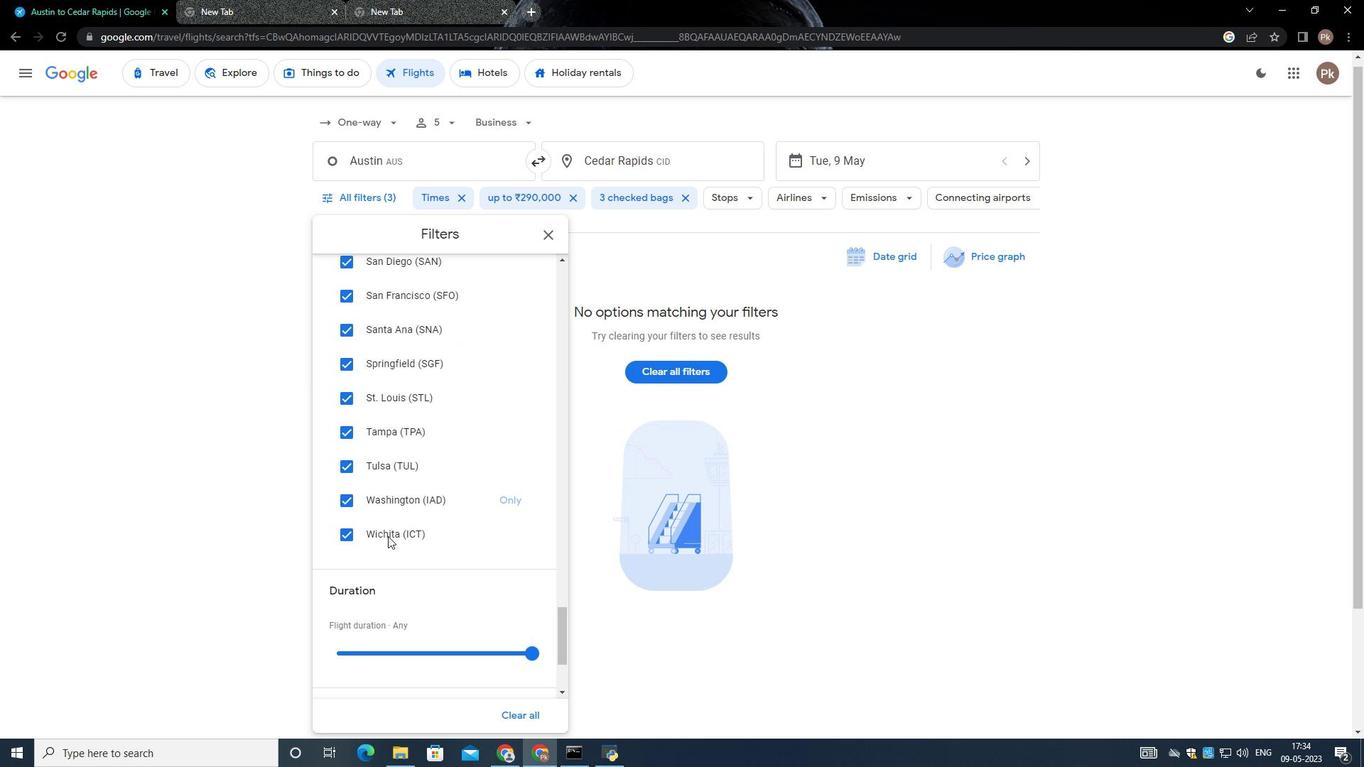 
Action: Mouse scrolled (334, 541) with delta (0, 0)
Screenshot: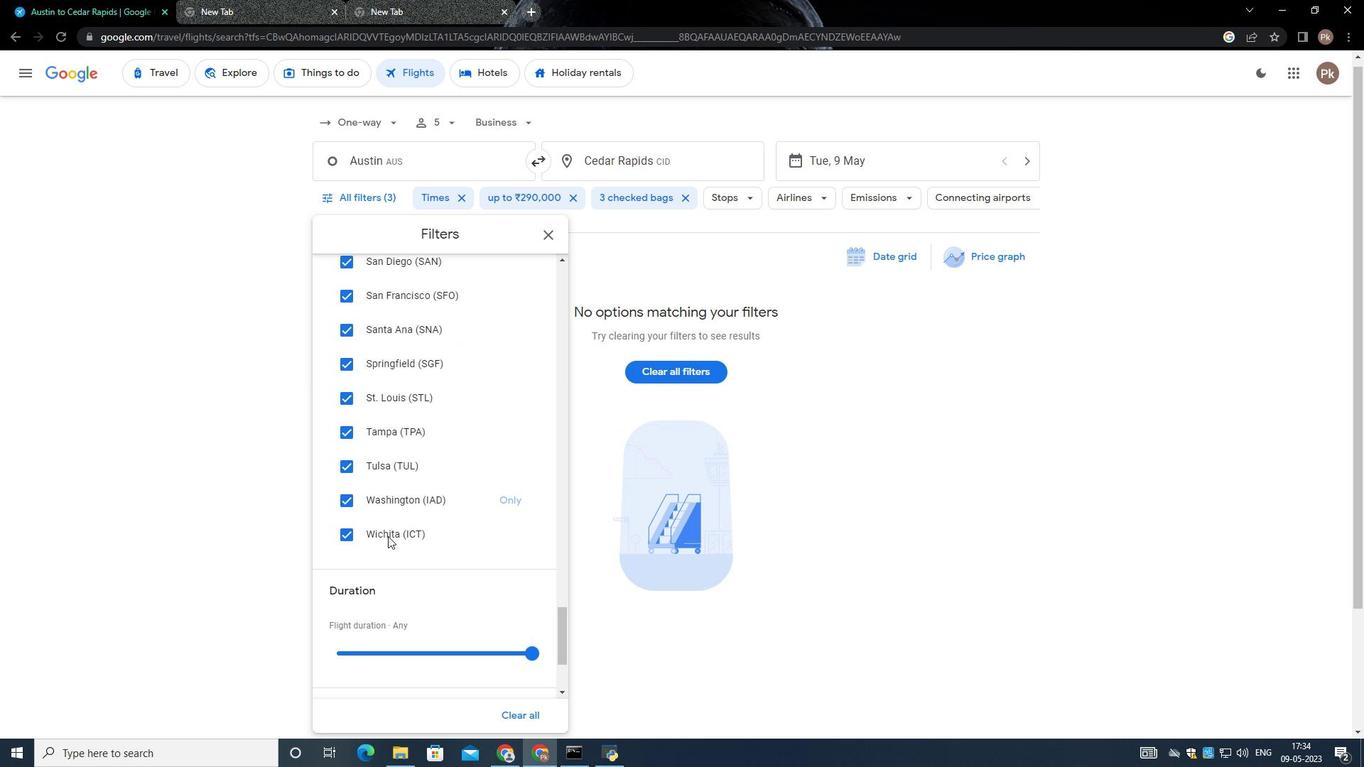 
Action: Mouse moved to (333, 542)
Screenshot: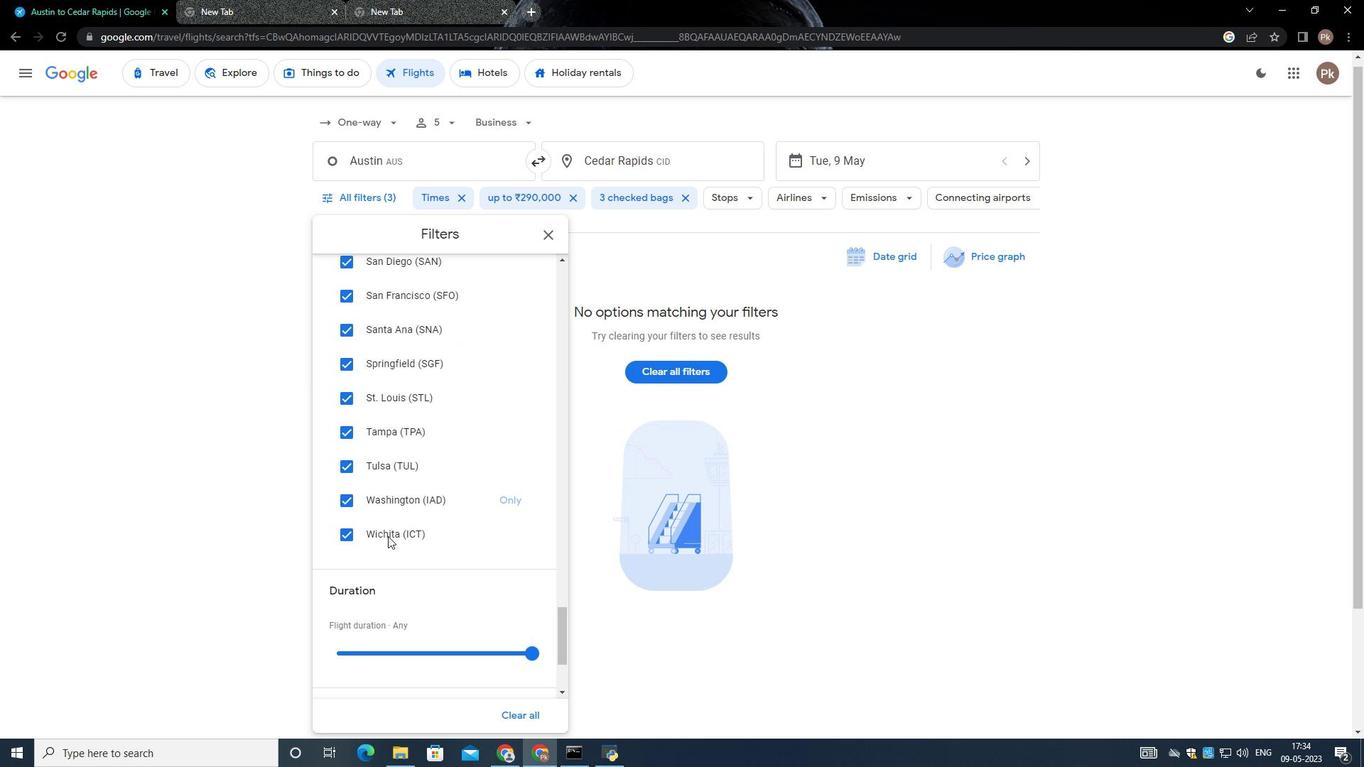 
Action: Mouse scrolled (333, 541) with delta (0, 0)
Screenshot: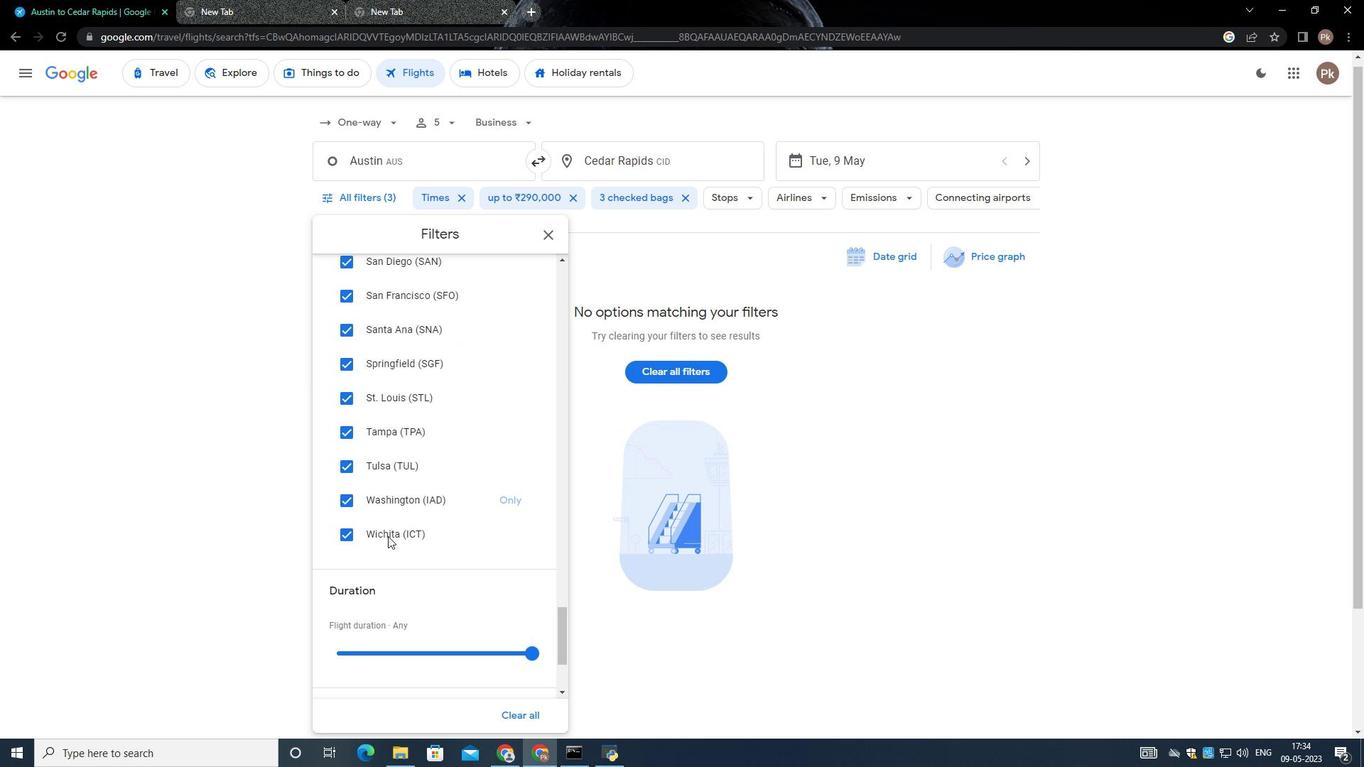 
Action: Mouse moved to (334, 520)
Screenshot: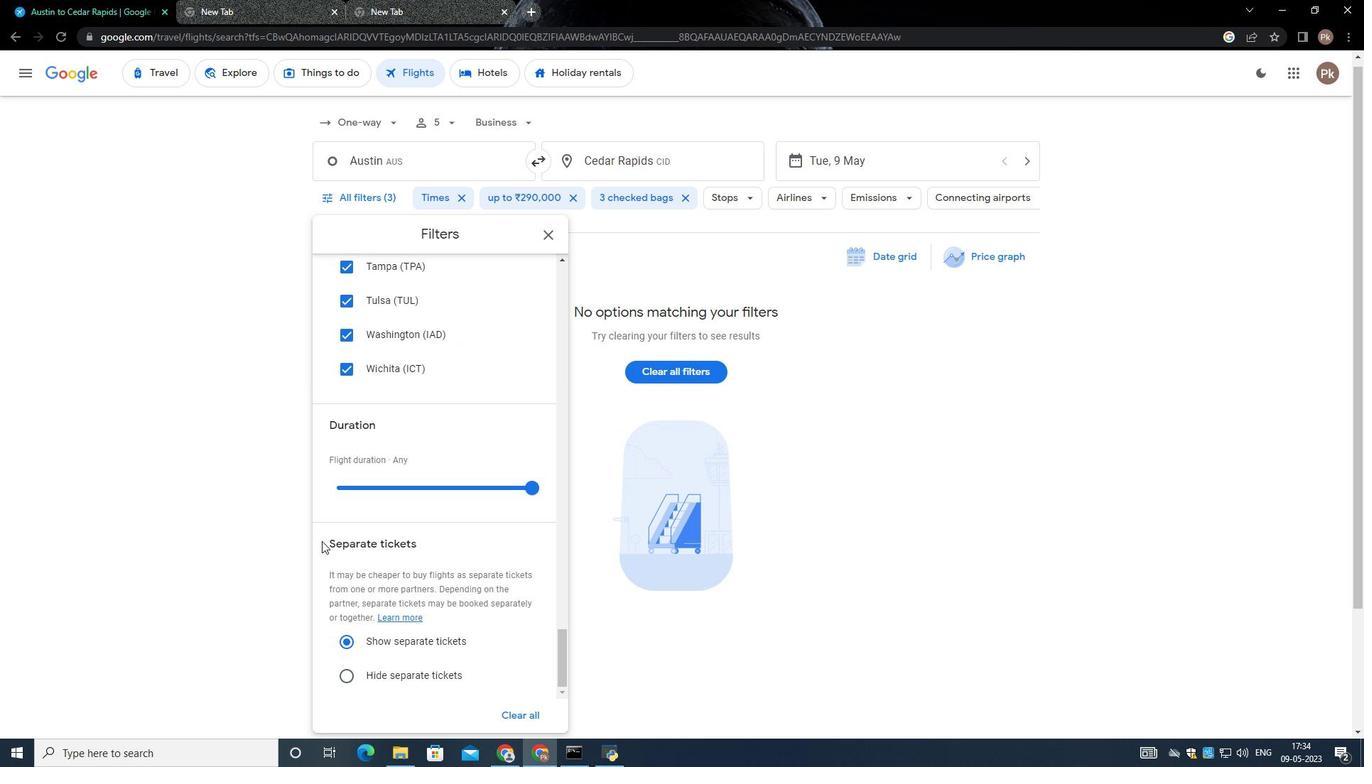 
Action: Mouse scrolled (323, 521) with delta (0, 0)
Screenshot: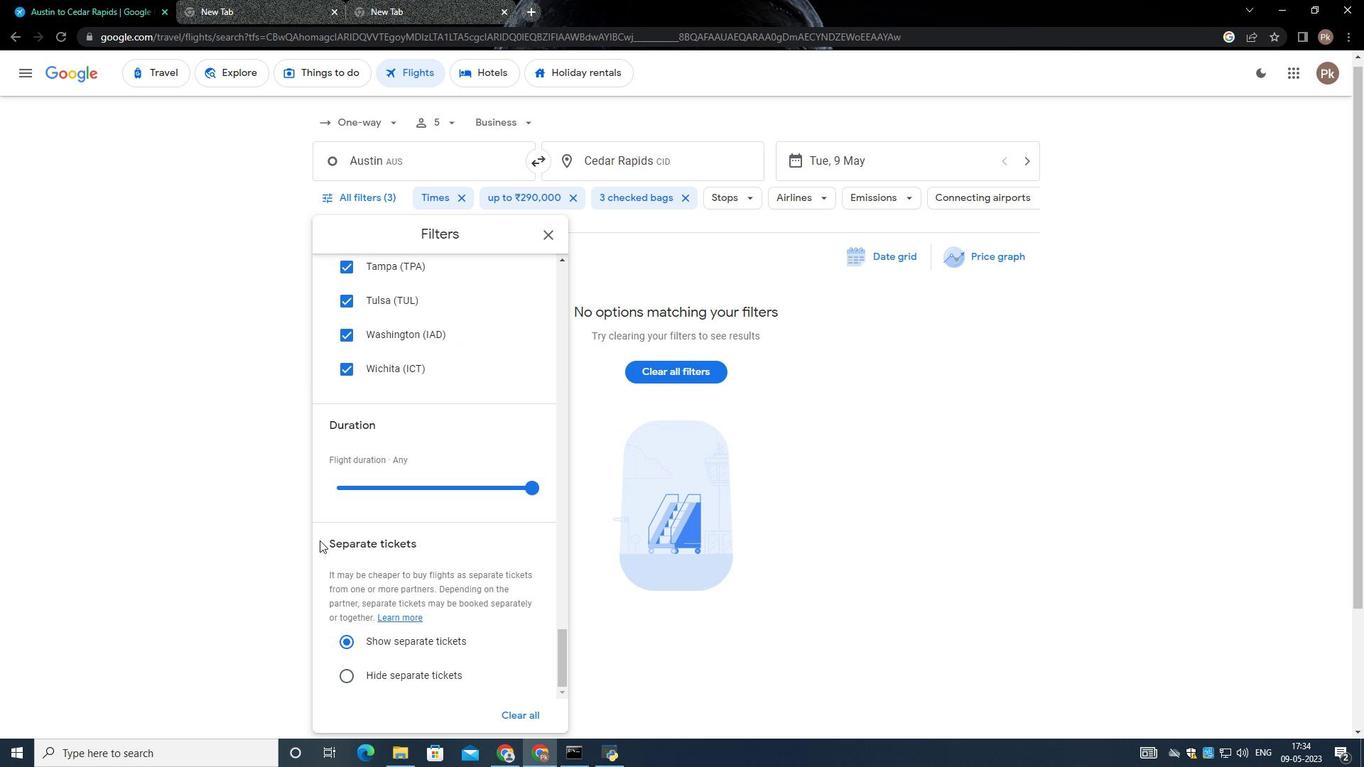 
Action: Mouse moved to (336, 520)
Screenshot: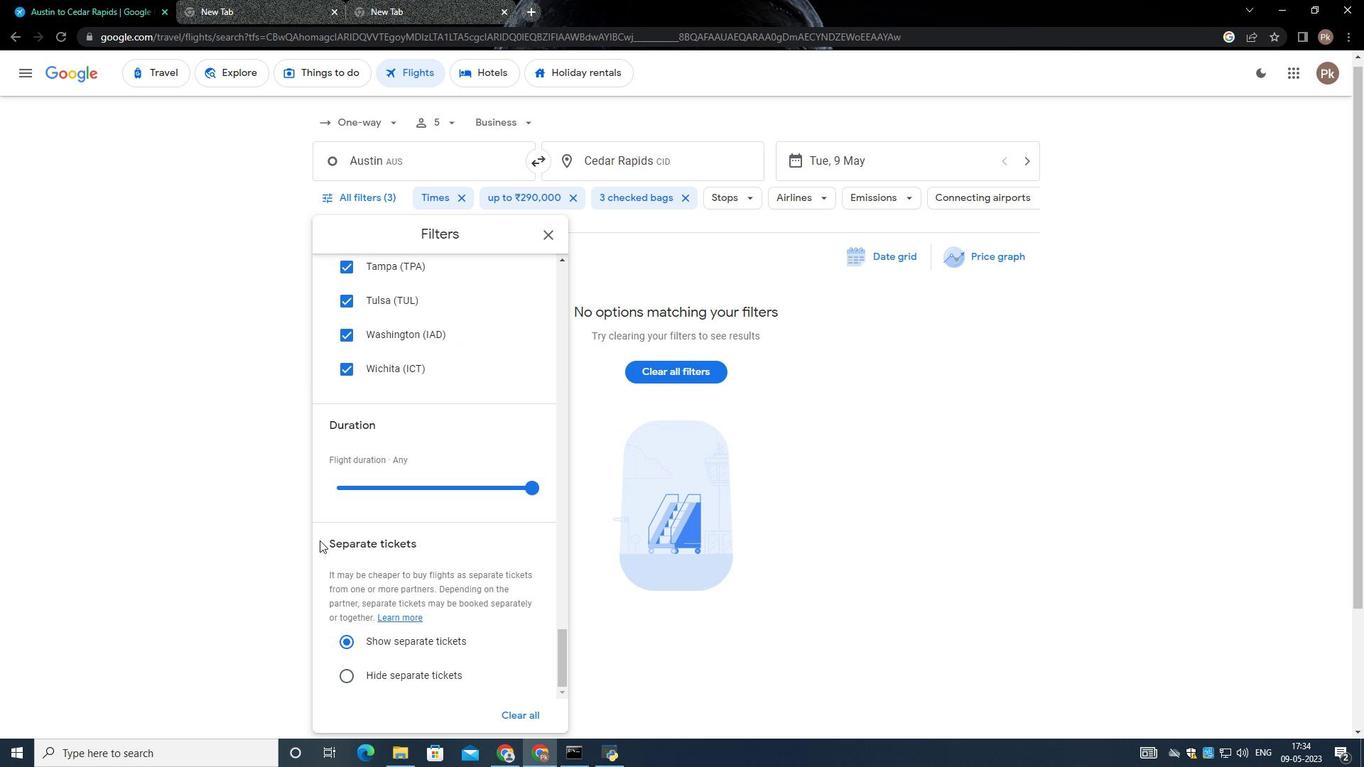 
Action: Mouse scrolled (329, 520) with delta (0, 0)
Screenshot: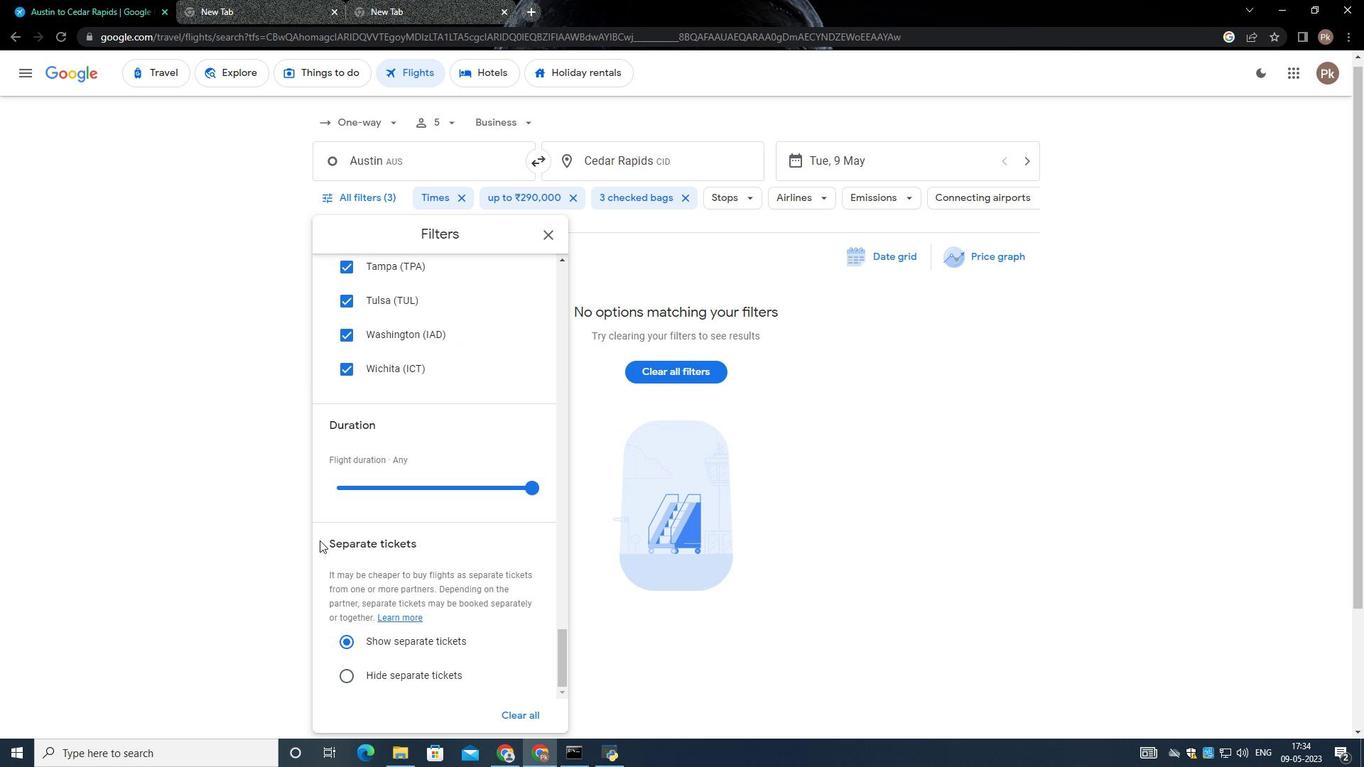
Action: Mouse moved to (337, 519)
Screenshot: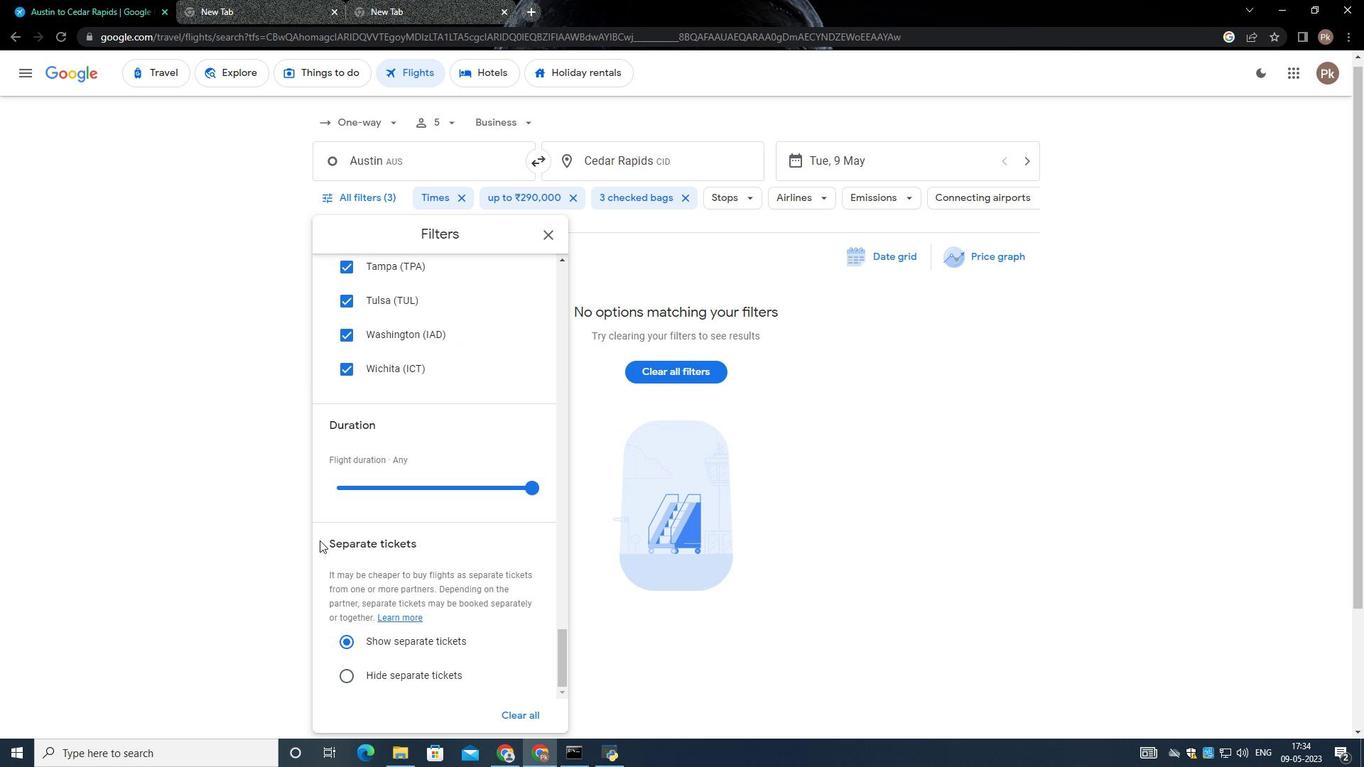 
Action: Mouse scrolled (334, 519) with delta (0, 0)
Screenshot: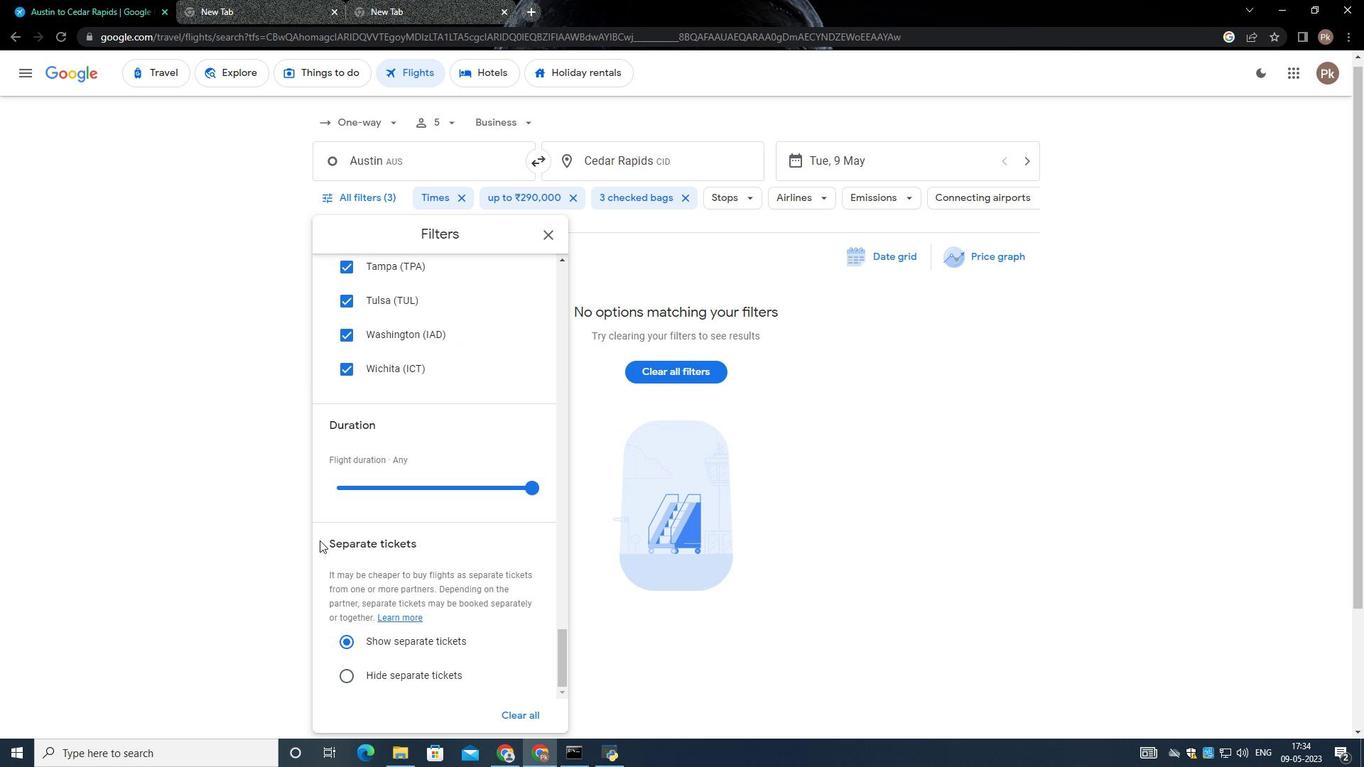 
Action: Mouse moved to (340, 519)
Screenshot: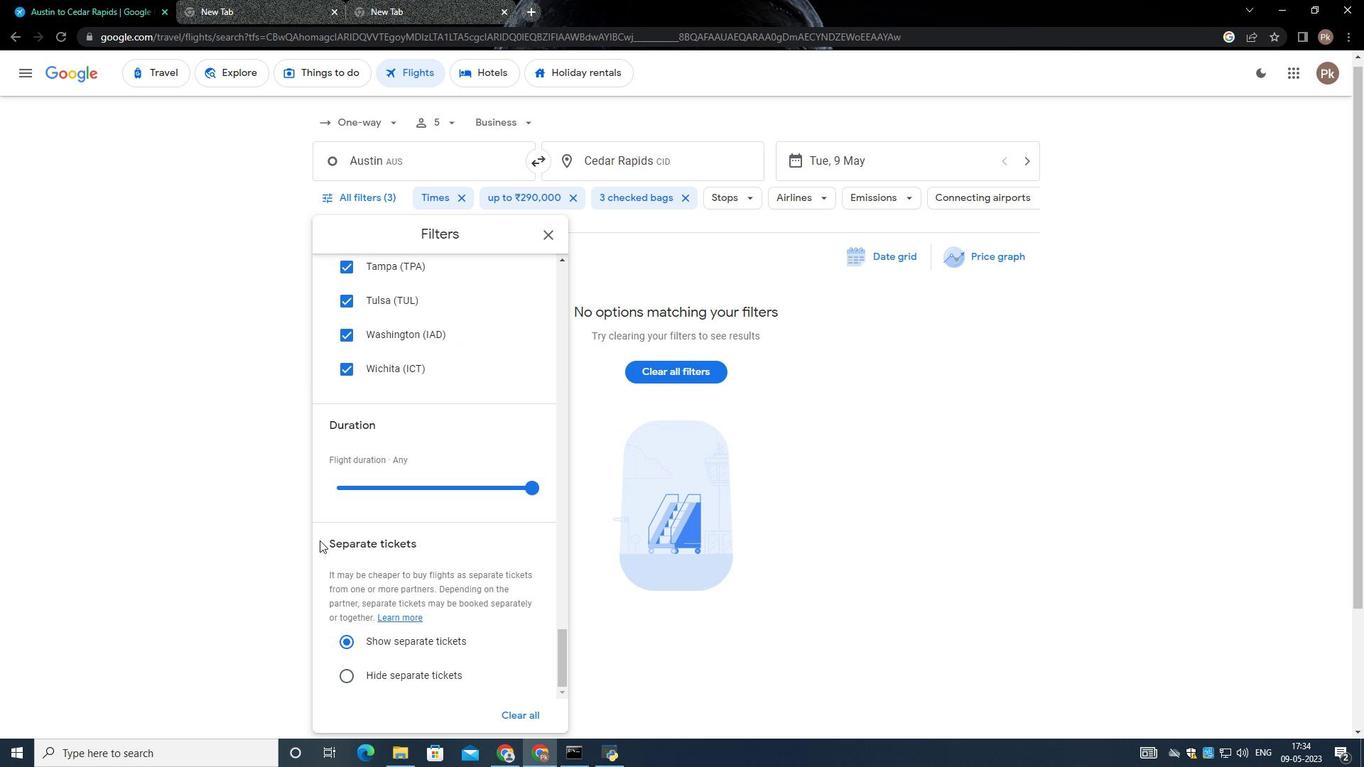 
Action: Mouse scrolled (336, 519) with delta (0, 0)
Screenshot: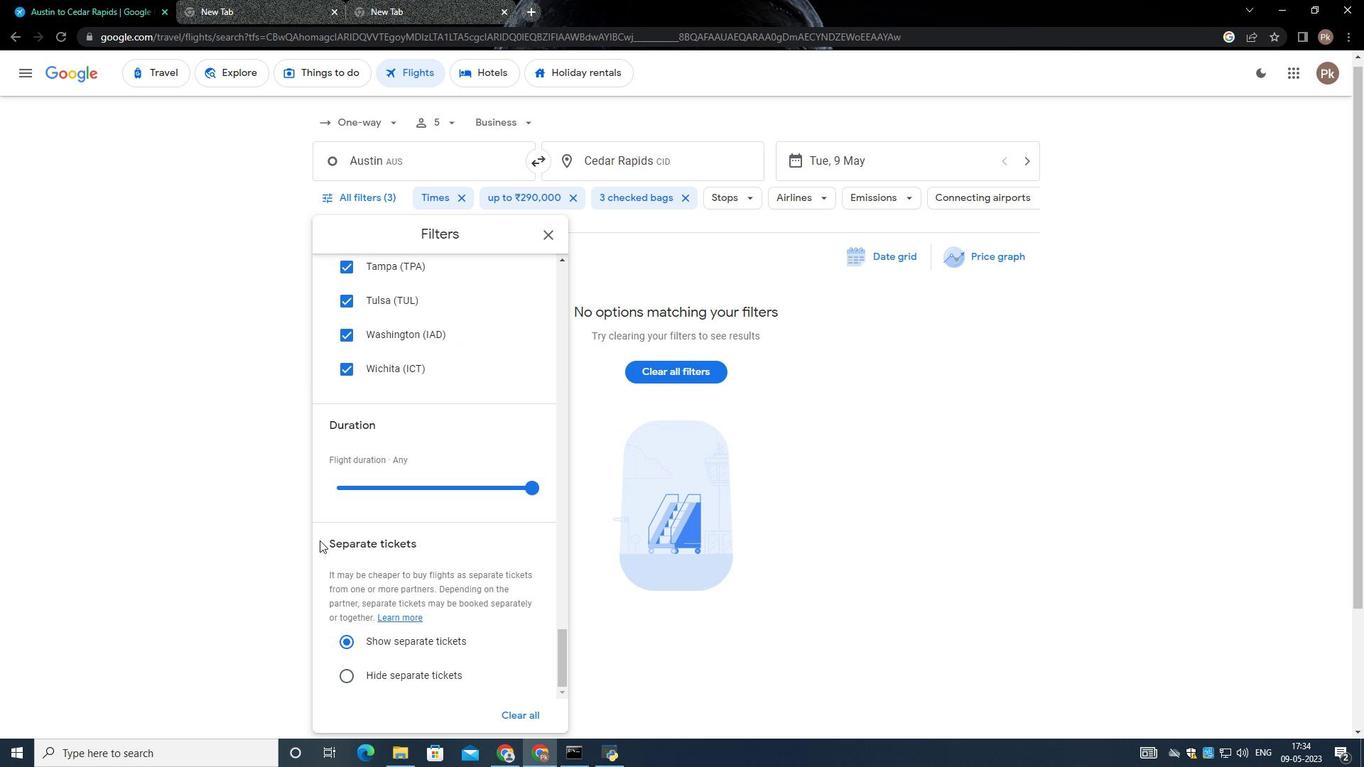 
Action: Mouse moved to (359, 509)
Screenshot: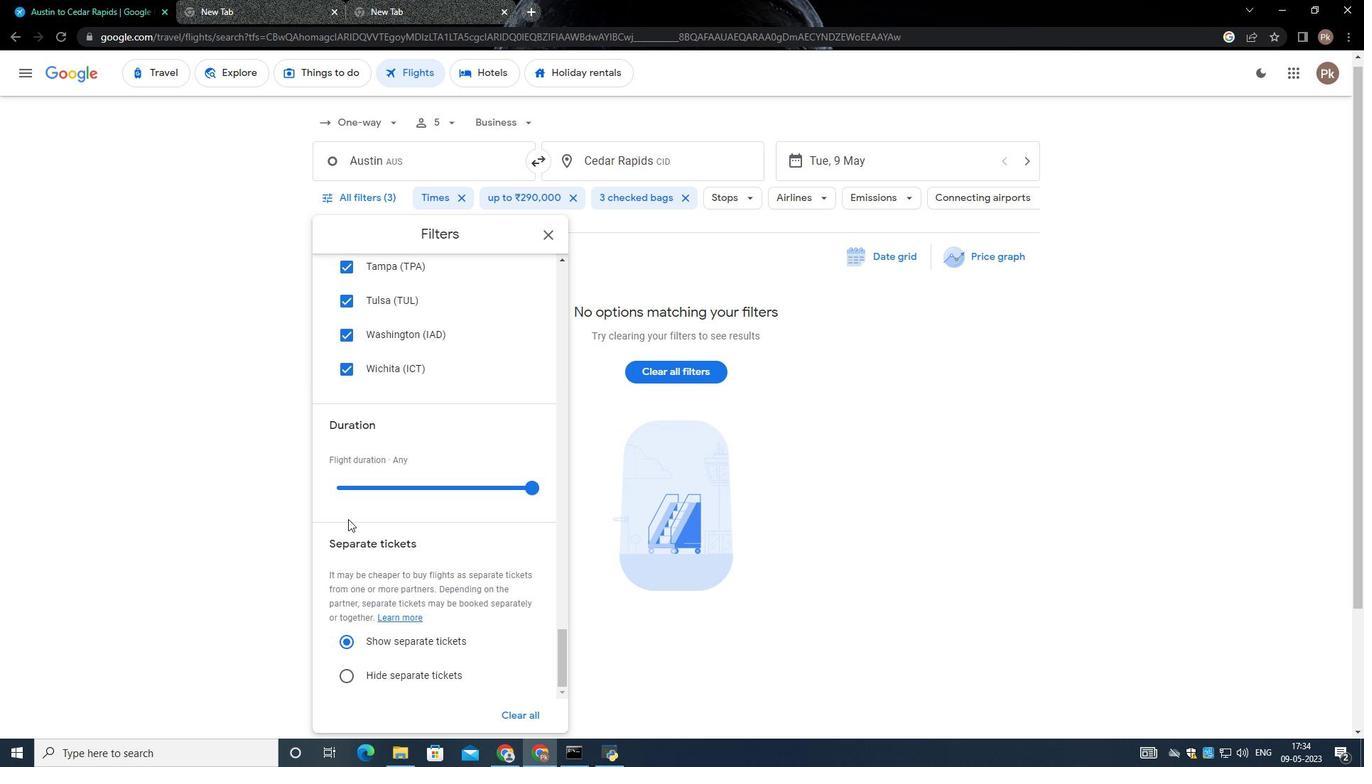 
Action: Mouse scrolled (359, 508) with delta (0, 0)
Screenshot: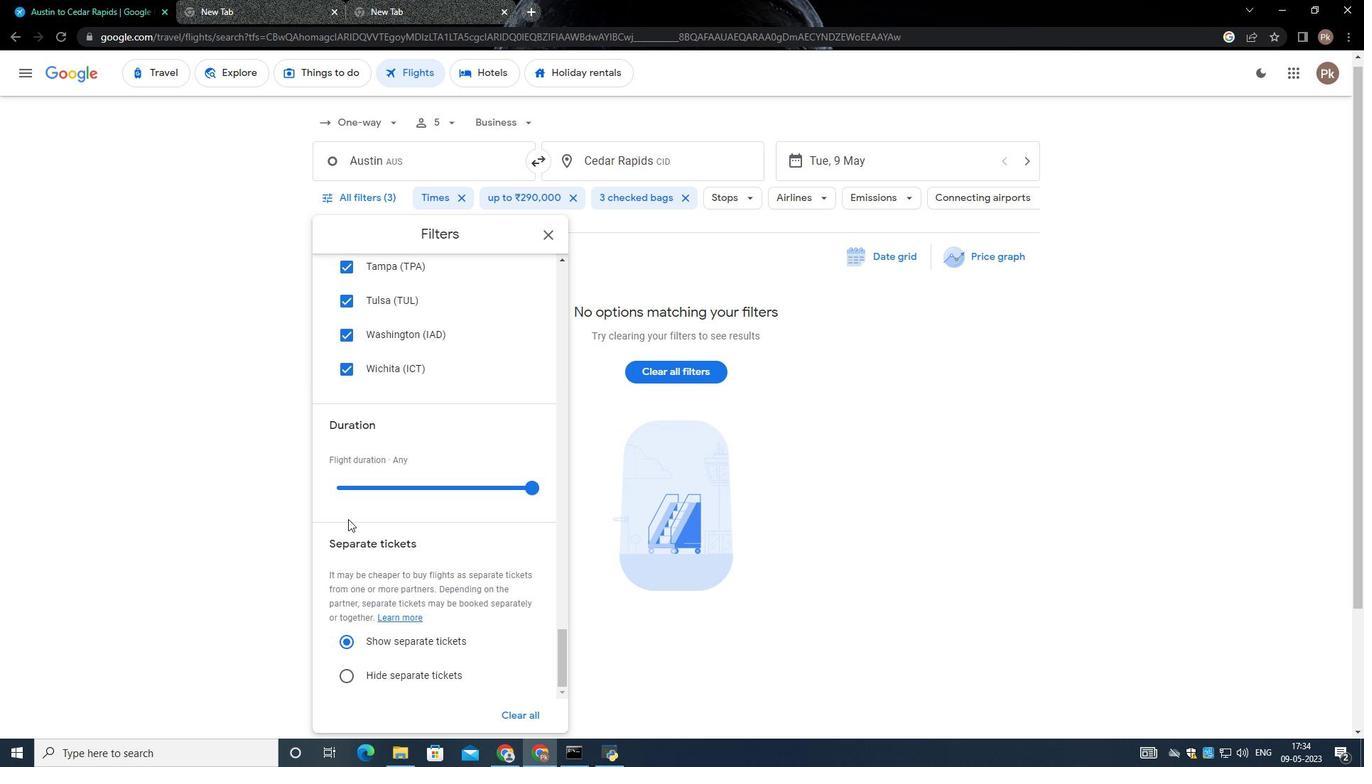 
Action: Mouse scrolled (359, 508) with delta (0, 0)
Screenshot: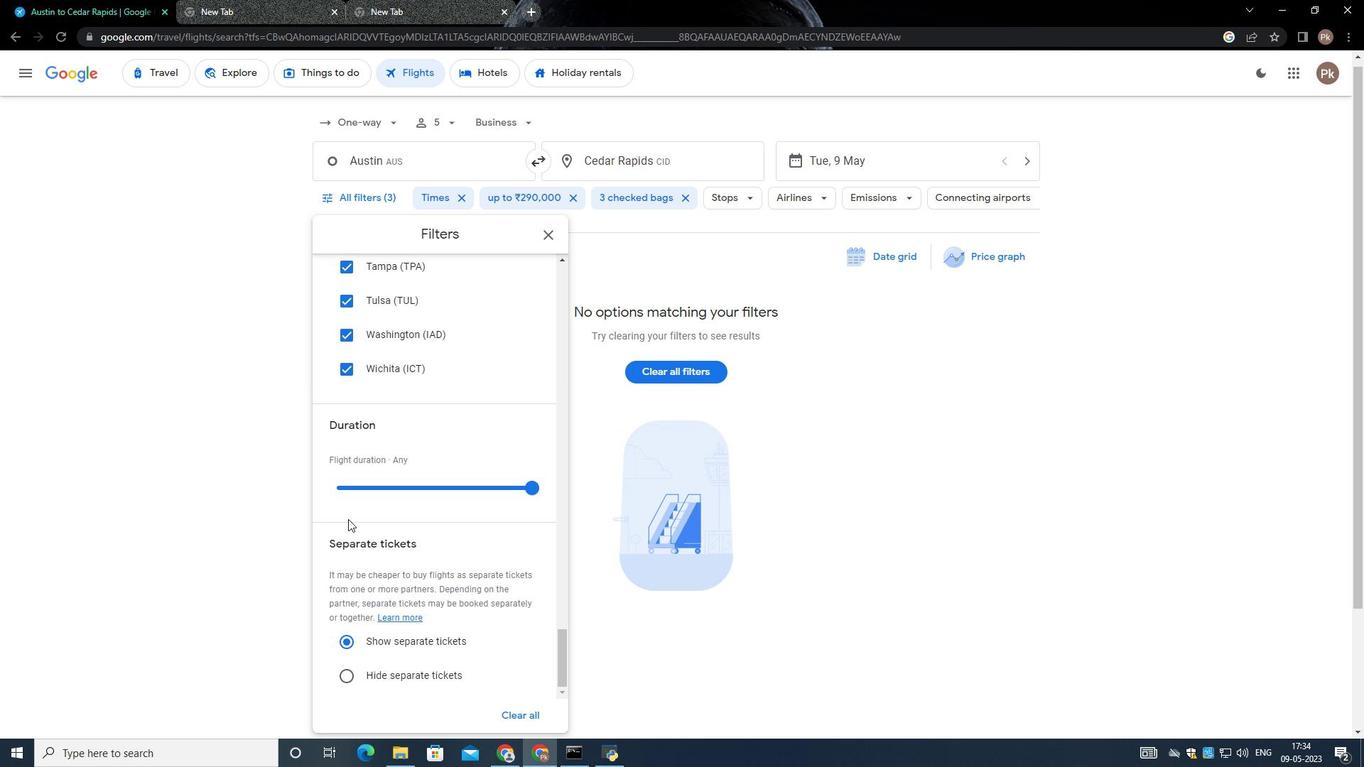 
Action: Mouse moved to (360, 509)
Screenshot: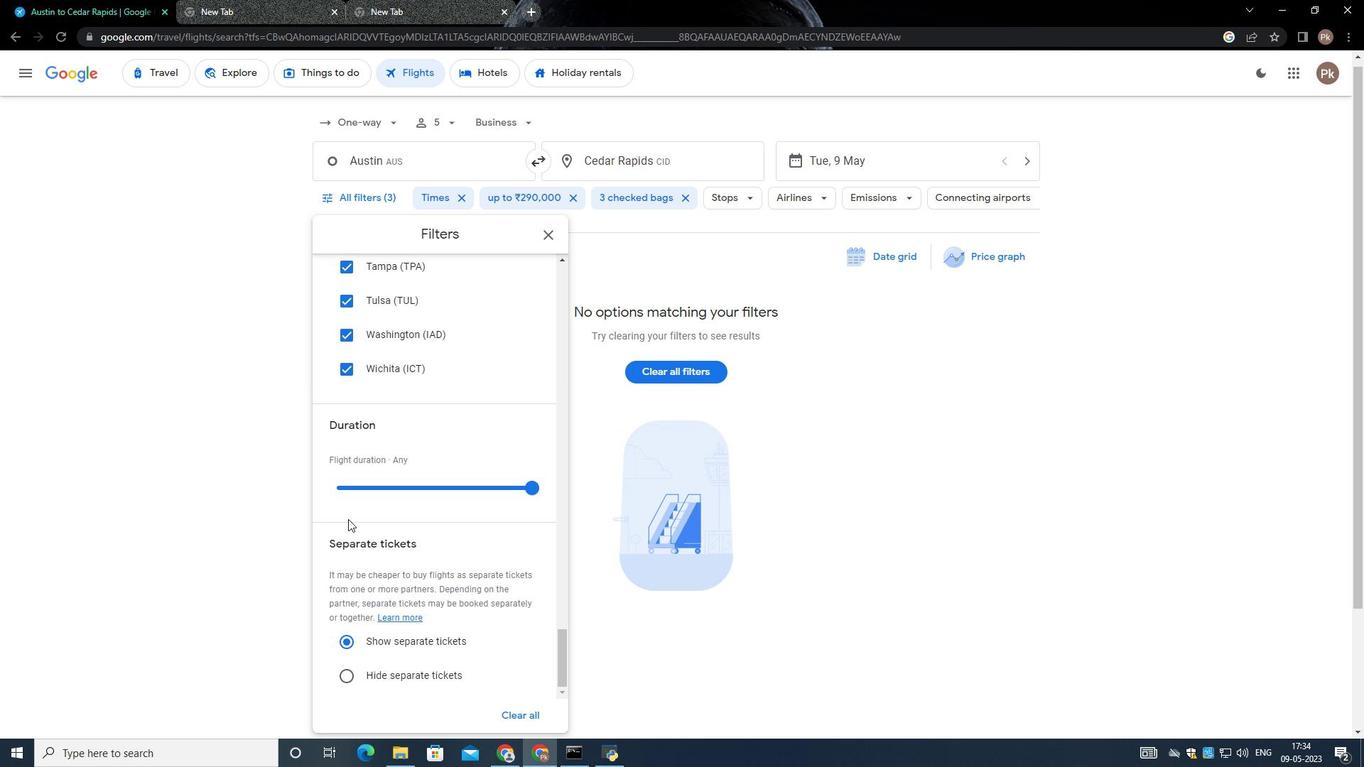 
Action: Mouse scrolled (360, 508) with delta (0, 0)
Screenshot: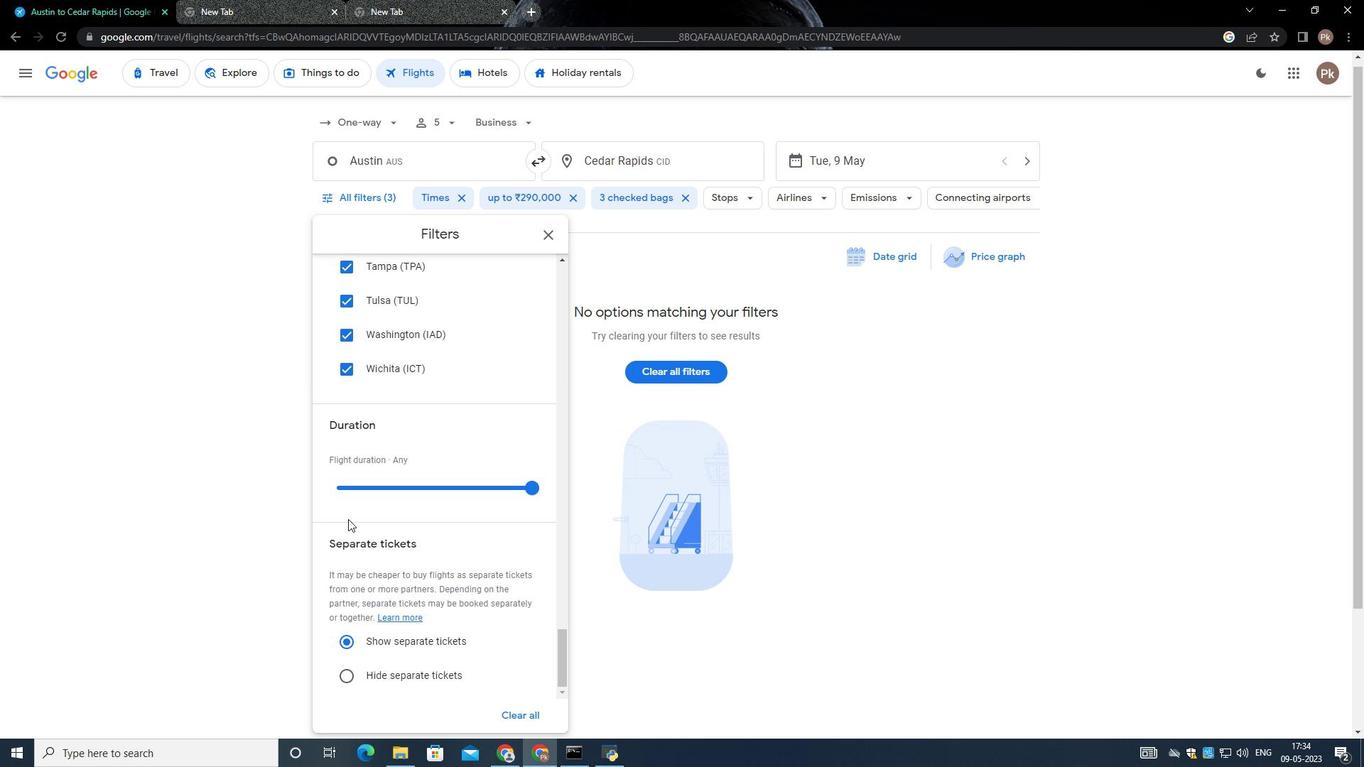 
Action: Mouse scrolled (360, 508) with delta (0, 0)
Screenshot: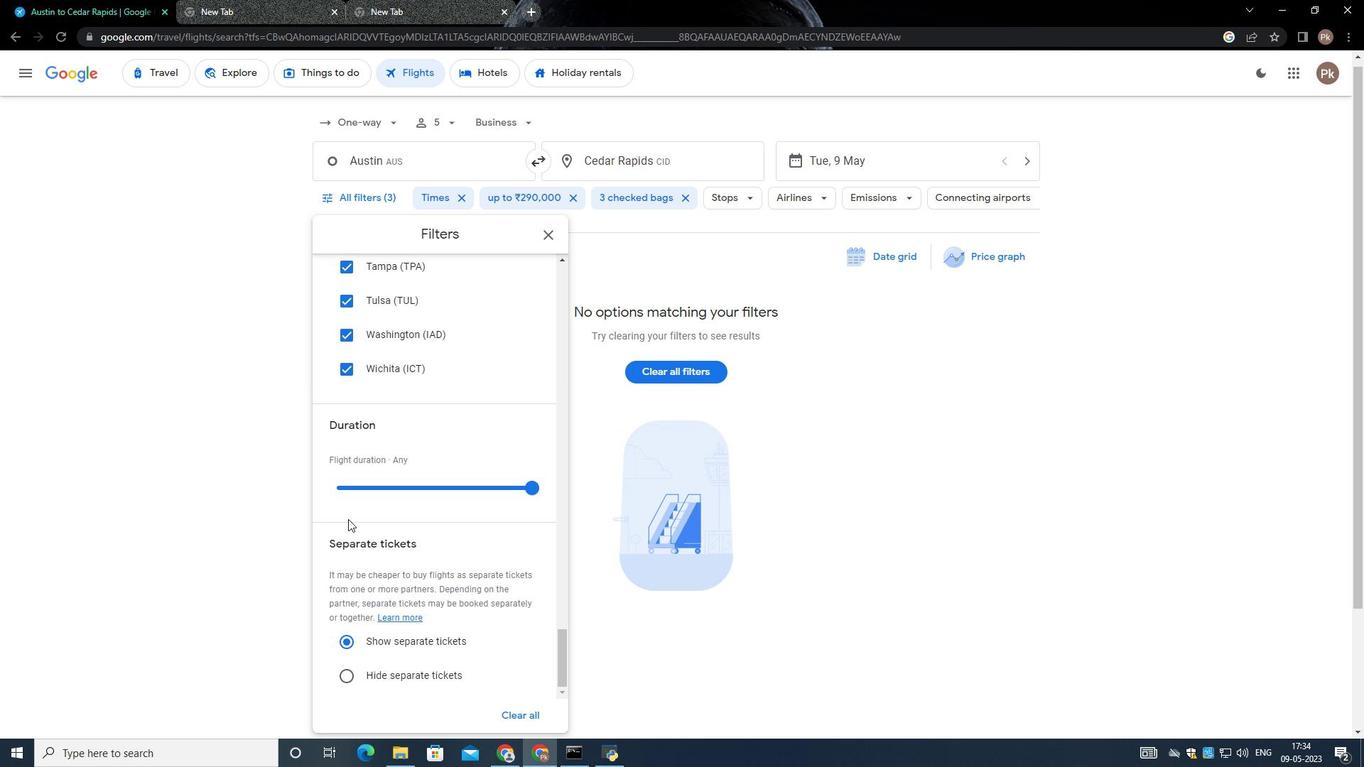 
